 Task: Display track field history in the supplier object.
Action: Mouse moved to (953, 88)
Screenshot: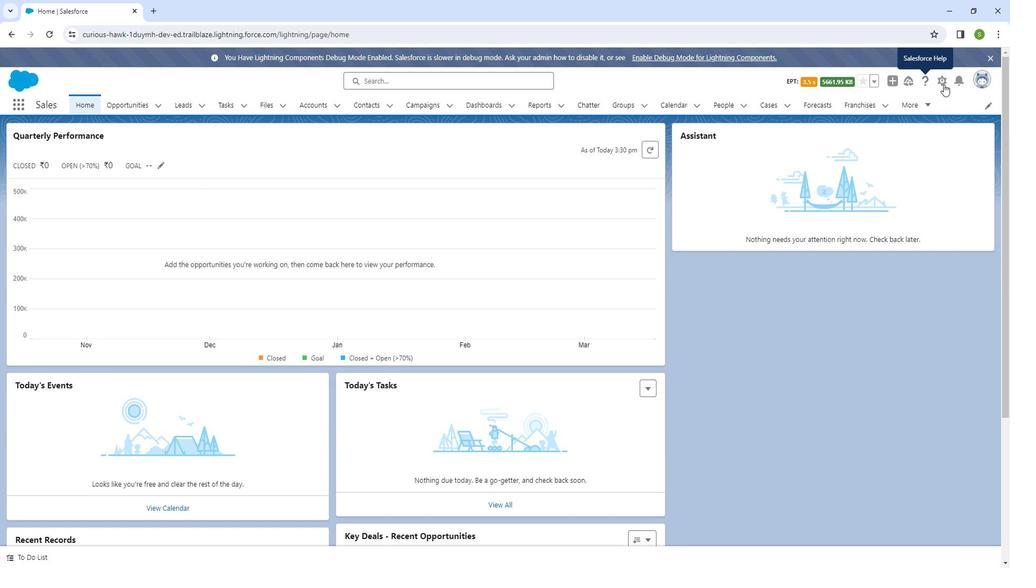 
Action: Mouse pressed left at (953, 88)
Screenshot: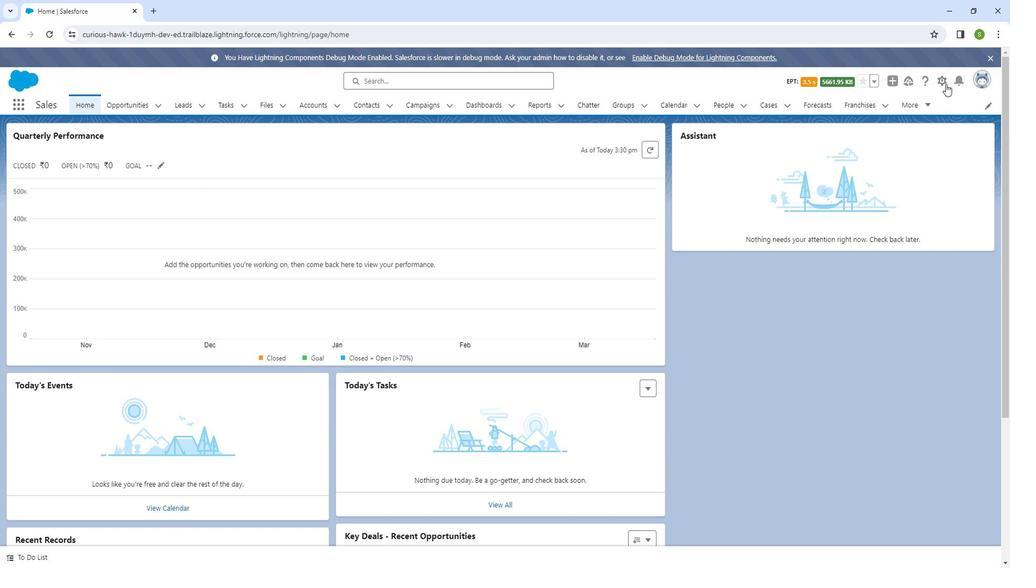 
Action: Mouse moved to (916, 131)
Screenshot: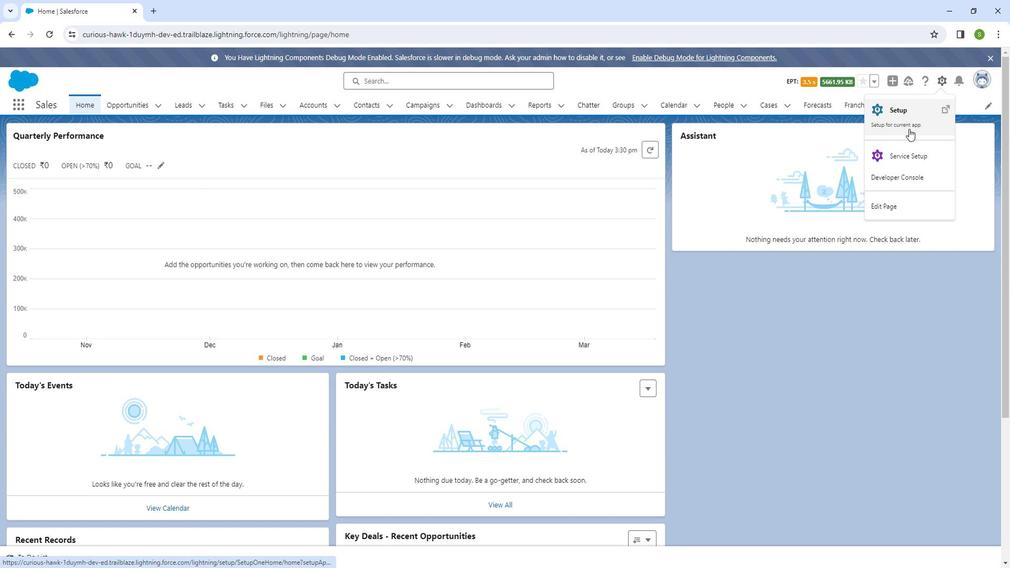 
Action: Mouse pressed left at (916, 131)
Screenshot: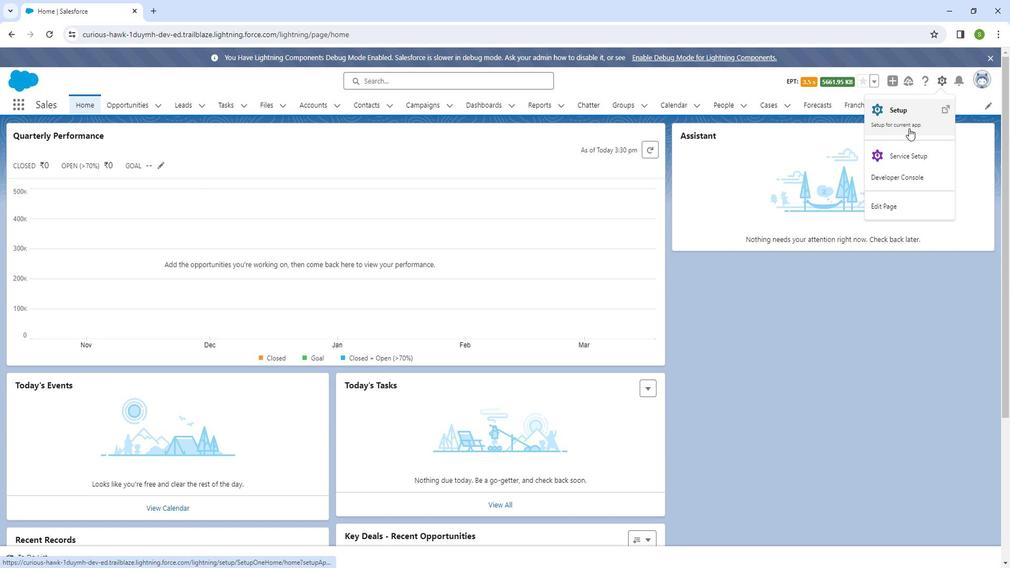 
Action: Mouse moved to (141, 107)
Screenshot: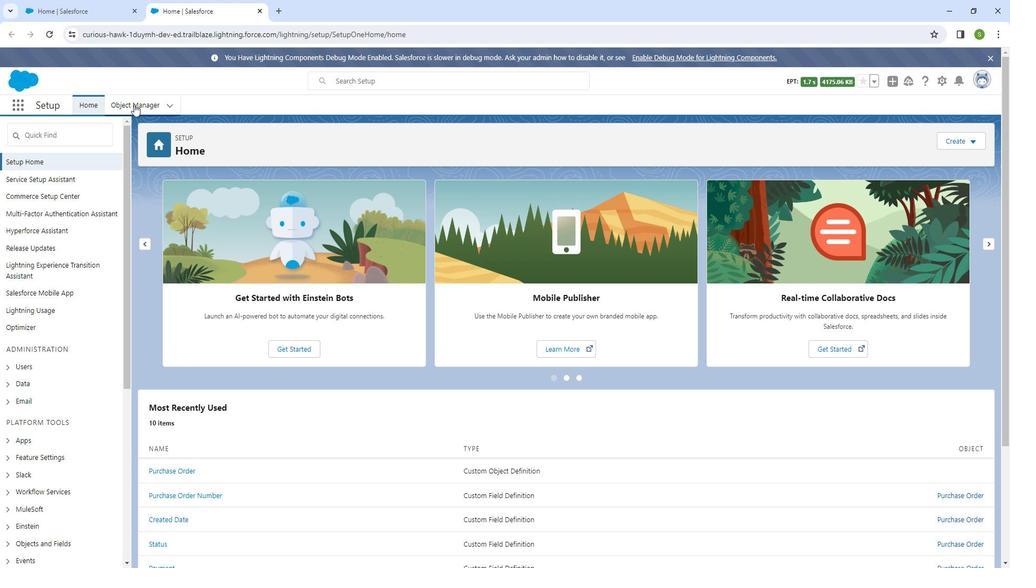 
Action: Mouse pressed left at (141, 107)
Screenshot: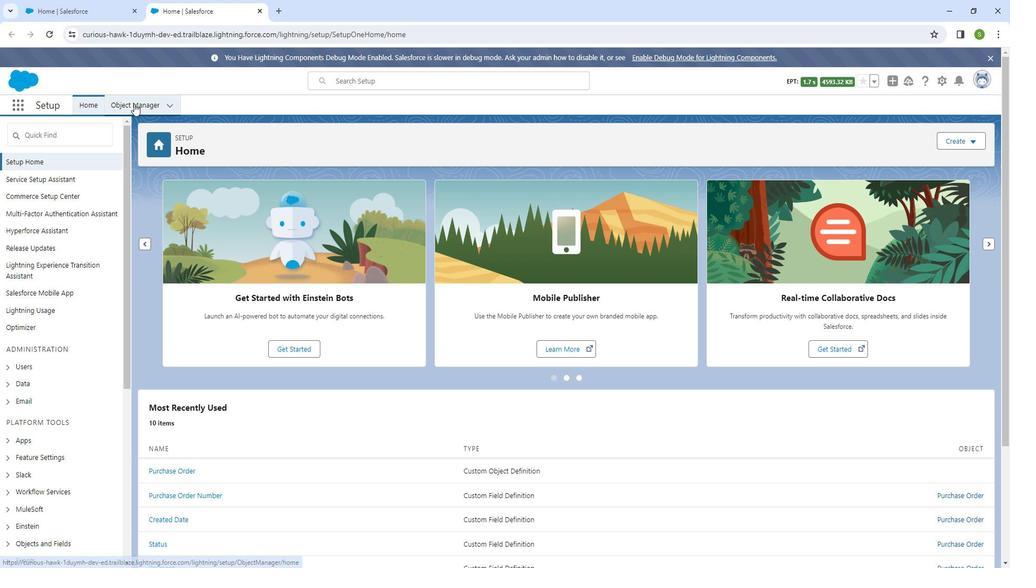 
Action: Mouse moved to (830, 146)
Screenshot: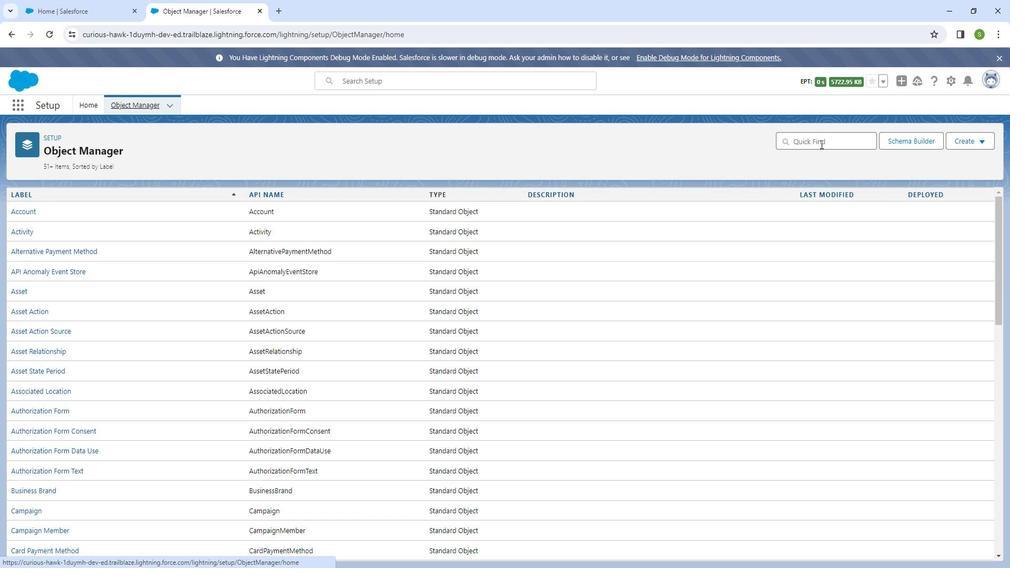 
Action: Mouse pressed left at (830, 146)
Screenshot: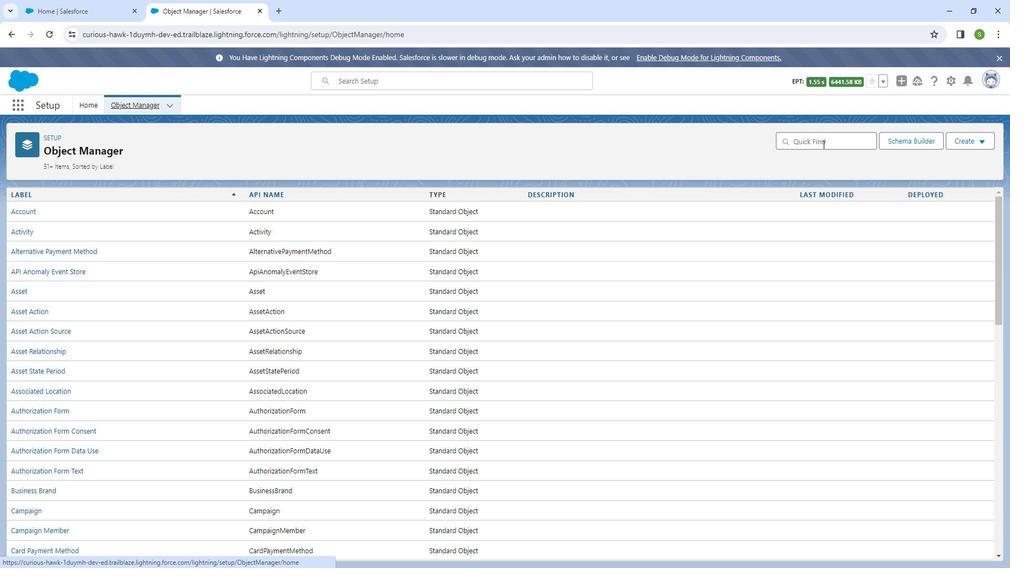 
Action: Mouse moved to (830, 146)
Screenshot: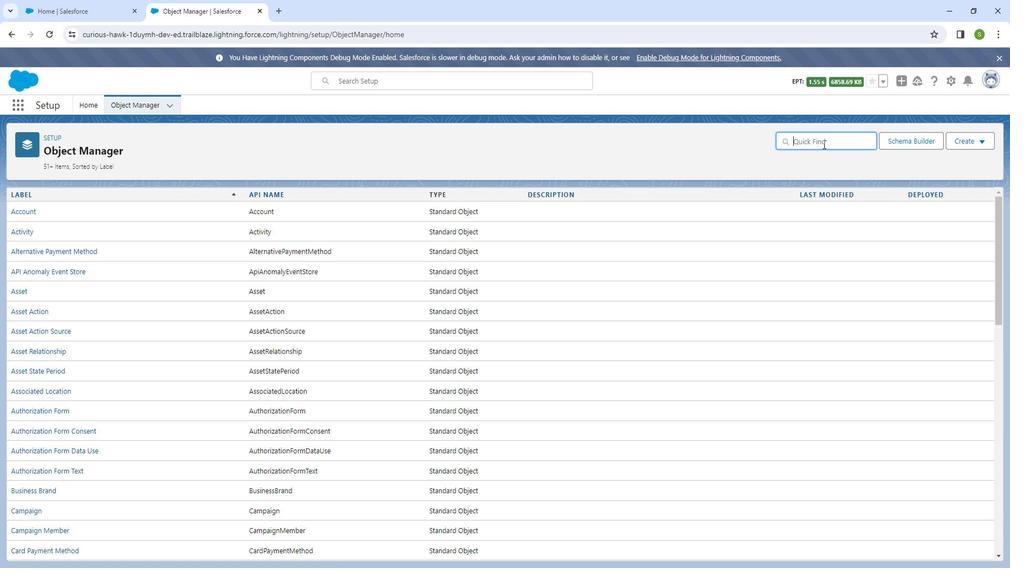 
Action: Key pressed s
Screenshot: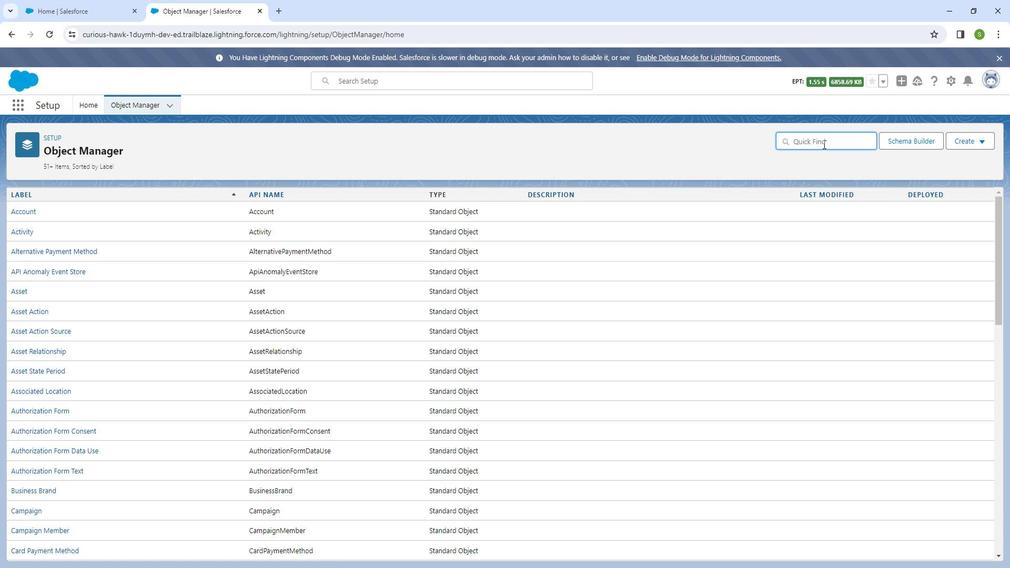 
Action: Mouse moved to (830, 144)
Screenshot: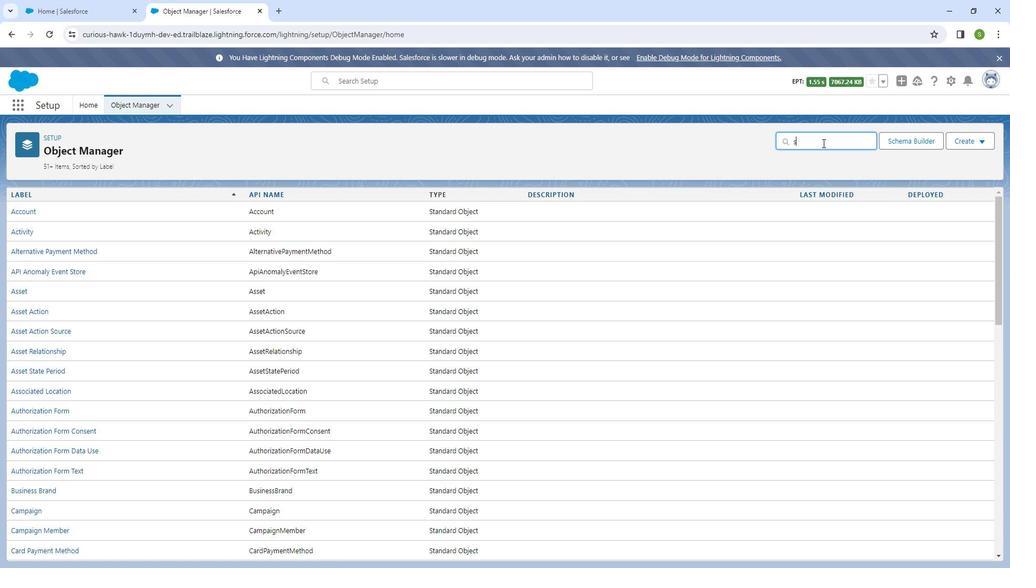 
Action: Key pressed upp
Screenshot: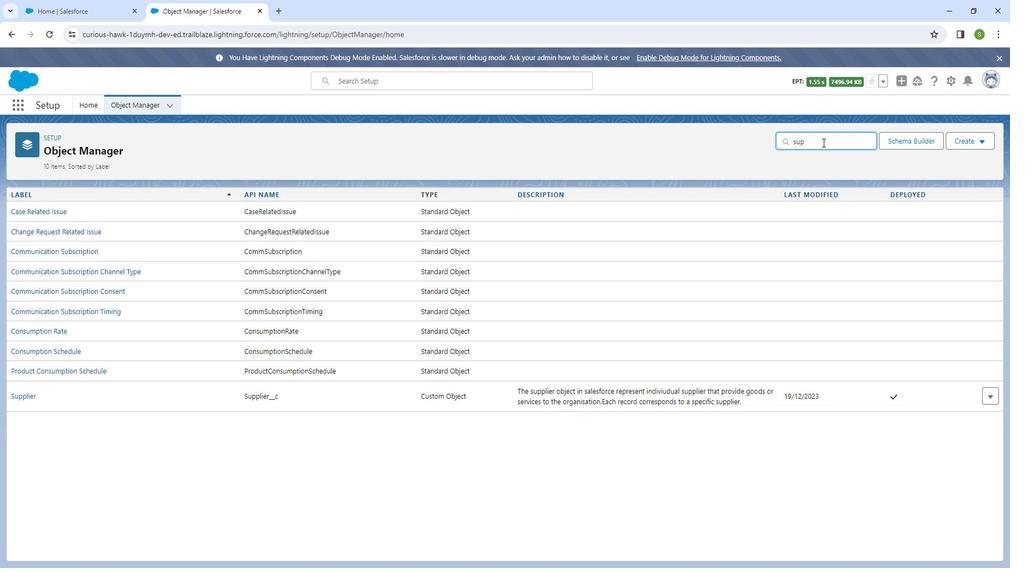 
Action: Mouse moved to (34, 217)
Screenshot: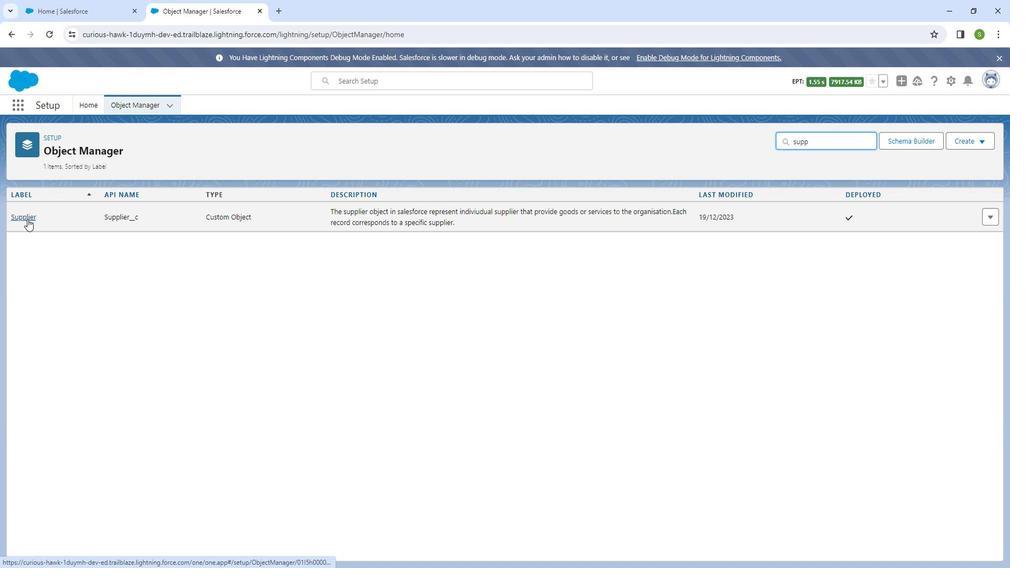 
Action: Mouse pressed left at (34, 217)
Screenshot: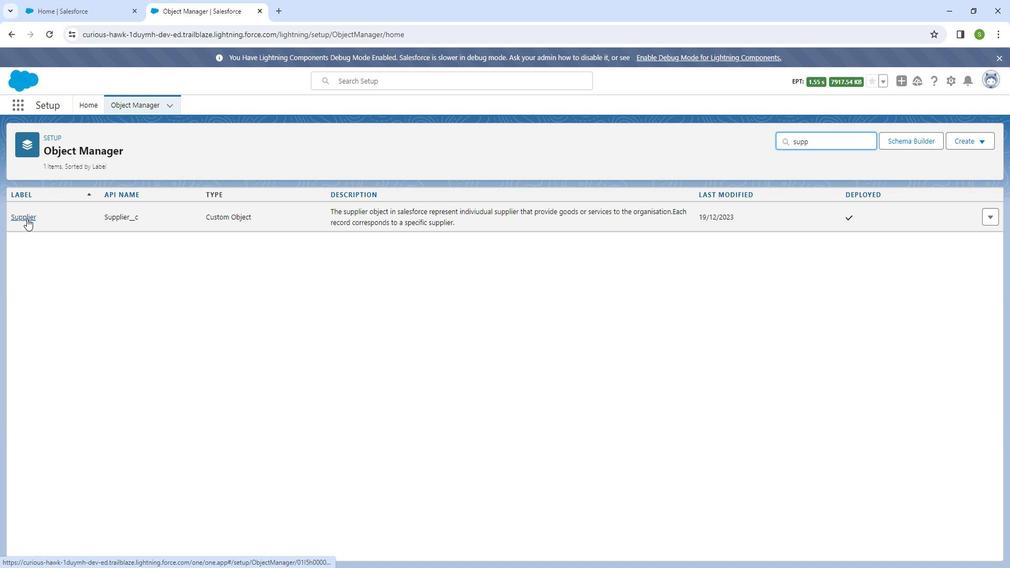 
Action: Mouse moved to (41, 216)
Screenshot: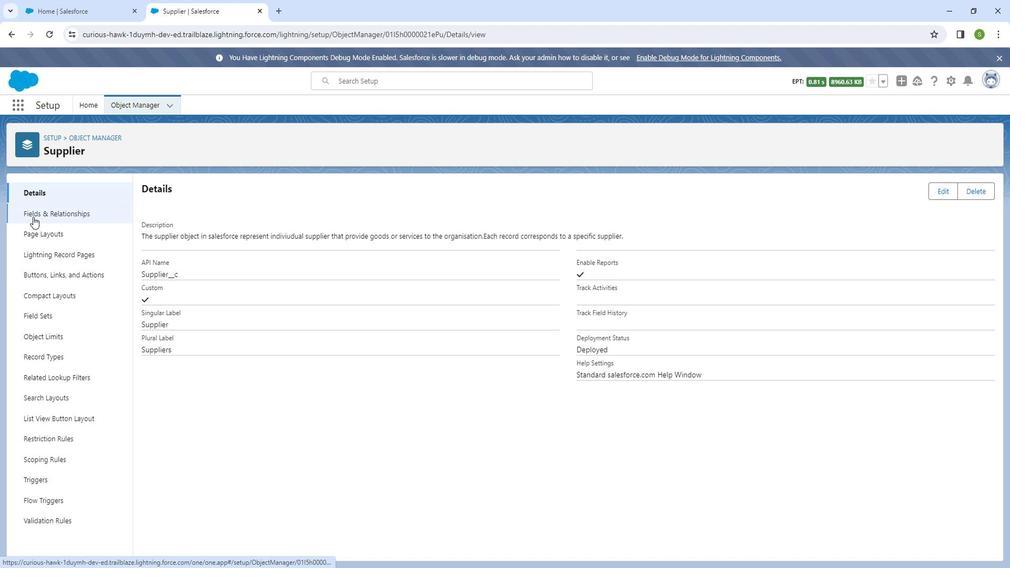 
Action: Mouse pressed left at (41, 216)
Screenshot: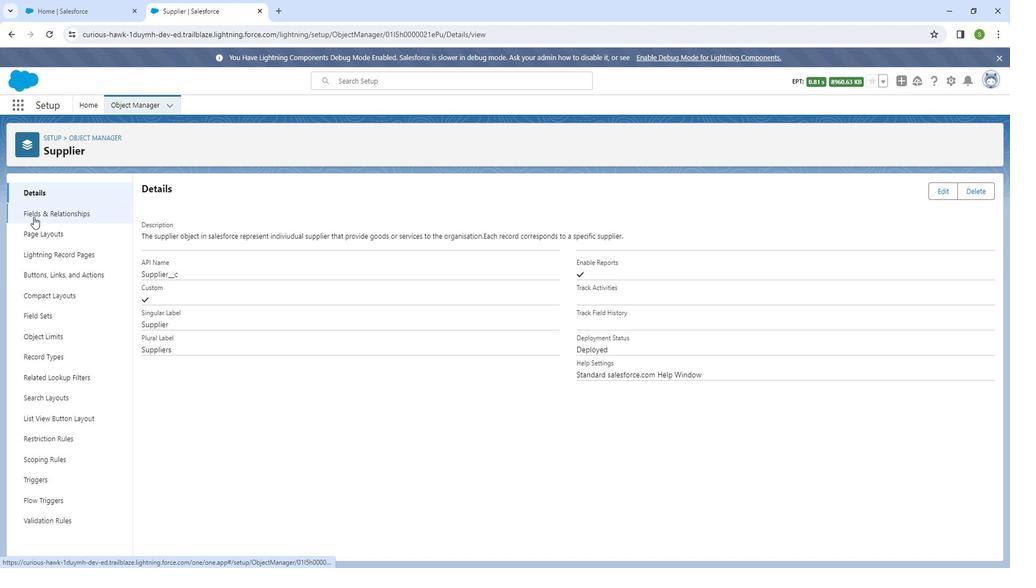 
Action: Mouse moved to (49, 196)
Screenshot: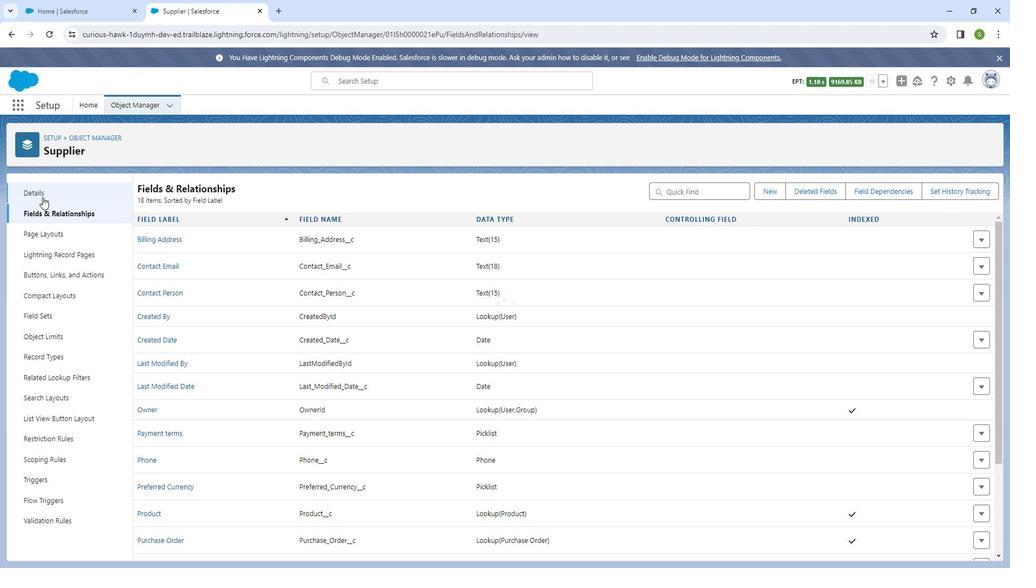 
Action: Mouse pressed left at (49, 196)
Screenshot: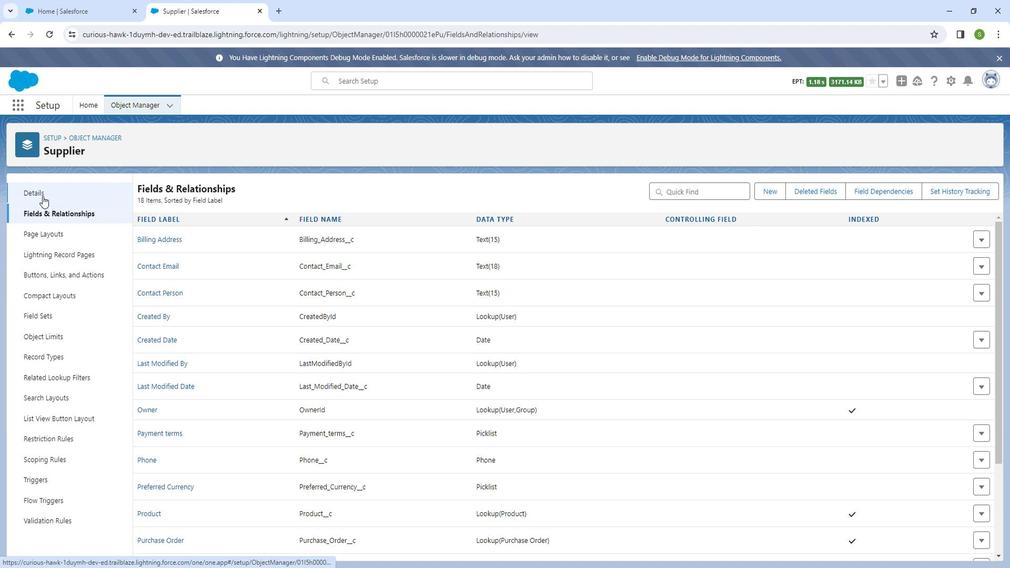 
Action: Mouse moved to (945, 194)
Screenshot: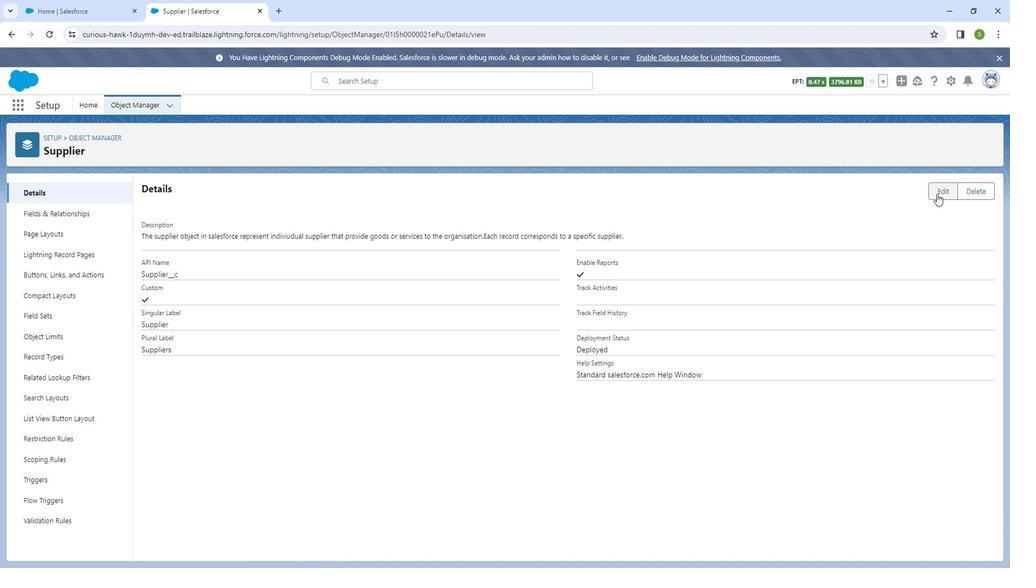 
Action: Mouse pressed left at (945, 194)
Screenshot: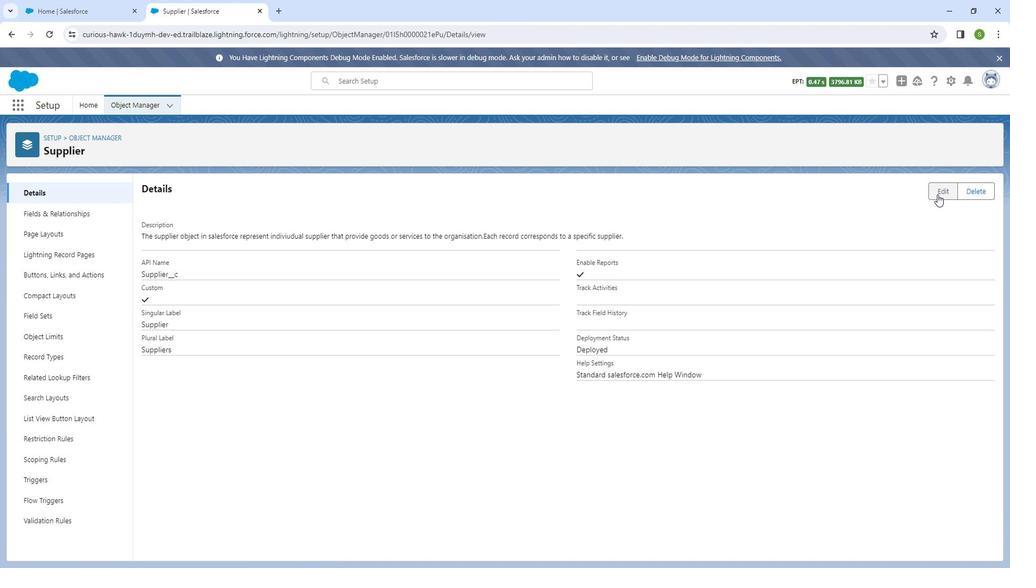 
Action: Mouse moved to (229, 456)
Screenshot: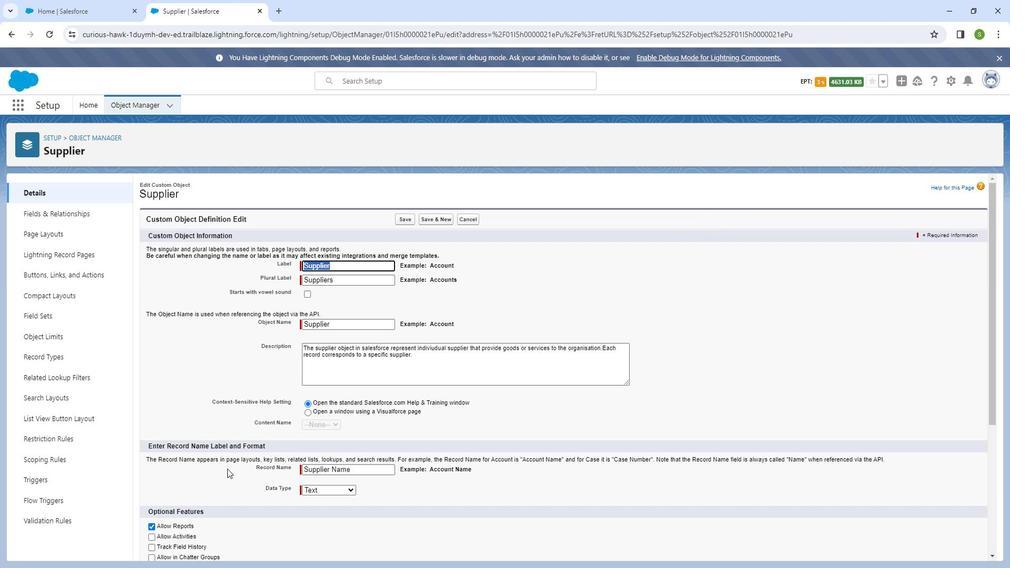 
Action: Mouse scrolled (229, 456) with delta (0, 0)
Screenshot: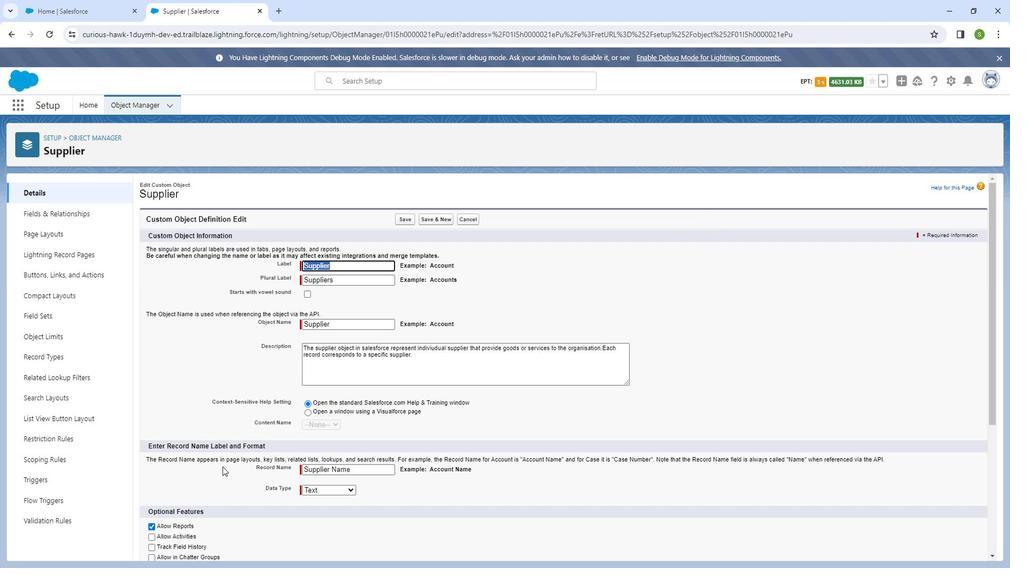 
Action: Mouse moved to (158, 483)
Screenshot: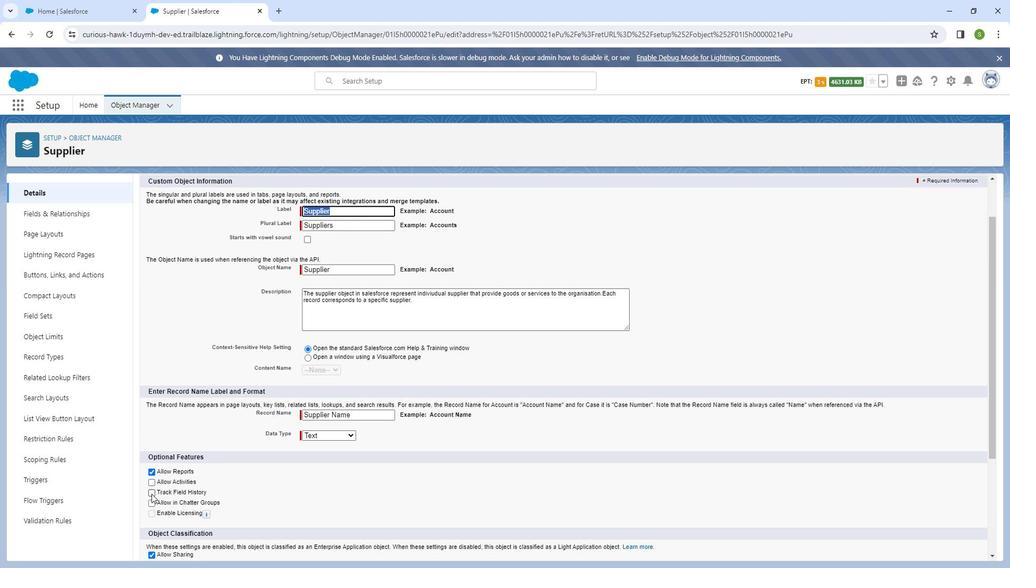 
Action: Mouse pressed left at (158, 483)
Screenshot: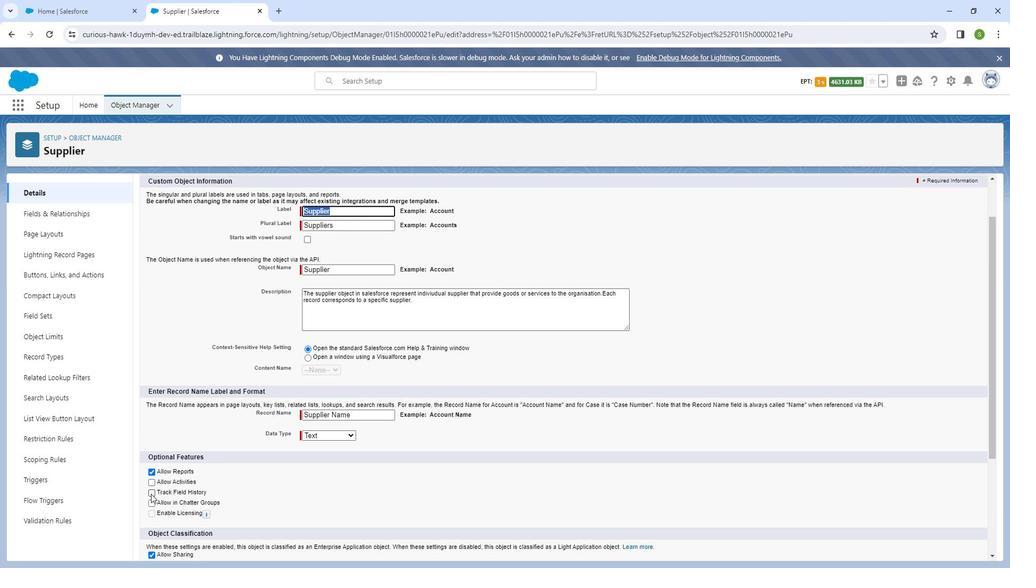 
Action: Mouse moved to (366, 369)
Screenshot: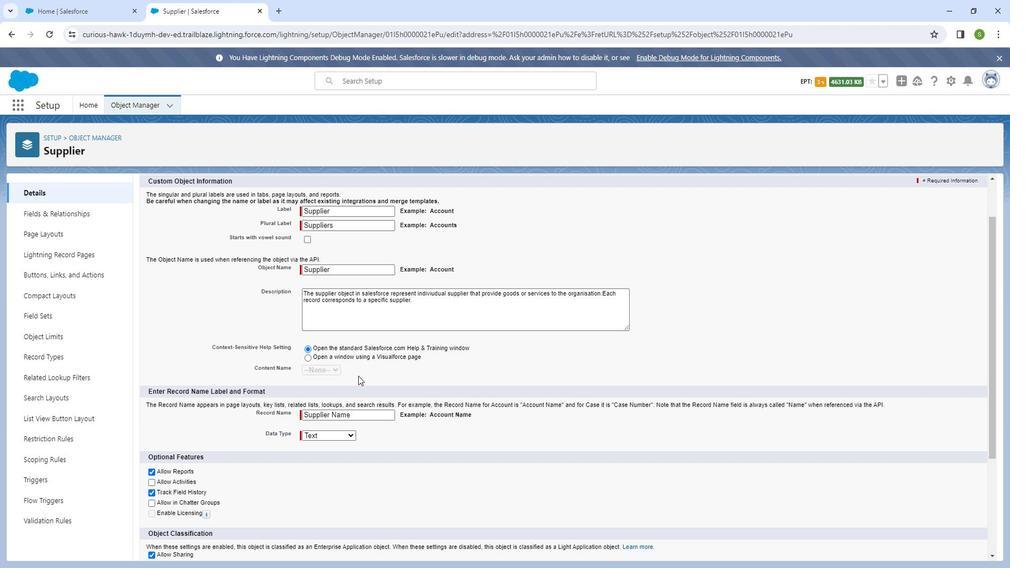 
Action: Mouse scrolled (366, 369) with delta (0, 0)
Screenshot: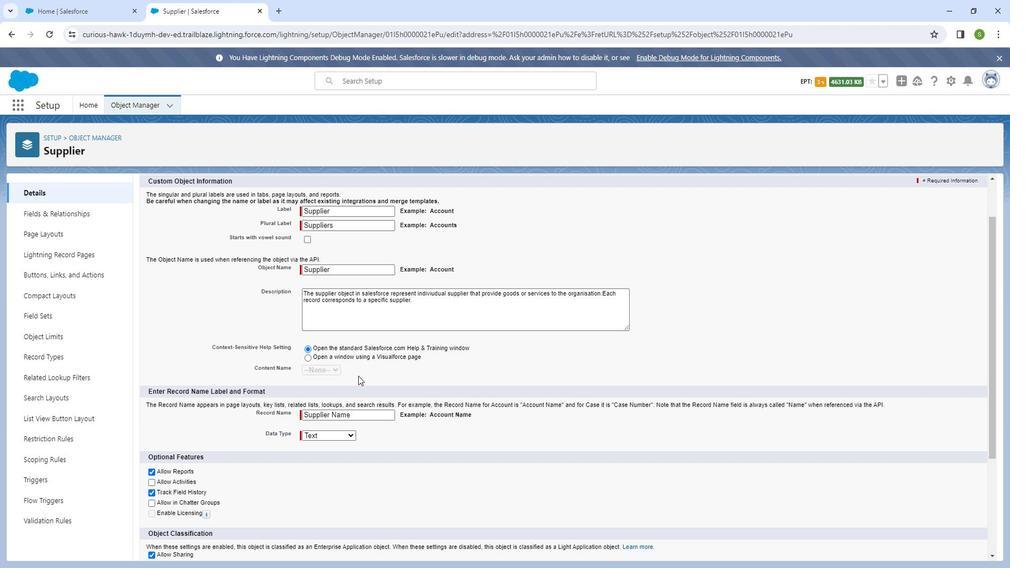 
Action: Mouse scrolled (366, 369) with delta (0, 0)
Screenshot: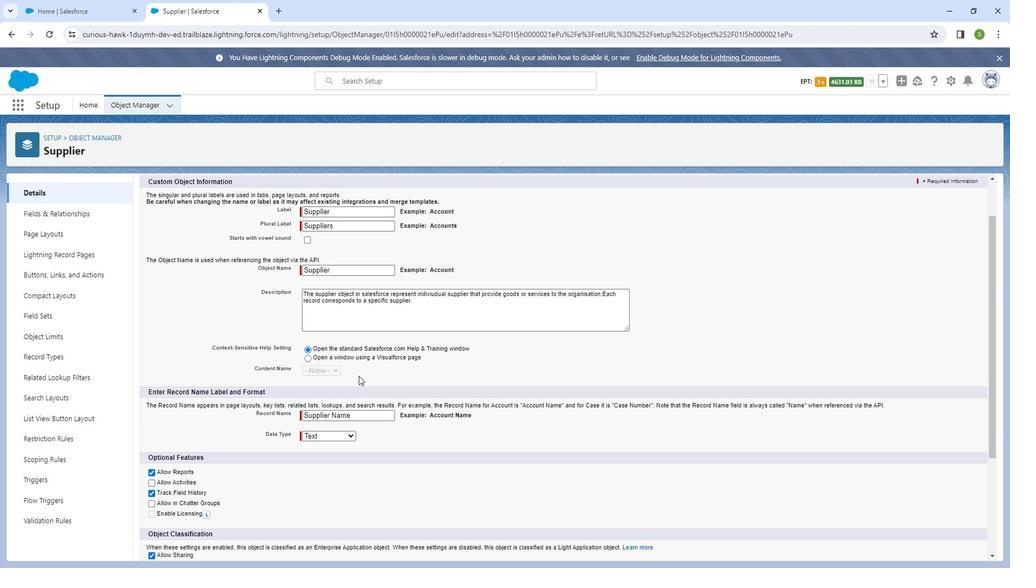 
Action: Mouse moved to (366, 369)
Screenshot: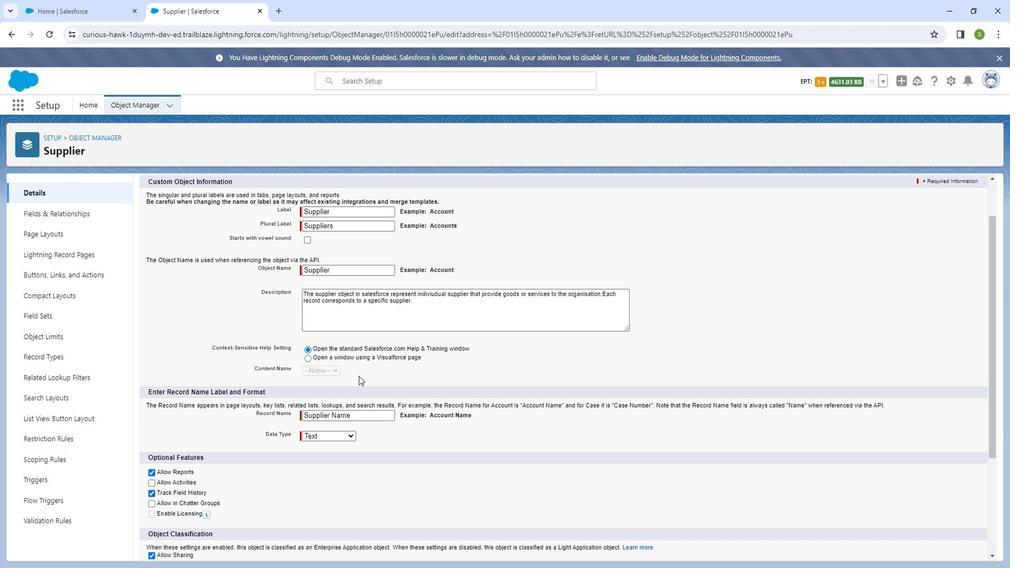 
Action: Mouse scrolled (366, 369) with delta (0, 0)
Screenshot: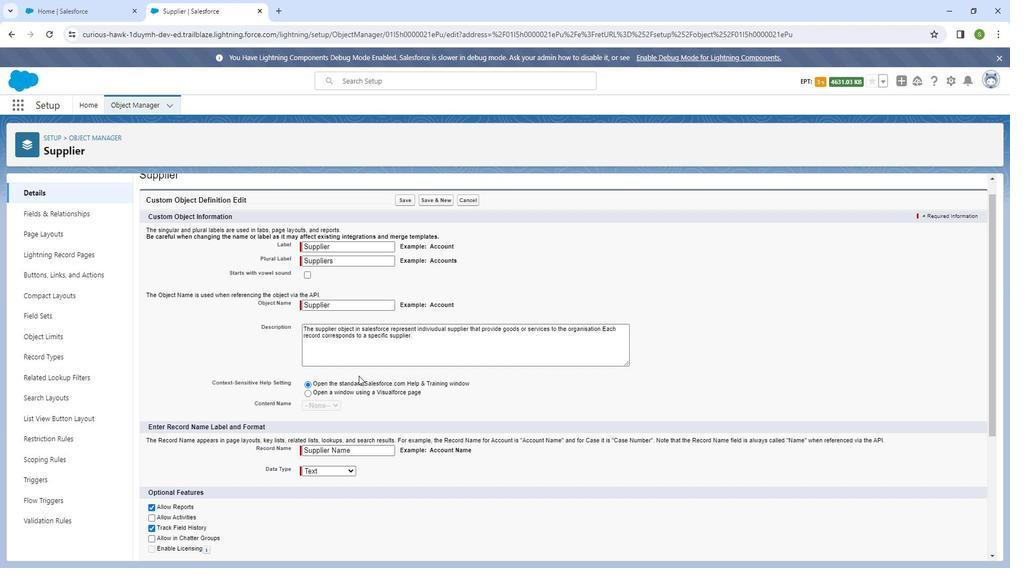 
Action: Mouse moved to (407, 221)
Screenshot: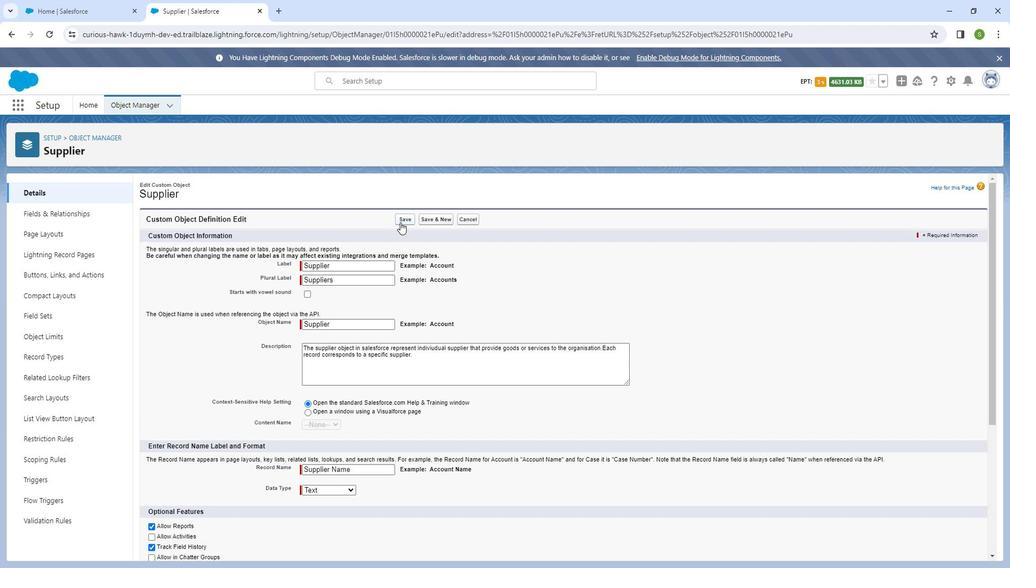 
Action: Mouse pressed left at (407, 221)
Screenshot: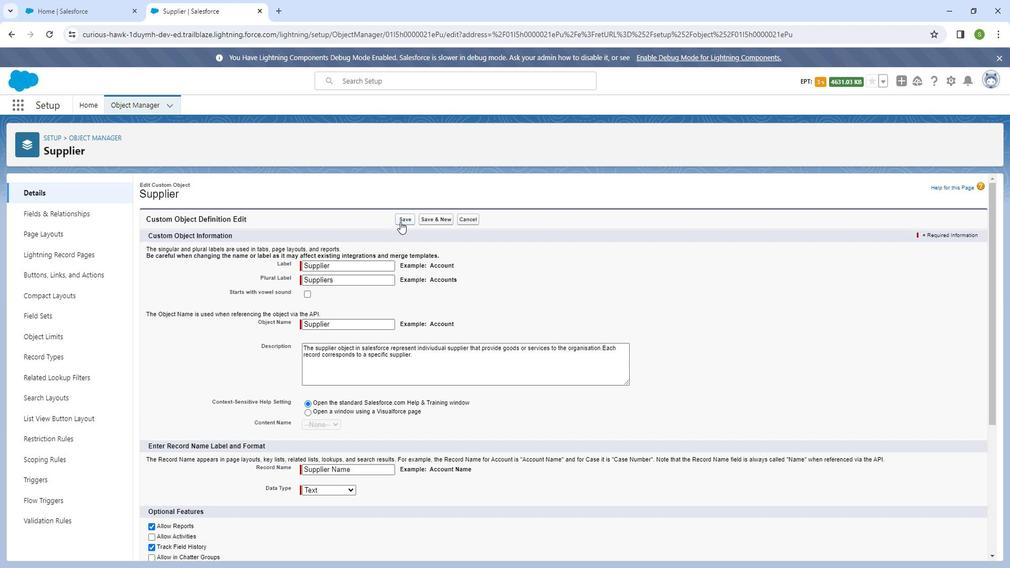 
Action: Mouse moved to (103, 215)
Screenshot: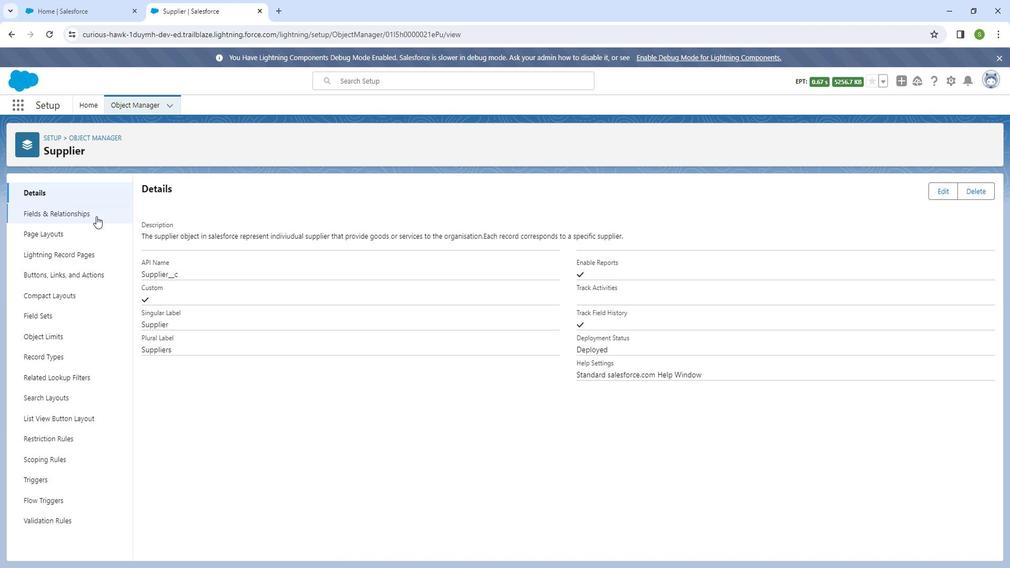 
Action: Mouse pressed left at (103, 215)
Screenshot: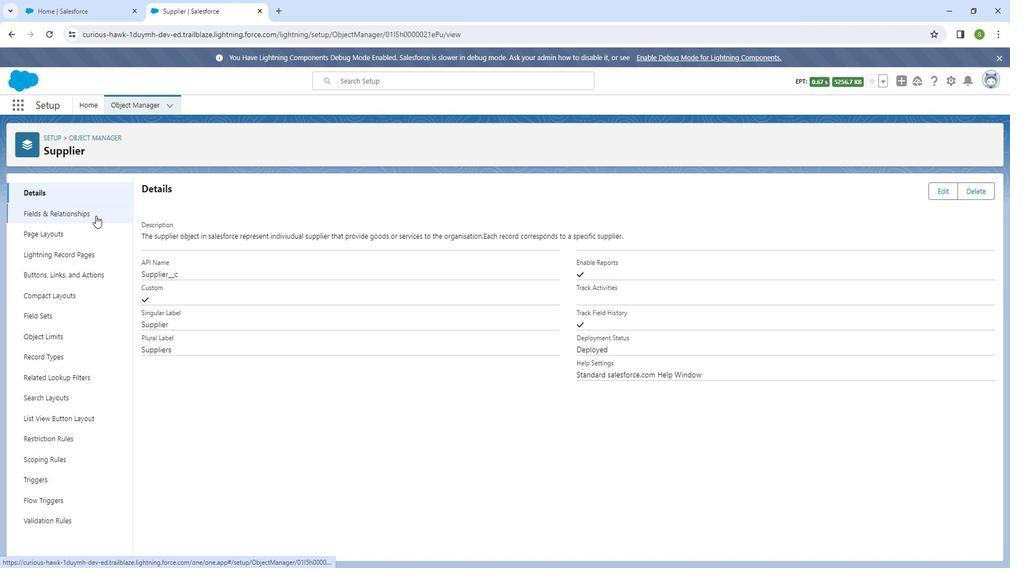 
Action: Mouse moved to (957, 192)
Screenshot: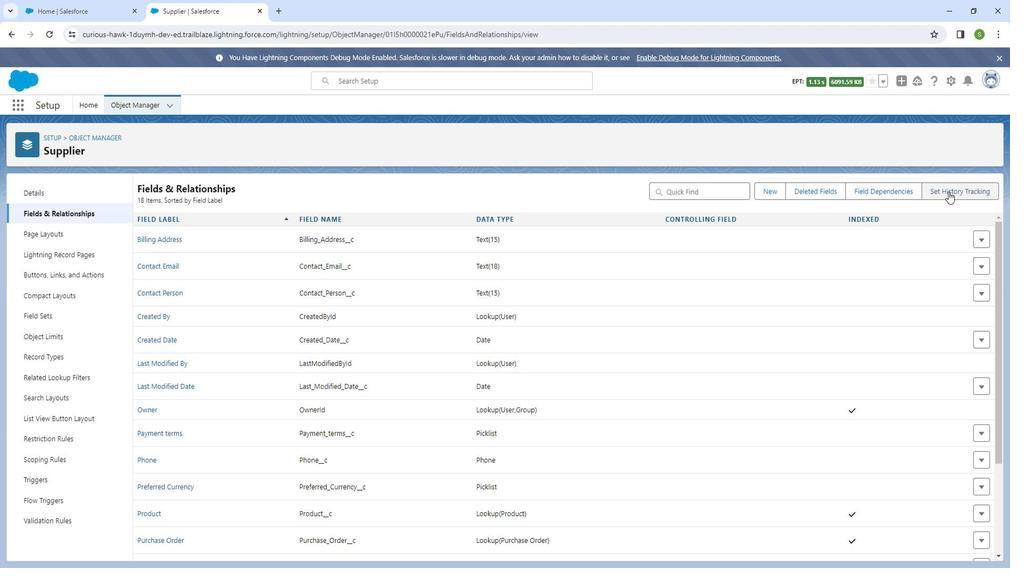 
Action: Mouse pressed left at (957, 192)
Screenshot: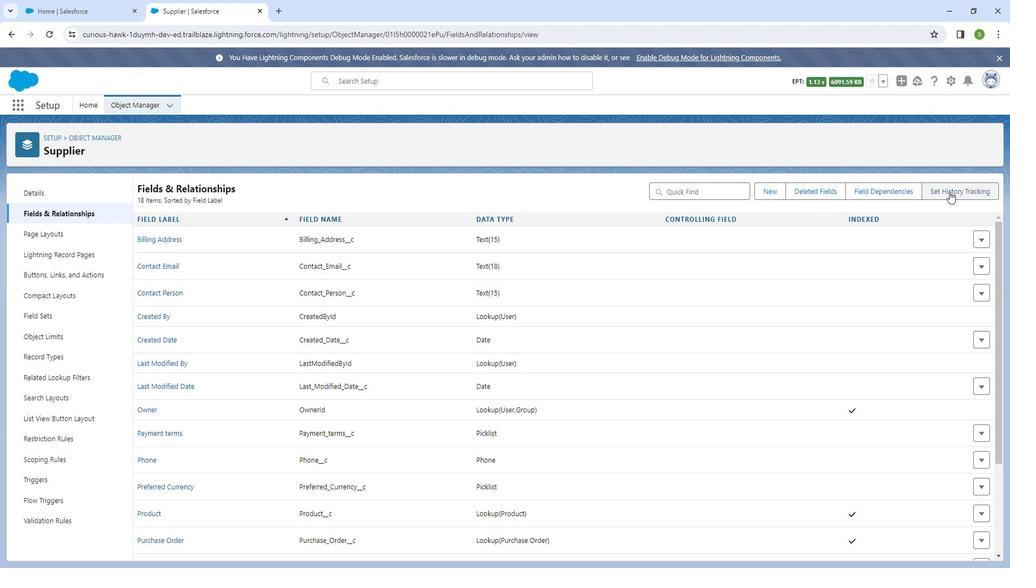 
Action: Mouse moved to (739, 348)
Screenshot: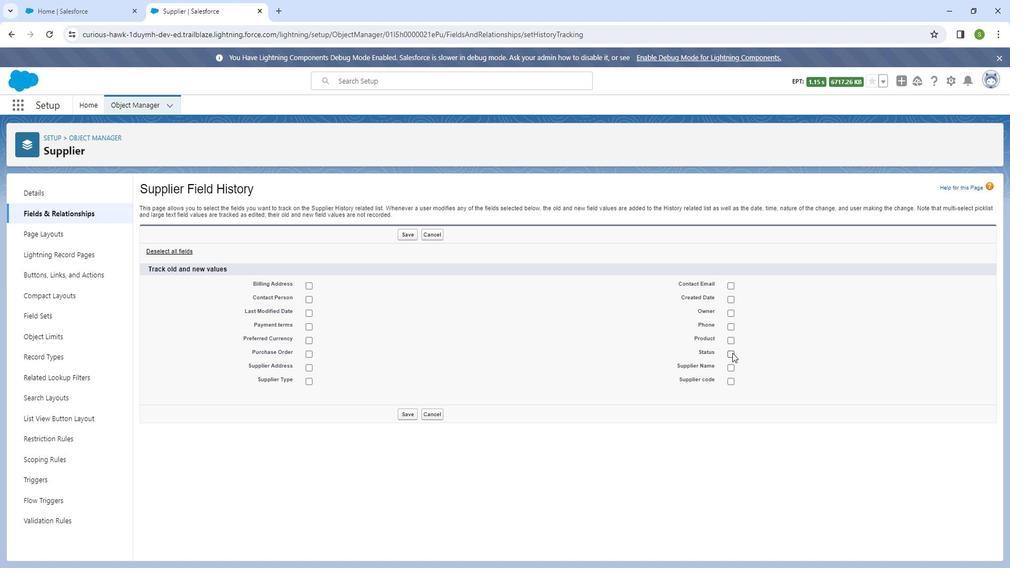
Action: Mouse pressed left at (739, 348)
Screenshot: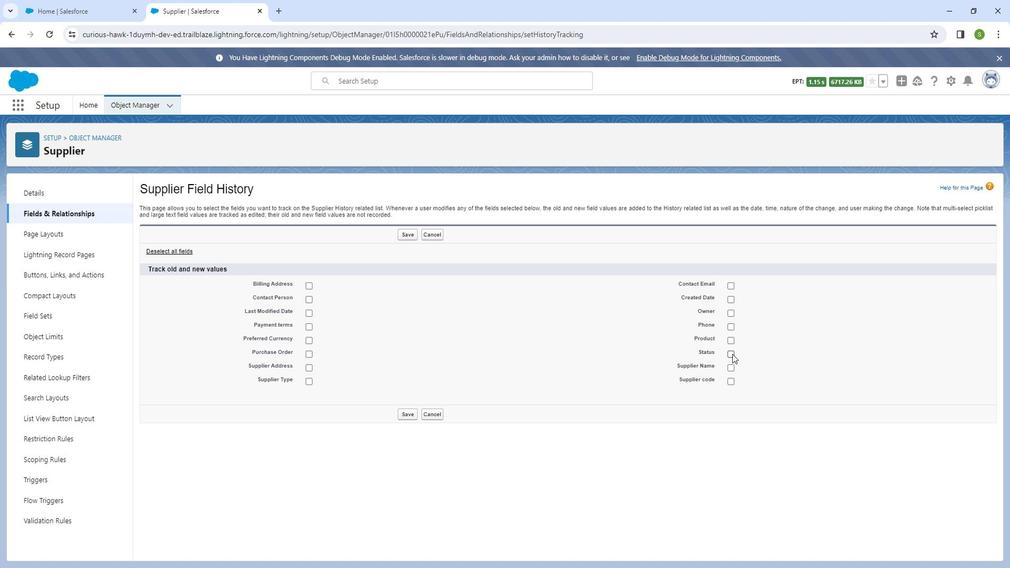 
Action: Mouse moved to (739, 299)
Screenshot: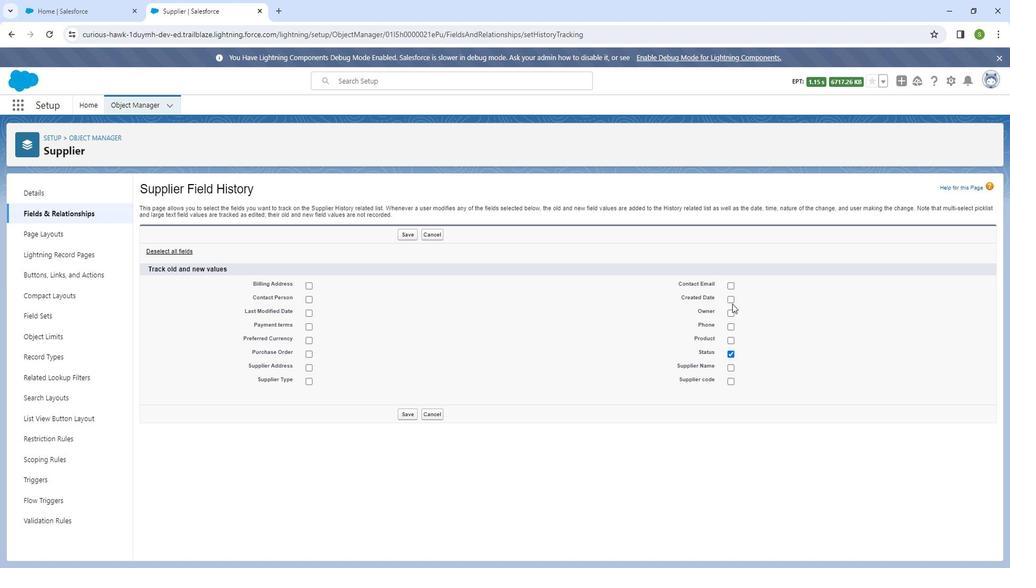 
Action: Mouse pressed left at (739, 299)
Screenshot: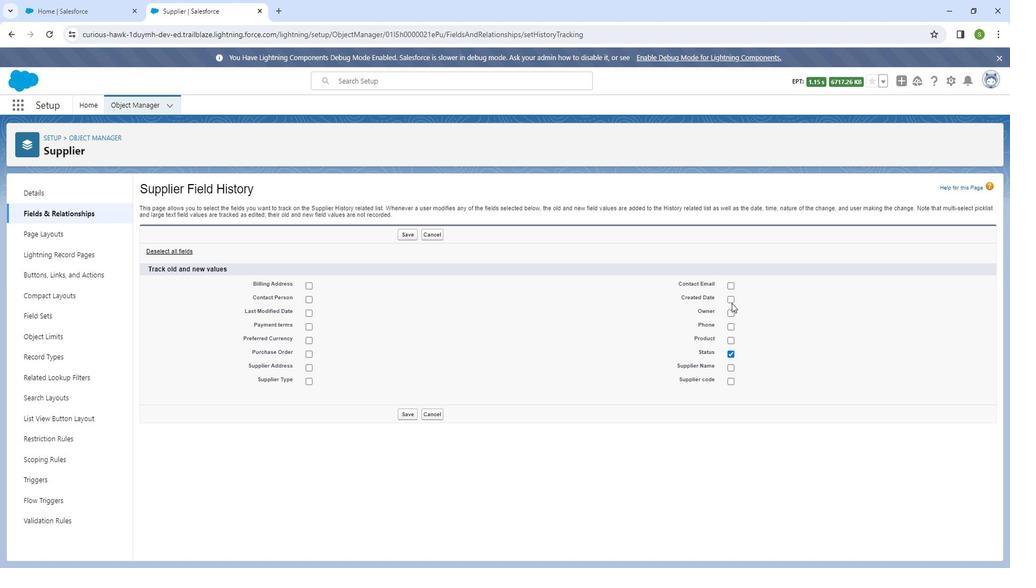 
Action: Mouse moved to (738, 296)
Screenshot: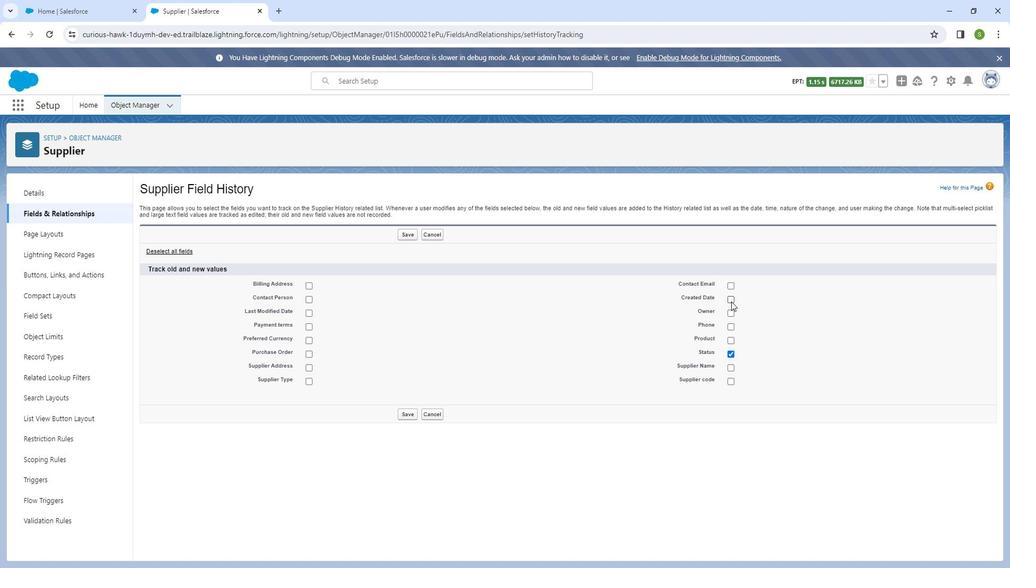 
Action: Mouse pressed left at (738, 296)
Screenshot: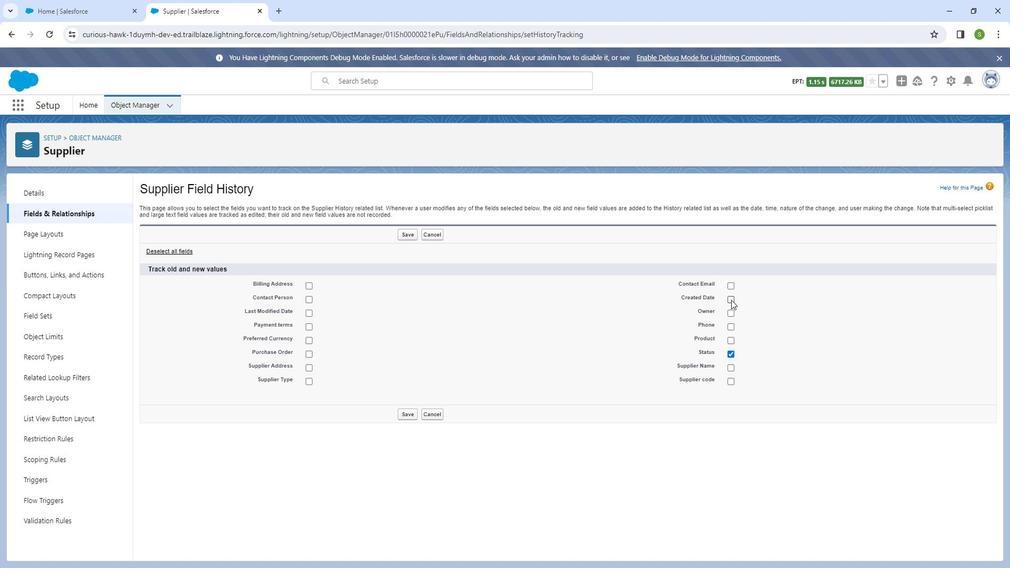 
Action: Mouse moved to (419, 406)
Screenshot: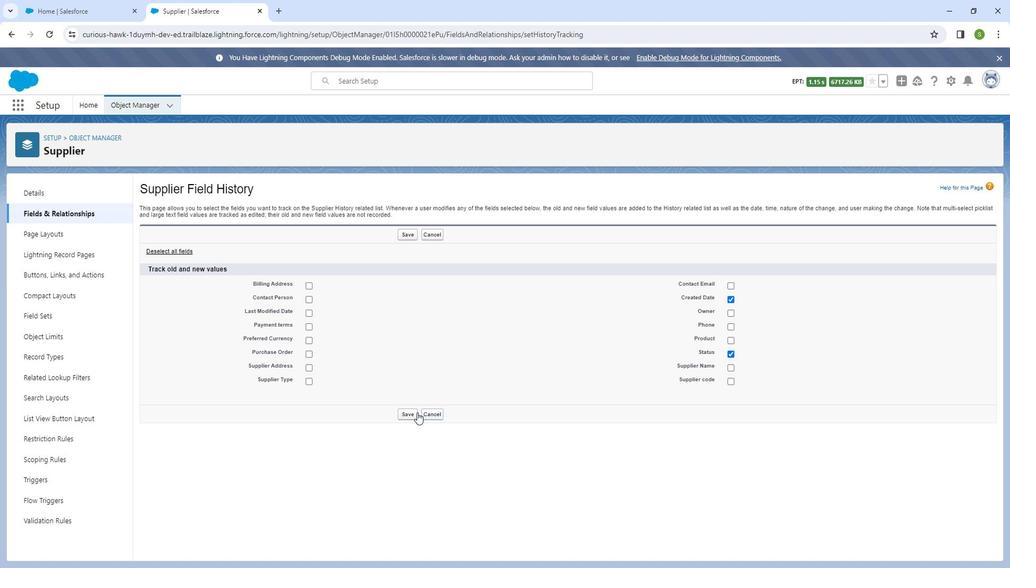 
Action: Mouse pressed left at (419, 406)
Screenshot: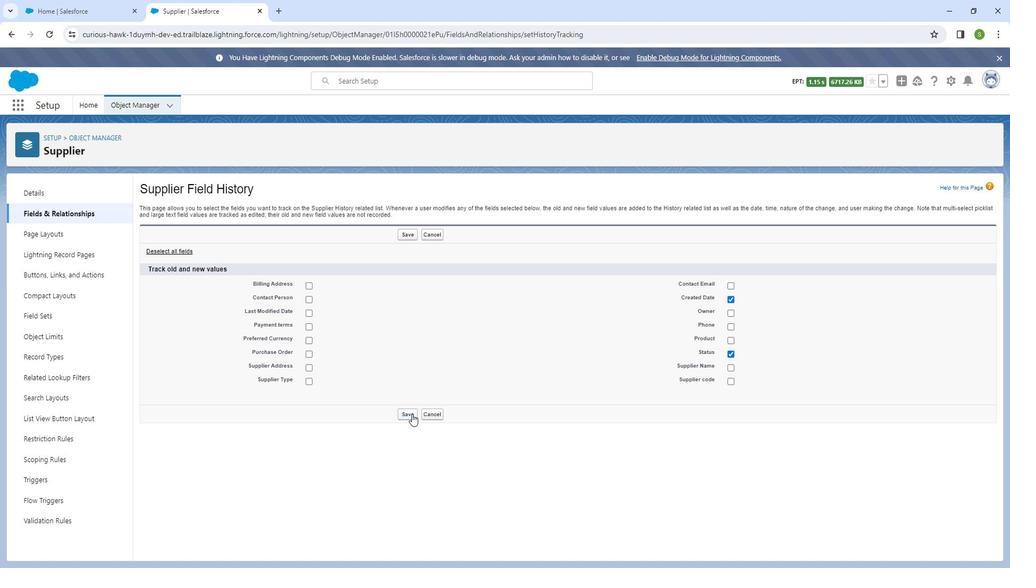 
Action: Mouse moved to (89, 229)
Screenshot: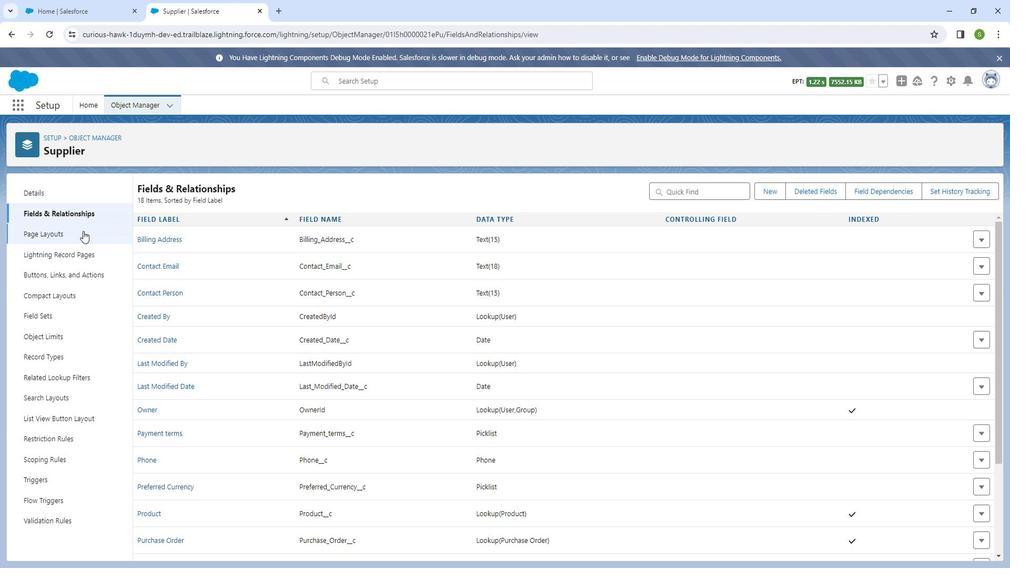 
Action: Mouse pressed left at (89, 229)
Screenshot: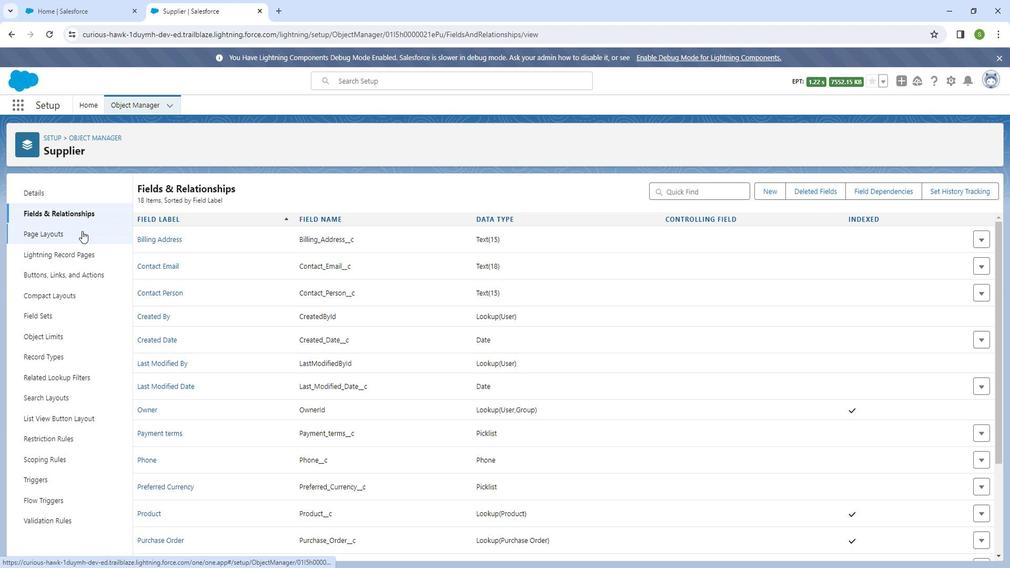 
Action: Mouse moved to (174, 235)
Screenshot: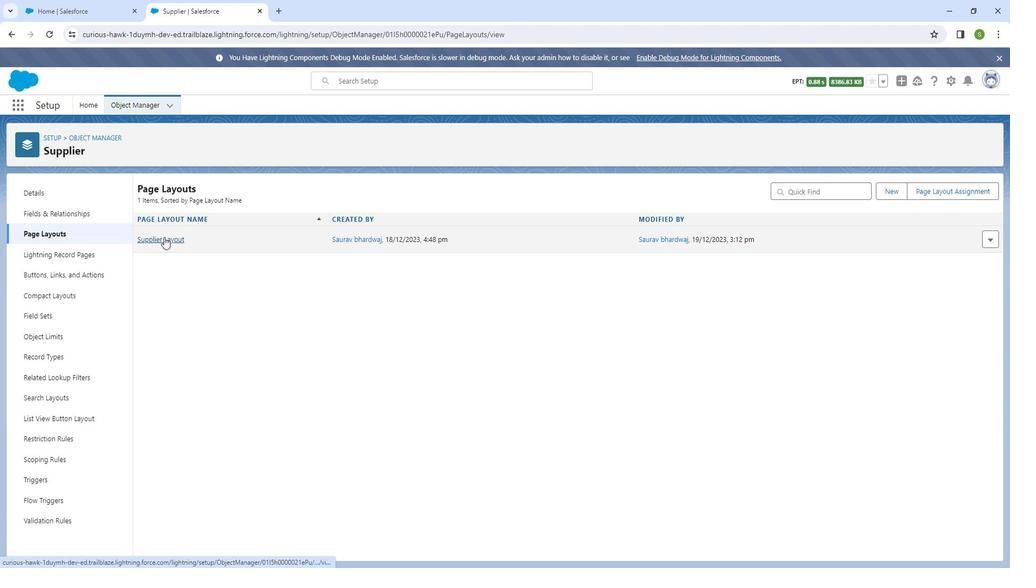 
Action: Mouse pressed left at (174, 235)
Screenshot: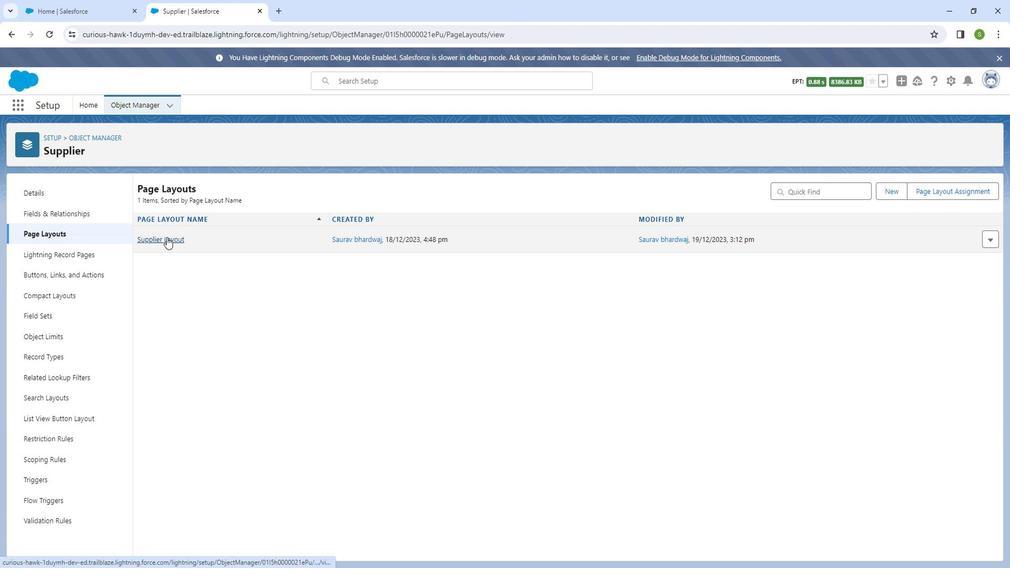 
Action: Mouse moved to (191, 223)
Screenshot: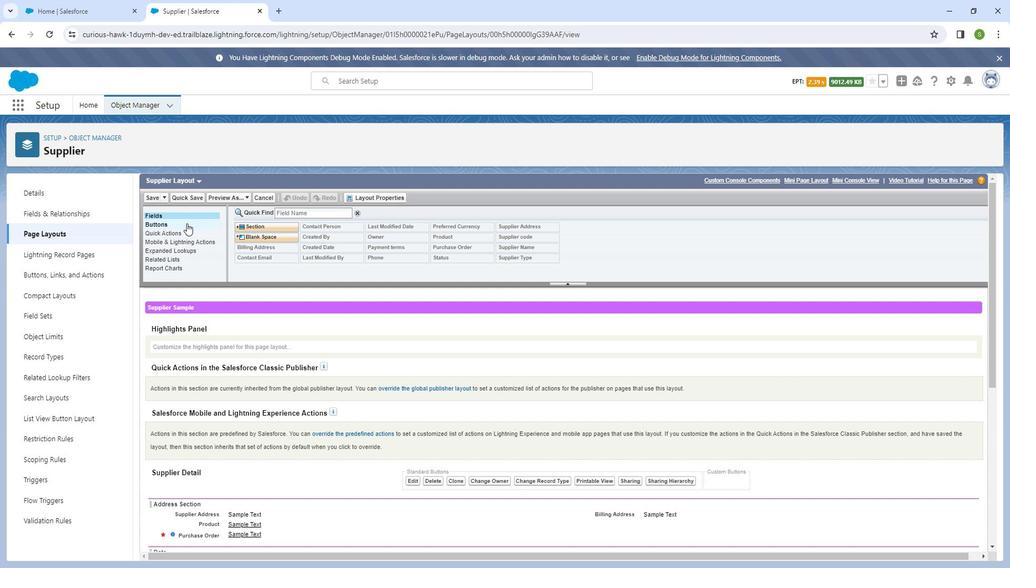 
Action: Mouse pressed left at (191, 223)
Screenshot: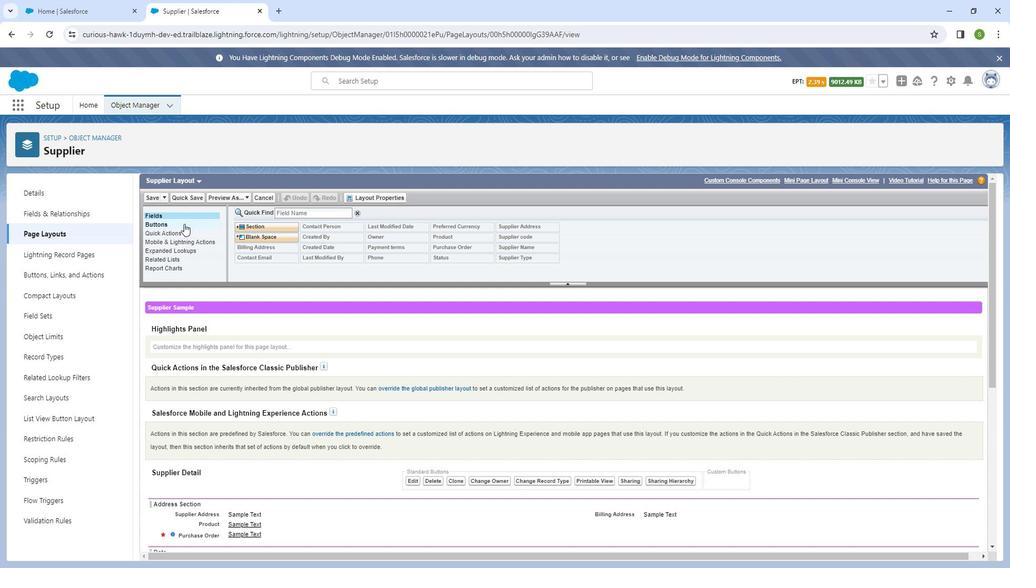 
Action: Mouse moved to (191, 229)
Screenshot: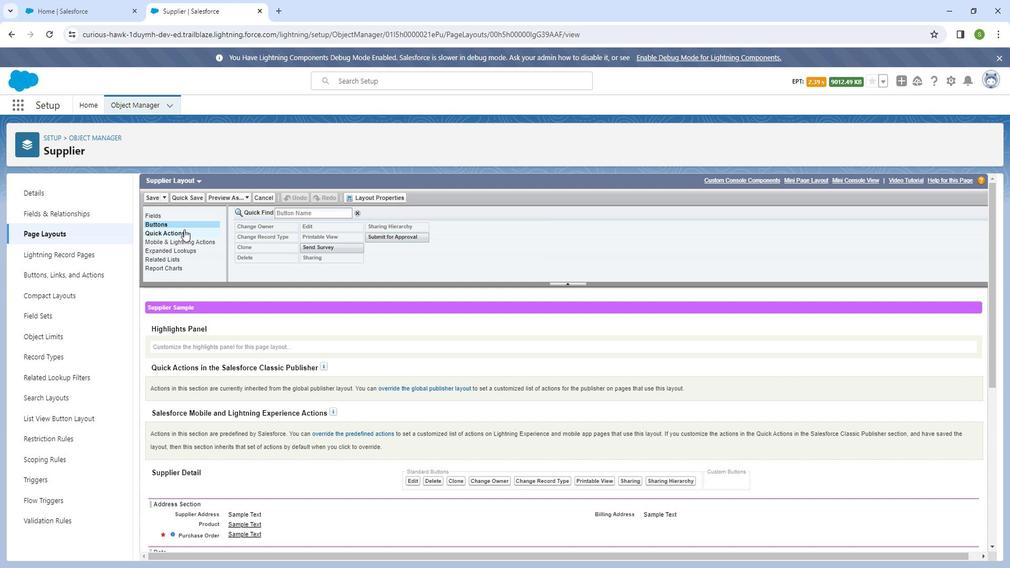 
Action: Mouse pressed left at (191, 229)
Screenshot: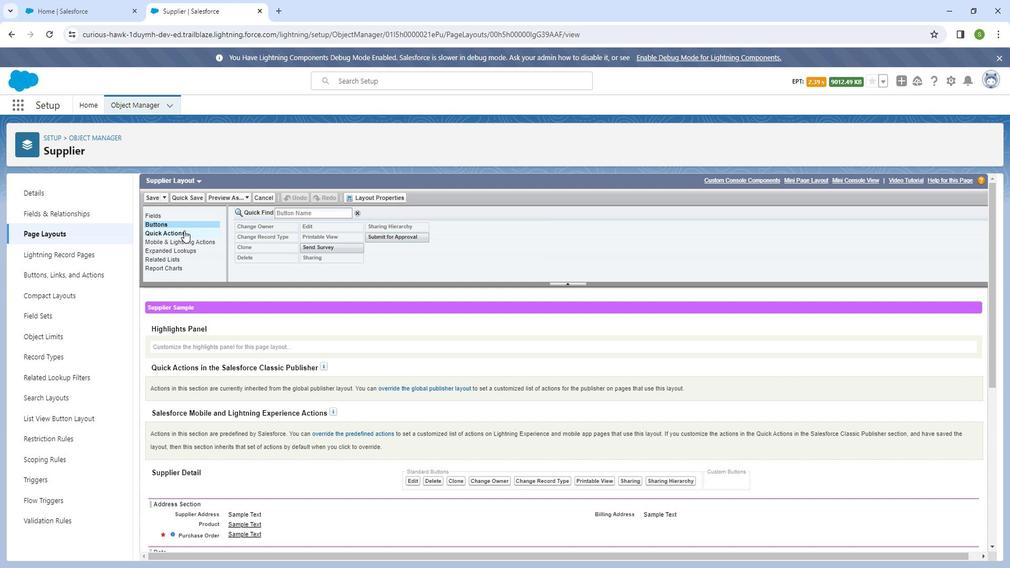 
Action: Mouse moved to (194, 238)
Screenshot: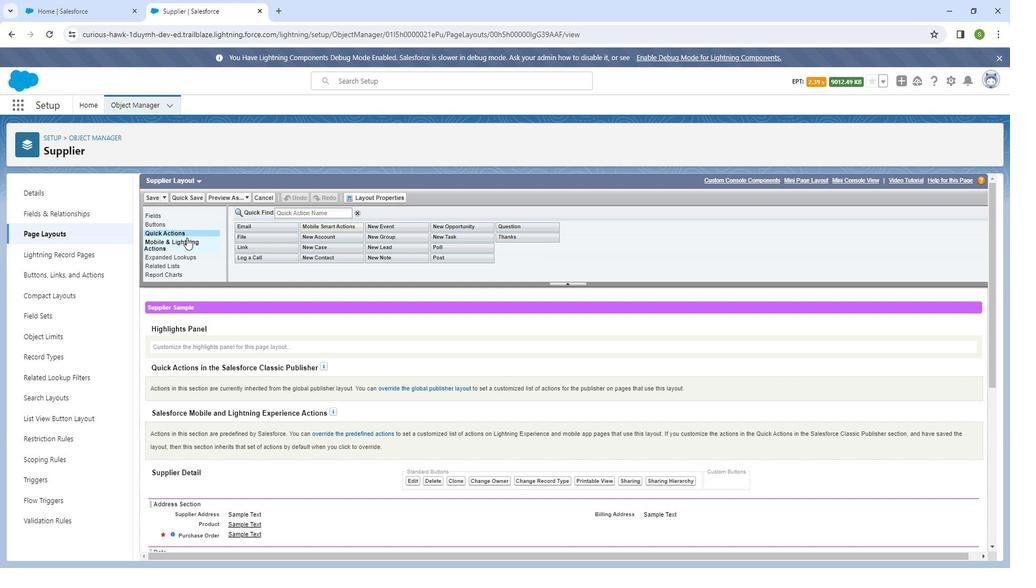 
Action: Mouse pressed left at (194, 238)
Screenshot: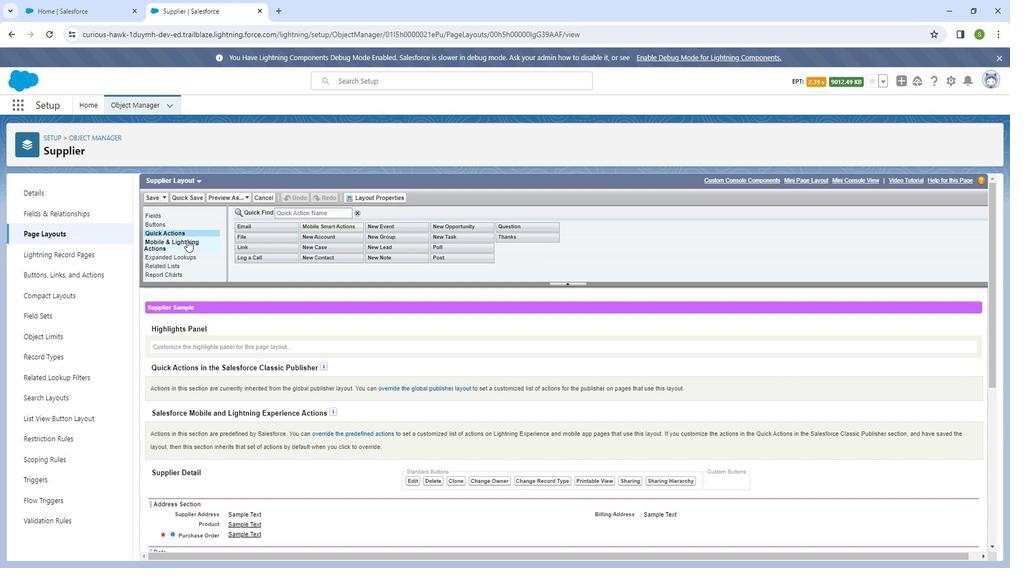 
Action: Mouse moved to (192, 251)
Screenshot: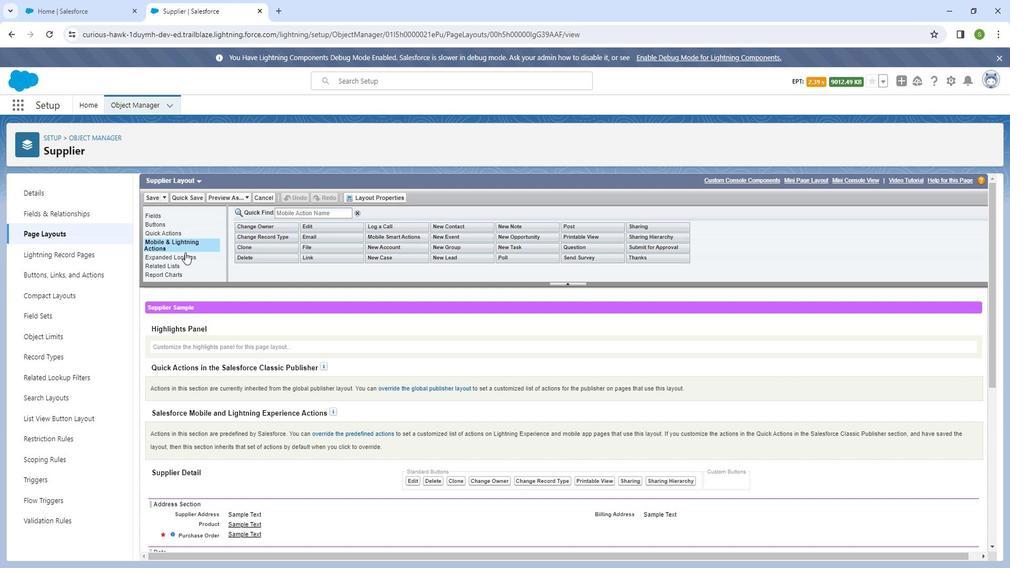 
Action: Mouse pressed left at (192, 251)
Screenshot: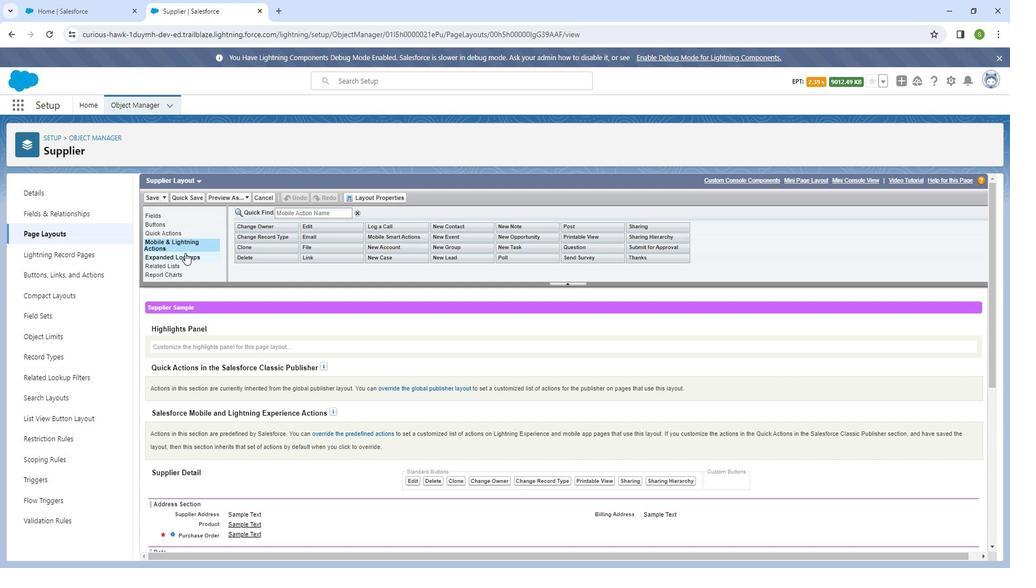 
Action: Mouse moved to (188, 242)
Screenshot: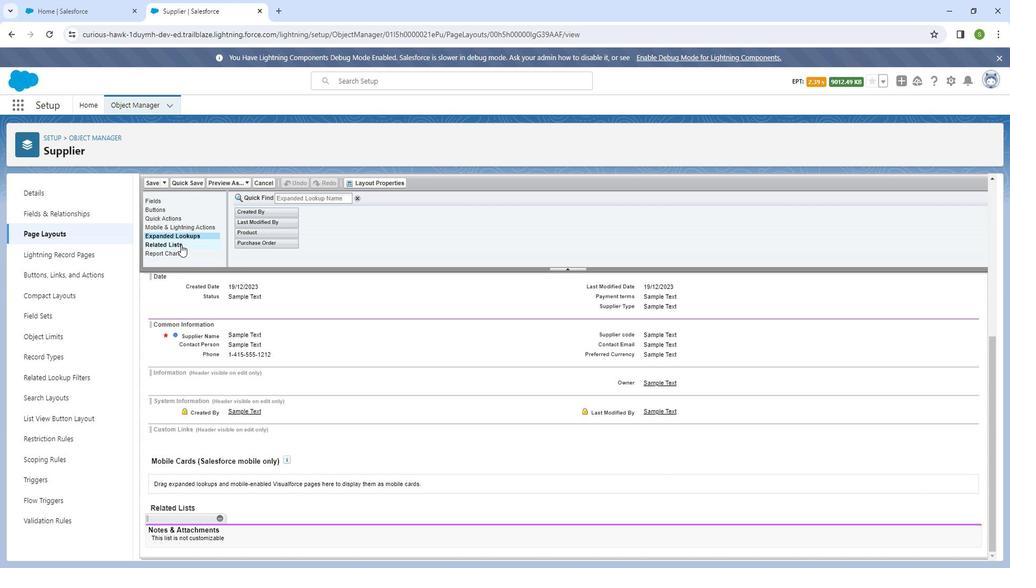 
Action: Mouse pressed left at (188, 242)
Screenshot: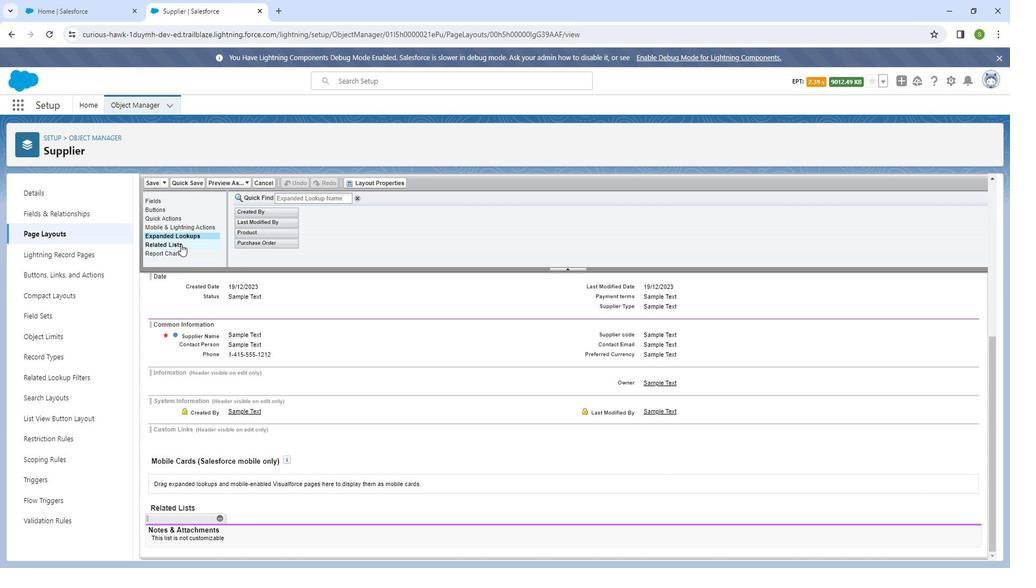 
Action: Mouse moved to (343, 231)
Screenshot: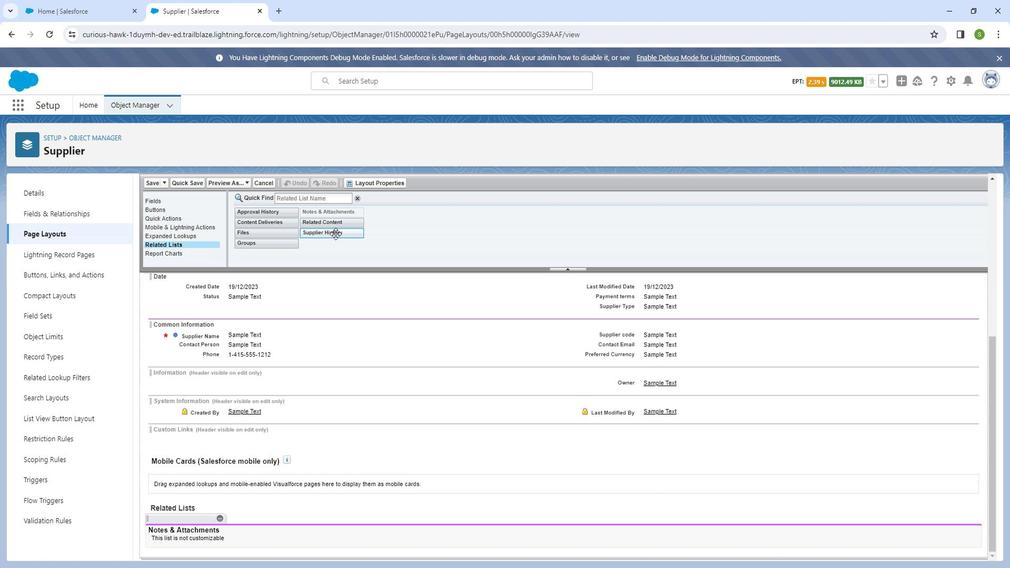 
Action: Mouse pressed left at (343, 231)
Screenshot: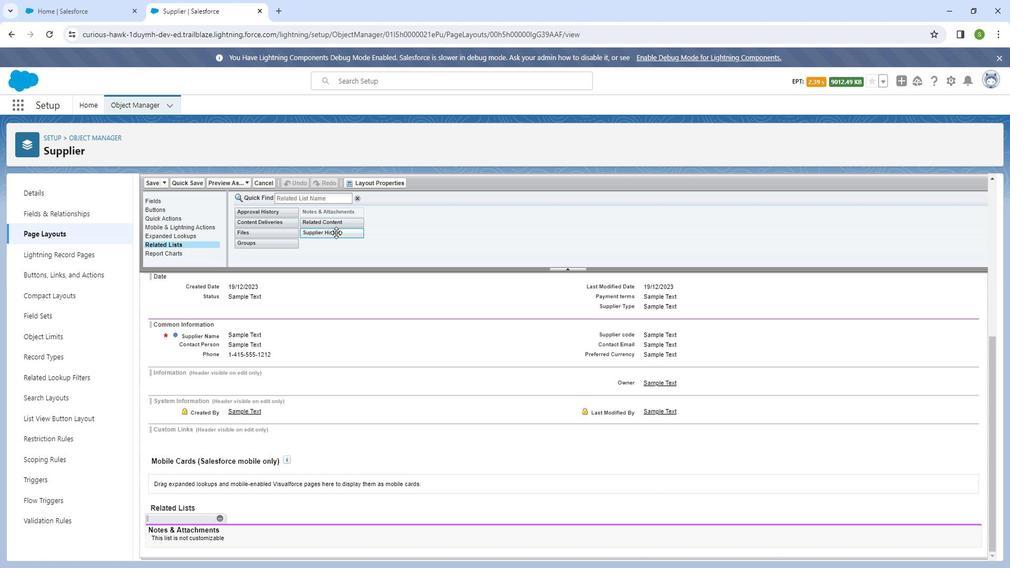
Action: Mouse moved to (246, 496)
Screenshot: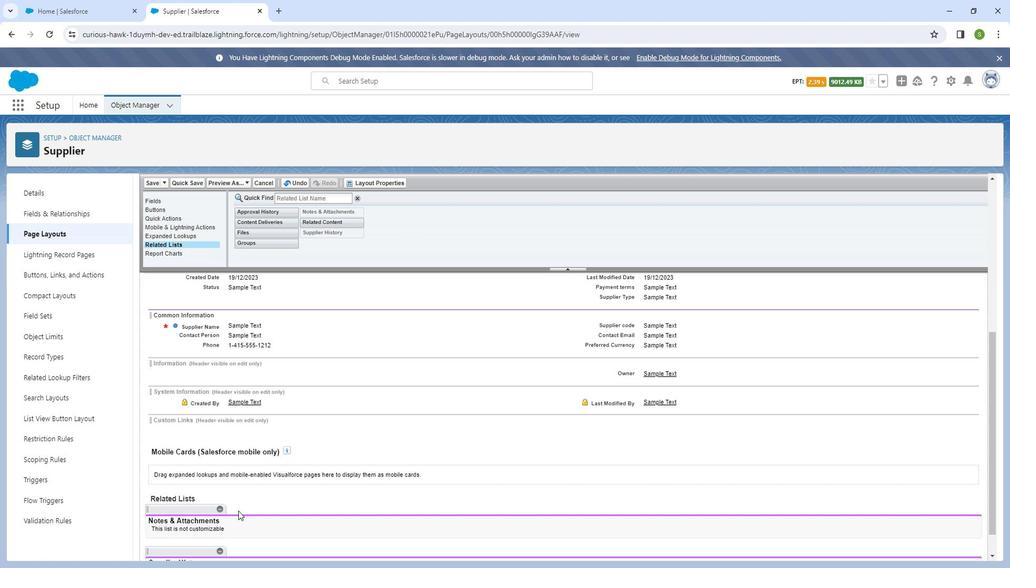 
Action: Mouse scrolled (246, 496) with delta (0, 0)
Screenshot: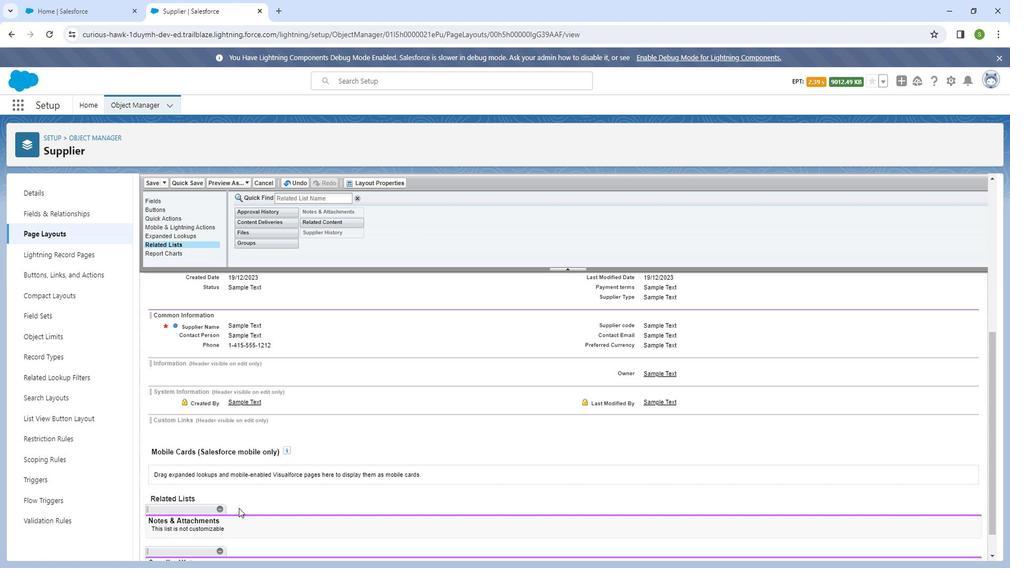
Action: Mouse scrolled (246, 496) with delta (0, 0)
Screenshot: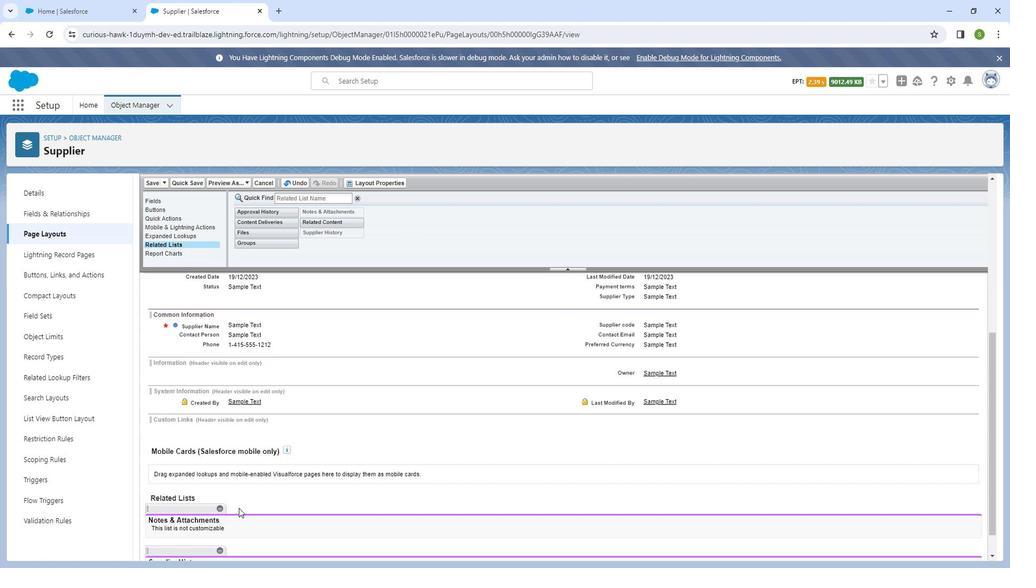 
Action: Mouse scrolled (246, 496) with delta (0, 0)
Screenshot: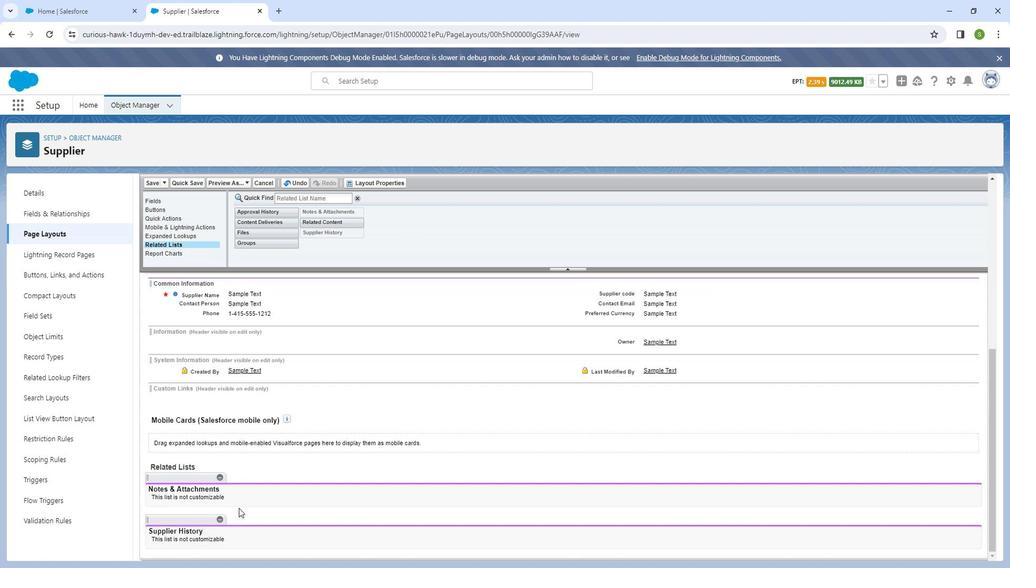 
Action: Mouse scrolled (246, 496) with delta (0, 0)
Screenshot: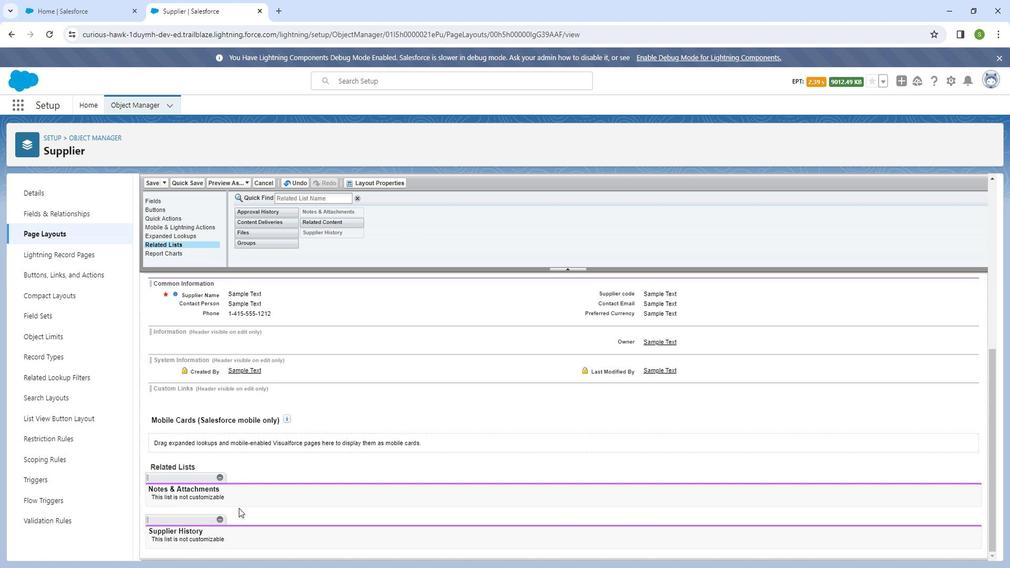 
Action: Mouse moved to (245, 486)
Screenshot: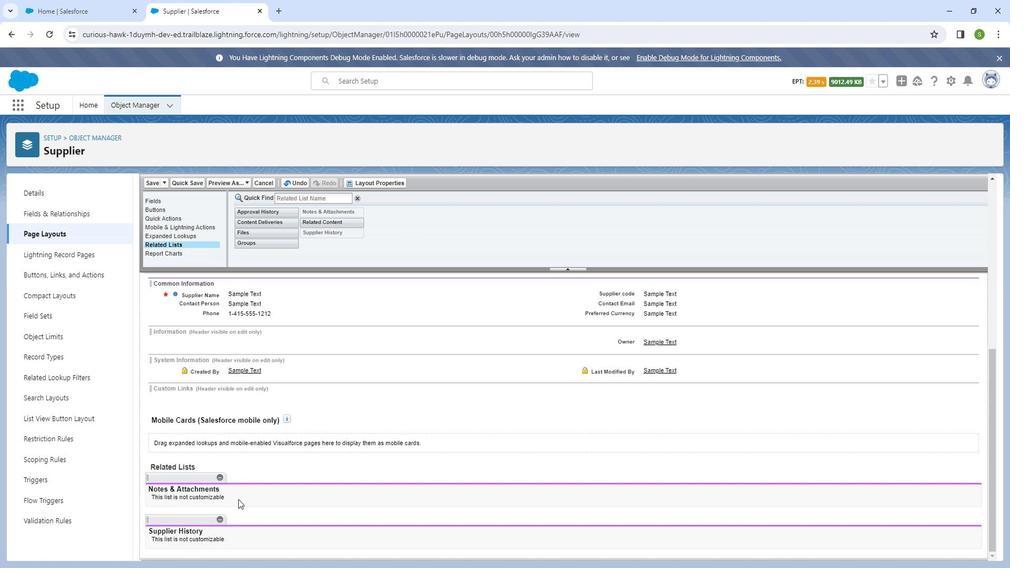 
Action: Mouse scrolled (245, 487) with delta (0, 0)
Screenshot: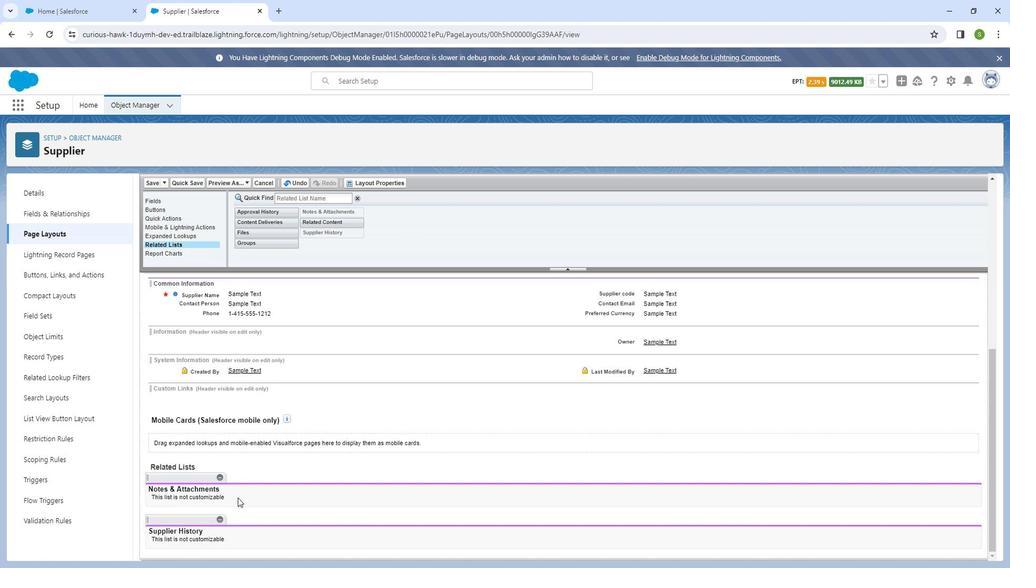 
Action: Mouse scrolled (245, 487) with delta (0, 0)
Screenshot: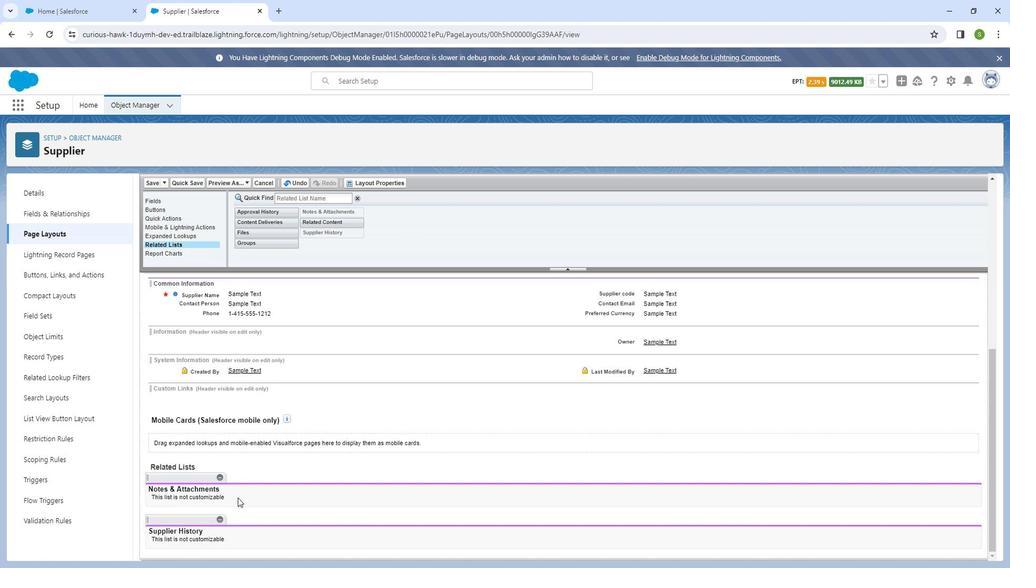 
Action: Mouse scrolled (245, 487) with delta (0, 0)
Screenshot: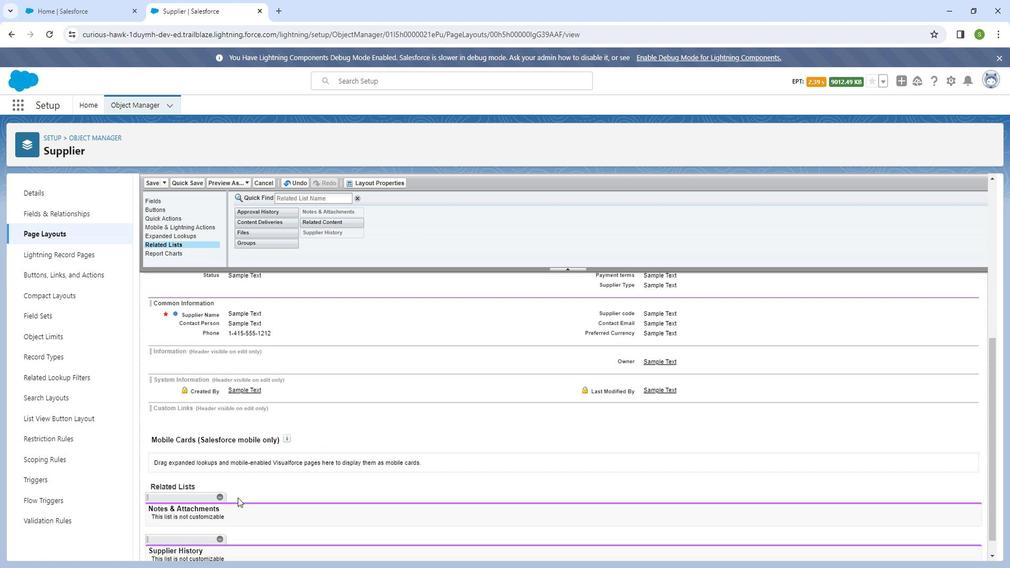 
Action: Mouse moved to (245, 485)
Screenshot: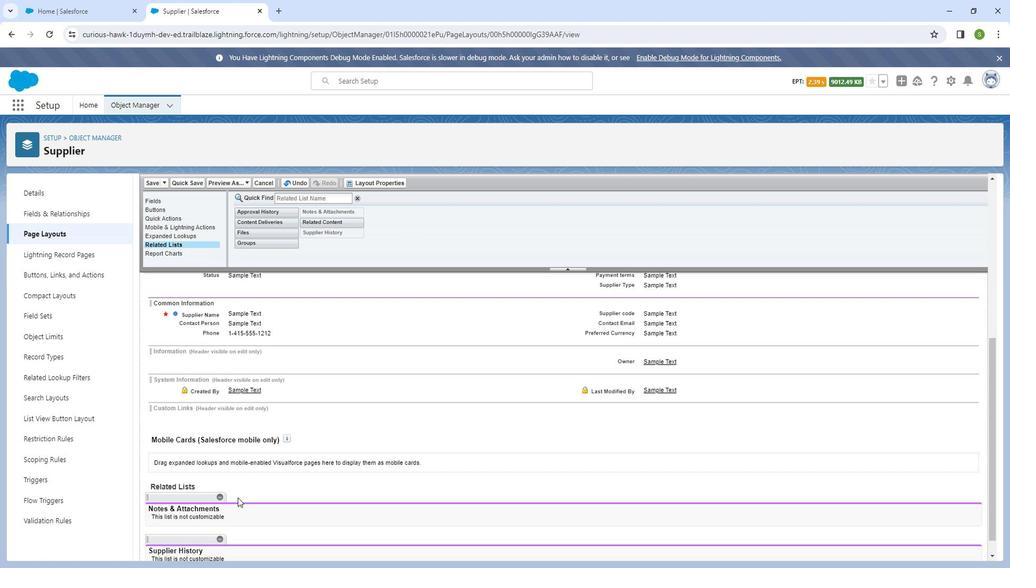 
Action: Mouse scrolled (245, 486) with delta (0, 0)
Screenshot: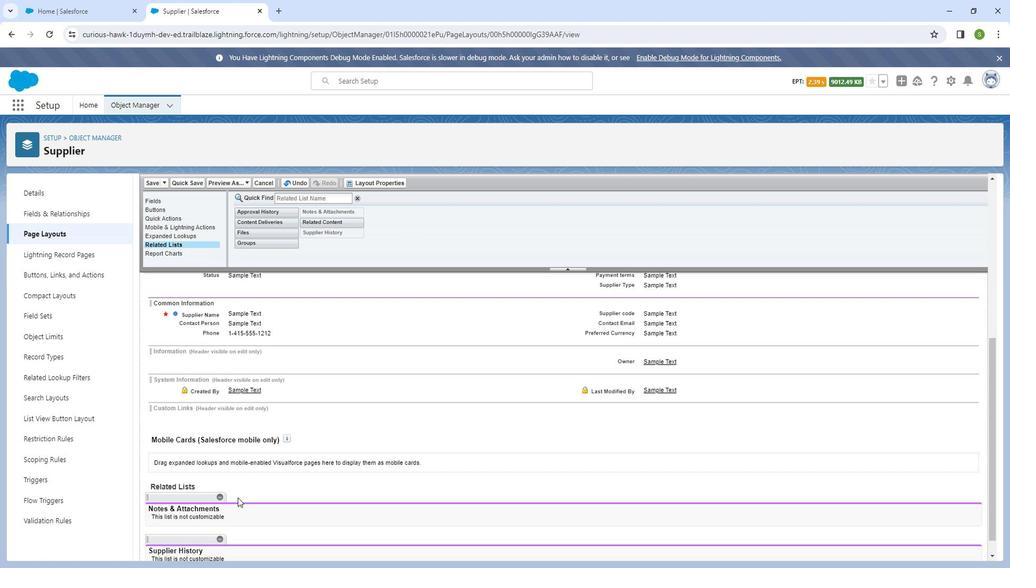 
Action: Mouse moved to (163, 182)
Screenshot: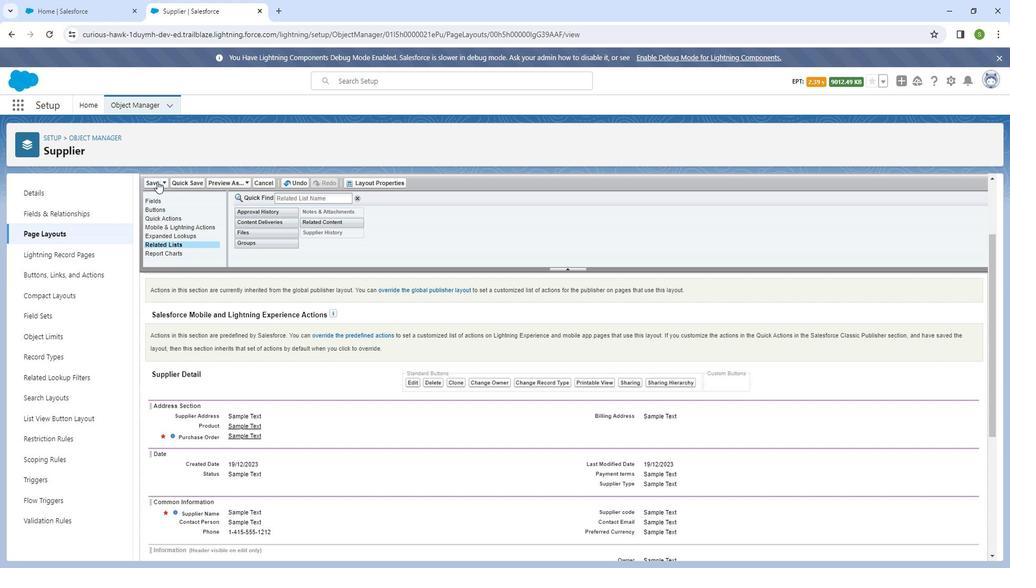 
Action: Mouse pressed left at (163, 182)
Screenshot: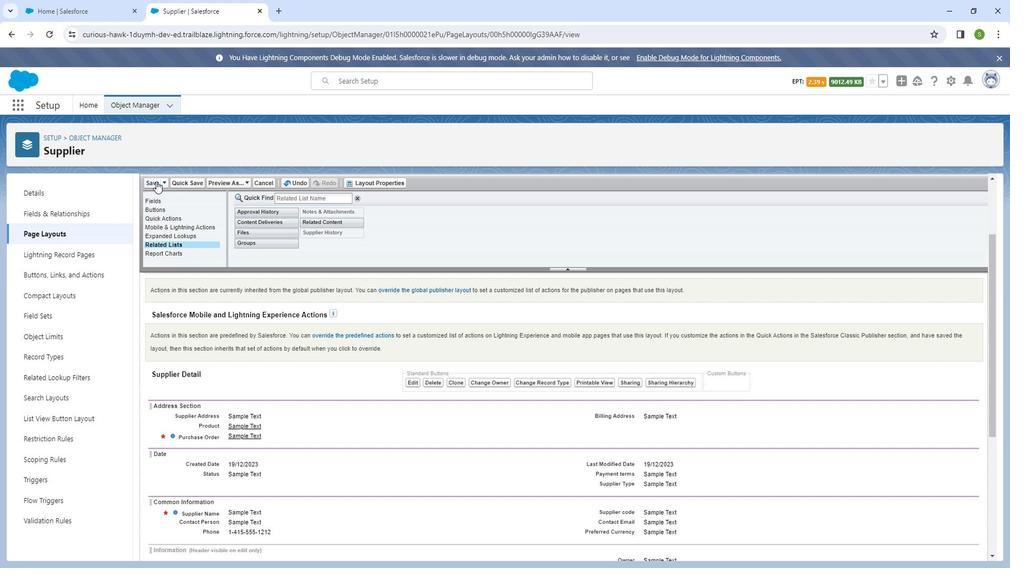 
Action: Mouse moved to (521, 397)
Screenshot: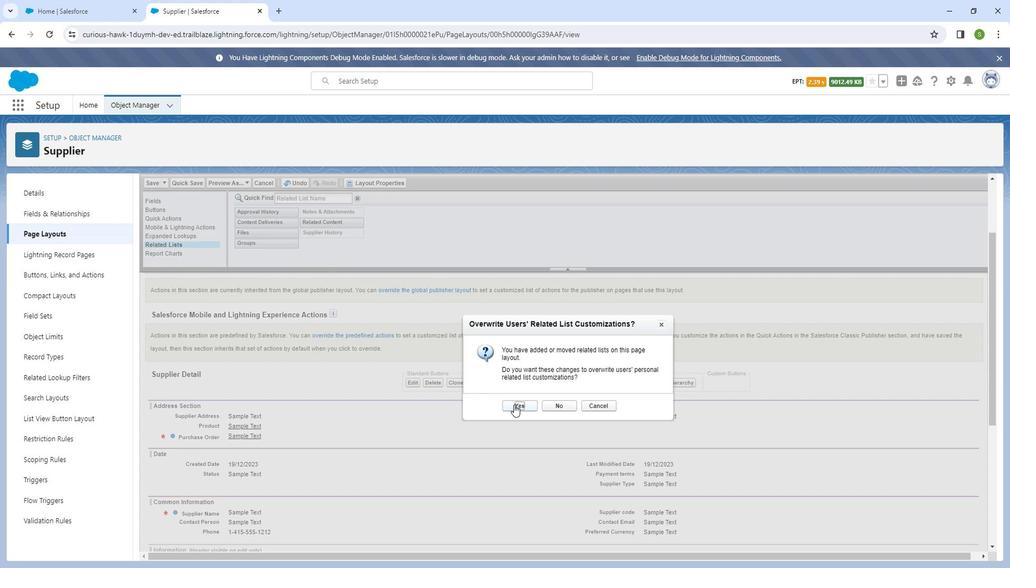 
Action: Mouse pressed left at (521, 397)
Screenshot: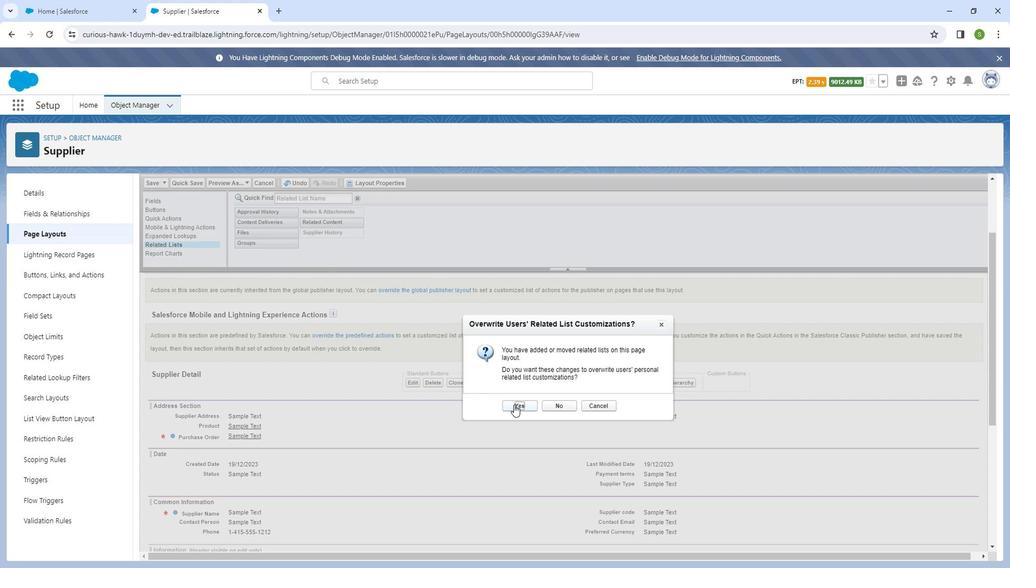 
Action: Mouse moved to (185, 238)
Screenshot: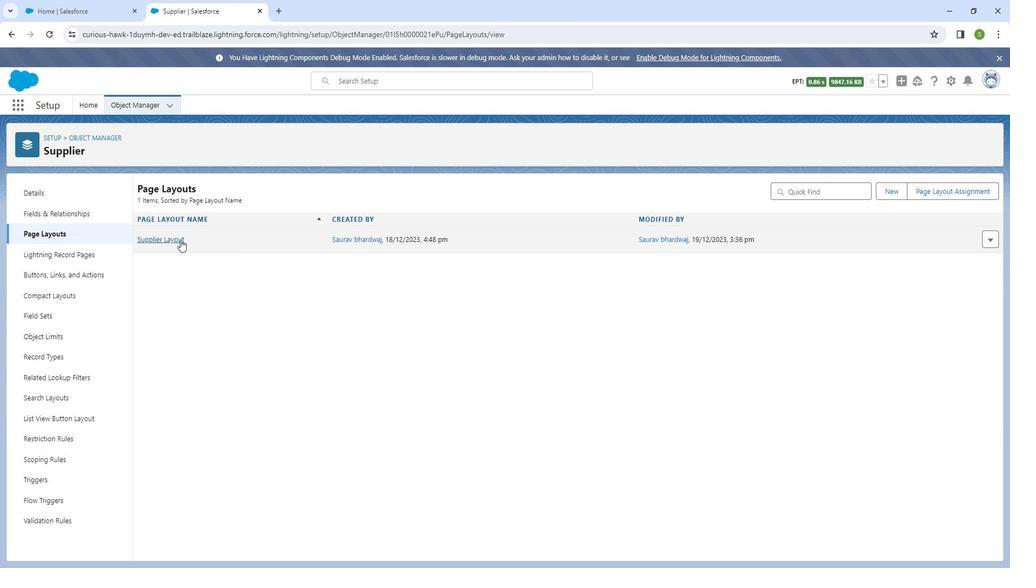 
Action: Mouse pressed left at (185, 238)
Screenshot: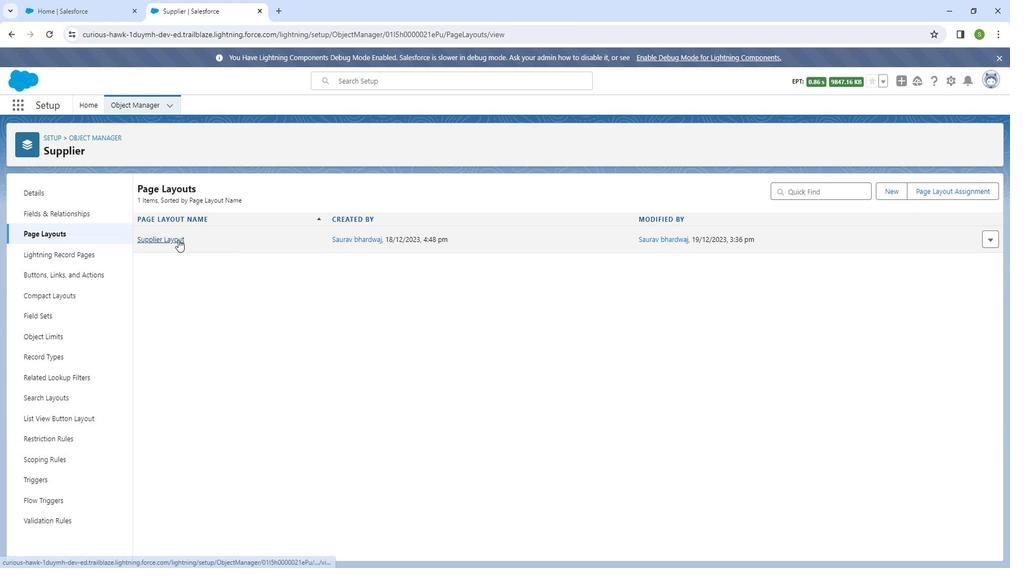 
Action: Mouse moved to (392, 328)
Screenshot: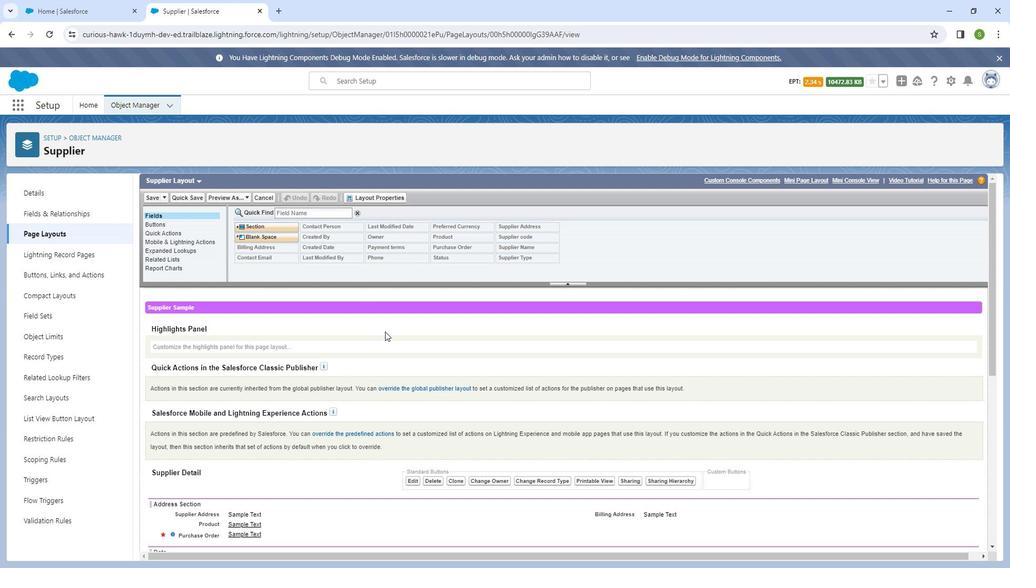 
Action: Mouse scrolled (392, 327) with delta (0, 0)
Screenshot: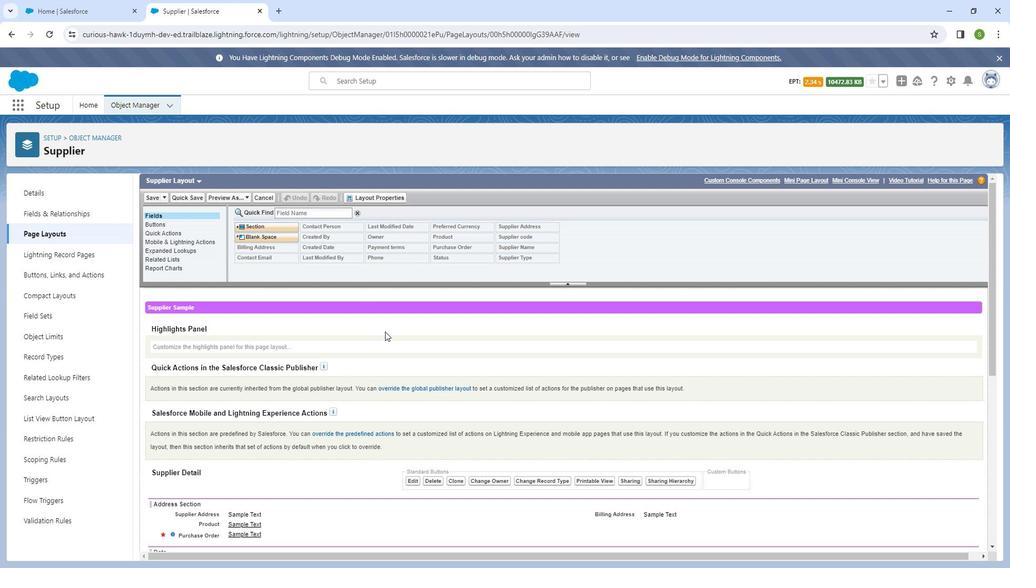 
Action: Mouse moved to (392, 330)
Screenshot: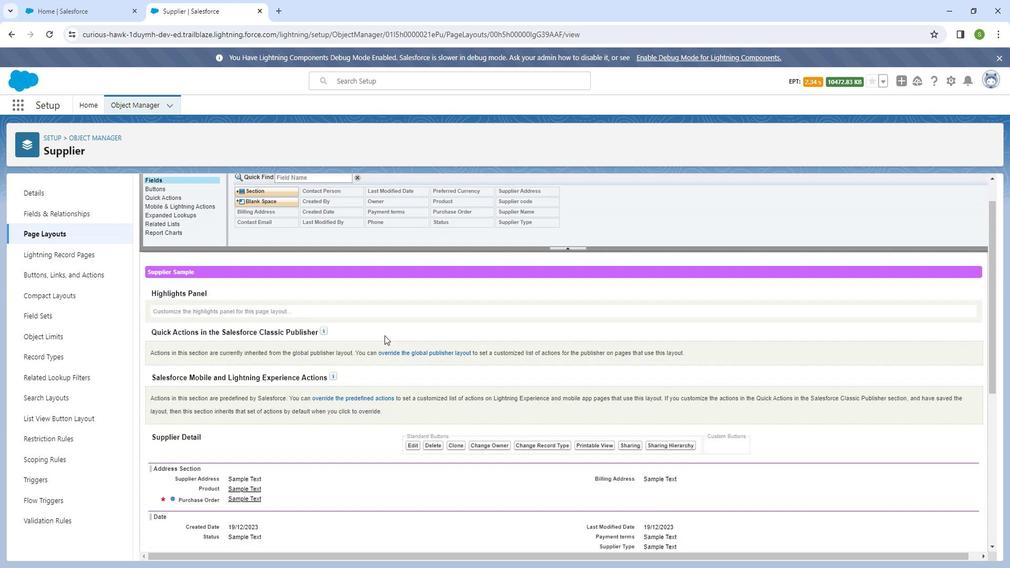 
Action: Mouse scrolled (392, 329) with delta (0, 0)
Screenshot: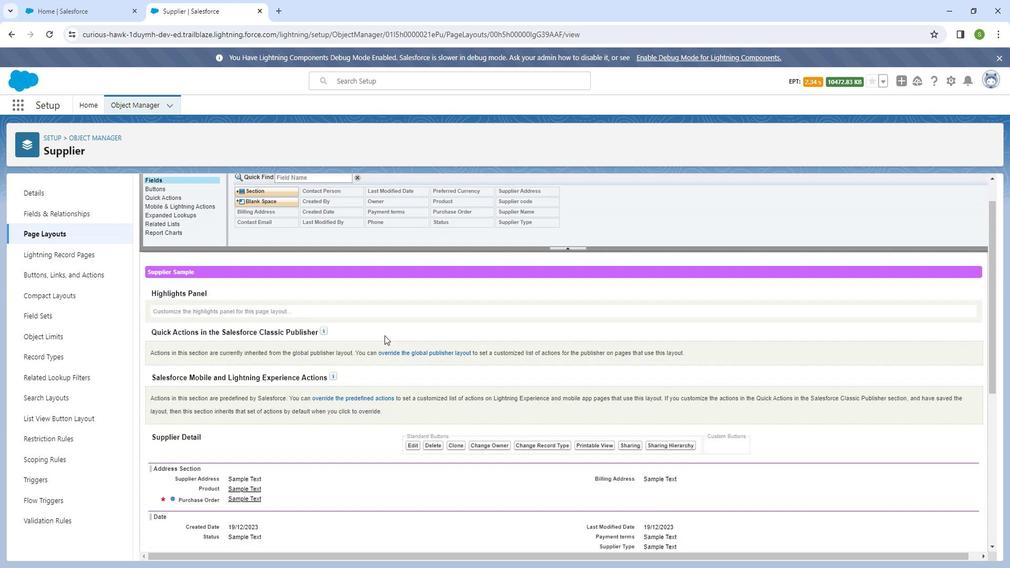 
Action: Mouse moved to (390, 335)
Screenshot: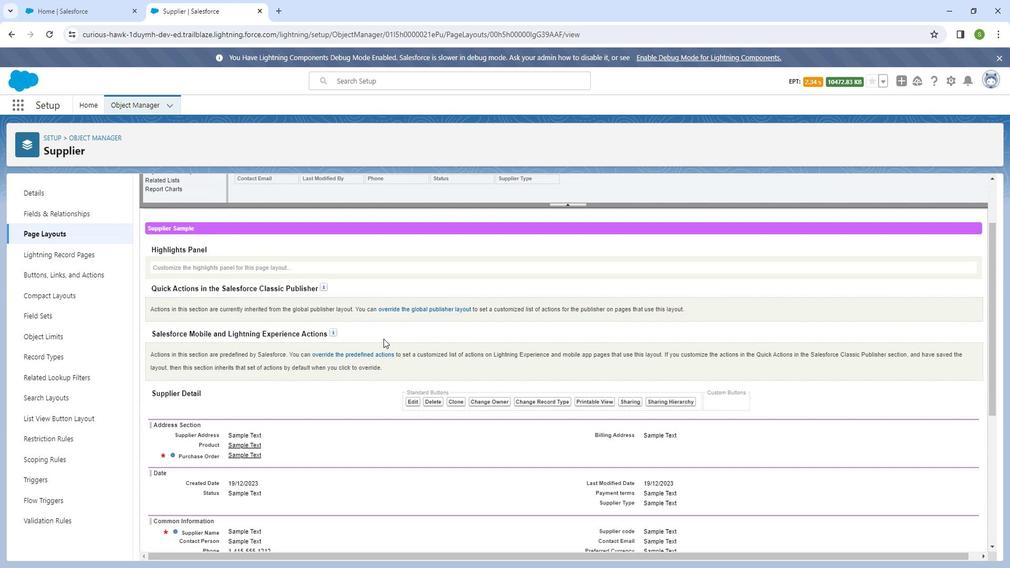 
Action: Mouse scrolled (390, 334) with delta (0, 0)
Screenshot: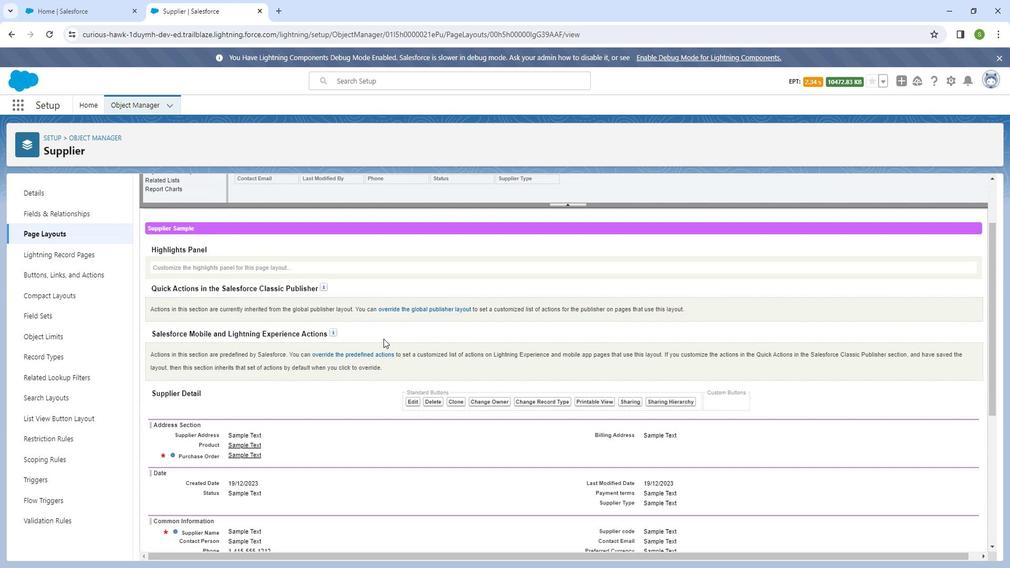 
Action: Mouse moved to (390, 337)
Screenshot: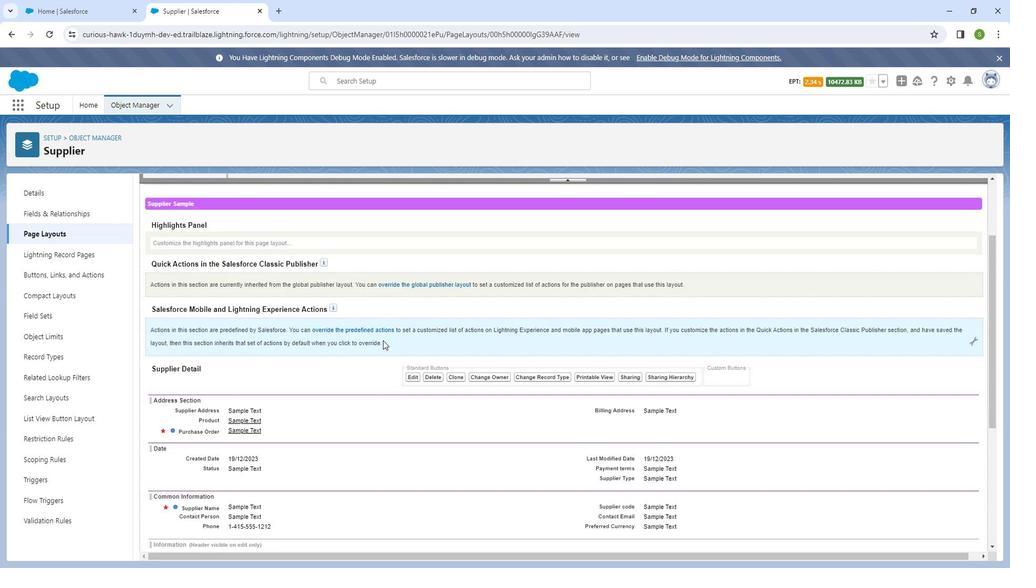 
Action: Mouse scrolled (390, 336) with delta (0, 0)
Screenshot: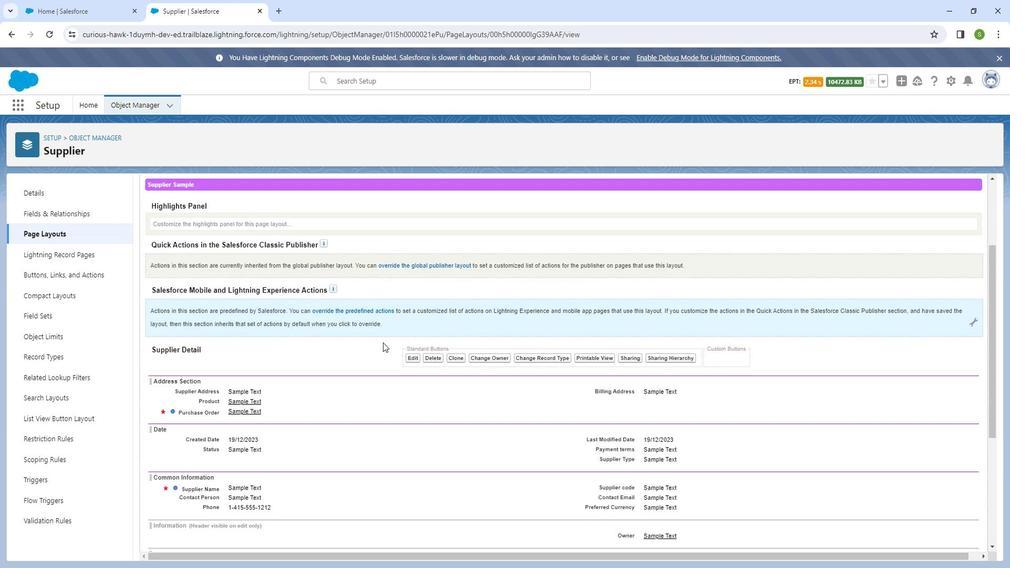 
Action: Mouse moved to (390, 337)
Screenshot: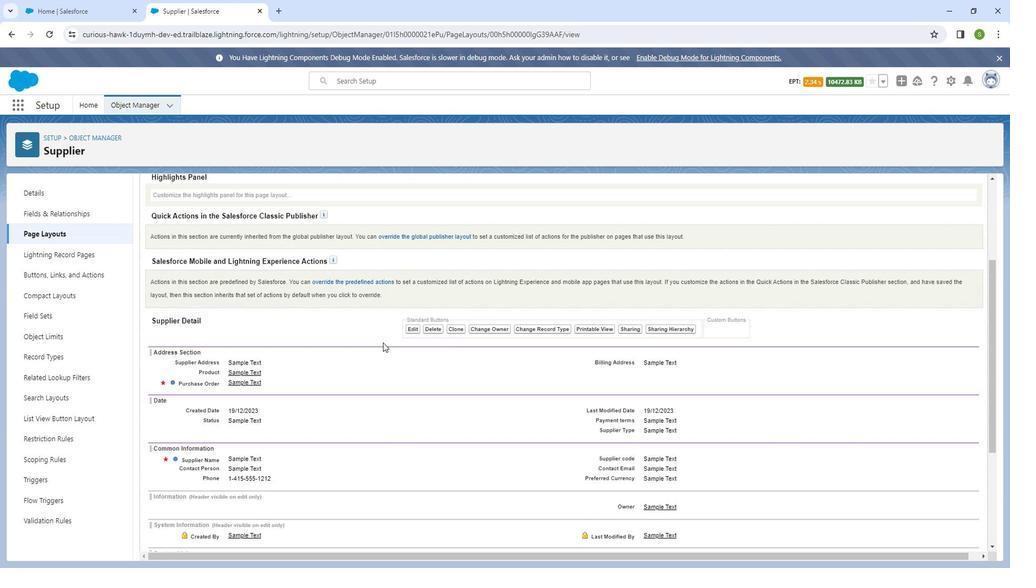 
Action: Mouse scrolled (390, 337) with delta (0, 0)
Screenshot: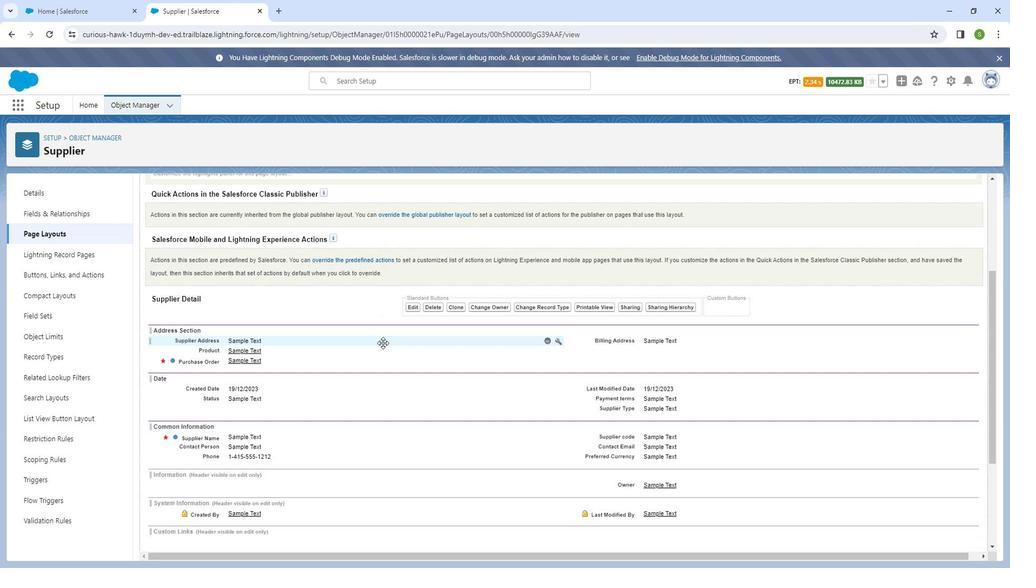 
Action: Mouse scrolled (390, 337) with delta (0, 0)
Screenshot: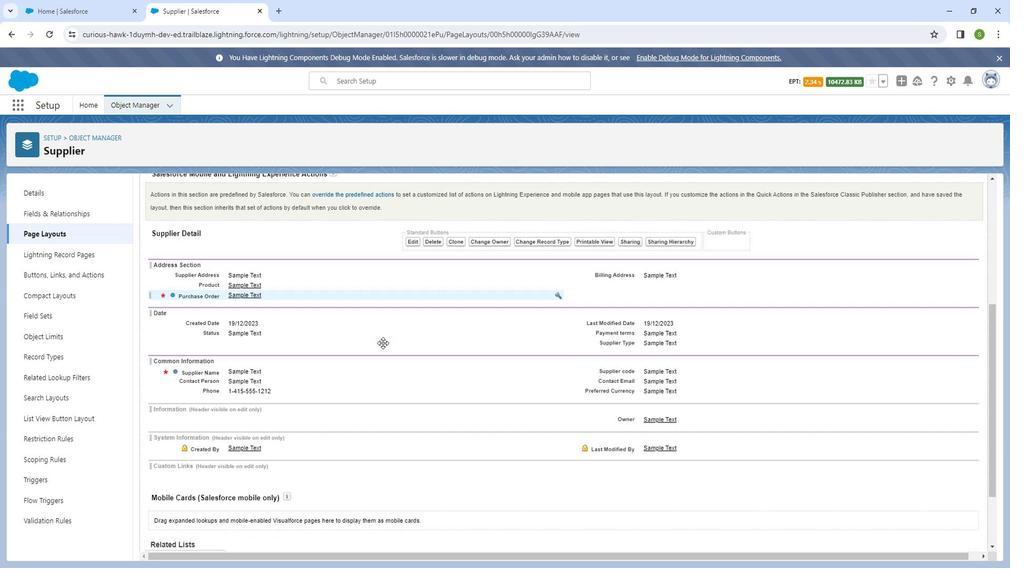 
Action: Mouse scrolled (390, 337) with delta (0, 0)
Screenshot: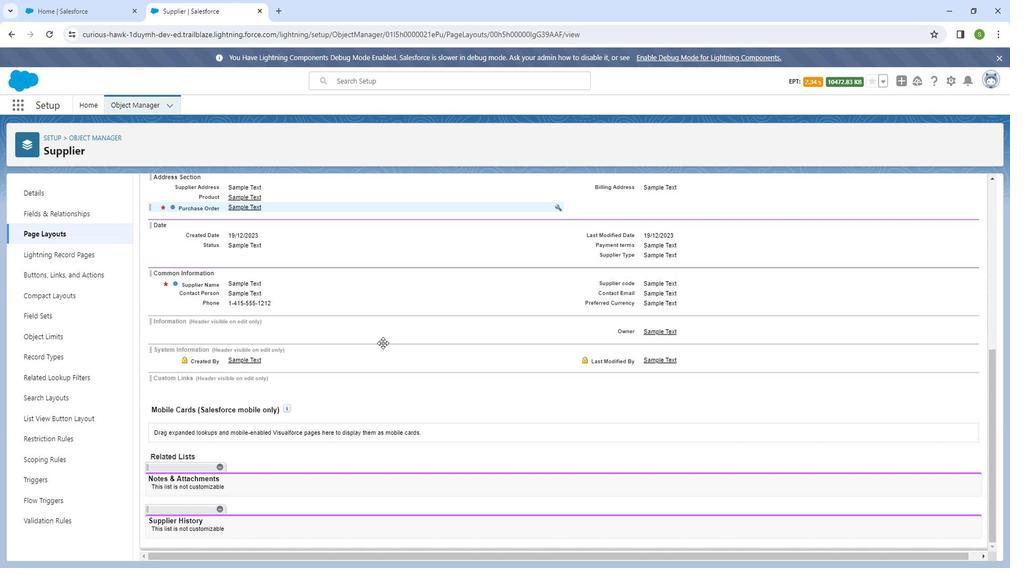 
Action: Mouse moved to (389, 338)
Screenshot: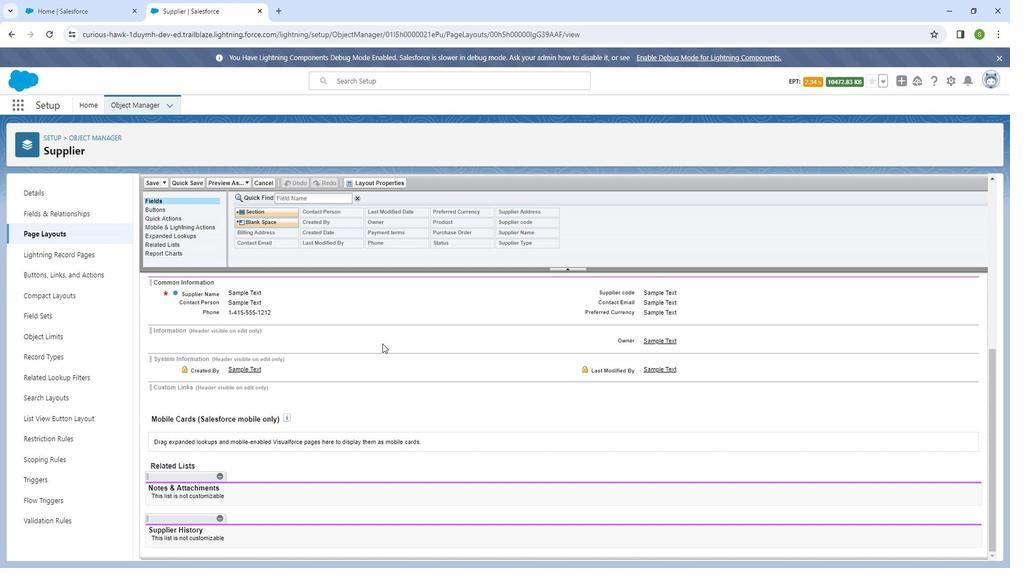 
Action: Mouse scrolled (389, 337) with delta (0, 0)
Screenshot: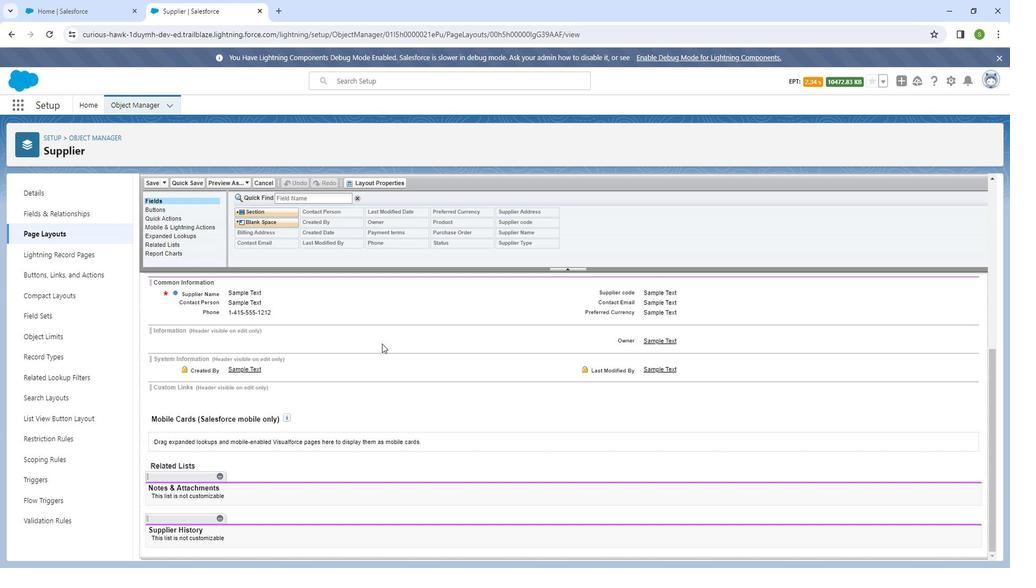 
Action: Mouse moved to (388, 338)
Screenshot: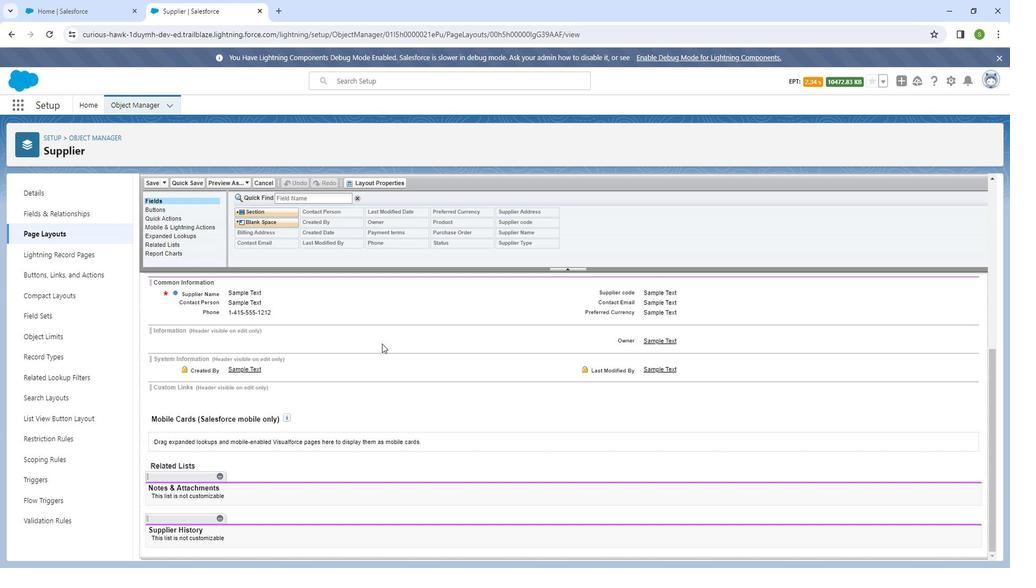 
Action: Mouse scrolled (388, 338) with delta (0, 0)
Screenshot: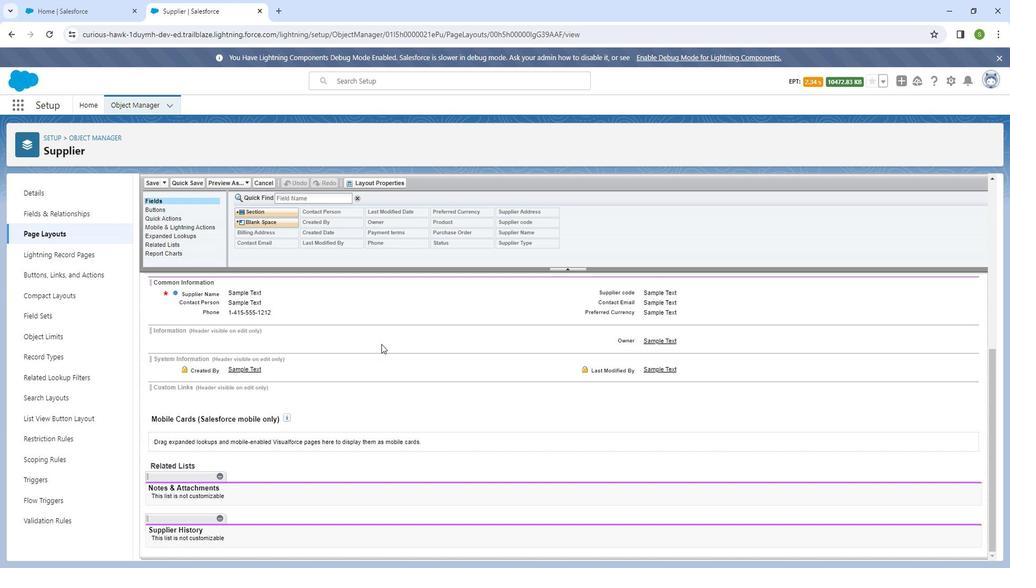 
Action: Mouse scrolled (388, 338) with delta (0, 0)
Screenshot: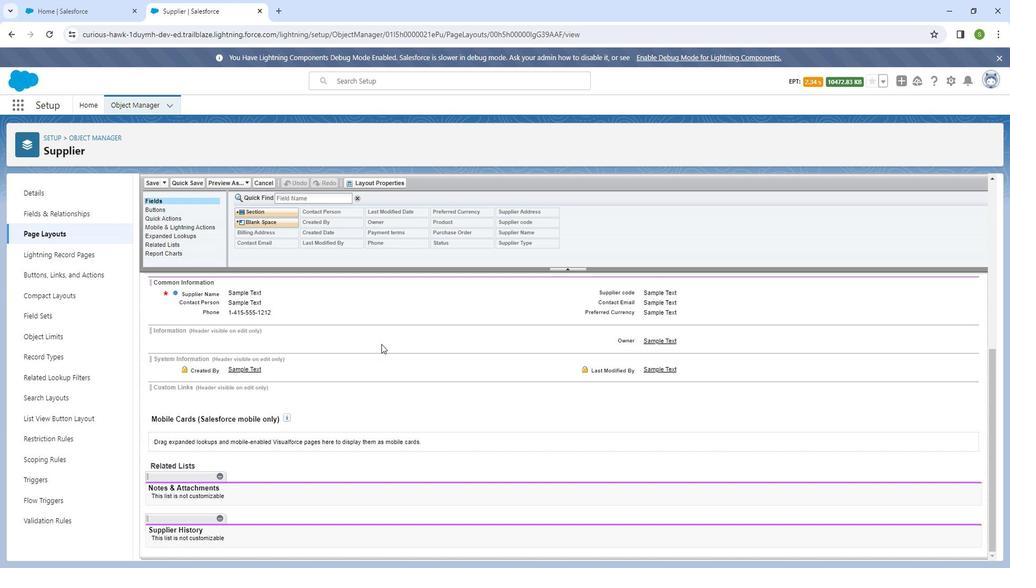 
Action: Mouse moved to (388, 336)
Screenshot: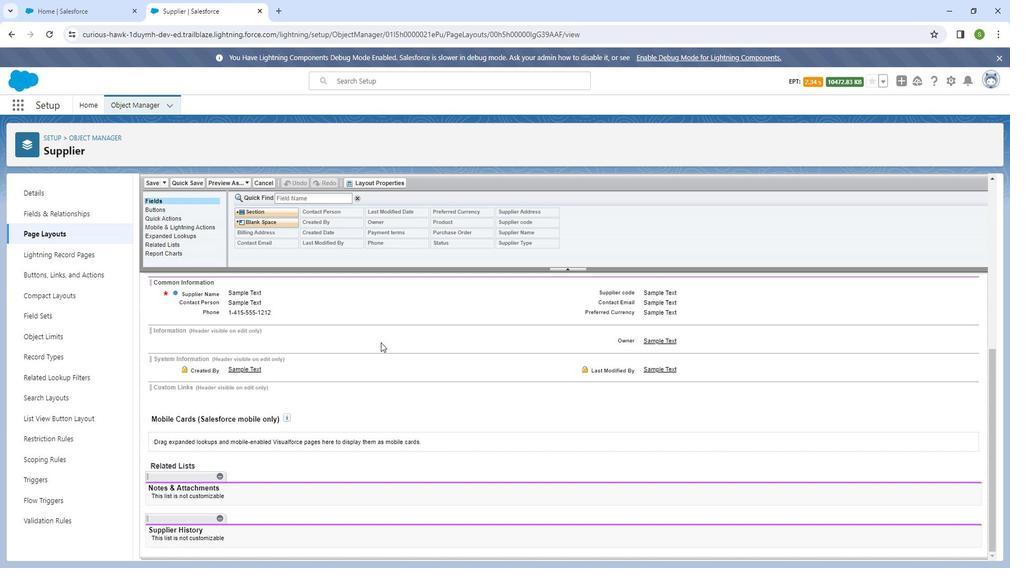 
Action: Mouse scrolled (388, 337) with delta (0, 0)
Screenshot: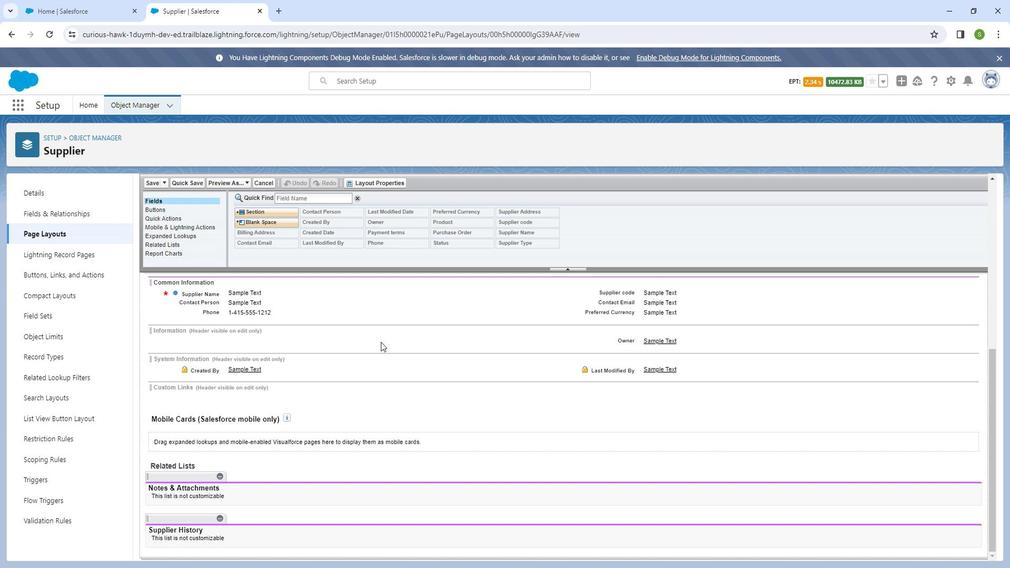 
Action: Mouse scrolled (388, 337) with delta (0, 0)
Screenshot: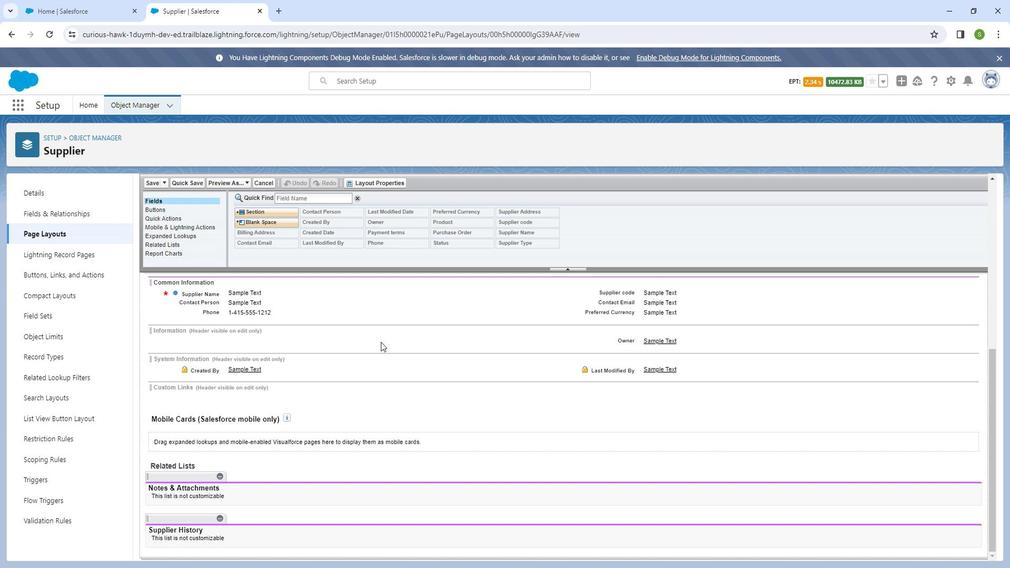 
Action: Mouse scrolled (388, 337) with delta (0, 0)
Screenshot: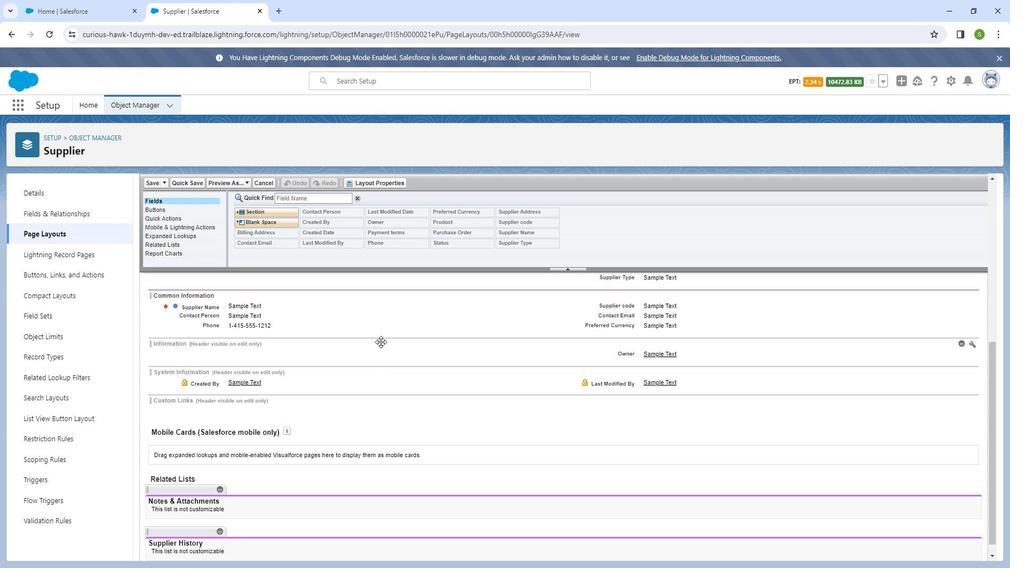 
Action: Mouse moved to (388, 336)
Screenshot: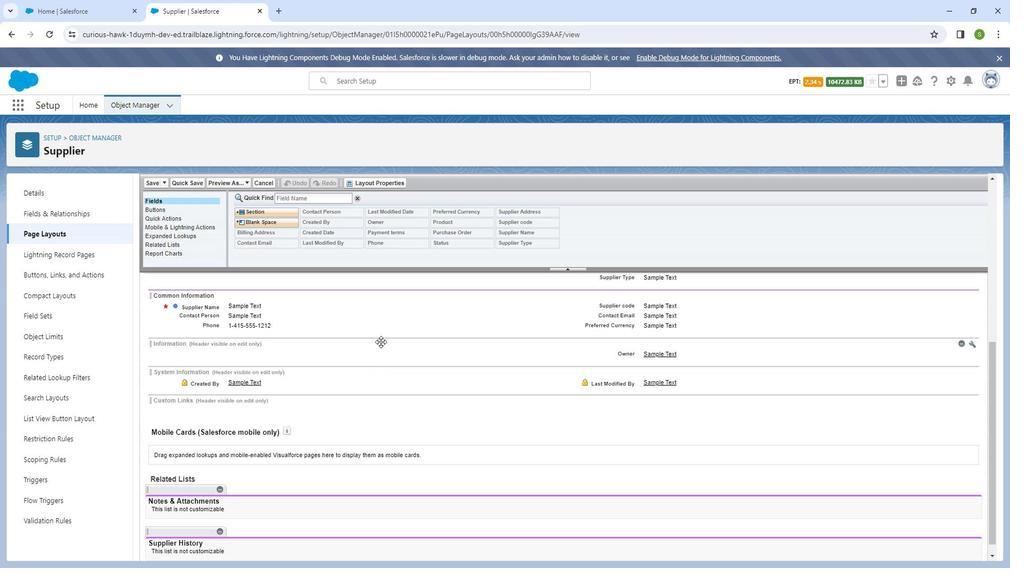
Action: Mouse scrolled (388, 337) with delta (0, 0)
Screenshot: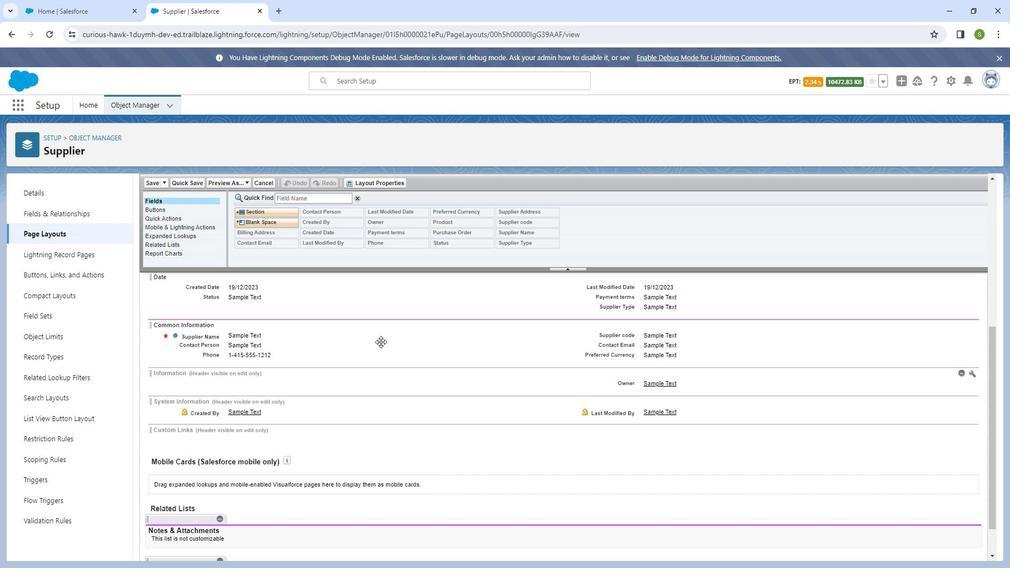 
Action: Mouse moved to (388, 332)
Screenshot: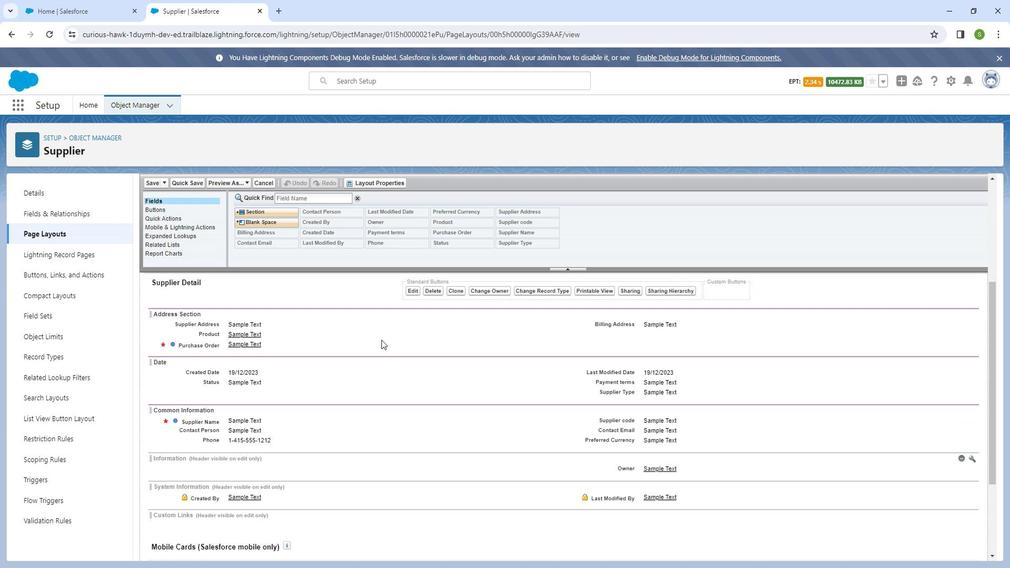
Action: Mouse scrolled (388, 332) with delta (0, 0)
Screenshot: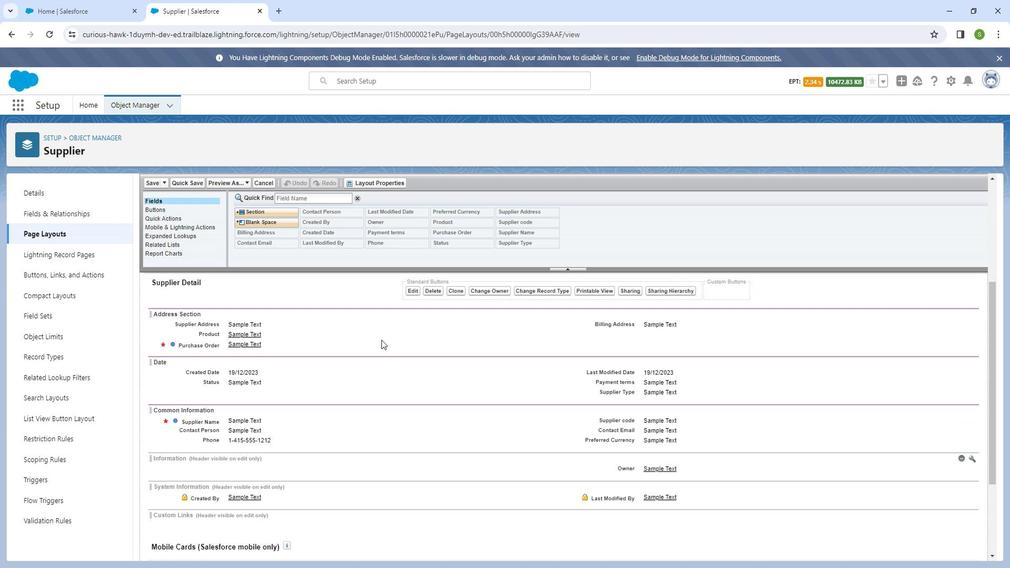 
Action: Mouse moved to (389, 326)
Screenshot: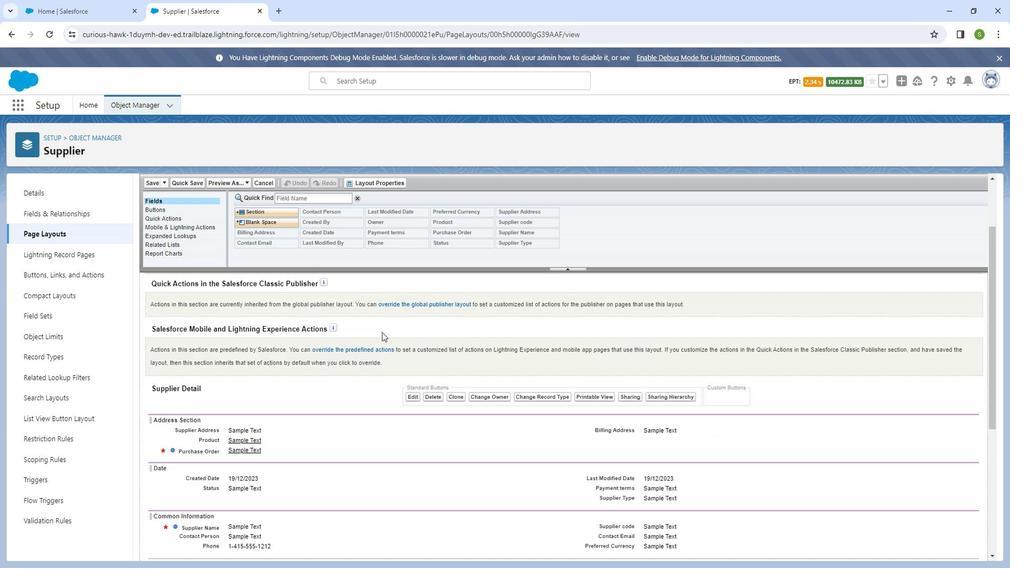
Action: Mouse scrolled (389, 327) with delta (0, 0)
Screenshot: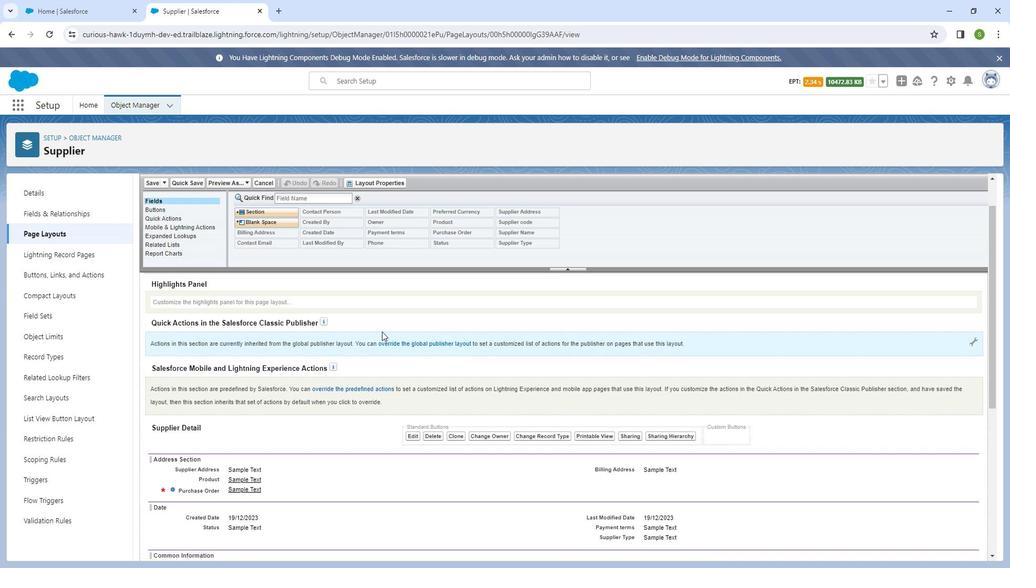 
Action: Mouse scrolled (389, 327) with delta (0, 0)
Screenshot: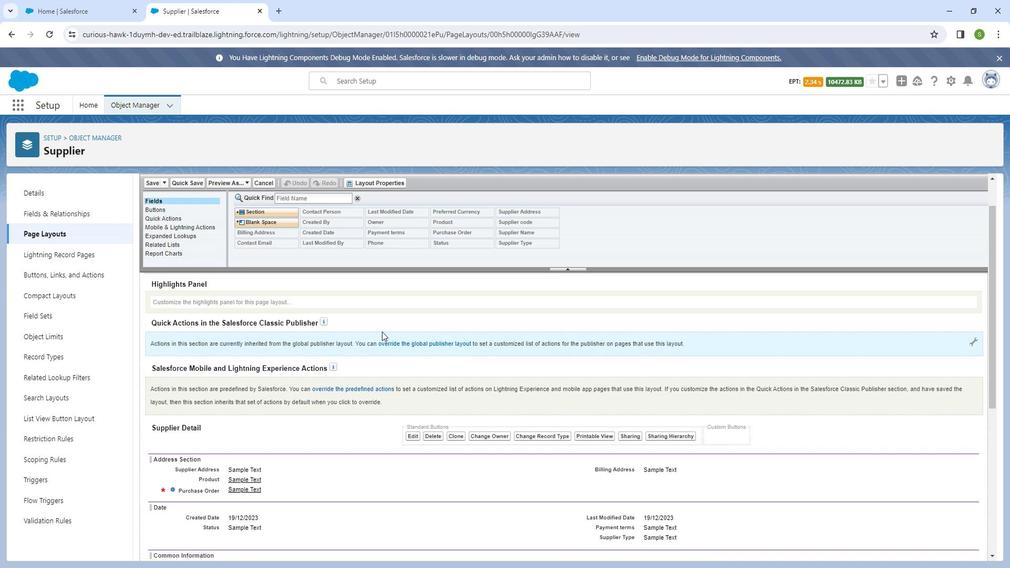 
Action: Mouse scrolled (389, 327) with delta (0, 0)
Screenshot: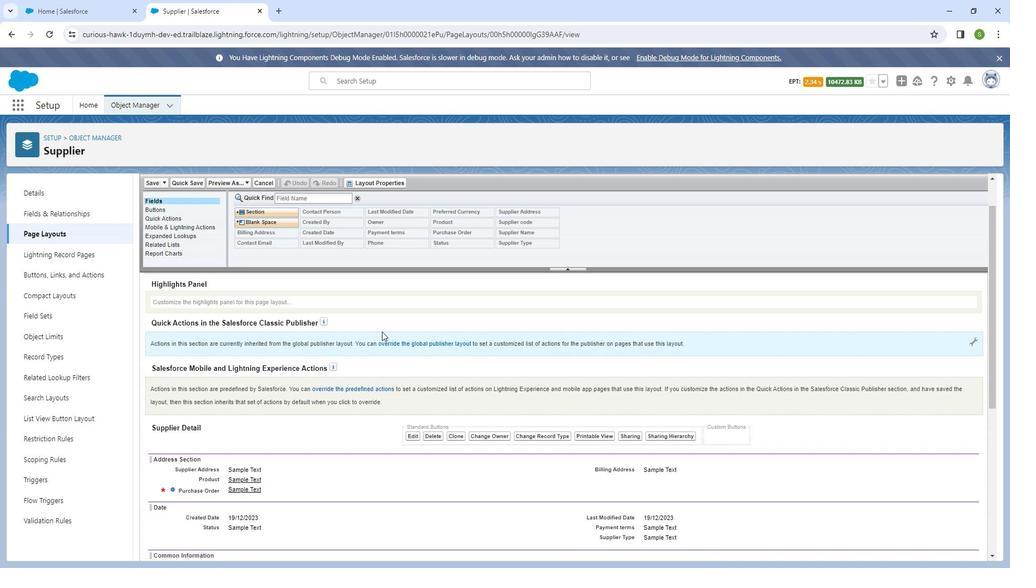 
Action: Mouse scrolled (389, 327) with delta (0, 0)
Screenshot: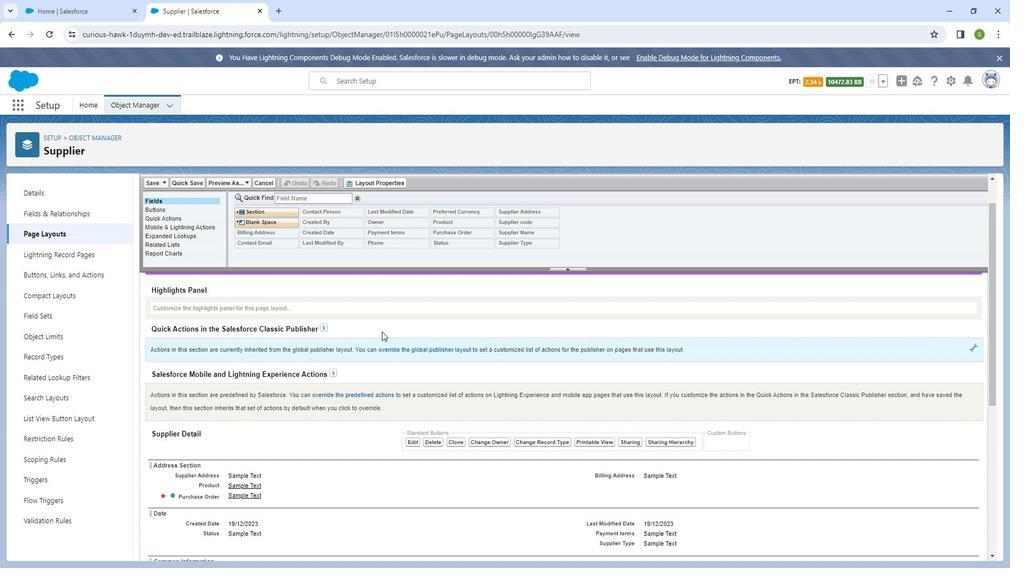 
Action: Mouse scrolled (389, 327) with delta (0, 0)
Screenshot: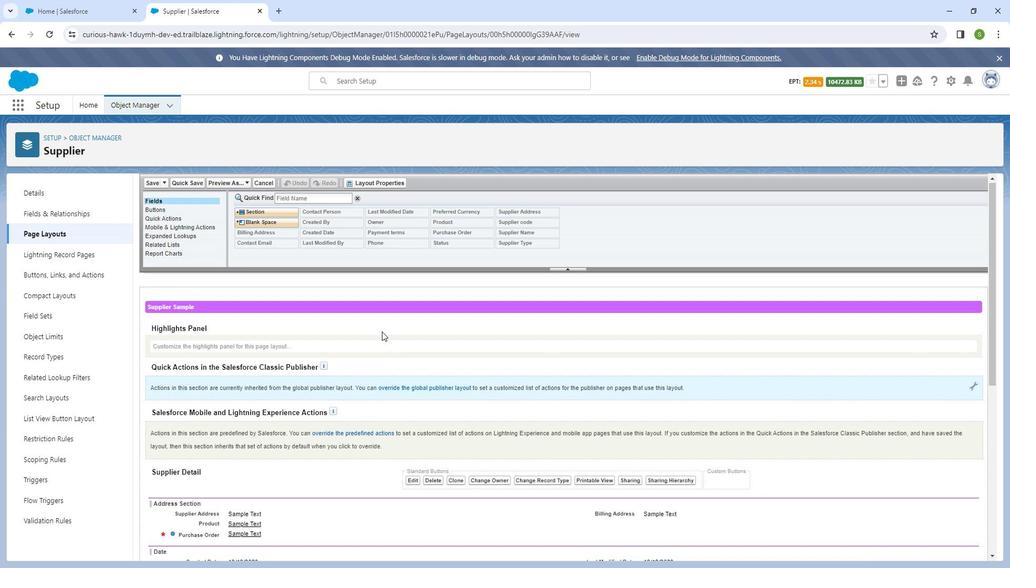 
Action: Mouse moved to (91, 16)
Screenshot: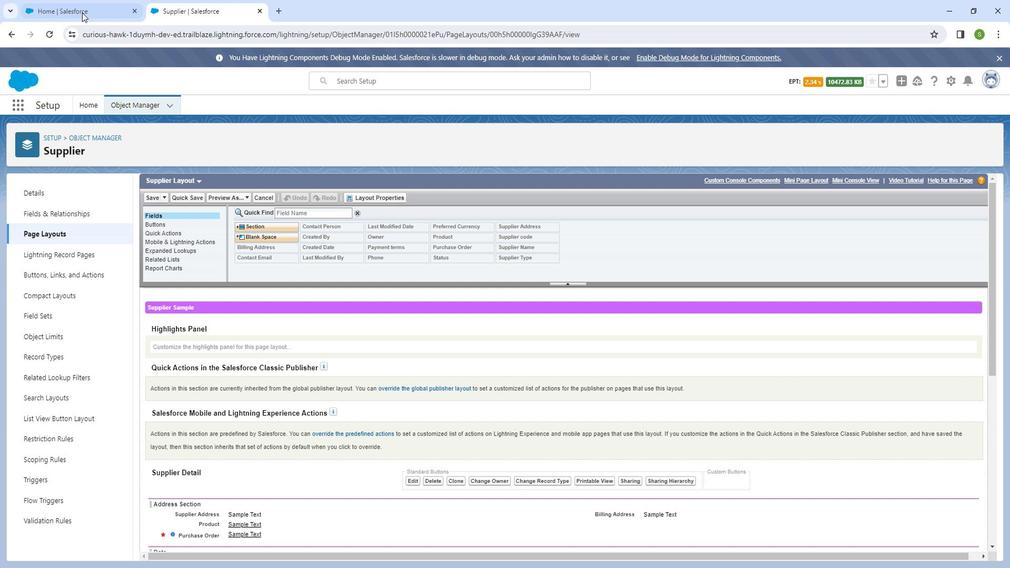 
Action: Mouse pressed left at (91, 16)
Screenshot: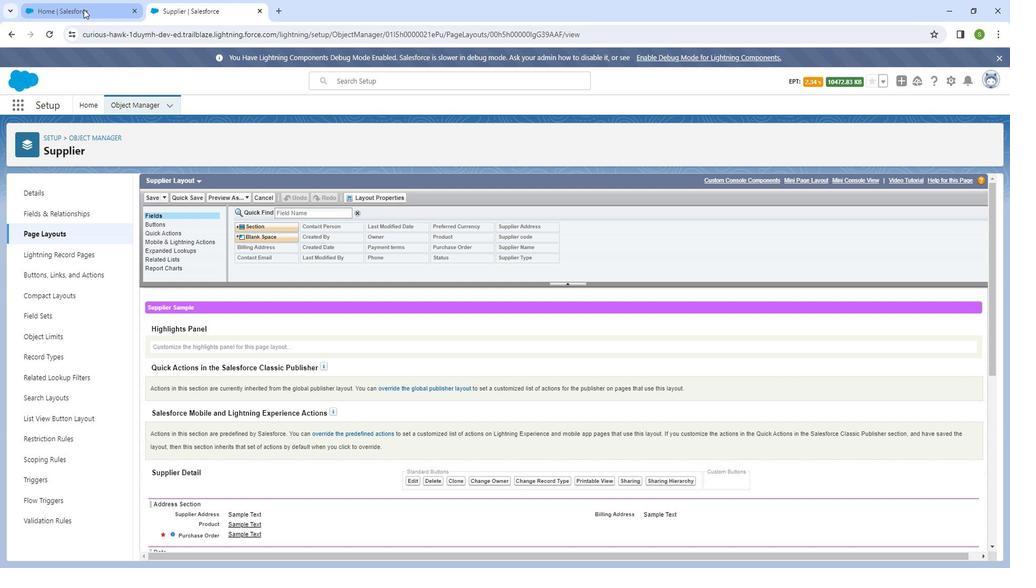 
Action: Mouse moved to (23, 108)
Screenshot: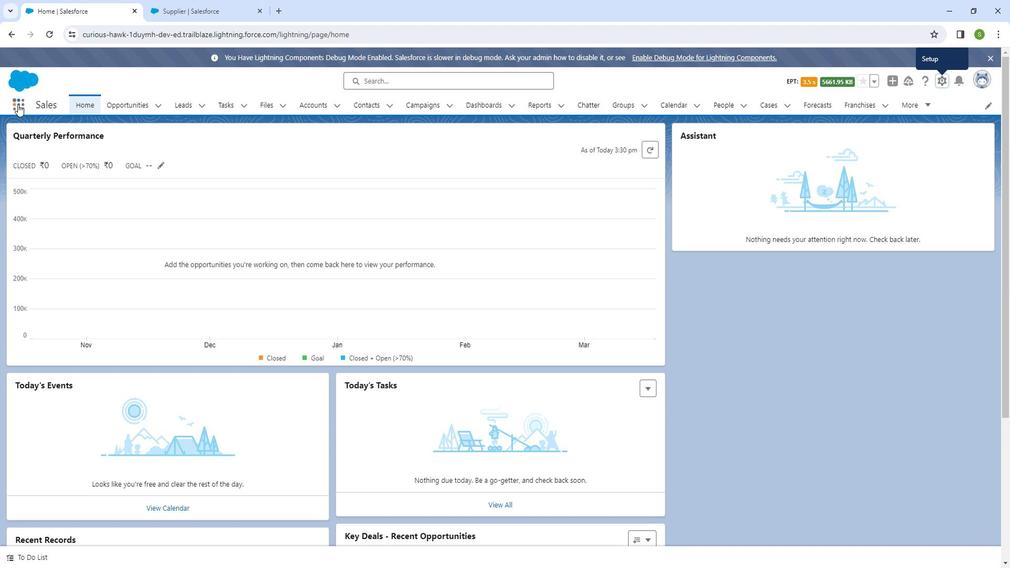 
Action: Mouse pressed left at (23, 108)
Screenshot: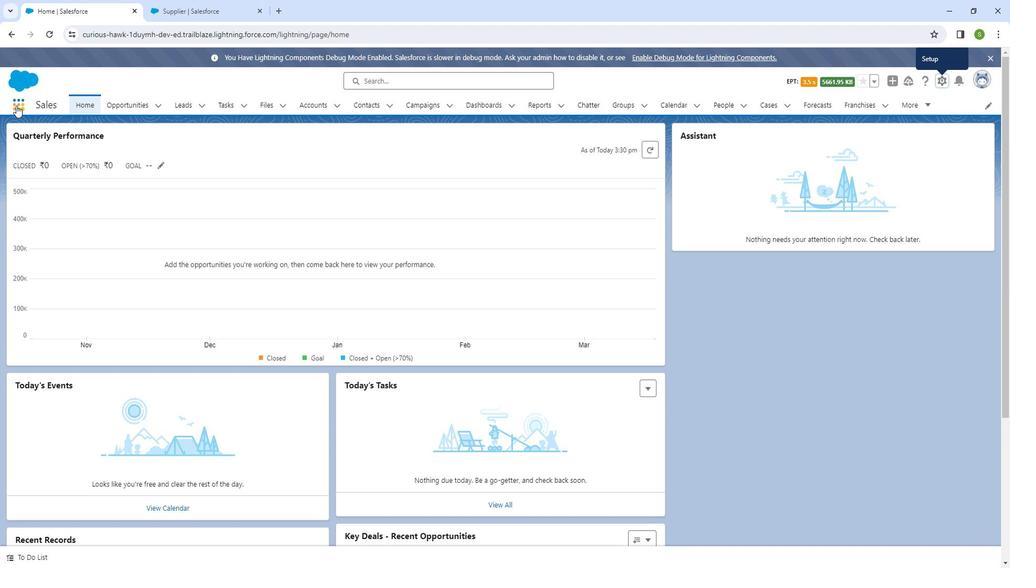 
Action: Mouse moved to (39, 291)
Screenshot: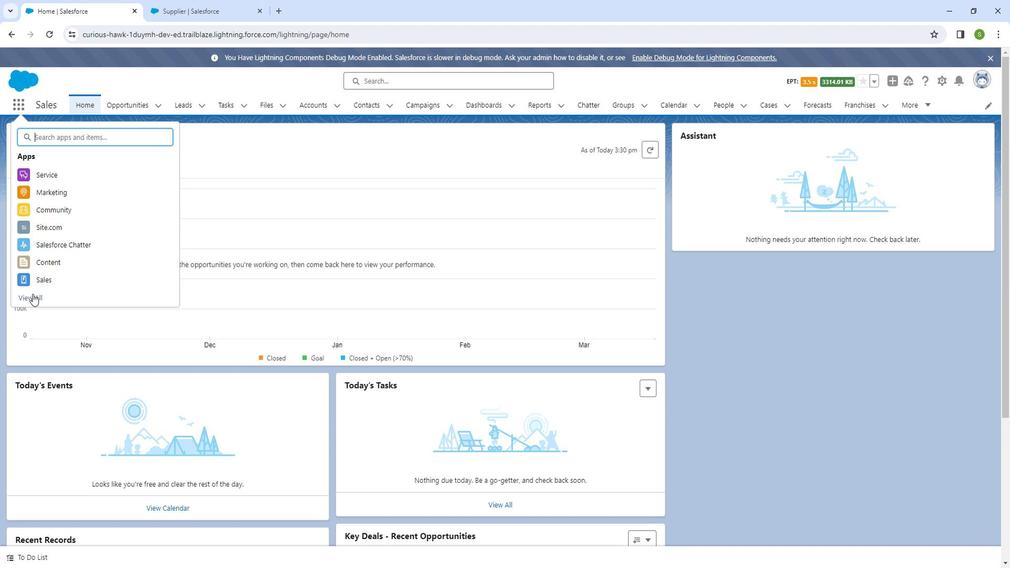 
Action: Mouse pressed left at (39, 291)
Screenshot: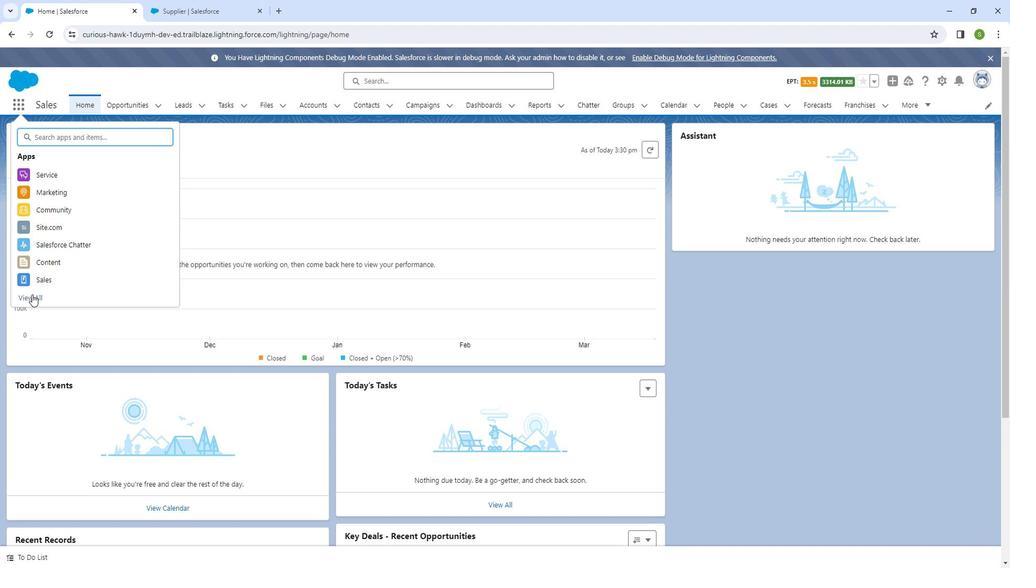 
Action: Mouse moved to (166, 439)
Screenshot: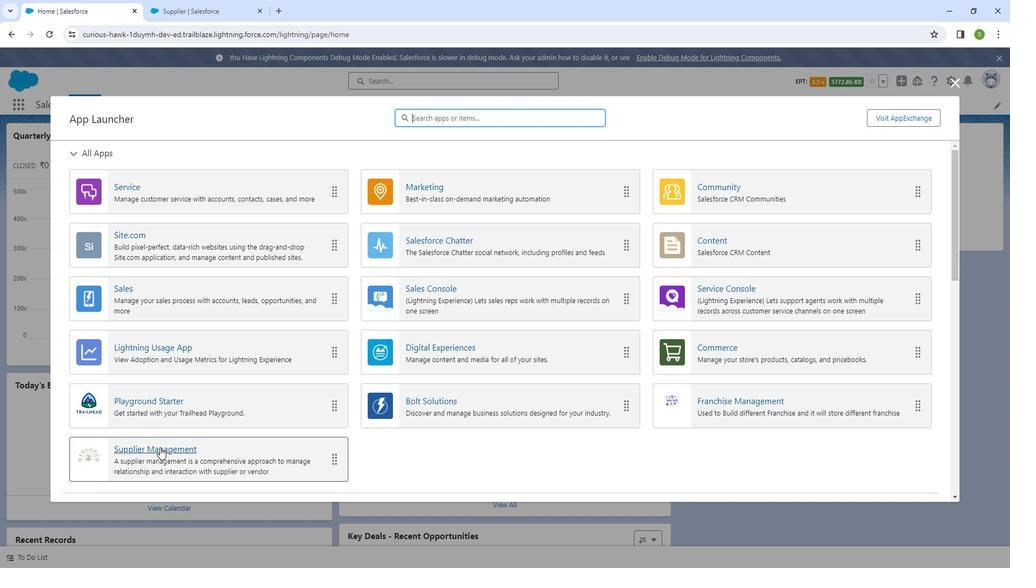 
Action: Mouse pressed left at (166, 439)
Screenshot: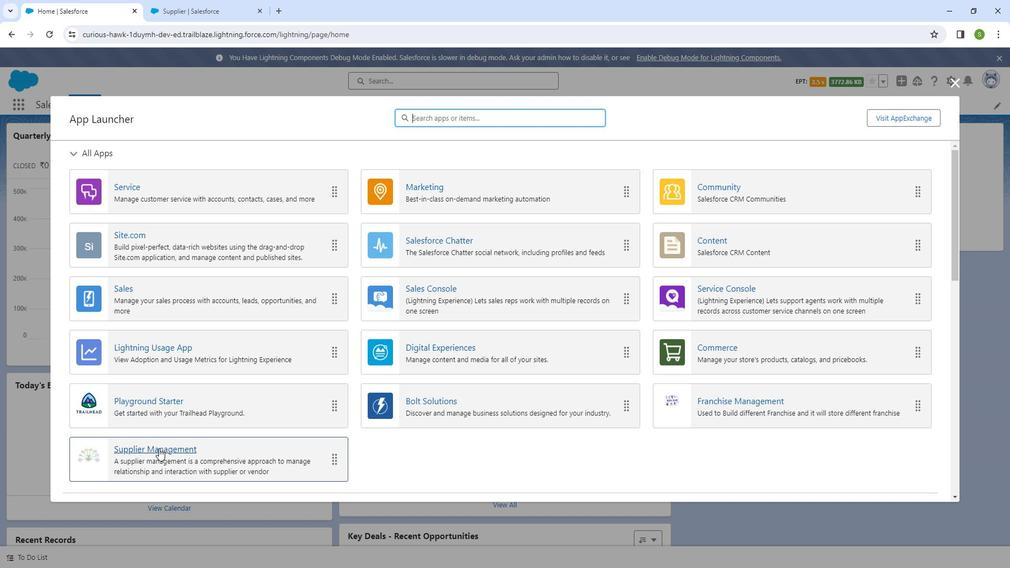 
Action: Mouse moved to (450, 109)
Screenshot: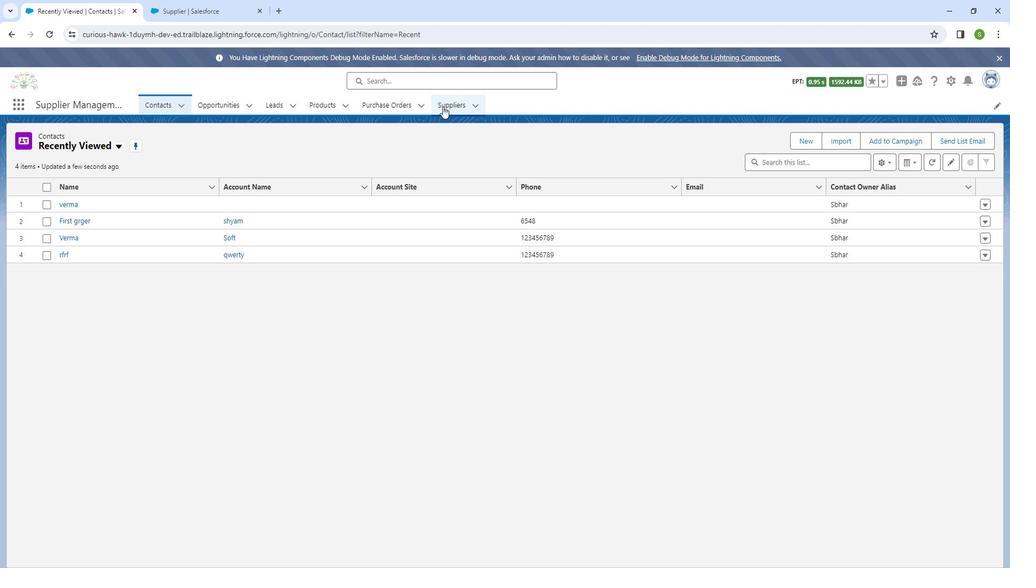 
Action: Mouse pressed left at (450, 109)
Screenshot: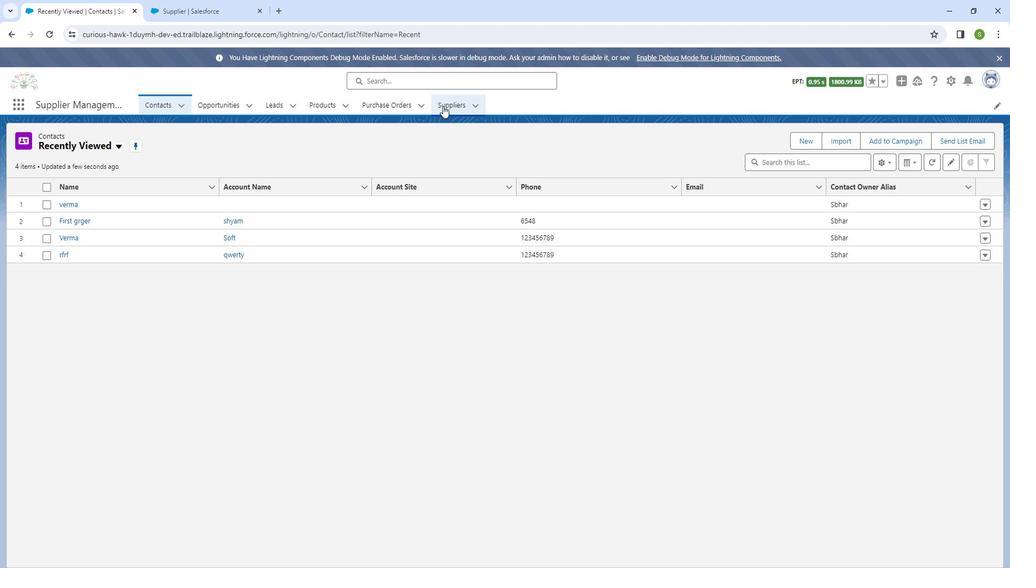 
Action: Mouse moved to (881, 144)
Screenshot: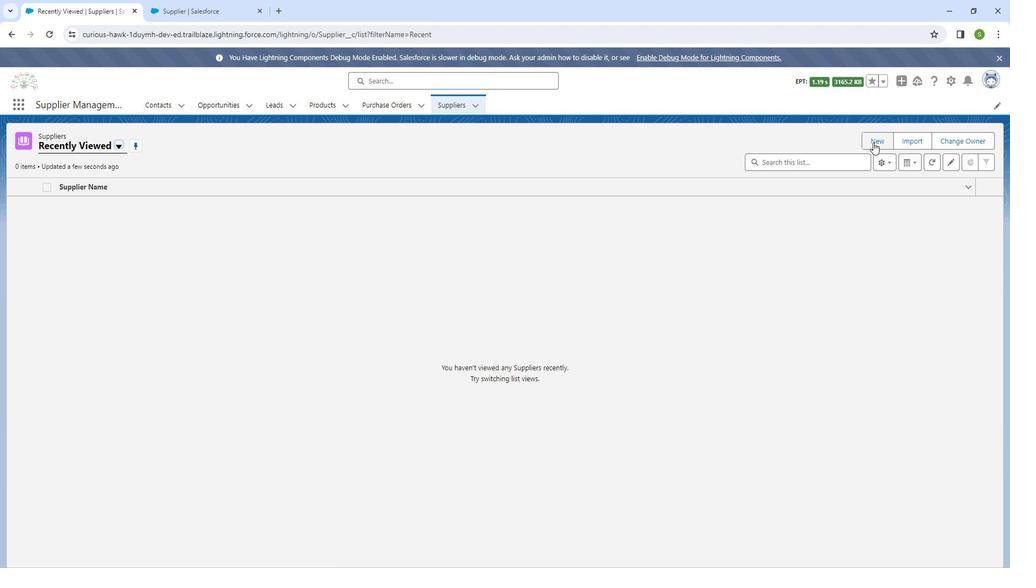 
Action: Mouse pressed left at (881, 144)
Screenshot: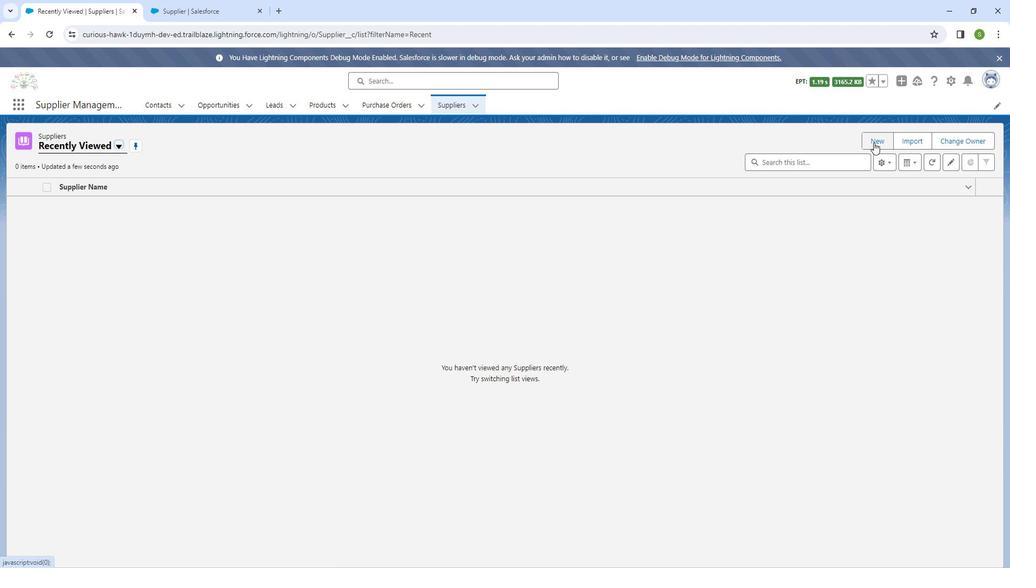 
Action: Mouse moved to (394, 175)
Screenshot: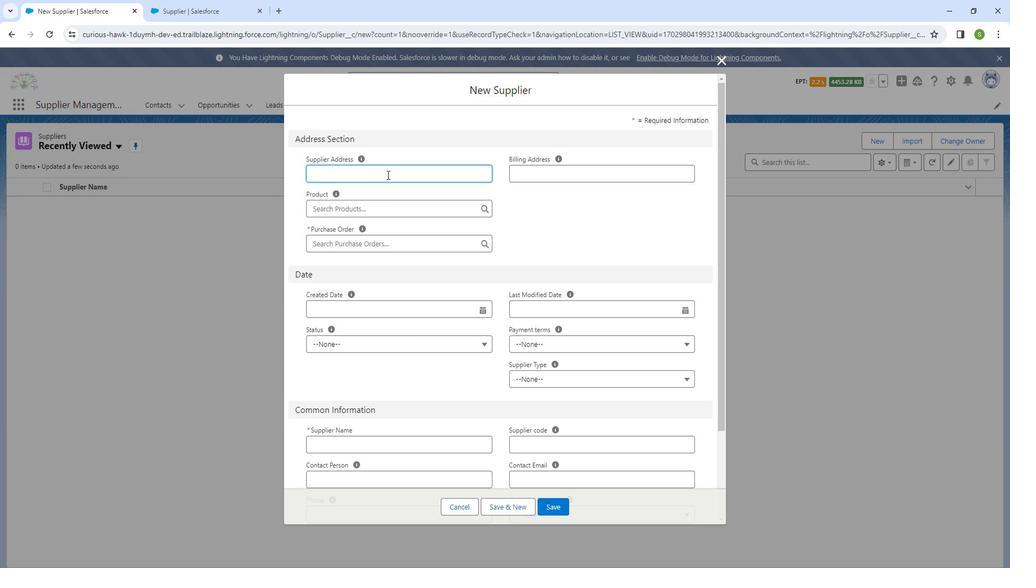 
Action: Mouse pressed left at (394, 175)
Screenshot: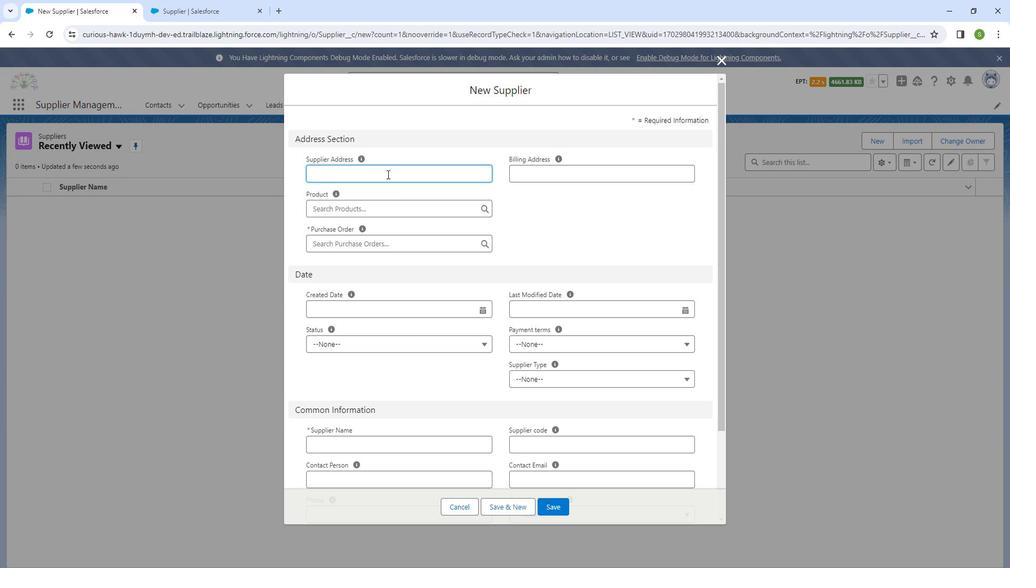 
Action: Mouse moved to (414, 174)
Screenshot: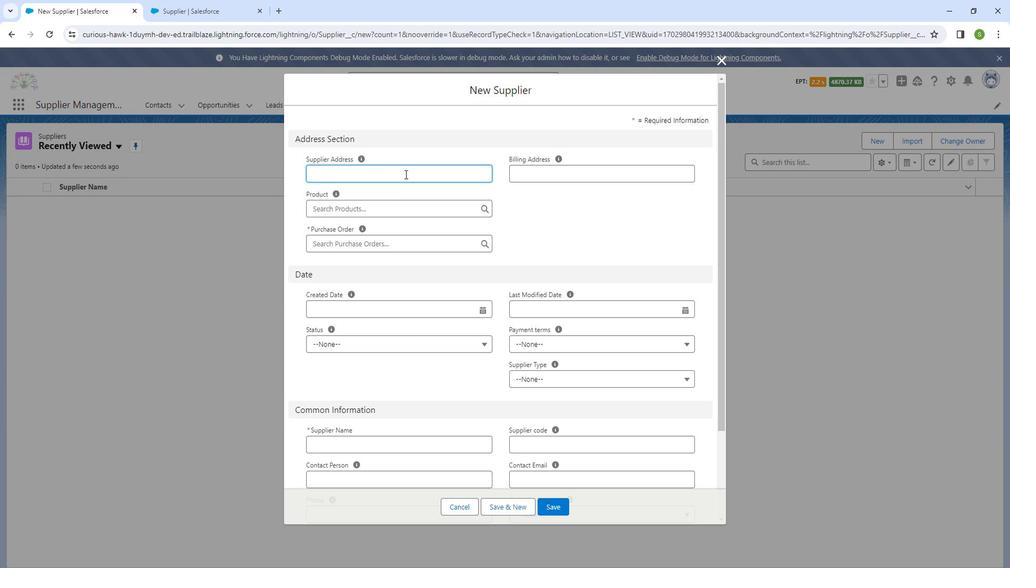 
Action: Key pressed <Key.shift_r>India<Key.tab>
Screenshot: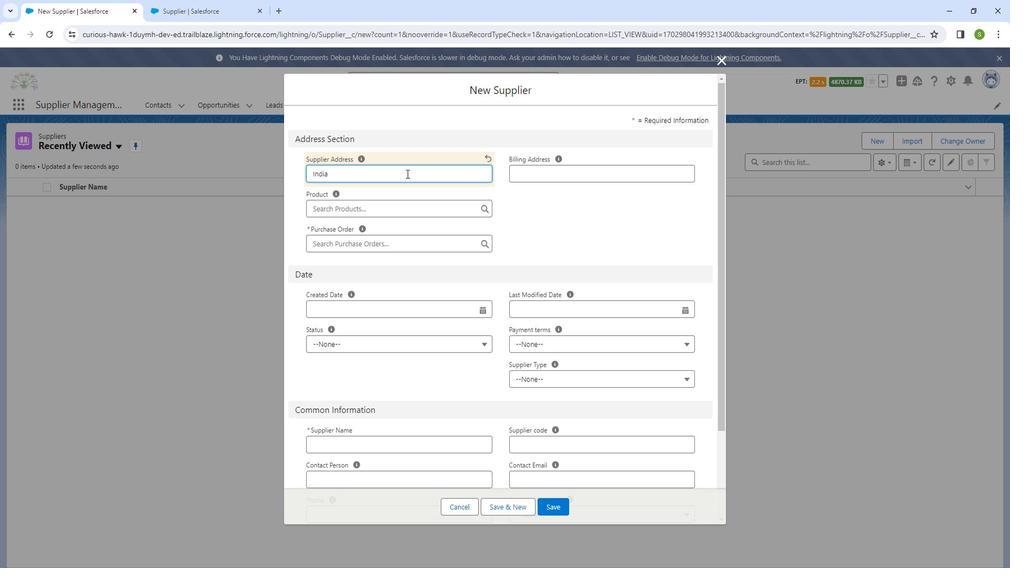 
Action: Mouse moved to (536, 176)
Screenshot: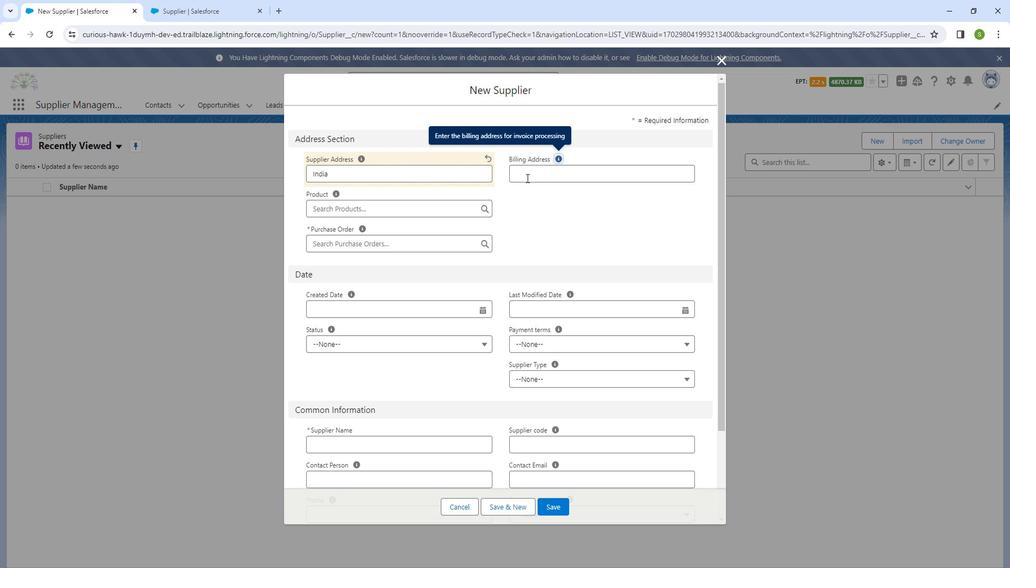 
Action: Mouse pressed left at (536, 176)
Screenshot: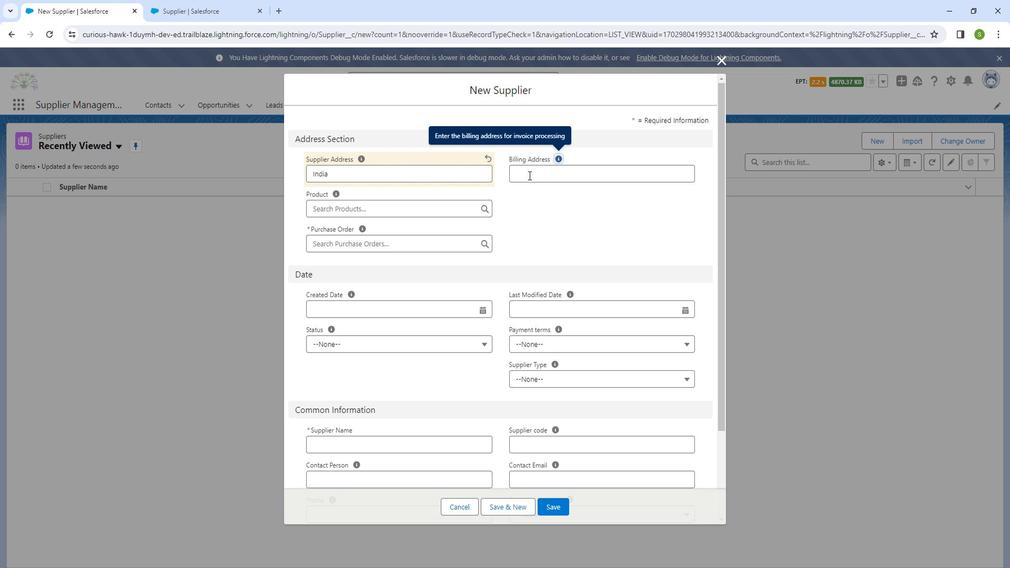 
Action: Mouse moved to (534, 176)
Screenshot: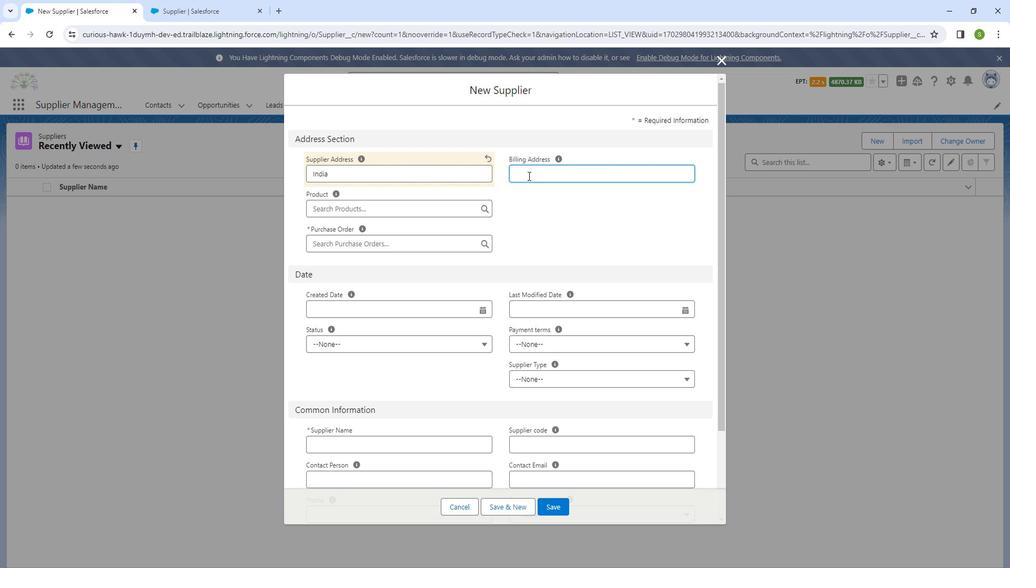 
Action: Key pressed <Key.shift_r>U<Key.shift_r>SA
Screenshot: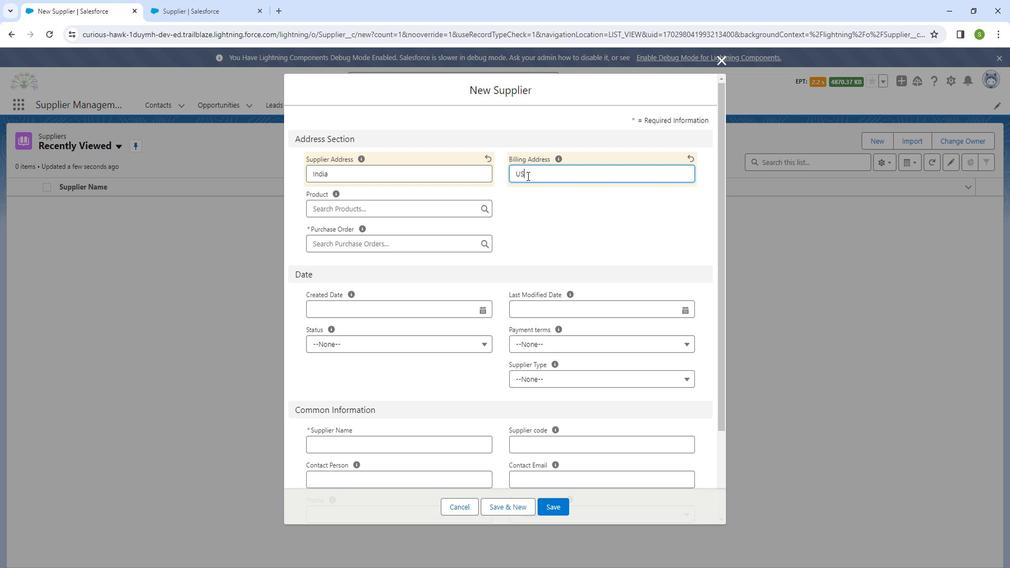 
Action: Mouse moved to (430, 206)
Screenshot: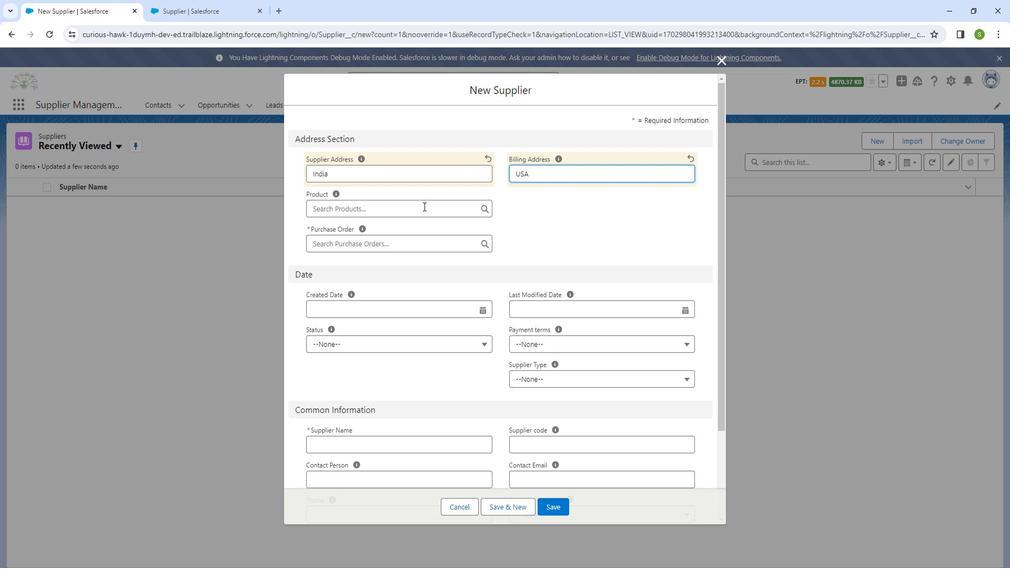 
Action: Mouse pressed left at (430, 206)
Screenshot: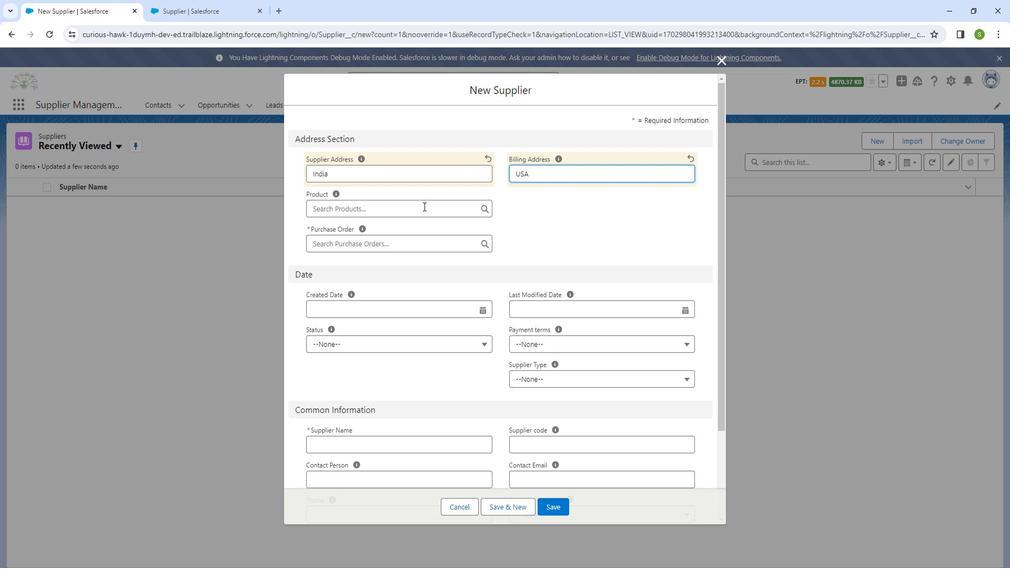
Action: Mouse moved to (396, 245)
Screenshot: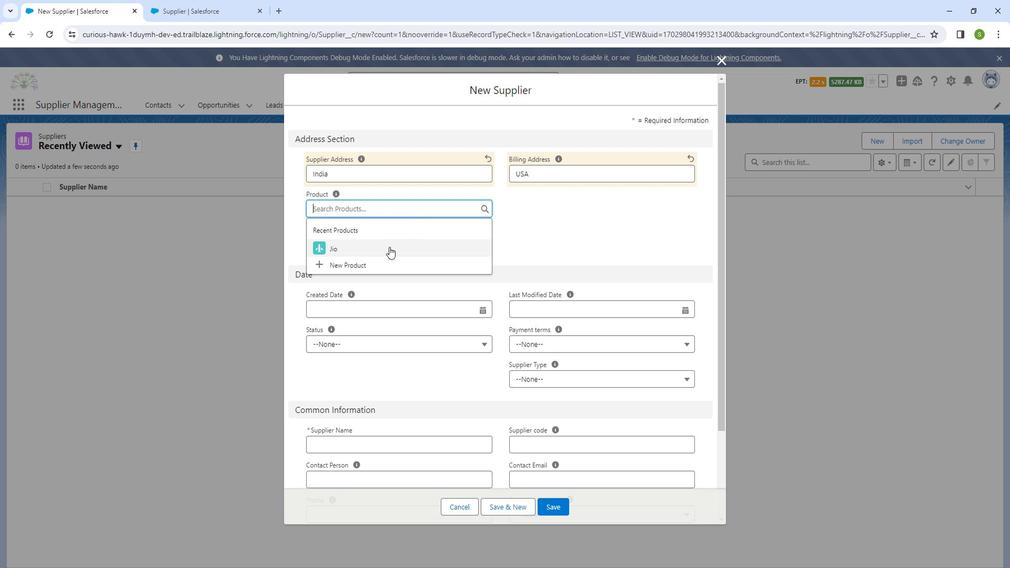 
Action: Mouse pressed left at (396, 245)
Screenshot: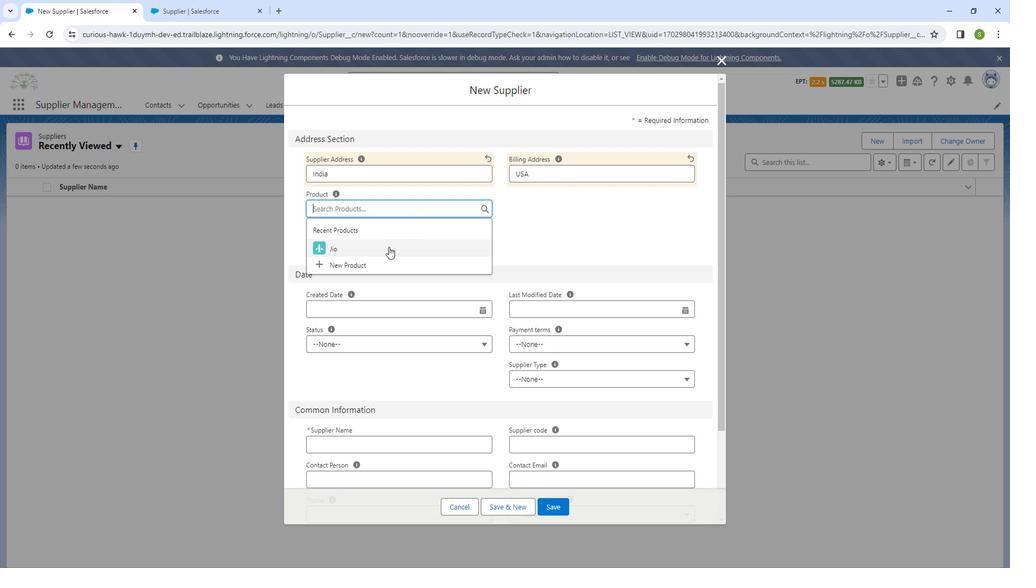 
Action: Mouse moved to (395, 245)
Screenshot: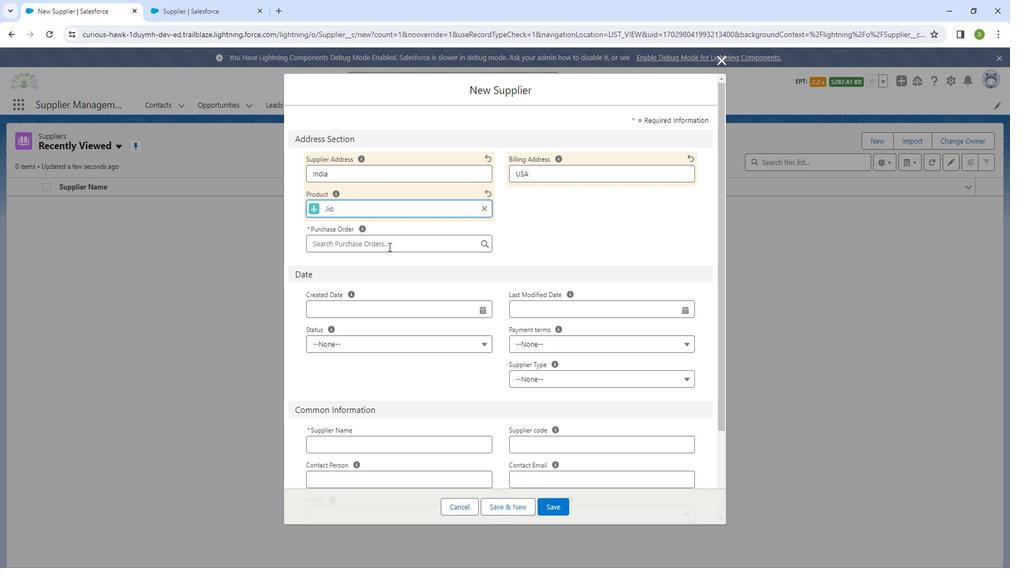 
Action: Mouse pressed left at (395, 245)
Screenshot: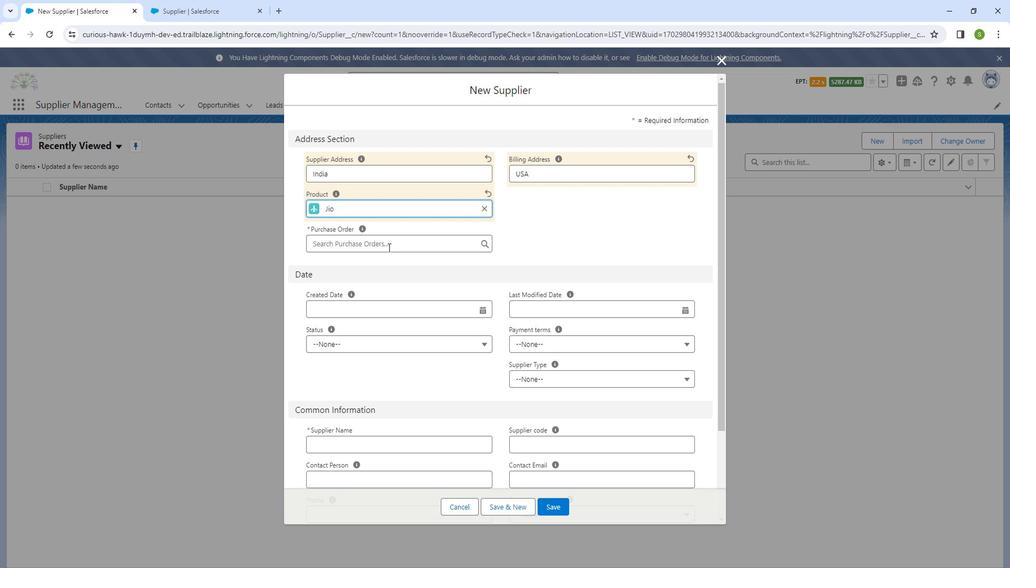 
Action: Mouse moved to (371, 284)
Screenshot: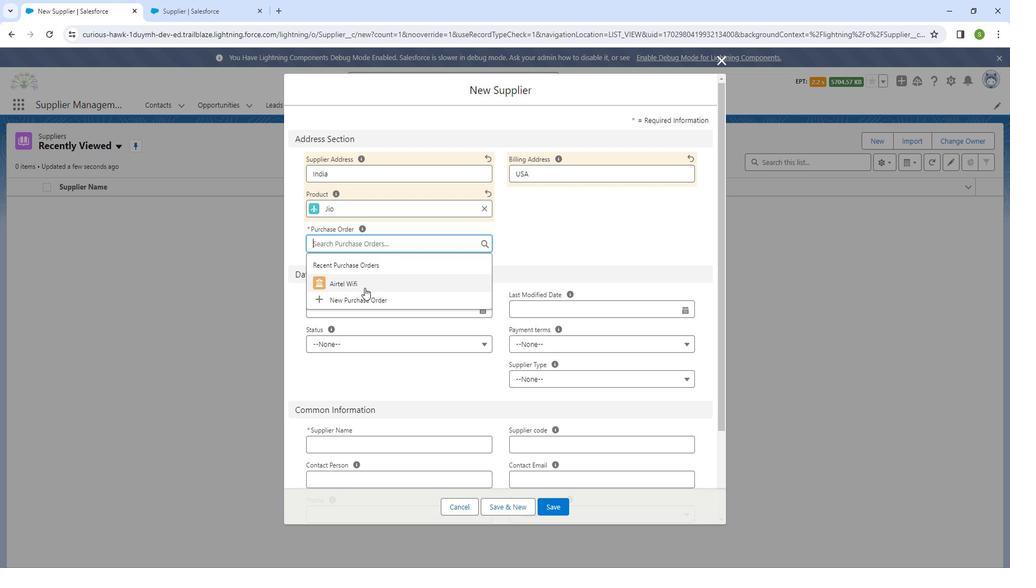 
Action: Mouse pressed left at (371, 284)
Screenshot: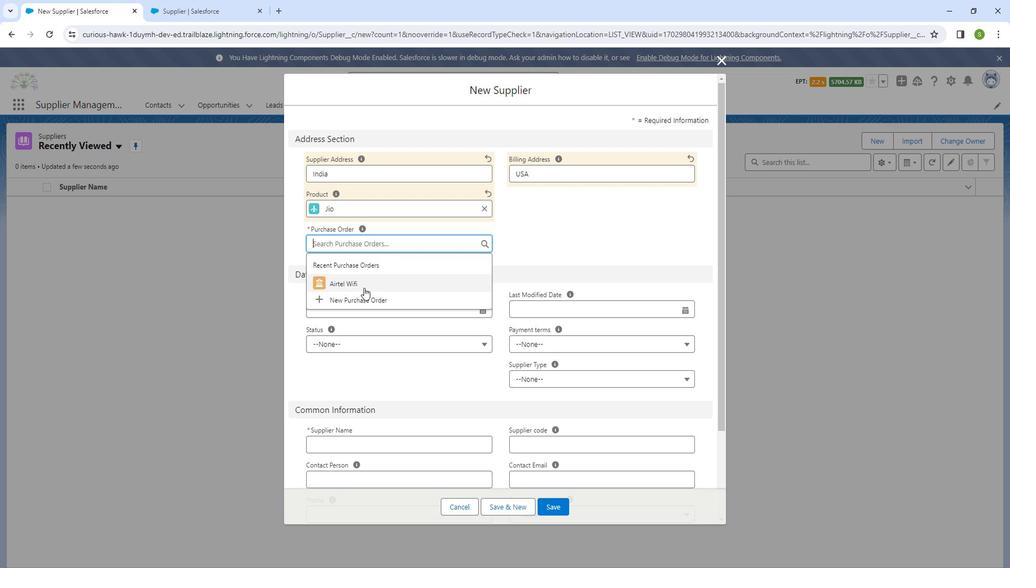 
Action: Mouse moved to (365, 288)
Screenshot: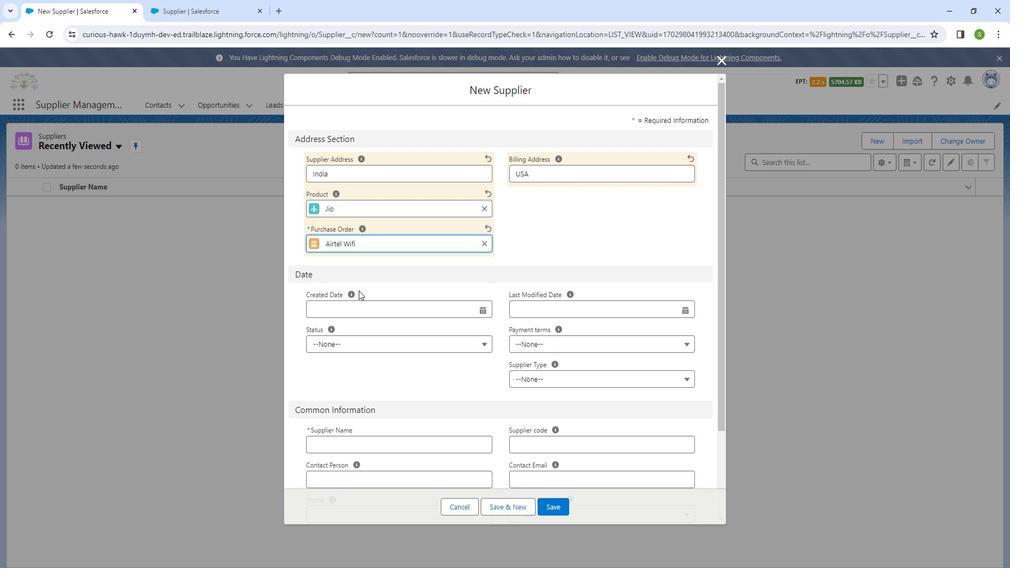 
Action: Mouse scrolled (365, 287) with delta (0, 0)
Screenshot: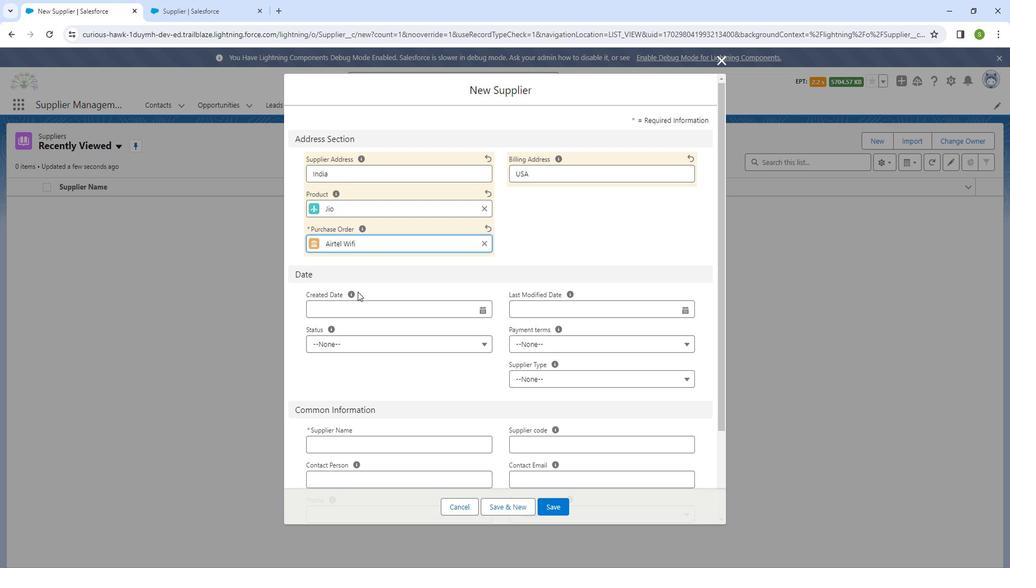 
Action: Mouse moved to (354, 256)
Screenshot: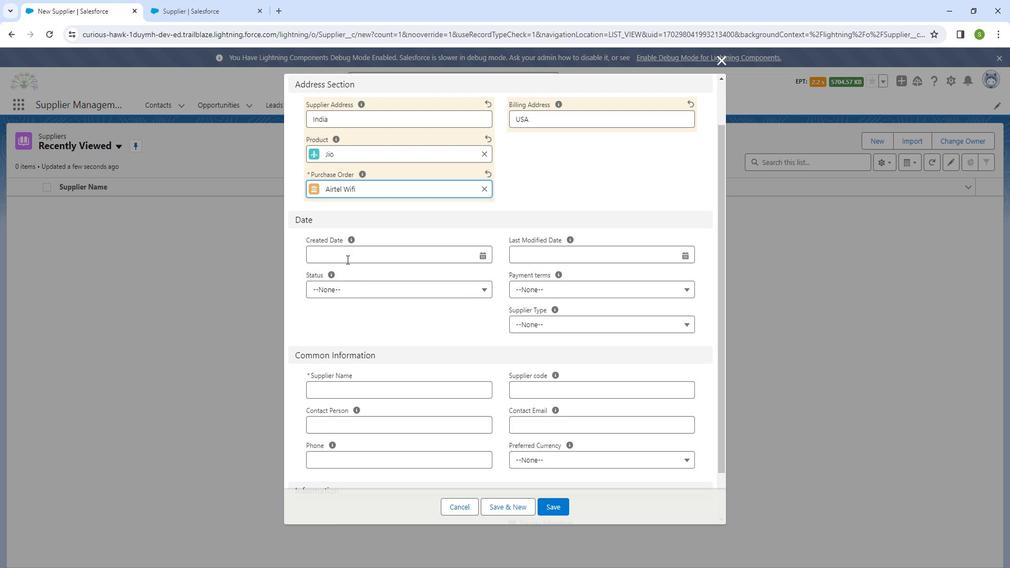 
Action: Mouse pressed left at (354, 256)
Screenshot: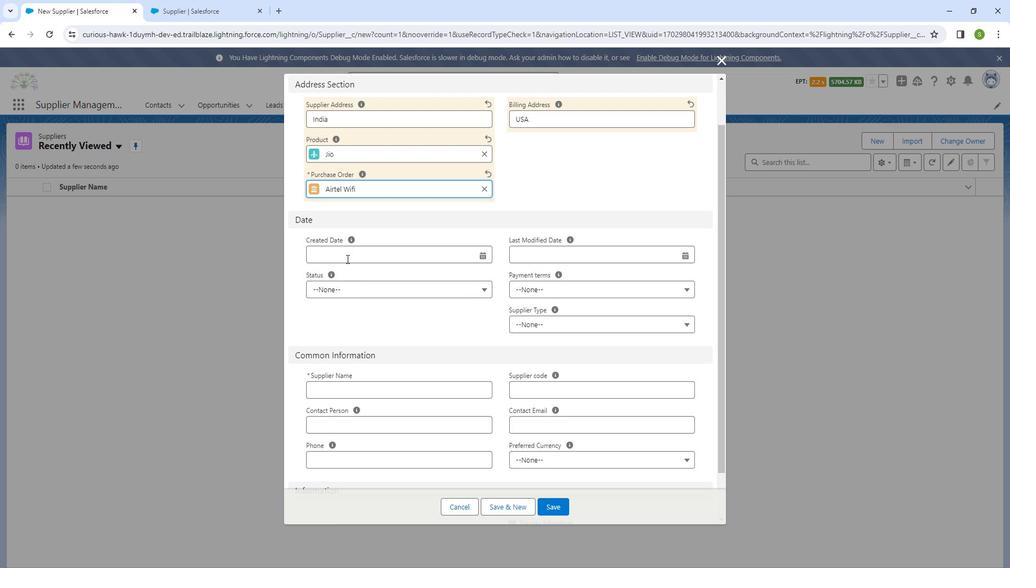 
Action: Mouse moved to (382, 377)
Screenshot: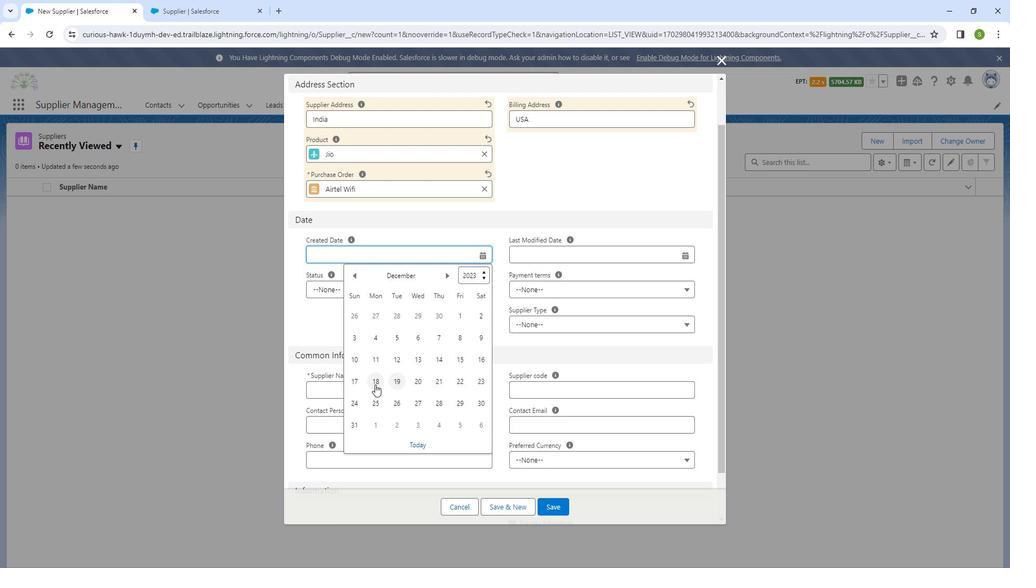 
Action: Mouse pressed left at (382, 377)
Screenshot: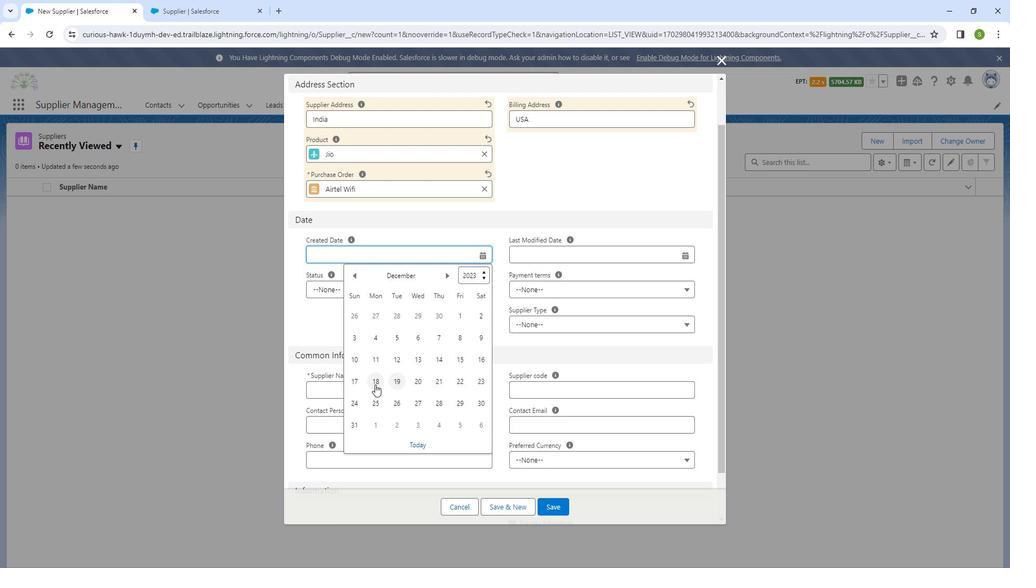 
Action: Mouse moved to (527, 252)
Screenshot: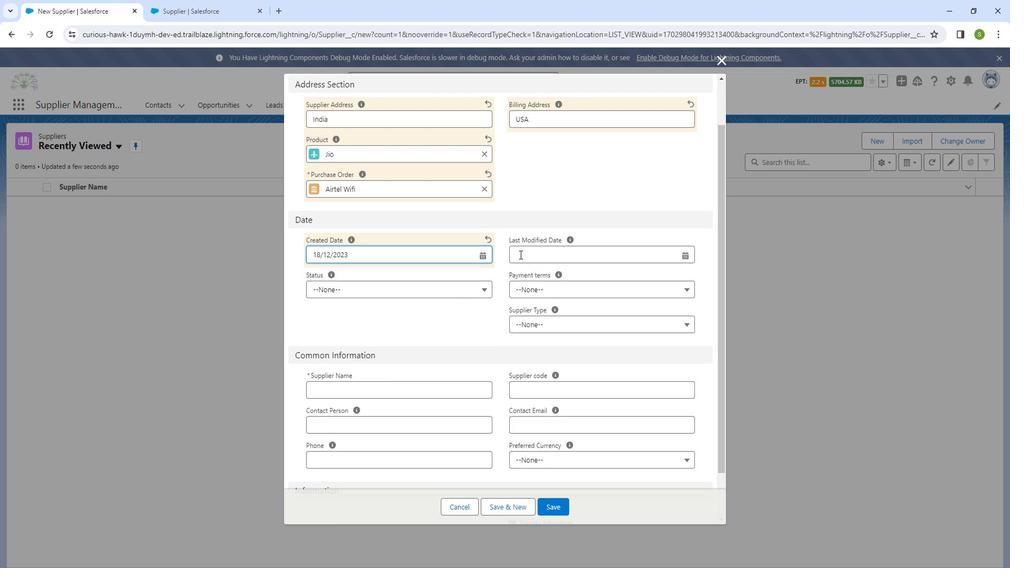 
Action: Mouse pressed left at (527, 252)
Screenshot: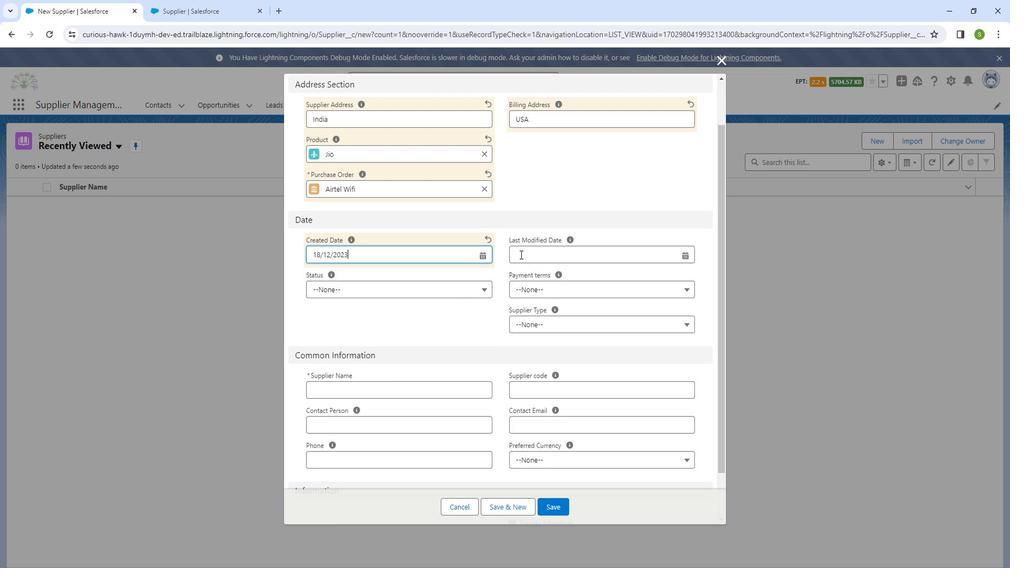
Action: Mouse moved to (665, 349)
Screenshot: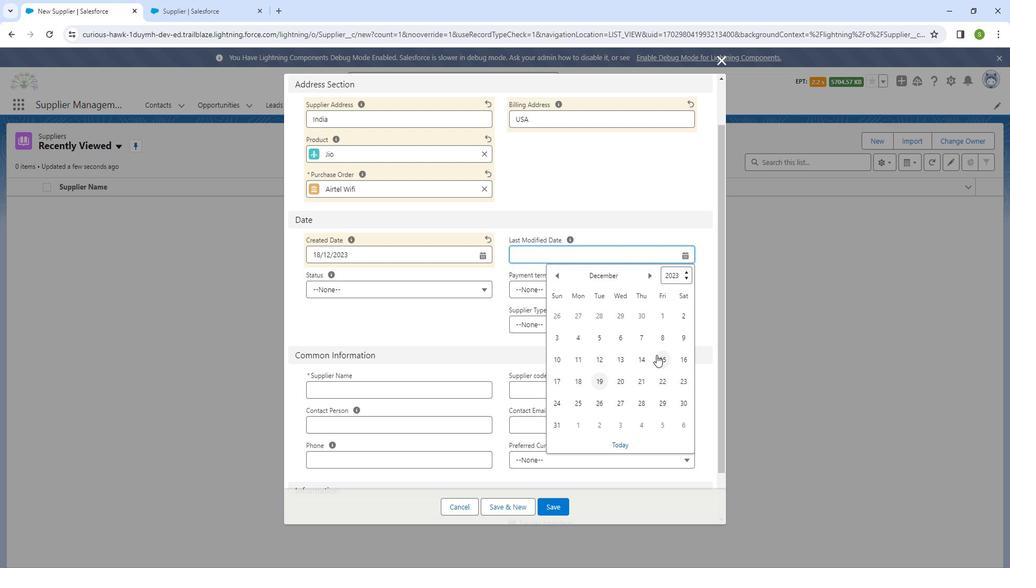 
Action: Mouse pressed left at (665, 349)
Screenshot: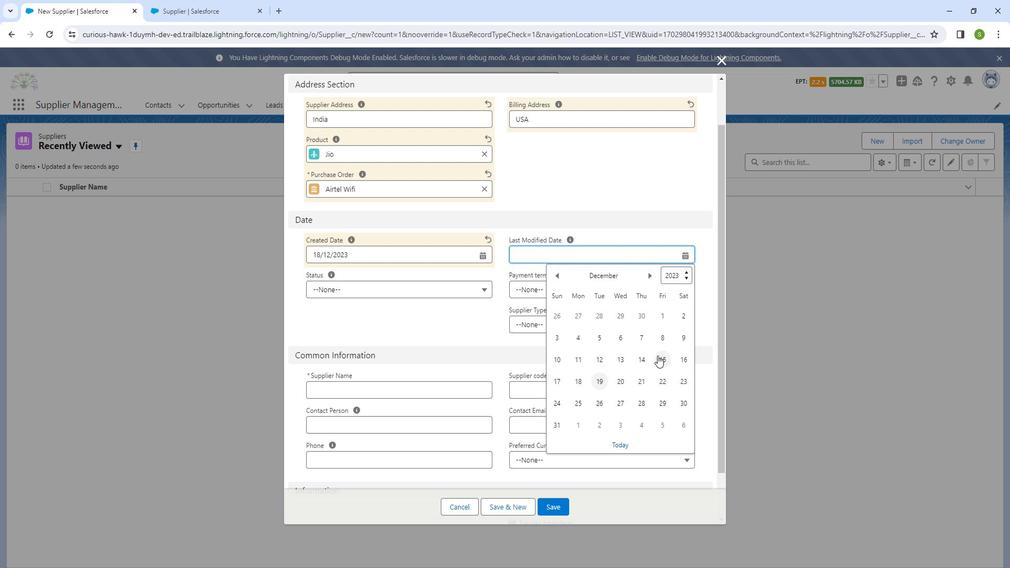
Action: Mouse moved to (402, 286)
Screenshot: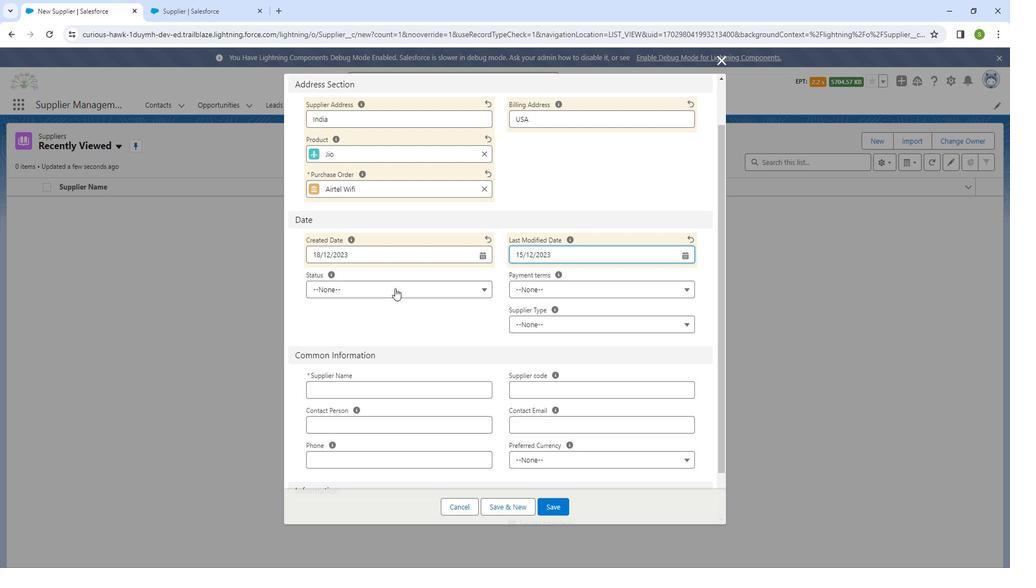 
Action: Mouse pressed left at (402, 286)
Screenshot: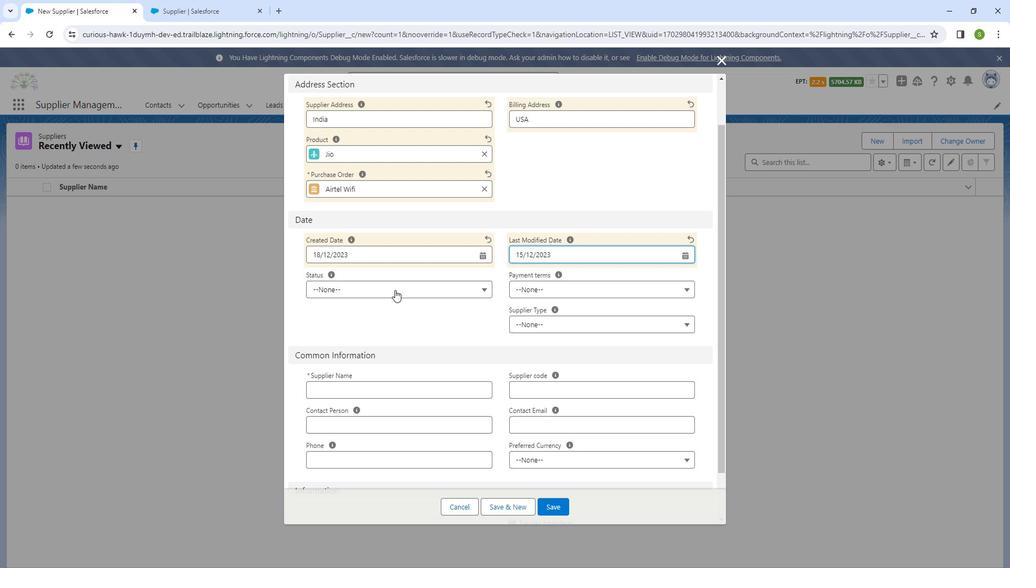 
Action: Mouse moved to (388, 326)
Screenshot: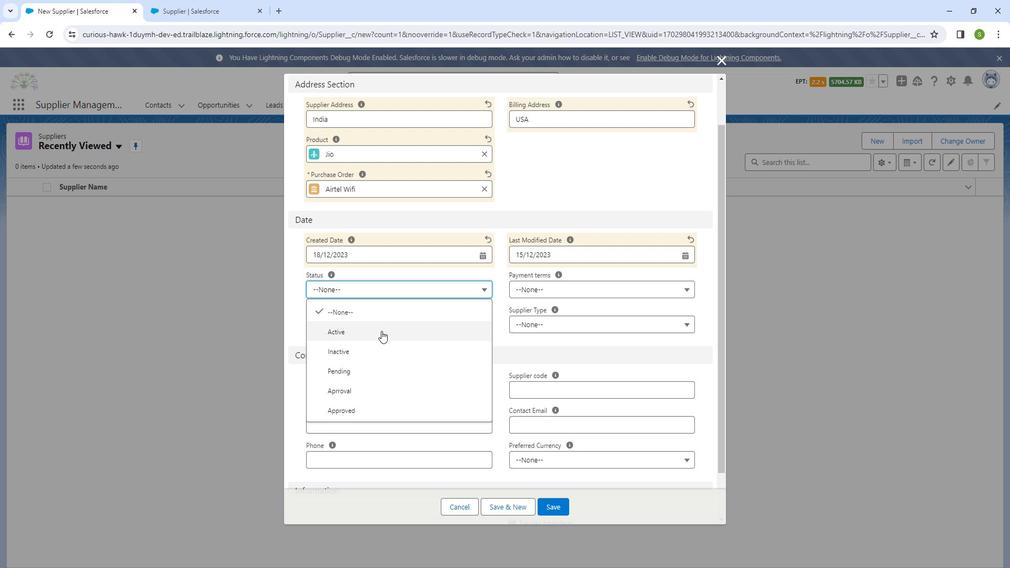 
Action: Mouse pressed left at (388, 326)
Screenshot: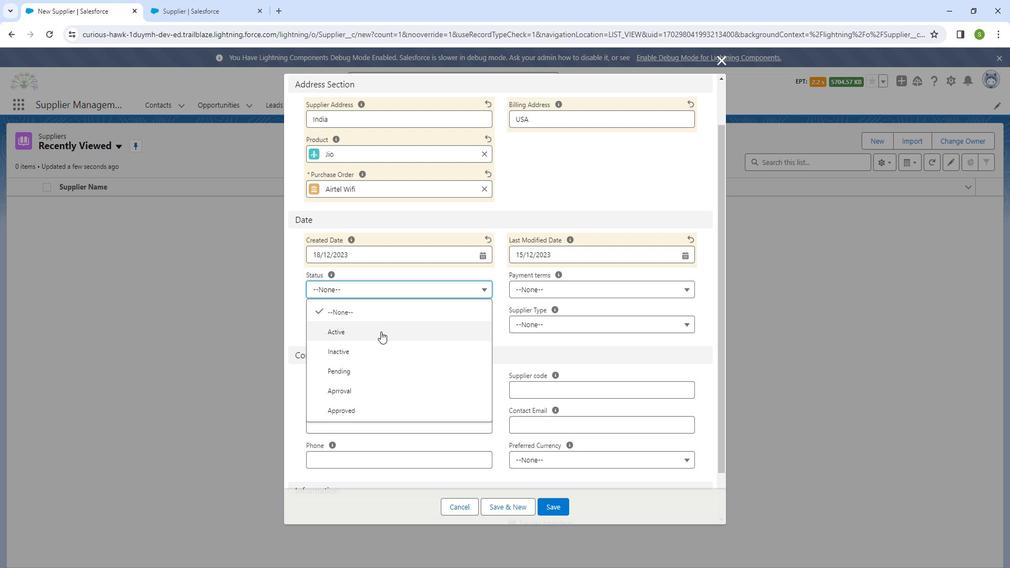 
Action: Mouse moved to (545, 283)
Screenshot: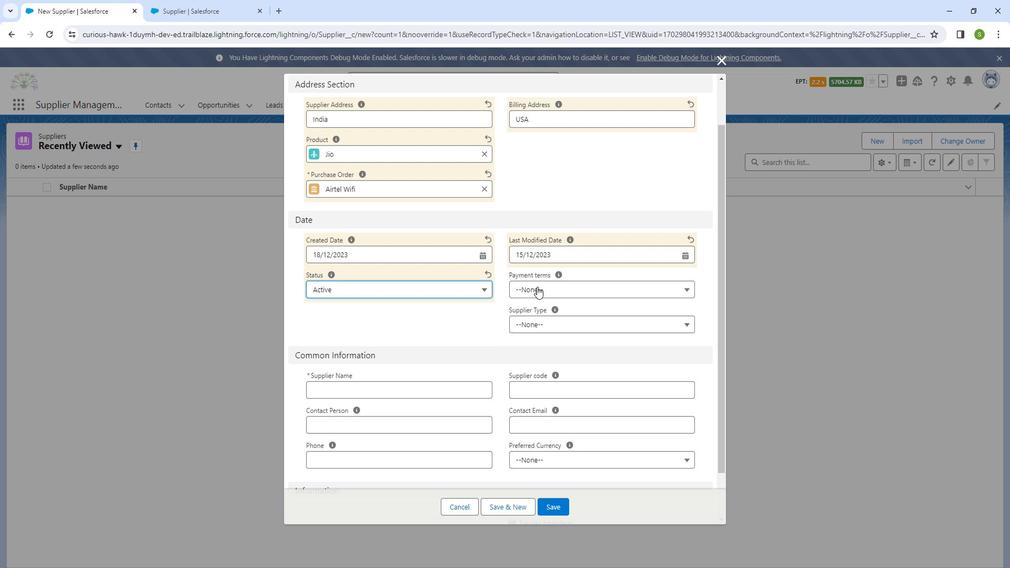 
Action: Mouse pressed left at (545, 283)
Screenshot: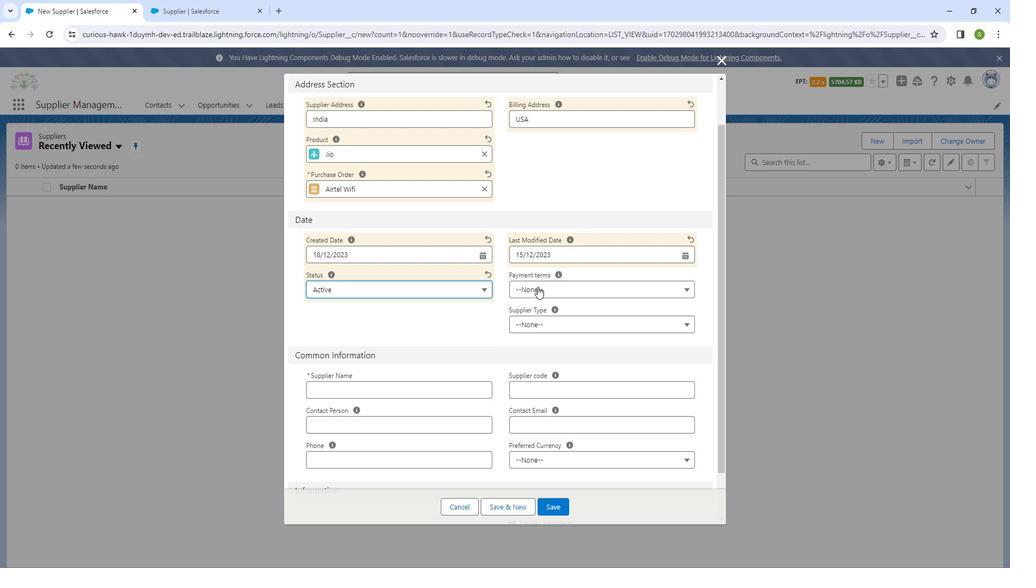 
Action: Mouse moved to (549, 326)
Screenshot: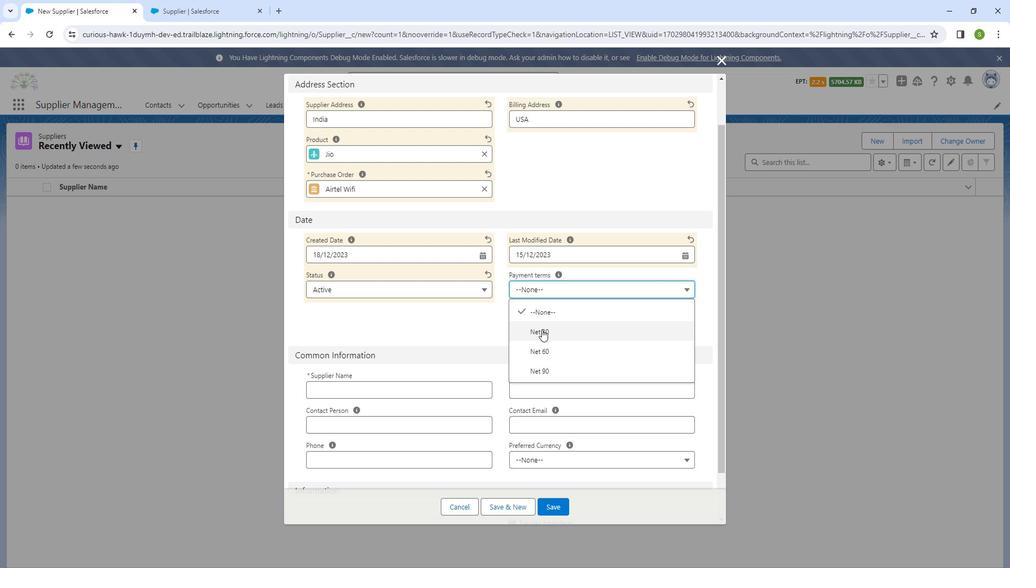 
Action: Mouse pressed left at (549, 326)
Screenshot: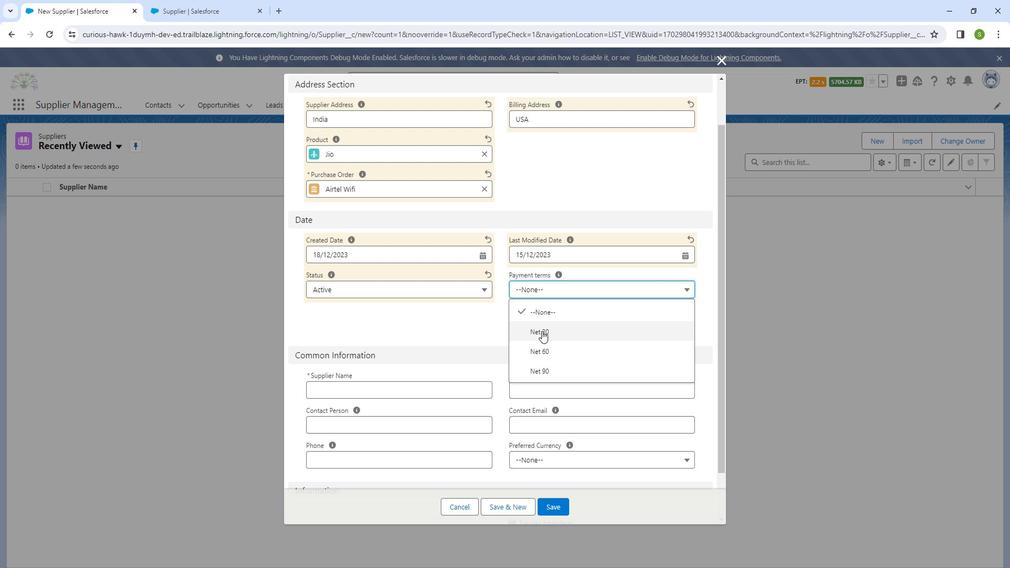 
Action: Mouse moved to (542, 324)
Screenshot: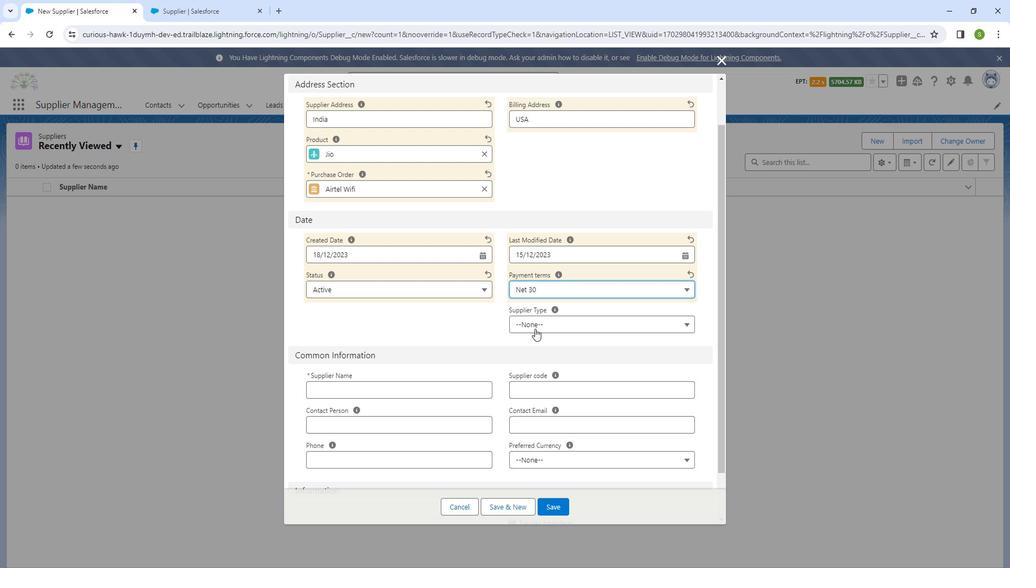 
Action: Mouse pressed left at (542, 324)
Screenshot: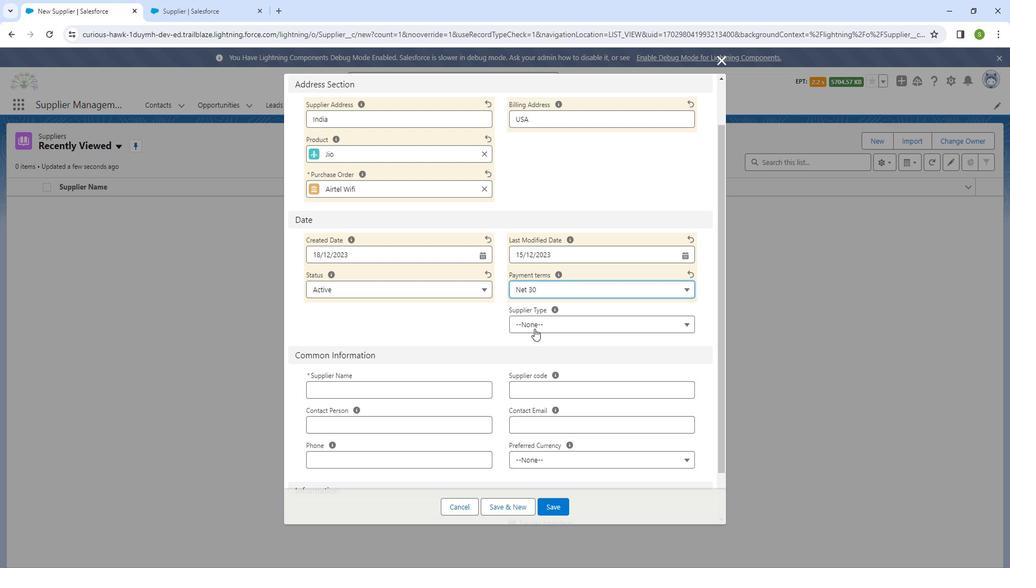 
Action: Mouse moved to (548, 375)
Screenshot: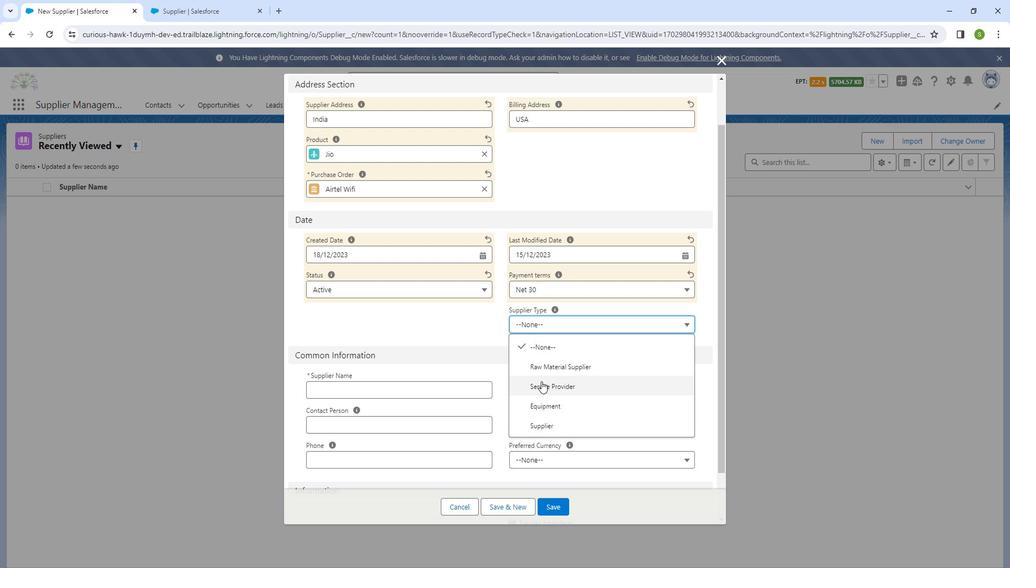 
Action: Mouse pressed left at (548, 375)
Screenshot: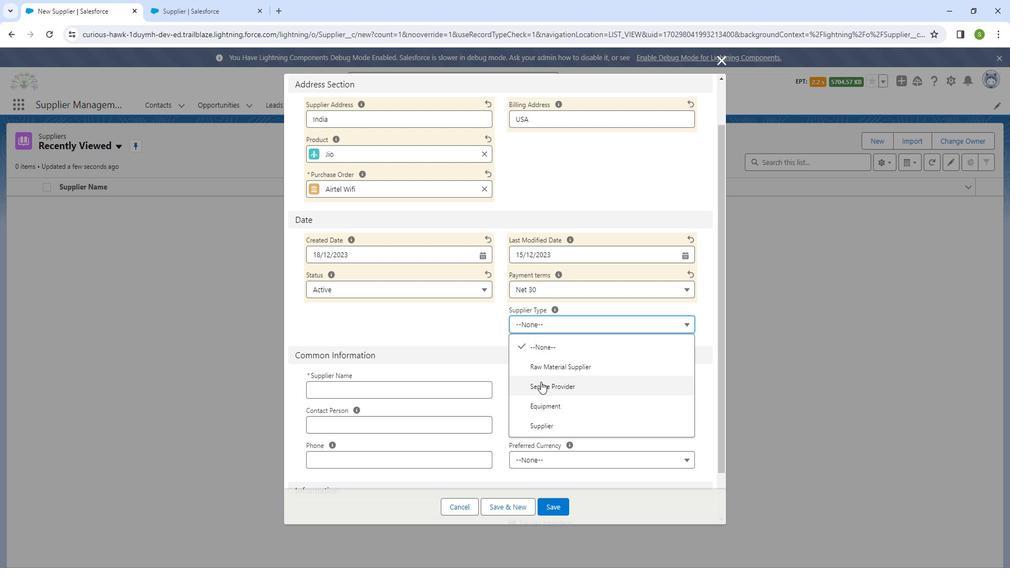 
Action: Mouse moved to (458, 389)
Screenshot: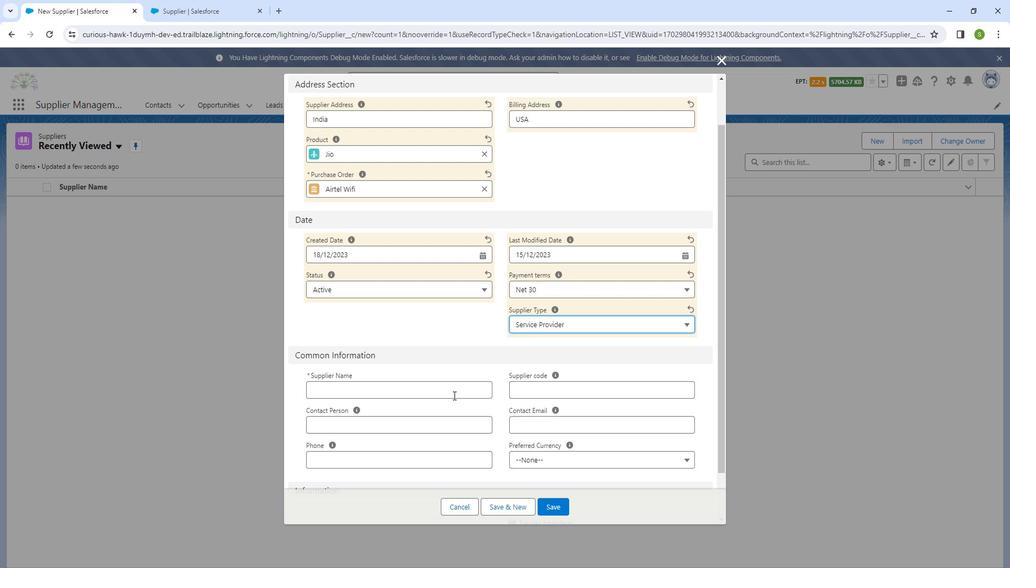 
Action: Mouse pressed left at (458, 389)
Screenshot: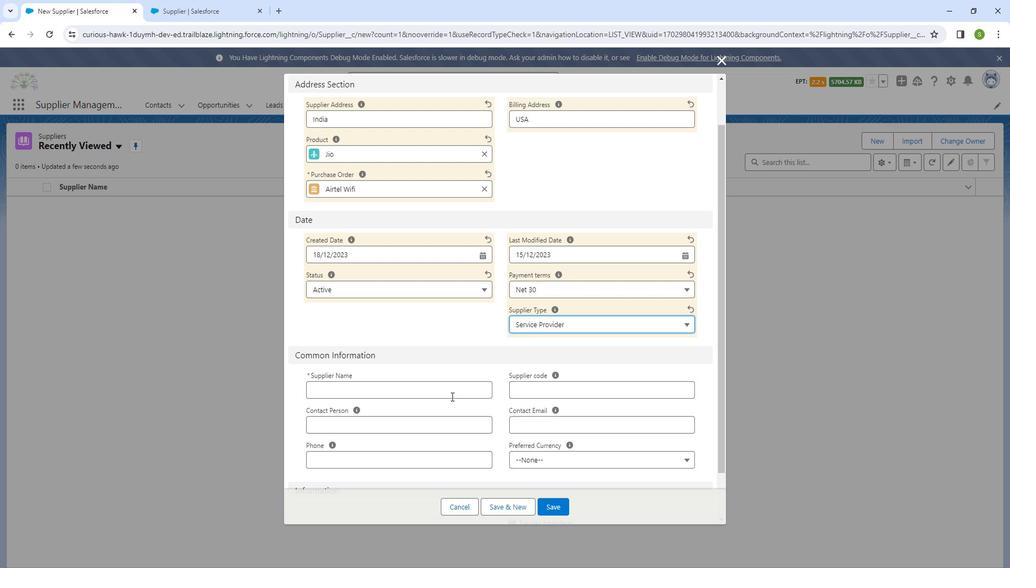 
Action: Mouse moved to (464, 387)
Screenshot: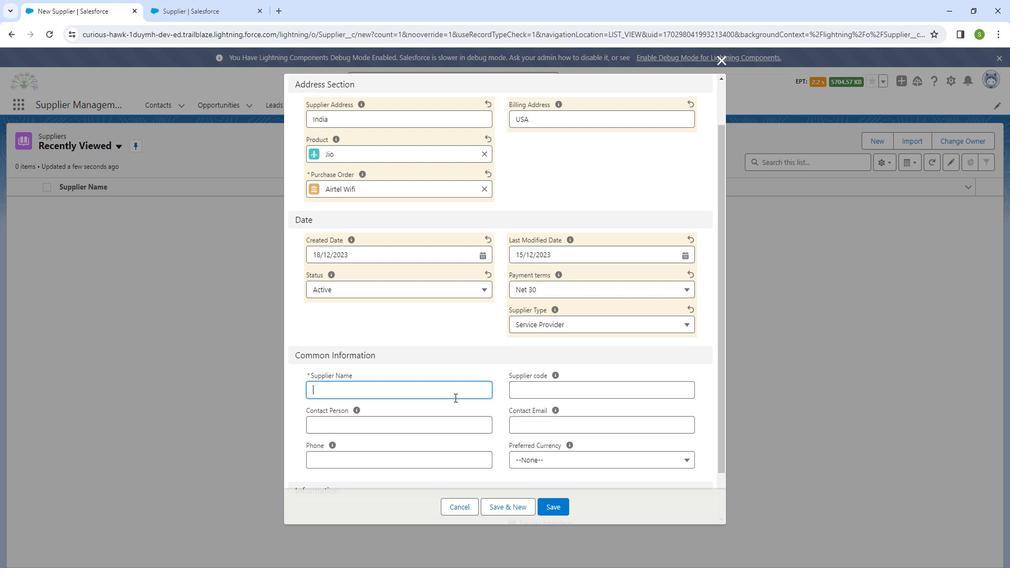 
Action: Key pressed <Key.shift_r><Key.shift_r>Jio
Screenshot: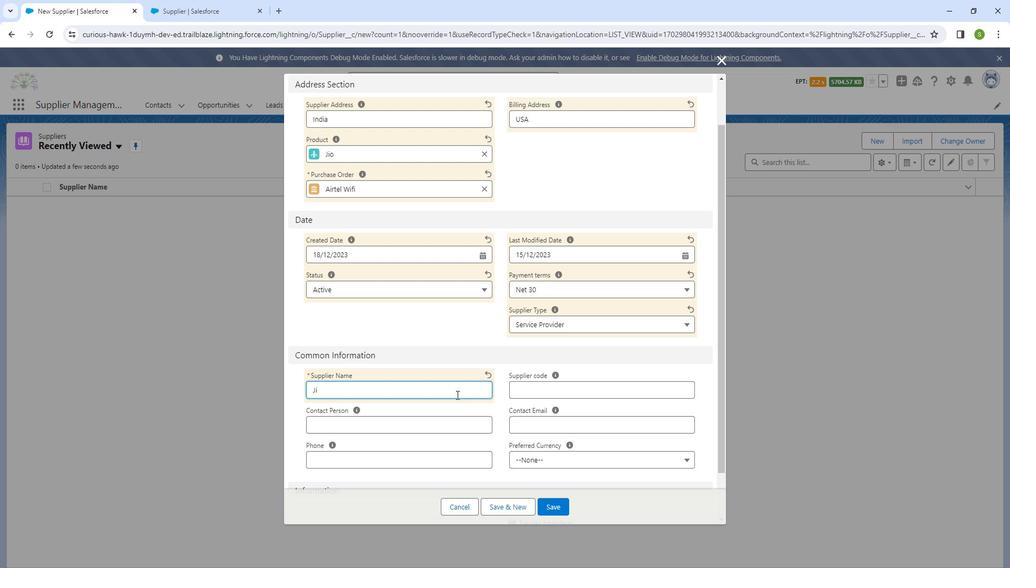 
Action: Mouse moved to (530, 384)
Screenshot: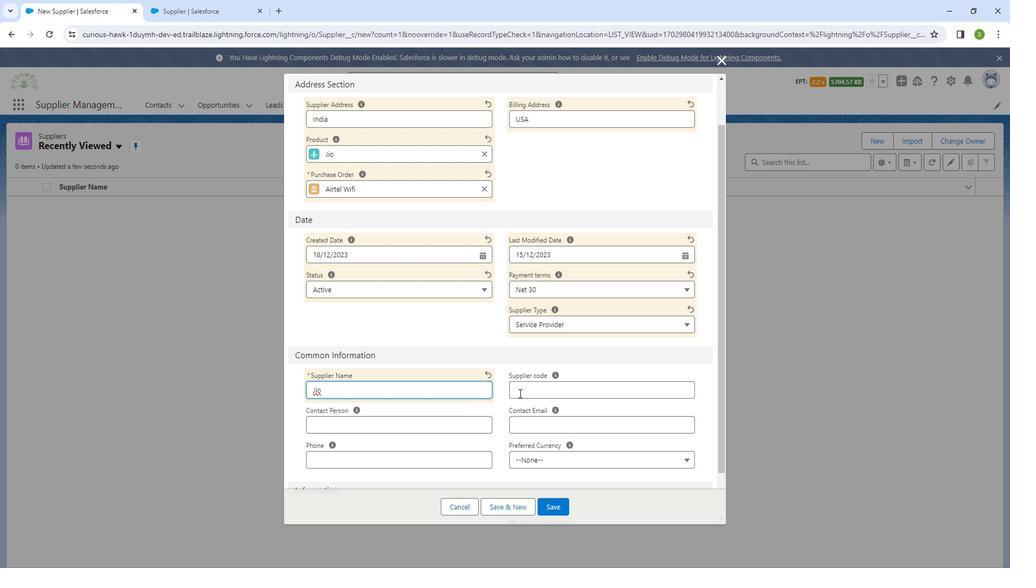 
Action: Mouse pressed left at (530, 384)
Screenshot: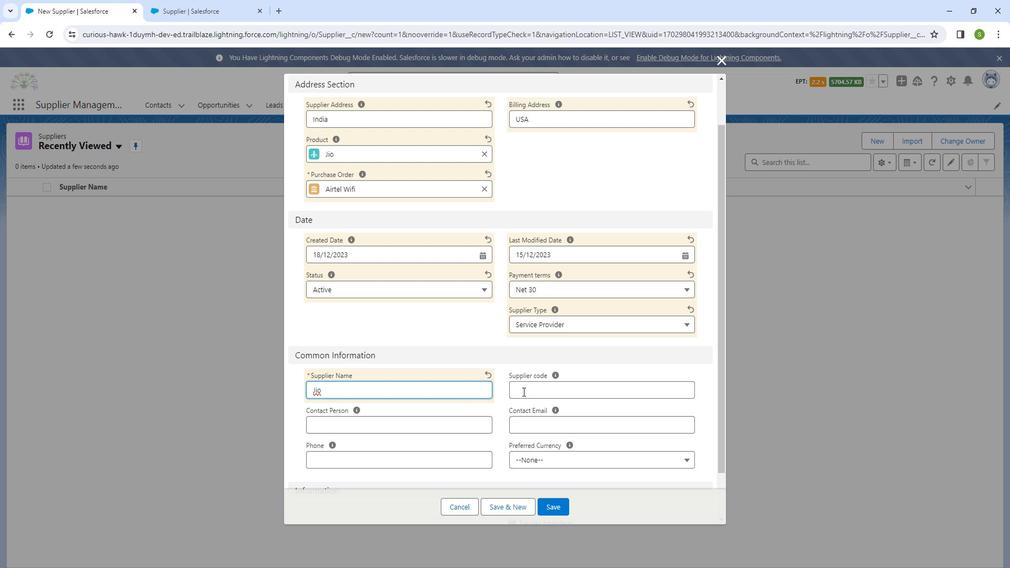 
Action: Mouse moved to (528, 384)
Screenshot: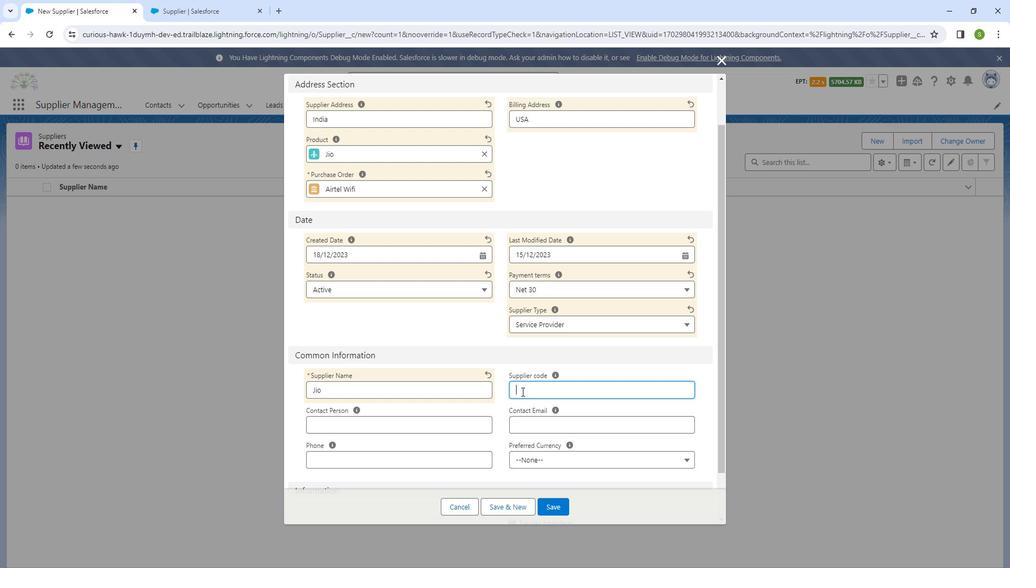 
Action: Key pressed <Key.shift_r>J-<Key.insert><Key.insert><Key.up>
Screenshot: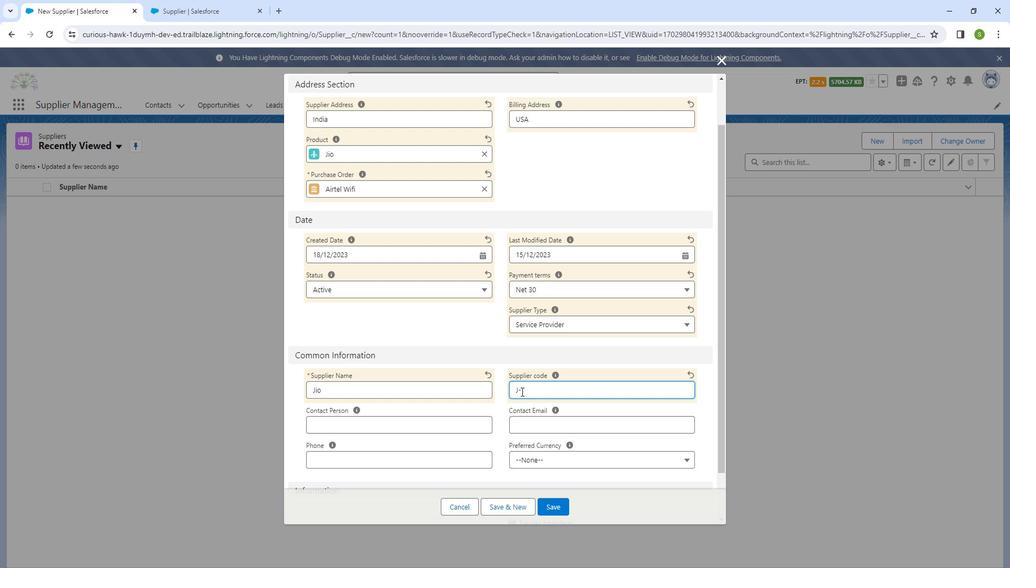 
Action: Mouse pressed left at (528, 384)
Screenshot: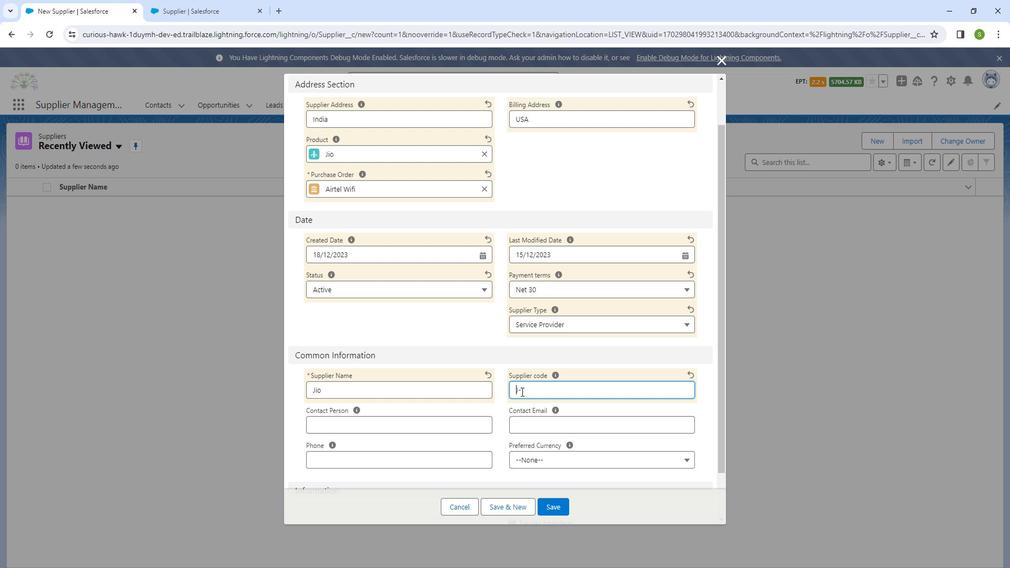 
Action: Key pressed <Key.num_lock>008
Screenshot: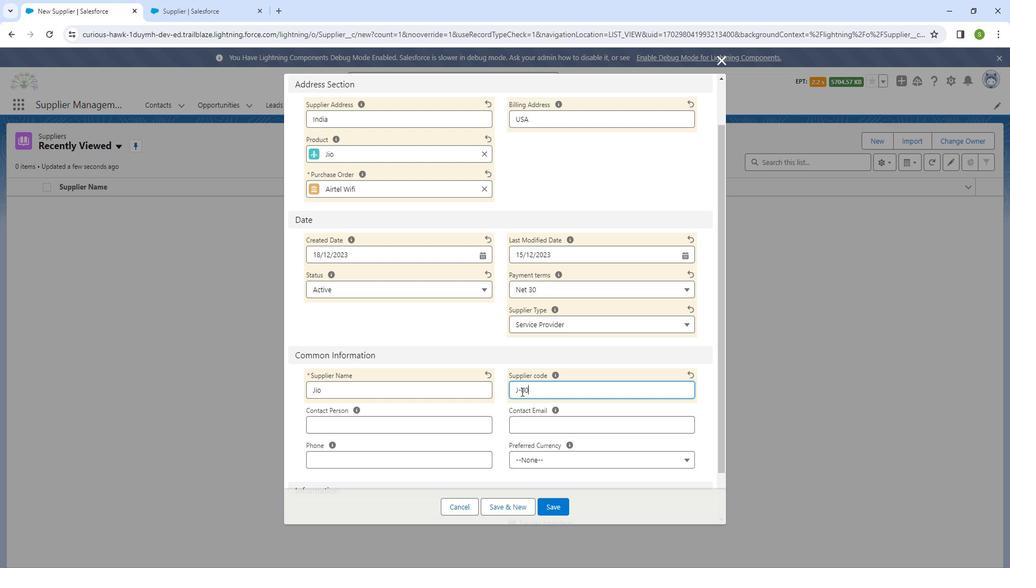 
Action: Mouse moved to (429, 418)
Screenshot: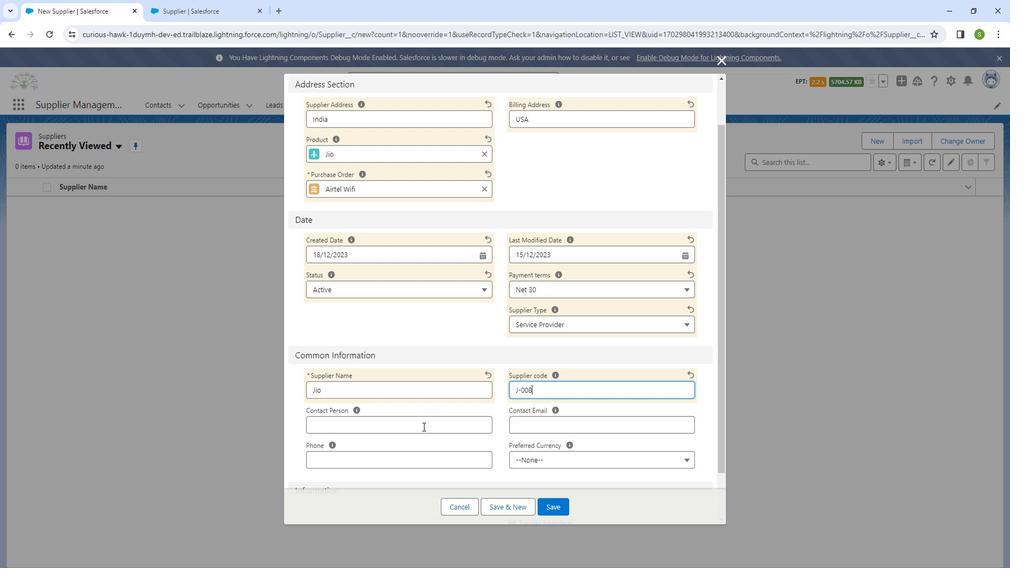 
Action: Mouse pressed left at (429, 418)
Screenshot: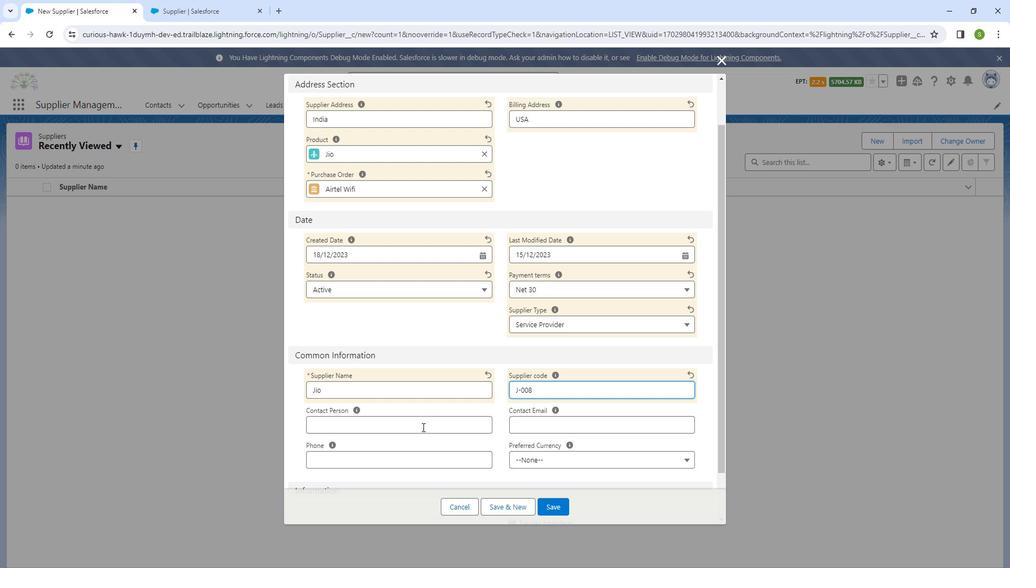 
Action: Mouse moved to (434, 423)
Screenshot: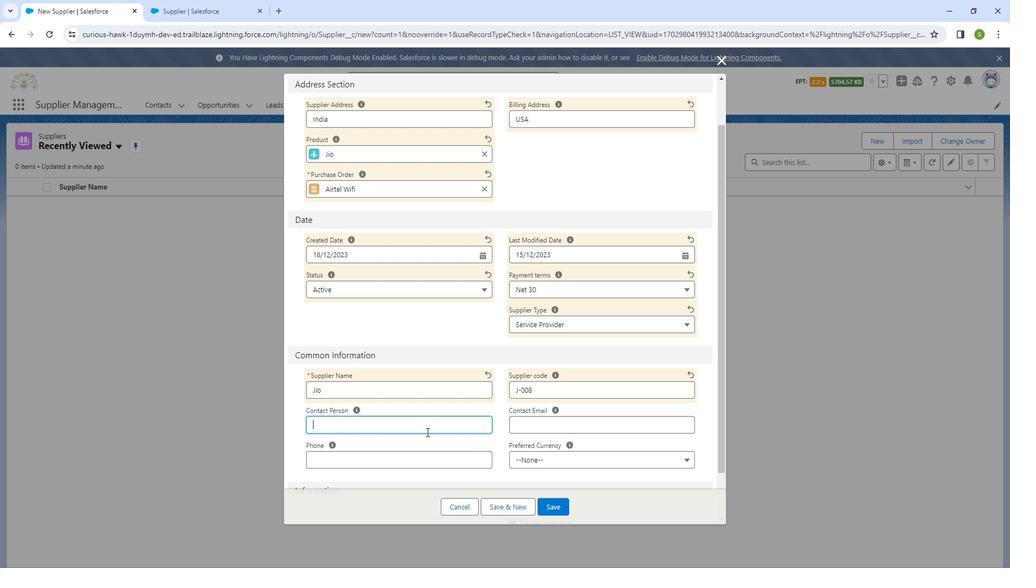 
Action: Key pressed <Key.shift_r>Anil
Screenshot: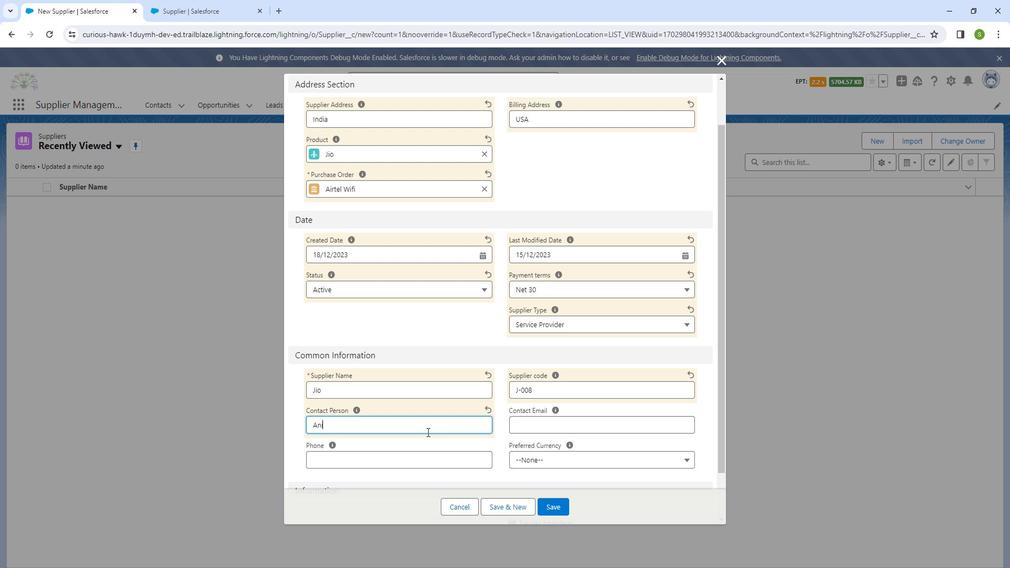 
Action: Mouse moved to (539, 416)
Screenshot: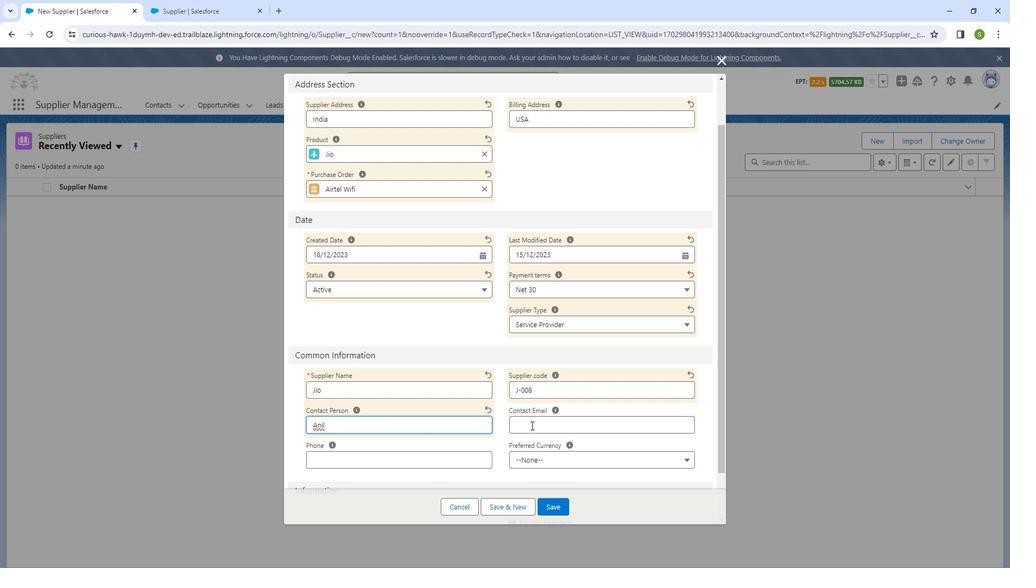 
Action: Mouse pressed left at (539, 416)
Screenshot: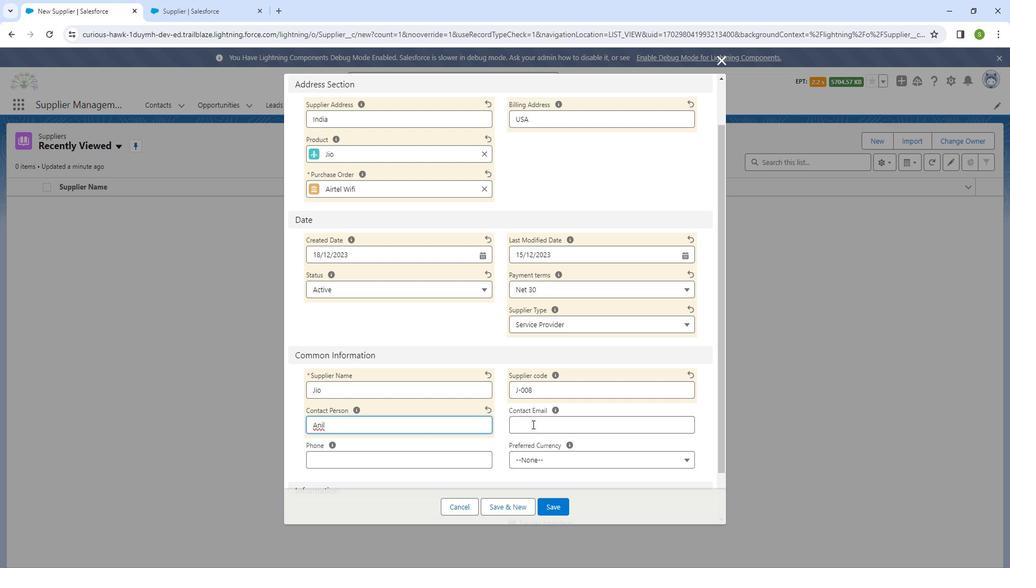 
Action: Mouse moved to (518, 427)
Screenshot: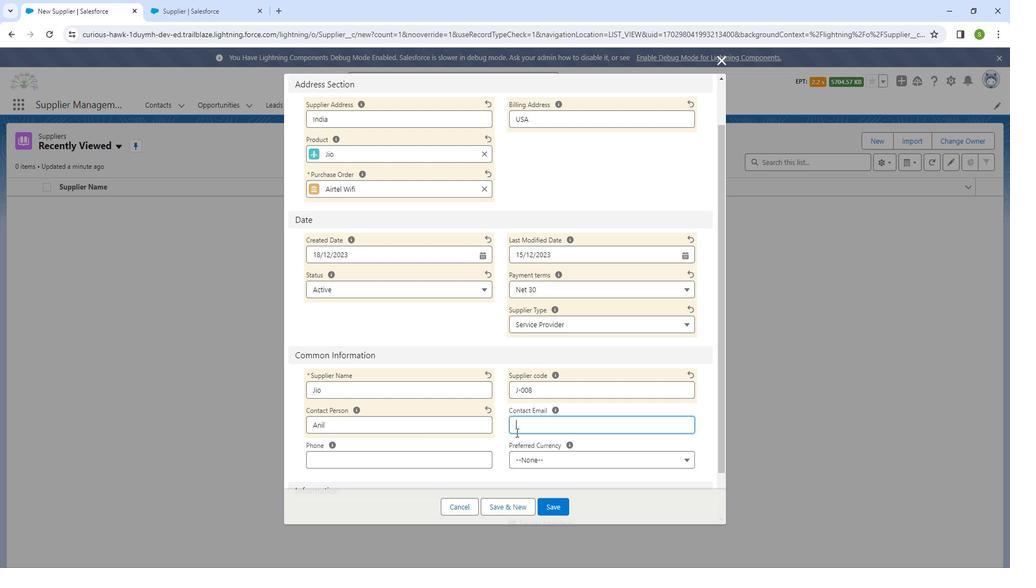 
Action: Key pressed <Key.shift_r>Anil<Key.shift>@jio.com
Screenshot: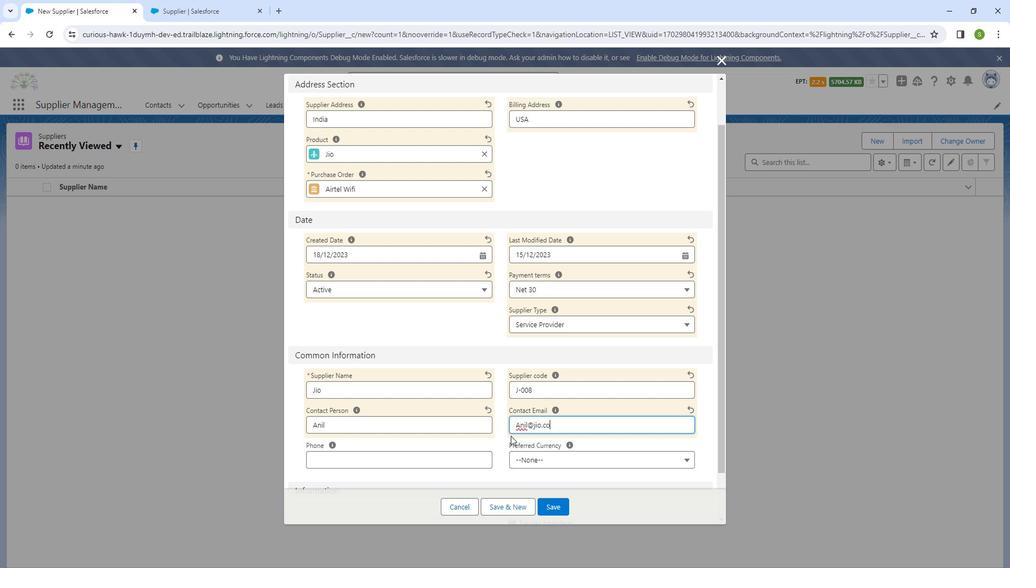 
Action: Mouse moved to (432, 459)
Screenshot: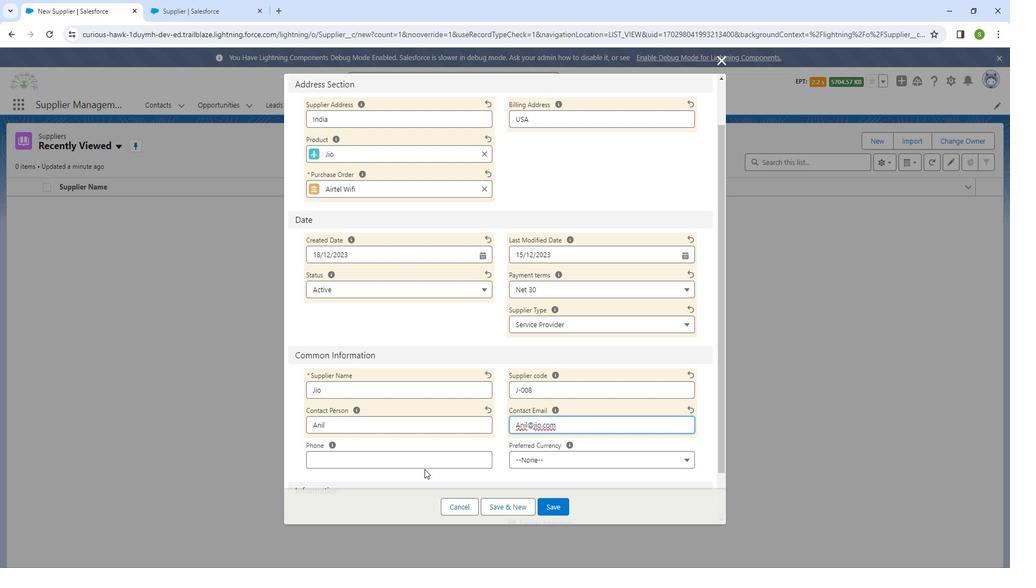 
Action: Mouse pressed left at (432, 459)
Screenshot: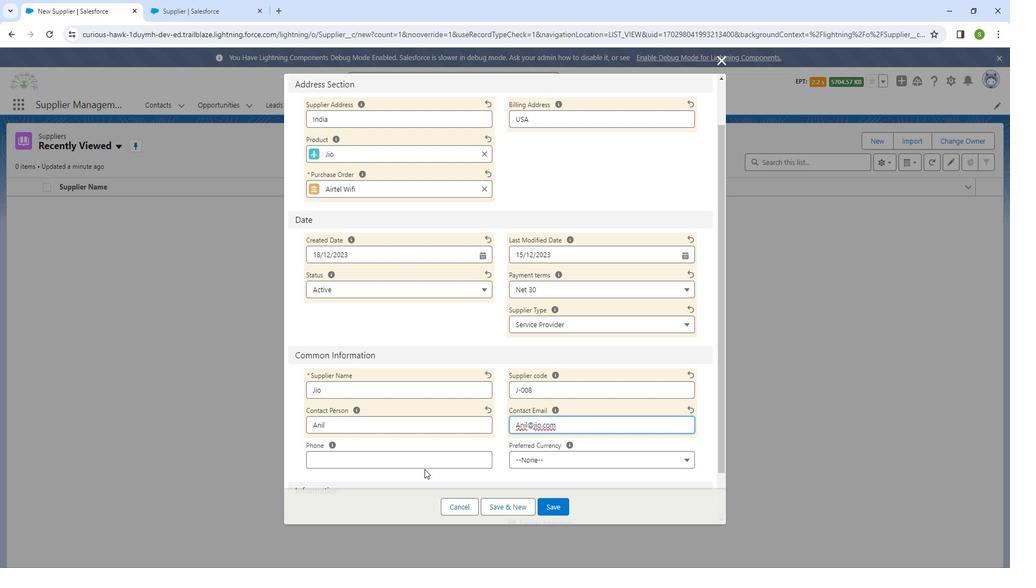 
Action: Mouse moved to (431, 454)
Screenshot: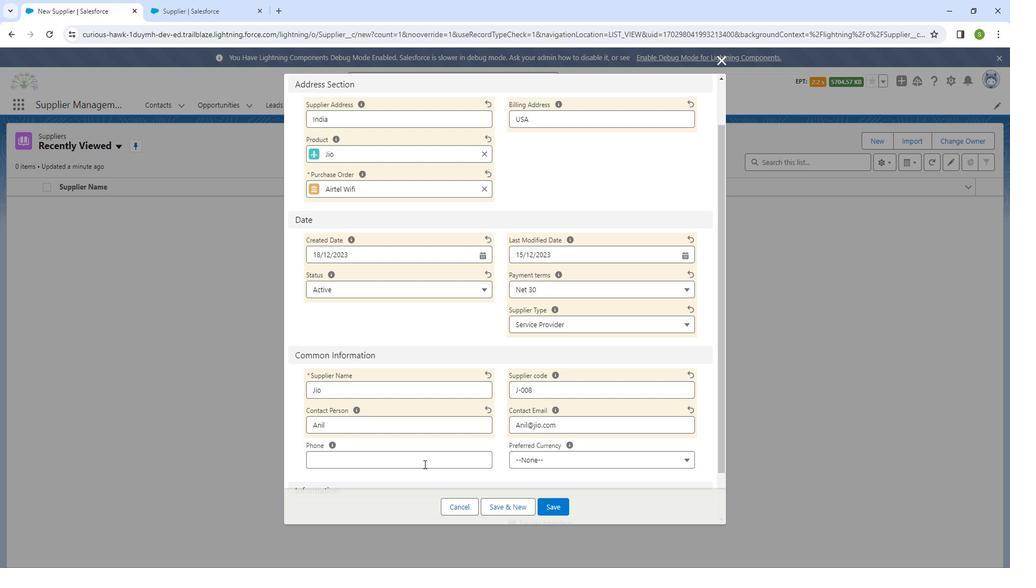 
Action: Mouse pressed left at (431, 454)
Screenshot: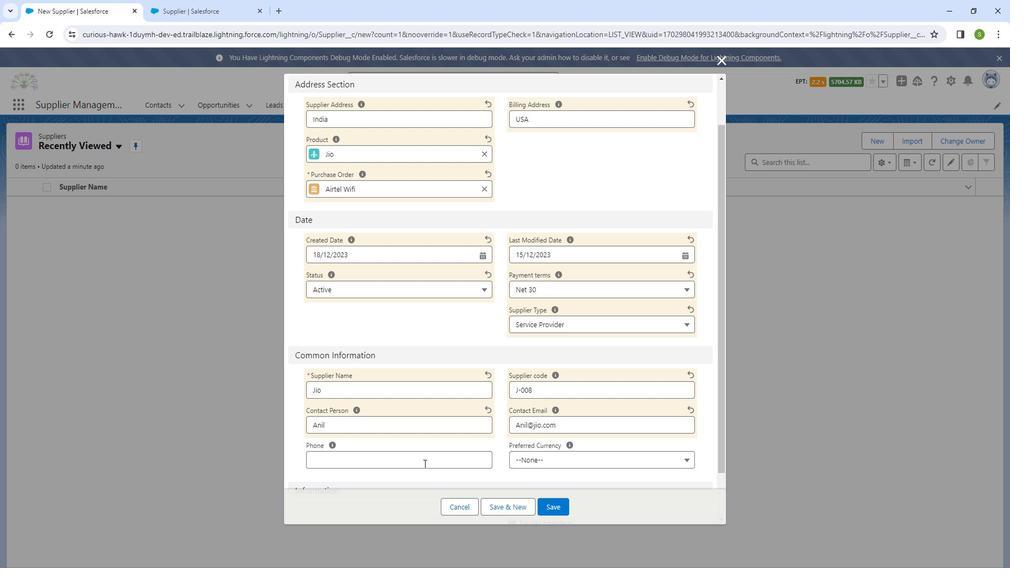 
Action: Key pressed 4789658
Screenshot: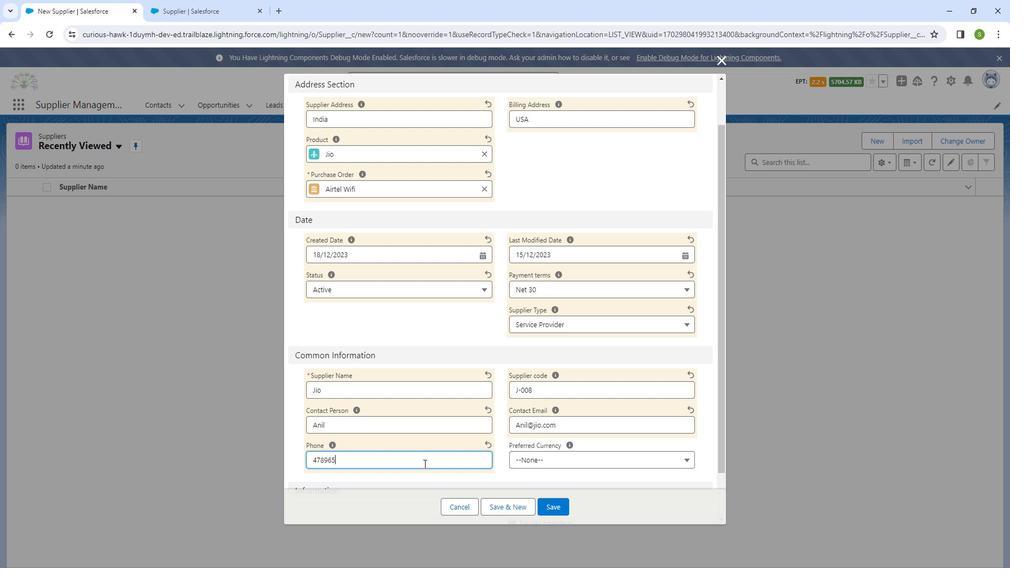 
Action: Mouse moved to (542, 447)
Screenshot: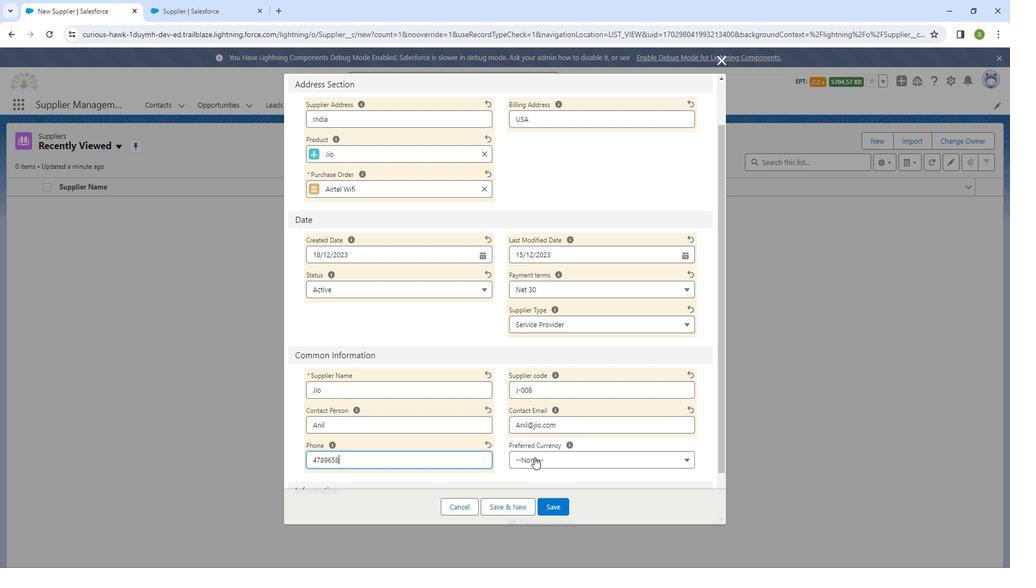 
Action: Mouse pressed left at (542, 447)
Screenshot: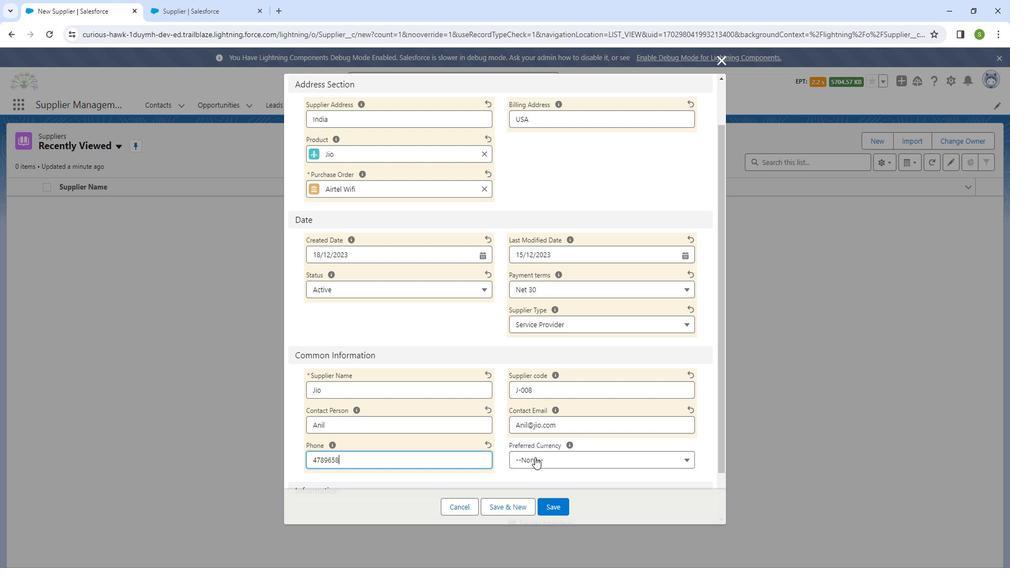 
Action: Mouse moved to (535, 355)
Screenshot: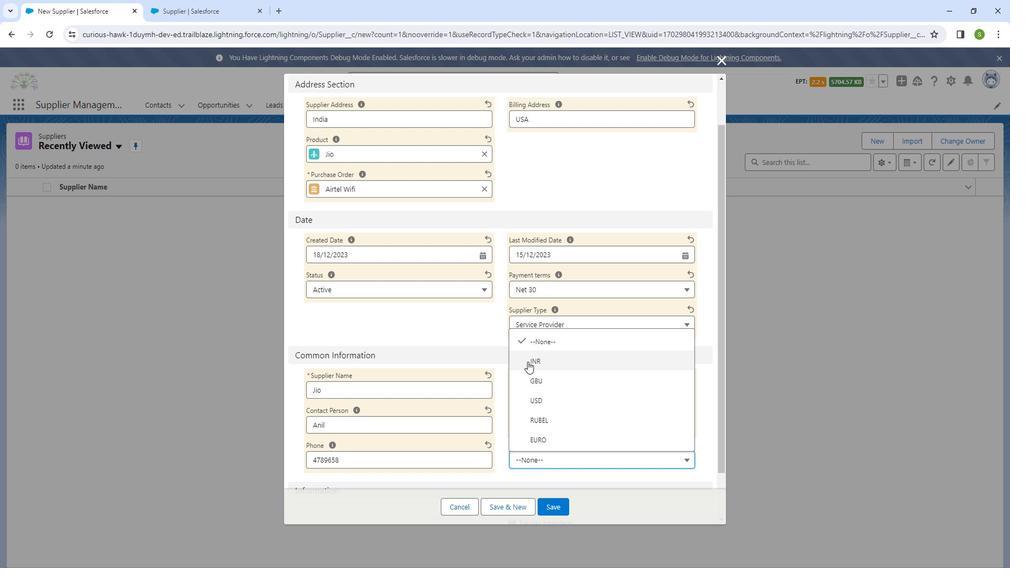 
Action: Mouse pressed left at (535, 355)
Screenshot: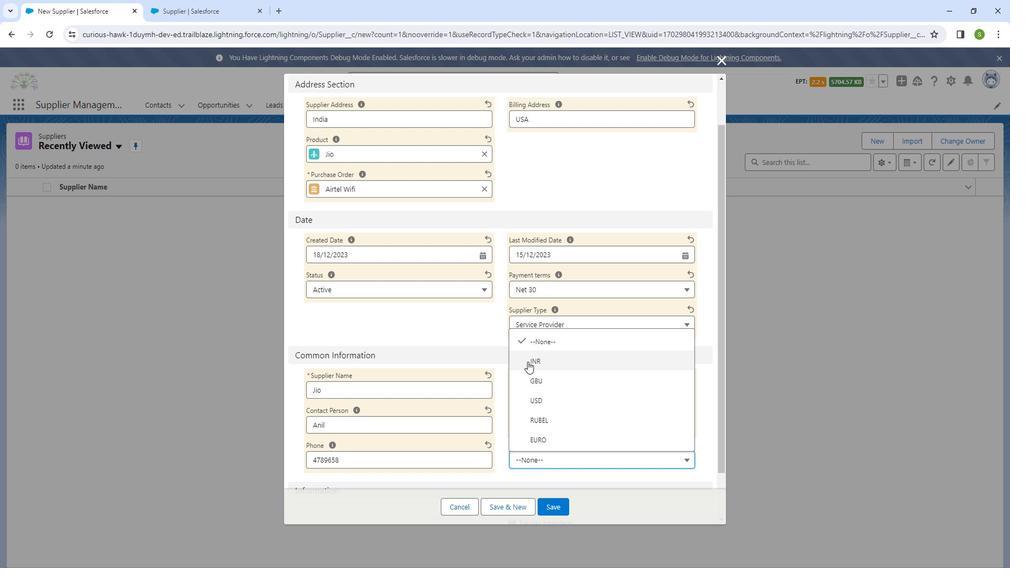 
Action: Mouse moved to (525, 355)
Screenshot: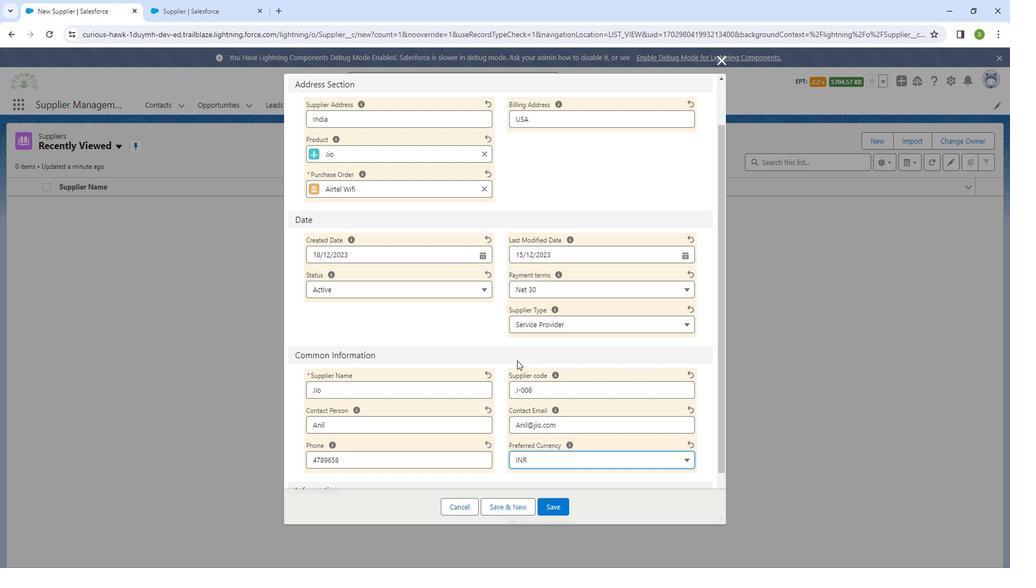 
Action: Mouse scrolled (525, 354) with delta (0, 0)
Screenshot: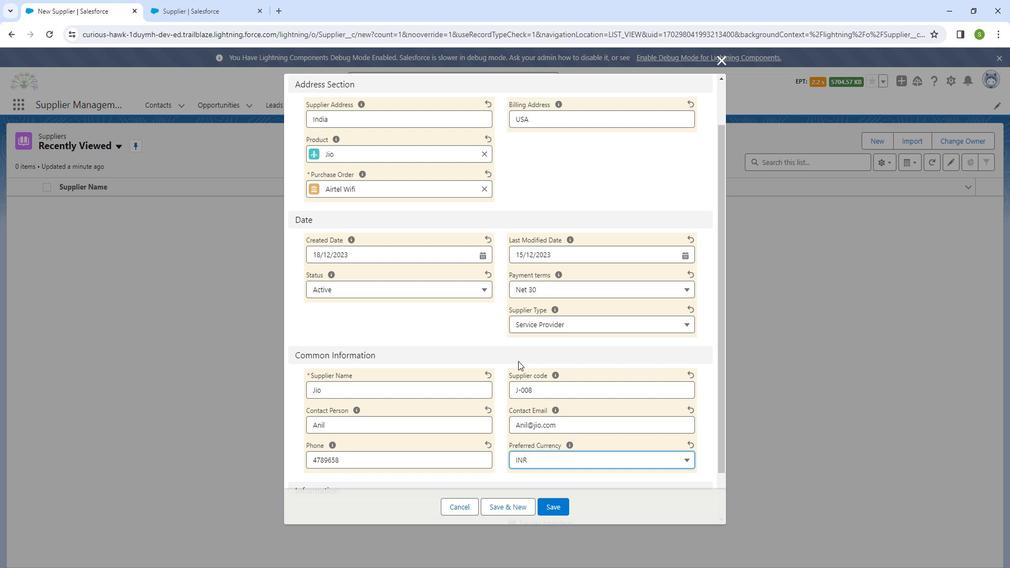 
Action: Mouse moved to (527, 355)
Screenshot: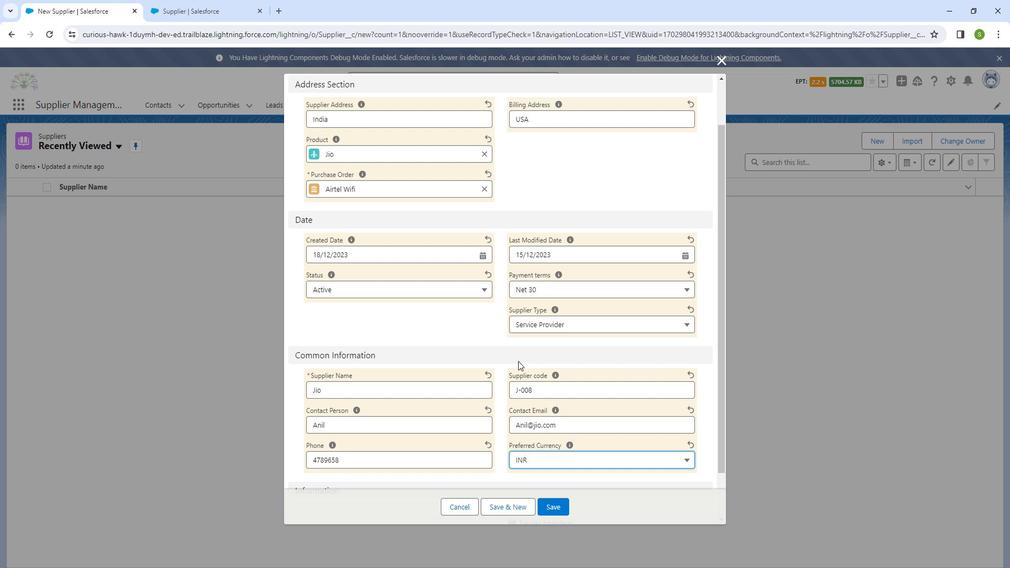 
Action: Mouse scrolled (527, 355) with delta (0, 0)
Screenshot: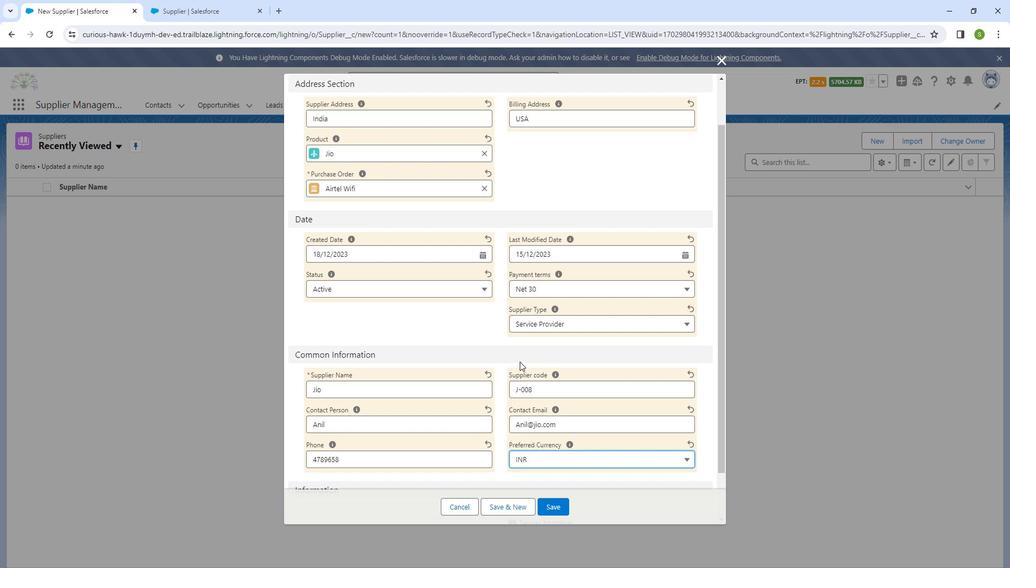 
Action: Mouse moved to (527, 356)
Screenshot: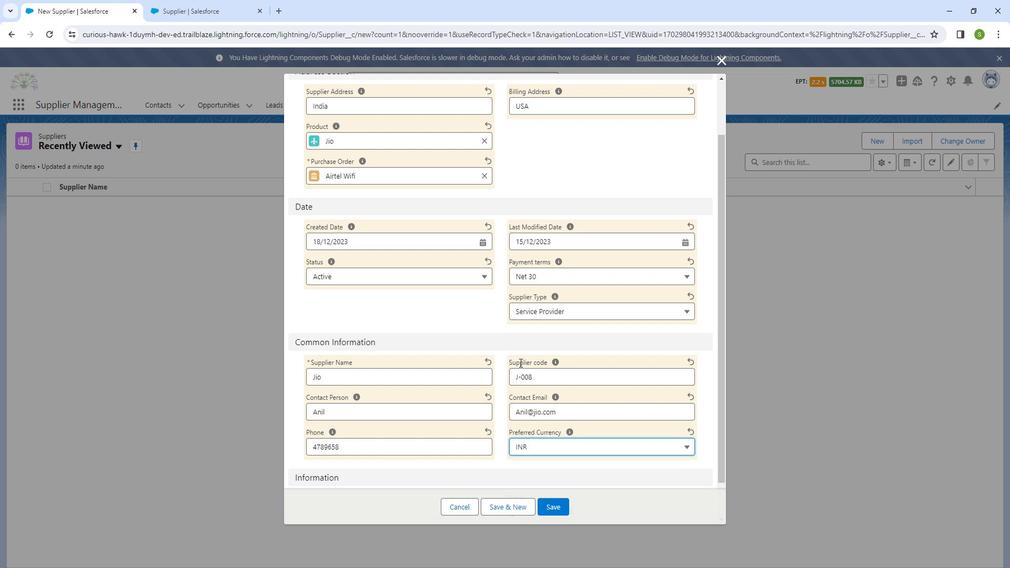
Action: Mouse scrolled (527, 356) with delta (0, 0)
Screenshot: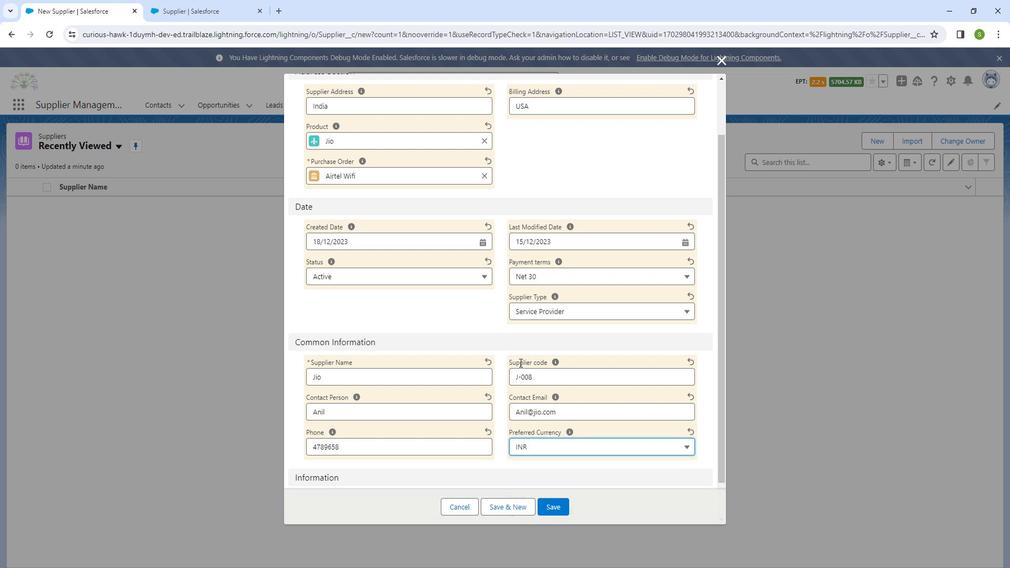 
Action: Mouse moved to (527, 356)
Screenshot: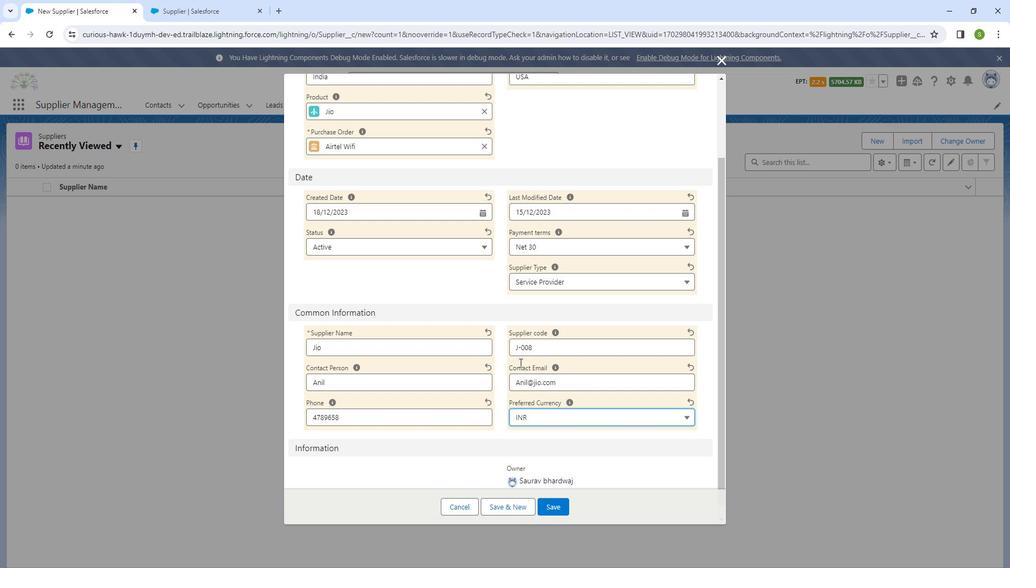
Action: Mouse scrolled (527, 356) with delta (0, 0)
Screenshot: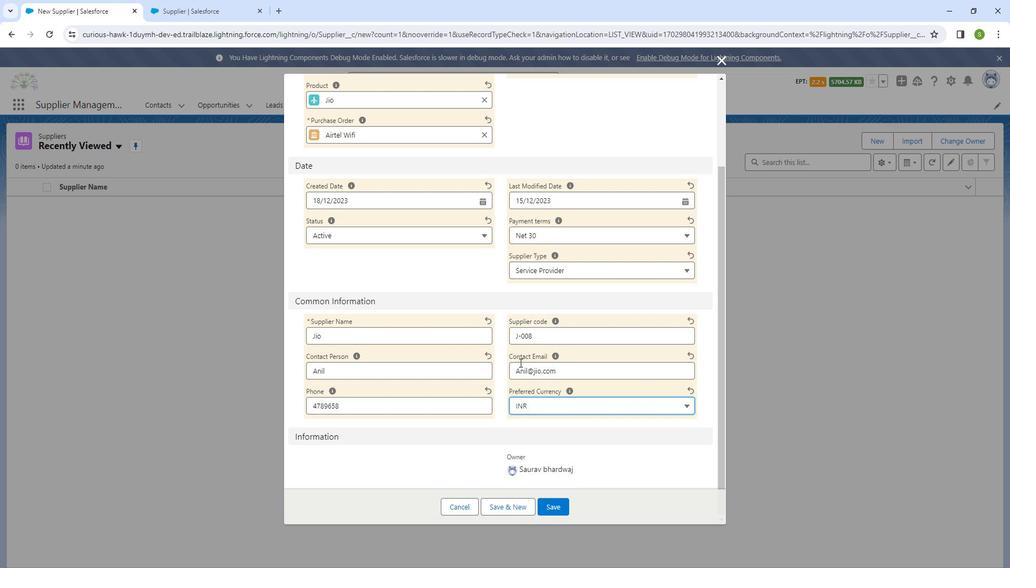 
Action: Mouse moved to (527, 359)
Screenshot: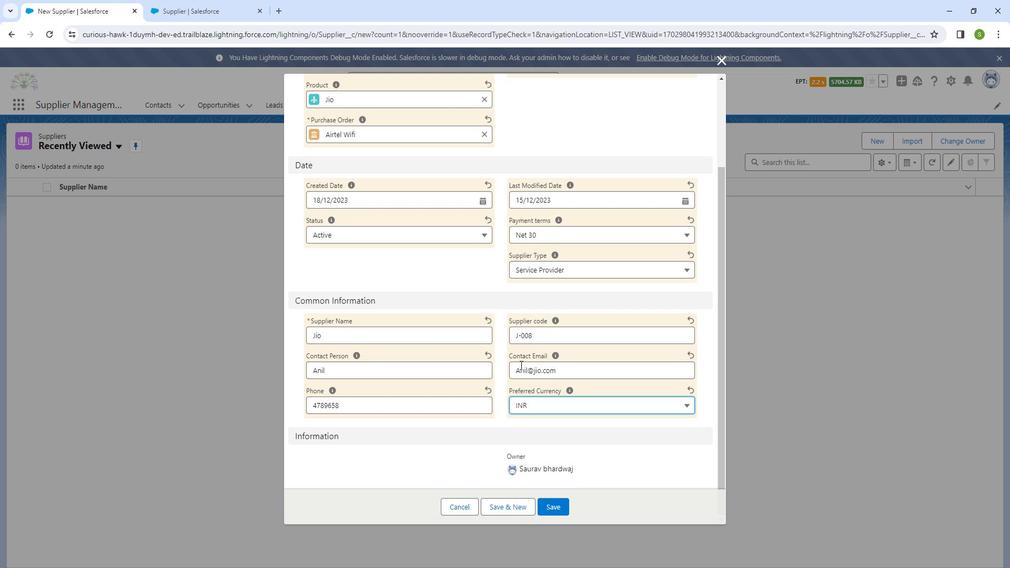 
Action: Mouse scrolled (527, 358) with delta (0, 0)
Screenshot: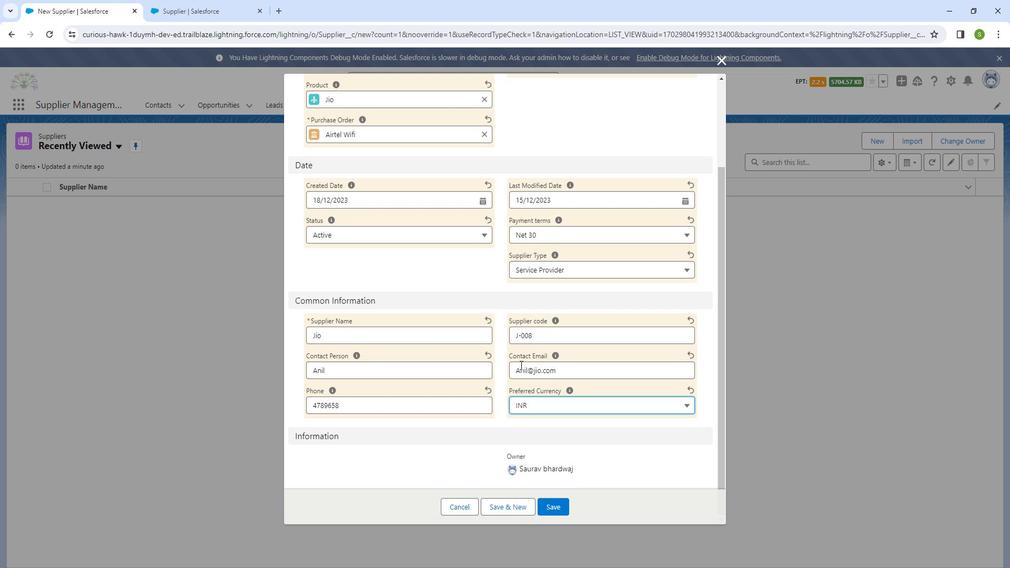 
Action: Mouse moved to (527, 362)
Screenshot: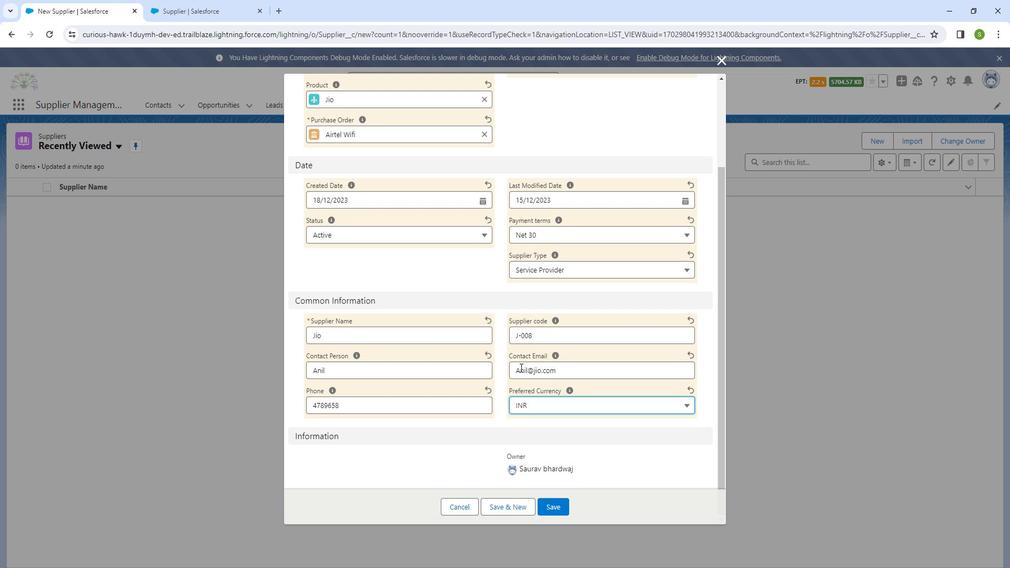 
Action: Mouse scrolled (527, 361) with delta (0, 0)
Screenshot: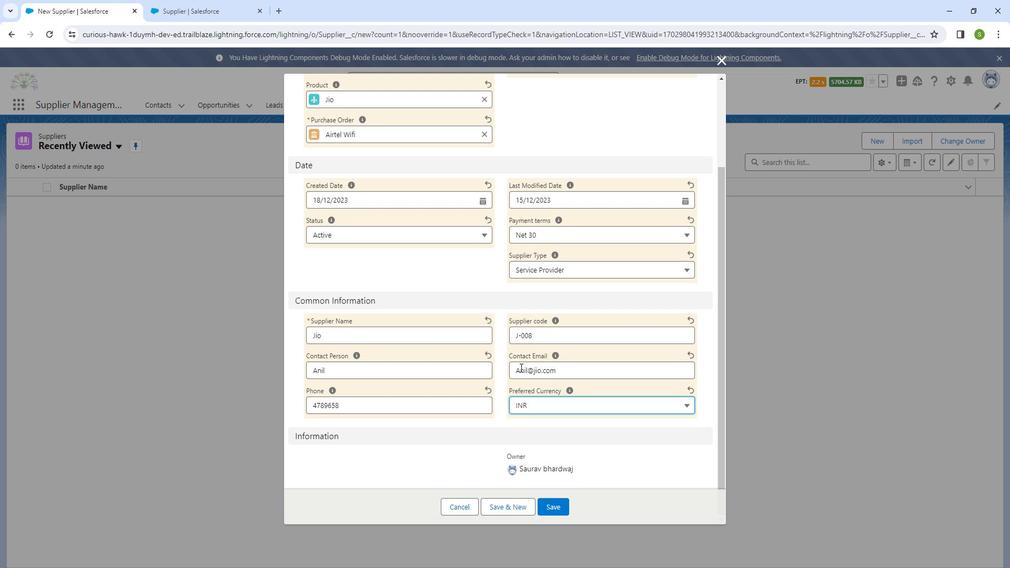 
Action: Mouse moved to (558, 497)
Screenshot: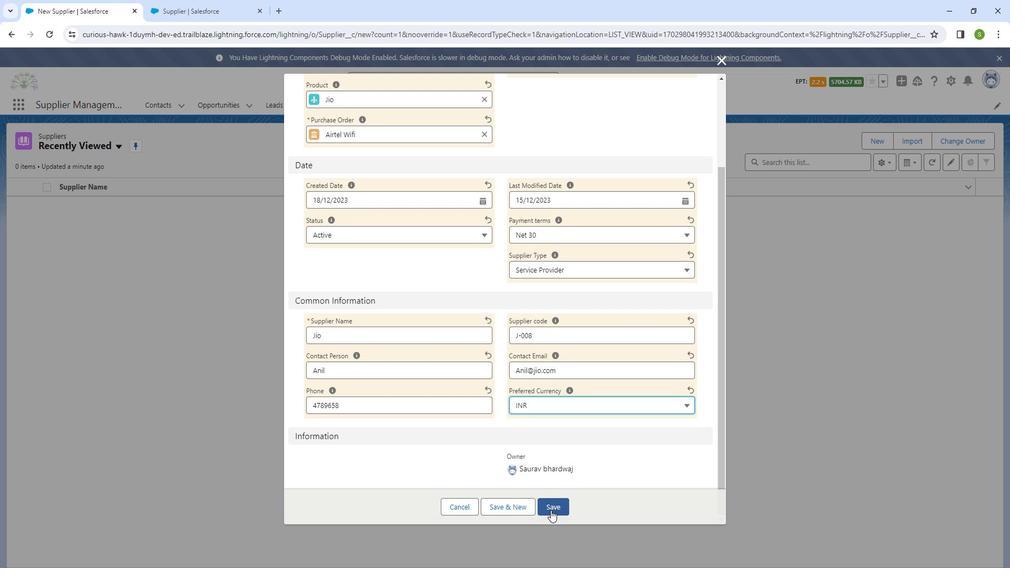 
Action: Mouse pressed left at (558, 497)
Screenshot: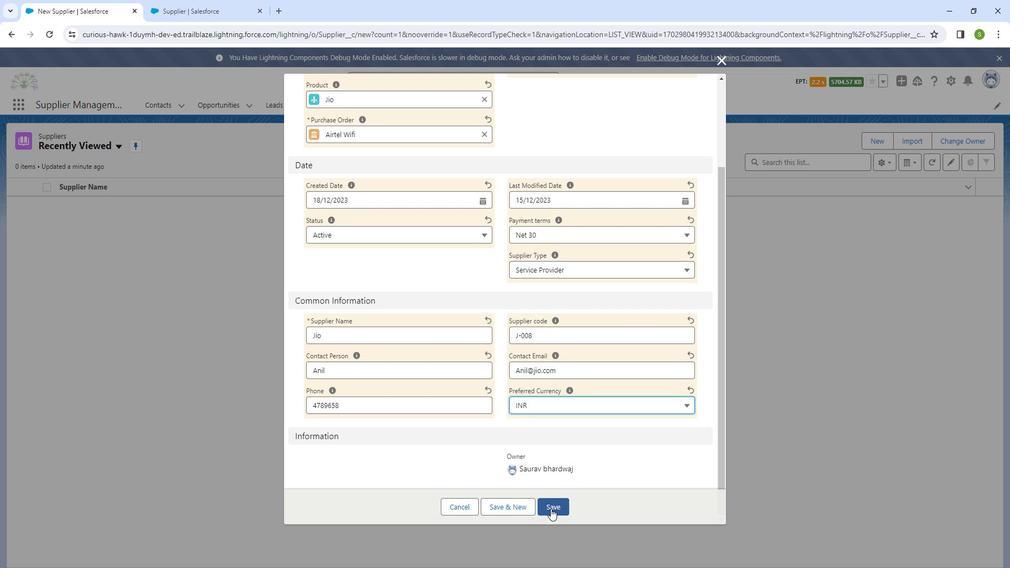 
Action: Mouse moved to (45, 189)
Screenshot: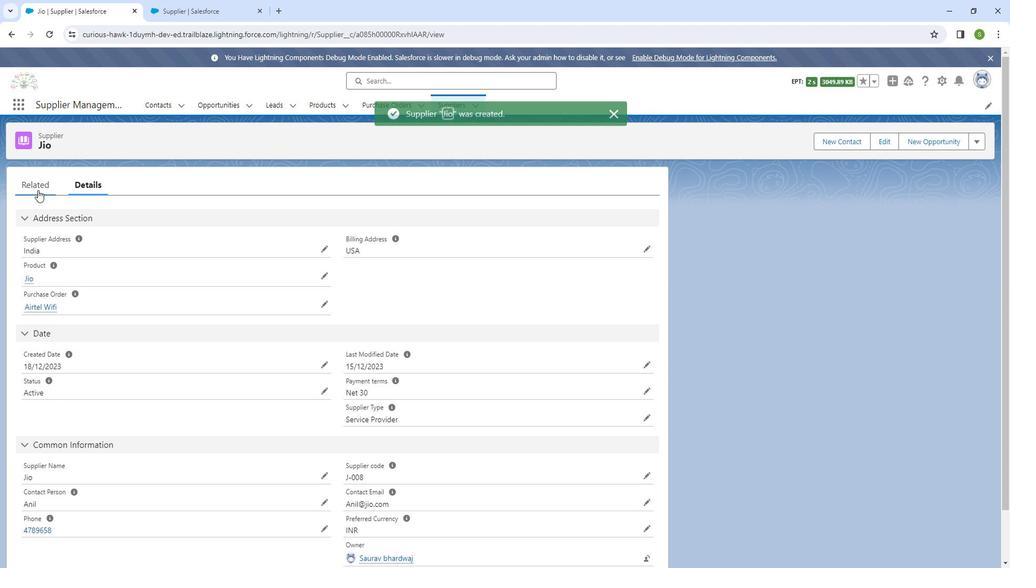 
Action: Mouse pressed left at (45, 189)
Screenshot: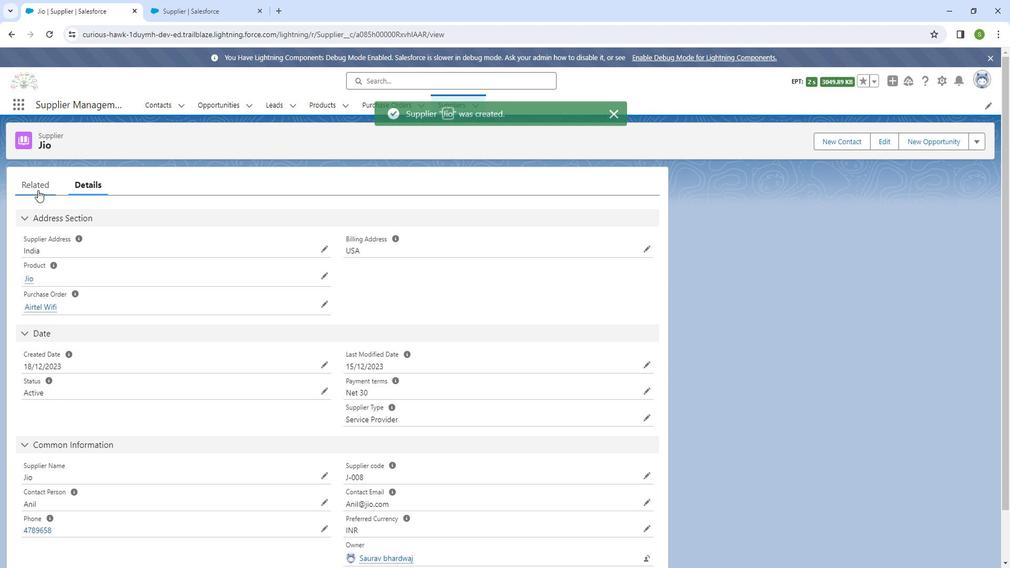 
Action: Mouse moved to (95, 190)
Screenshot: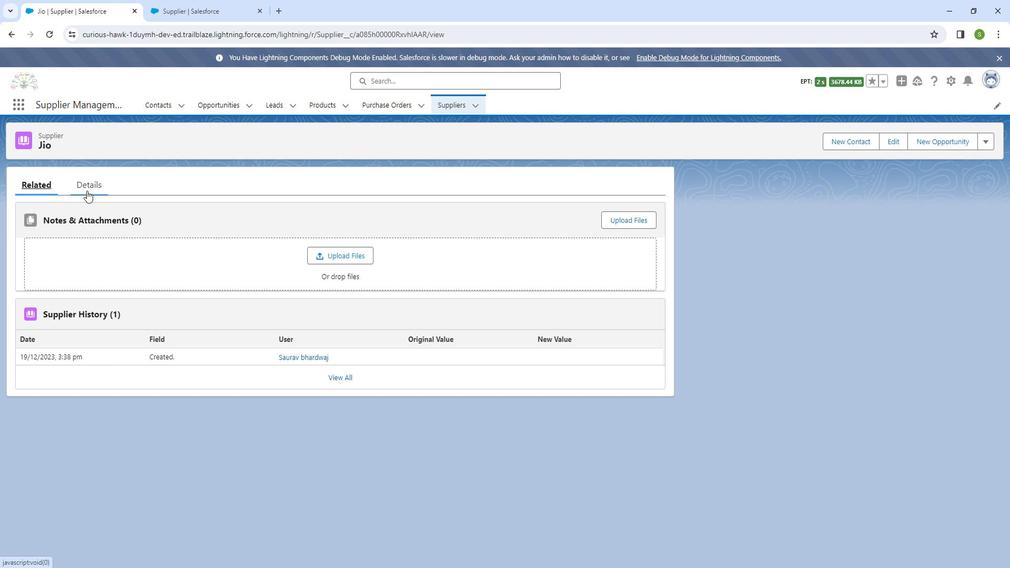 
Action: Mouse pressed left at (95, 190)
Screenshot: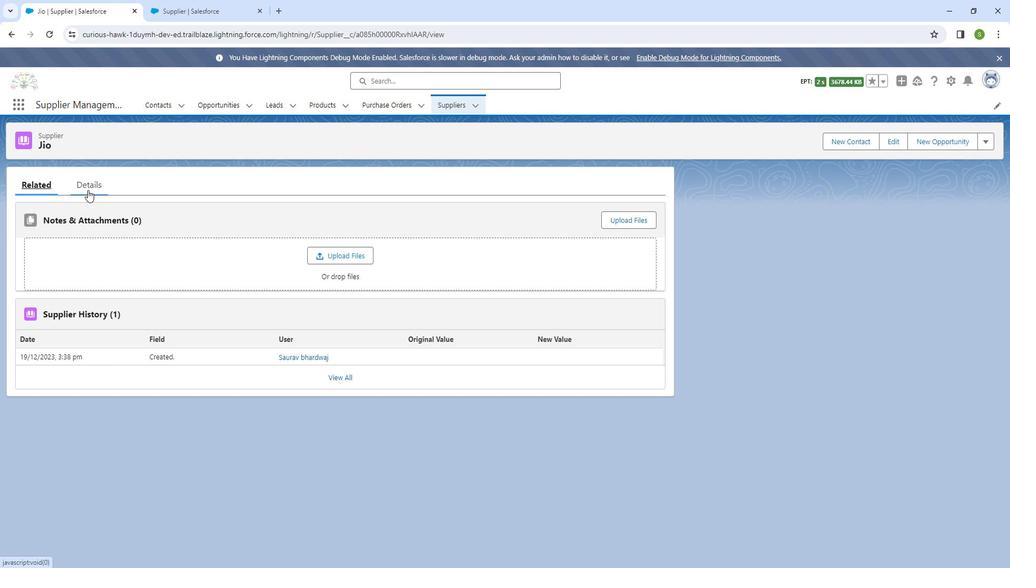 
Action: Mouse moved to (180, 8)
Screenshot: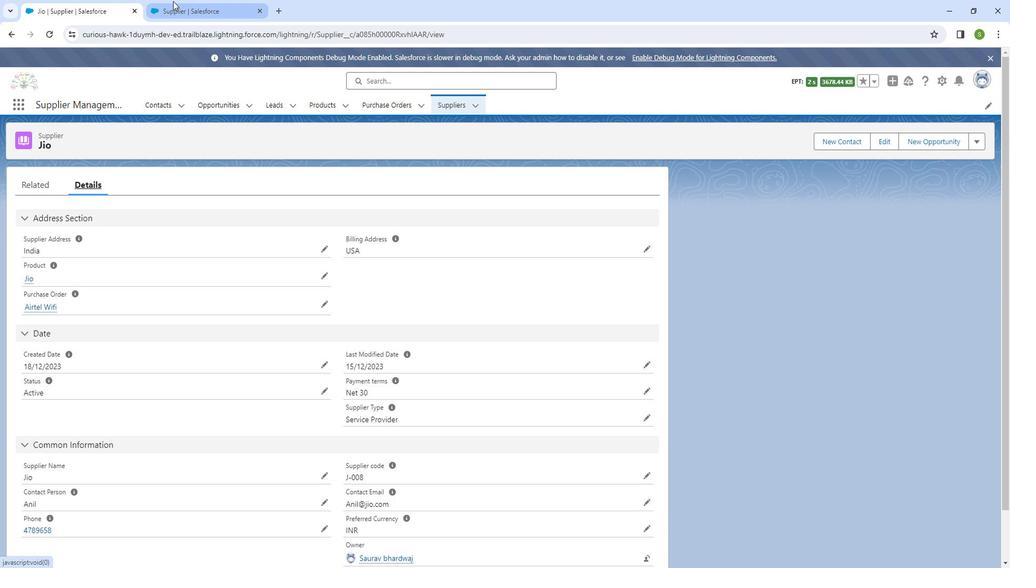 
Action: Mouse pressed left at (180, 8)
Screenshot: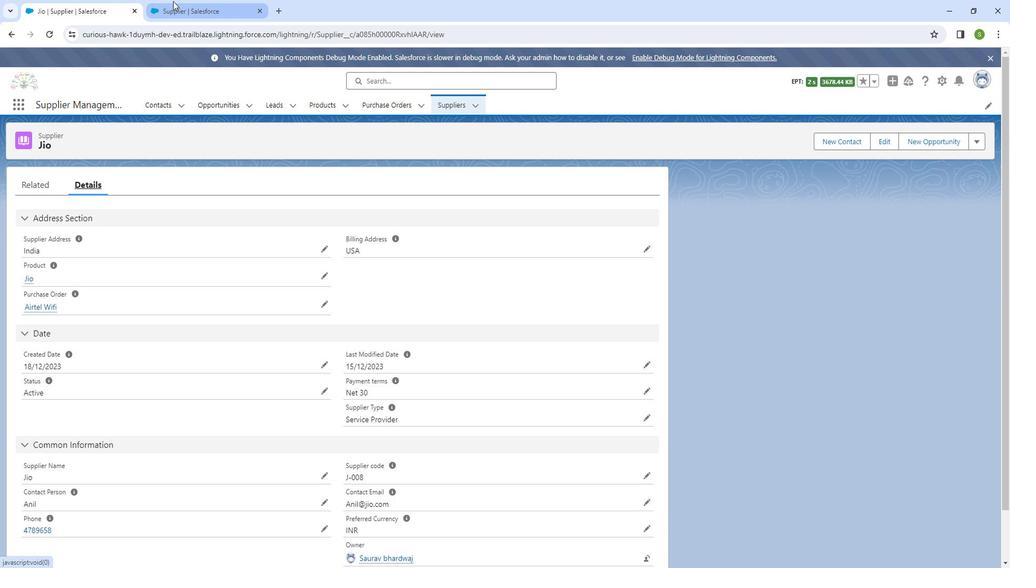 
Action: Mouse moved to (81, 214)
Screenshot: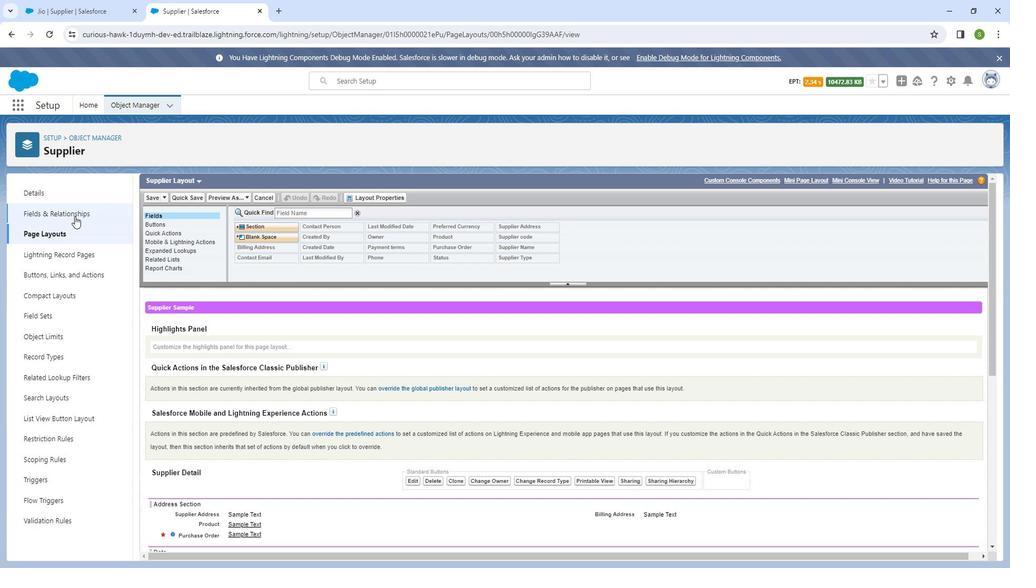 
Action: Mouse pressed left at (81, 214)
Screenshot: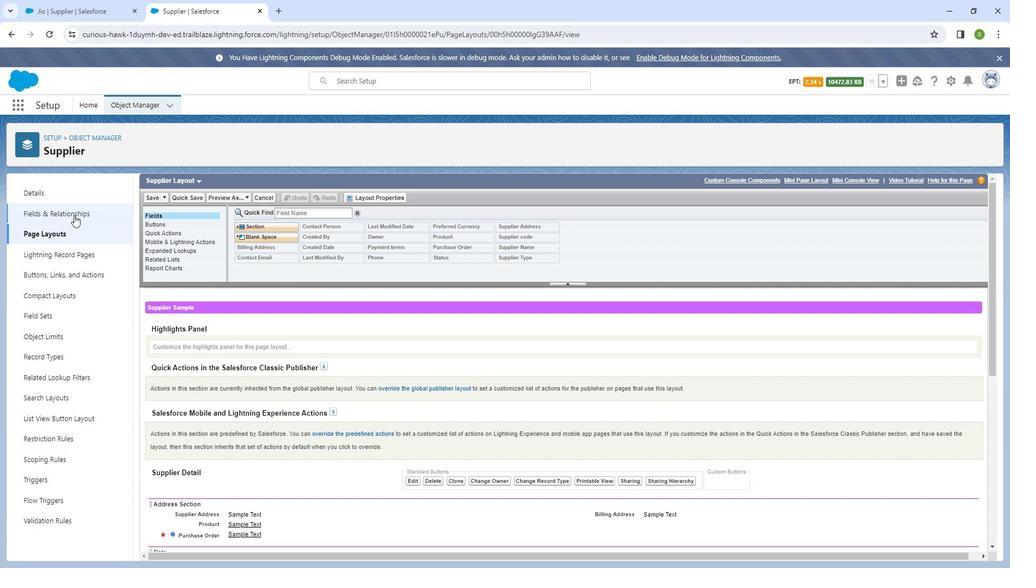 
Action: Mouse moved to (965, 193)
Screenshot: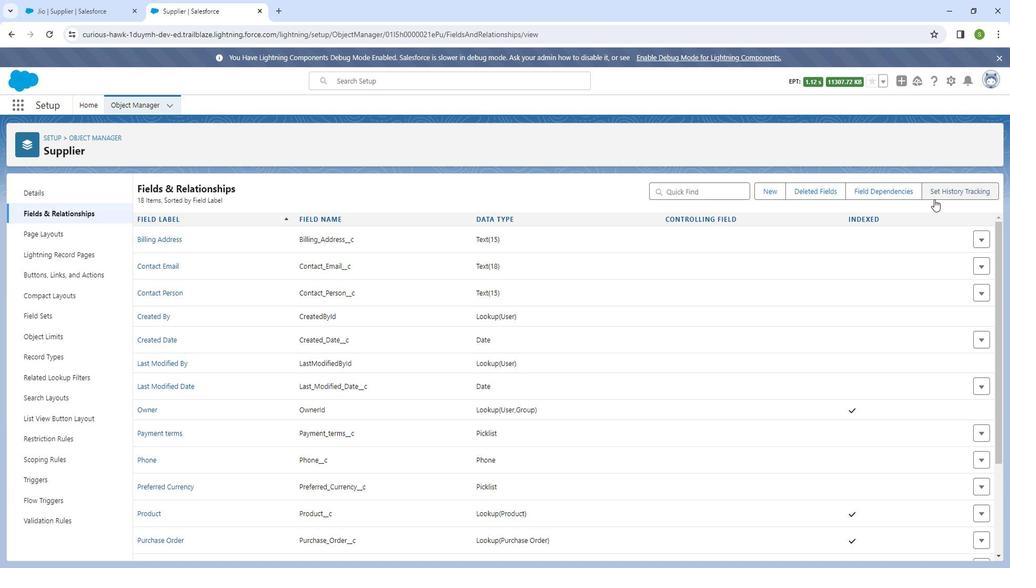 
Action: Mouse pressed left at (965, 193)
Screenshot: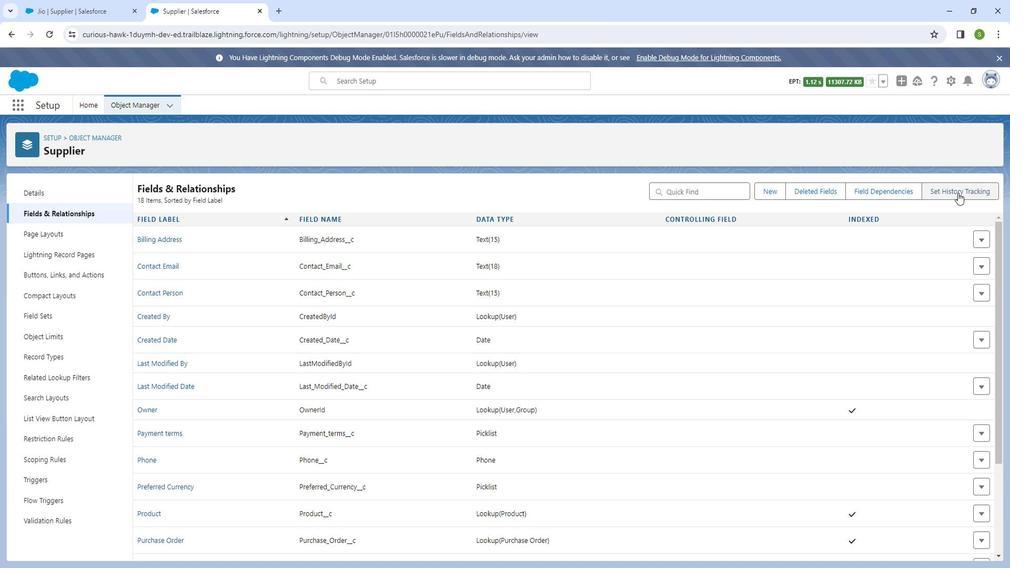 
Action: Mouse moved to (422, 405)
Screenshot: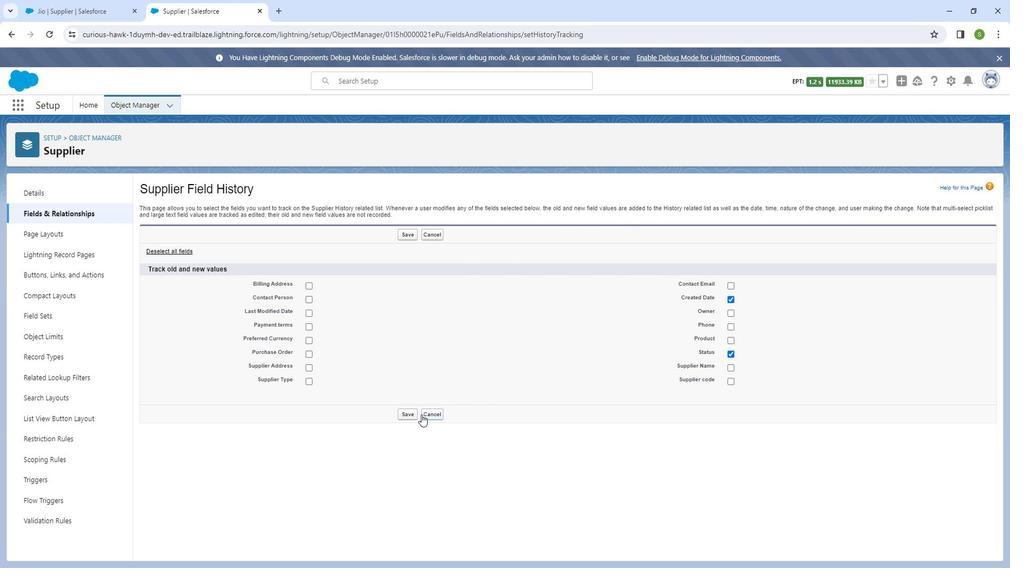 
Action: Mouse pressed left at (422, 405)
Screenshot: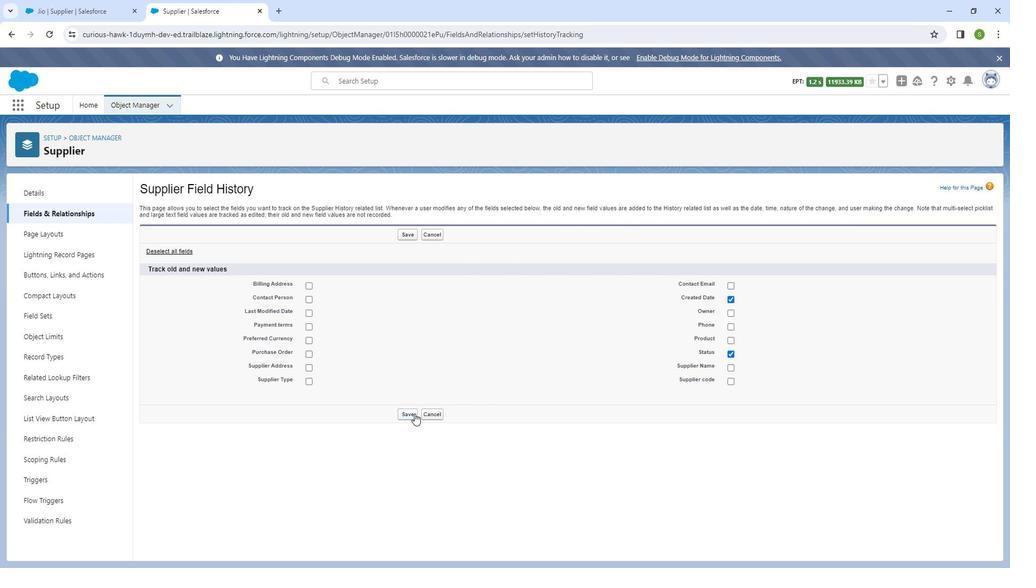 
Action: Mouse moved to (71, 7)
Screenshot: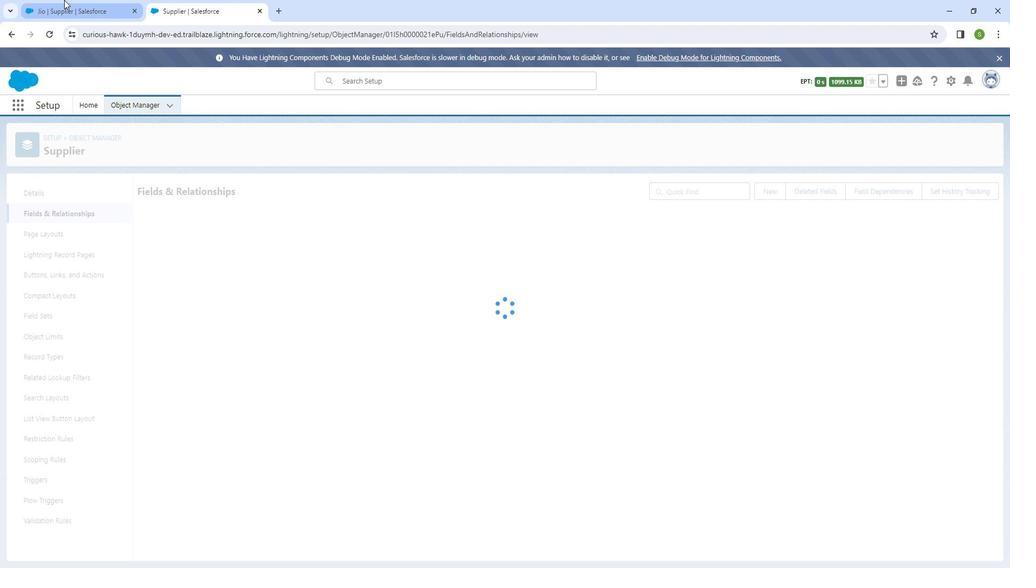 
Action: Mouse pressed left at (71, 7)
Screenshot: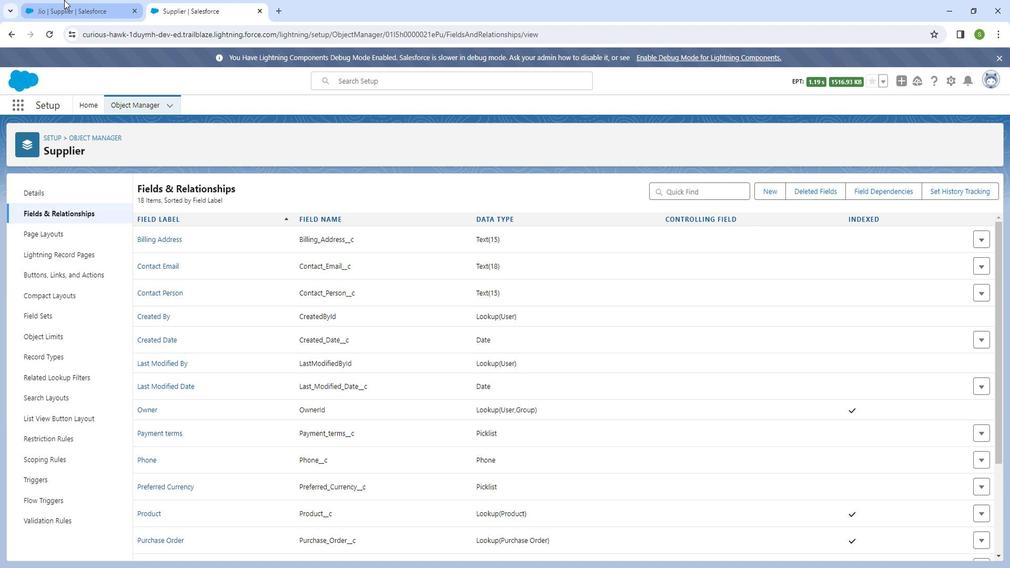 
Action: Mouse moved to (333, 358)
Screenshot: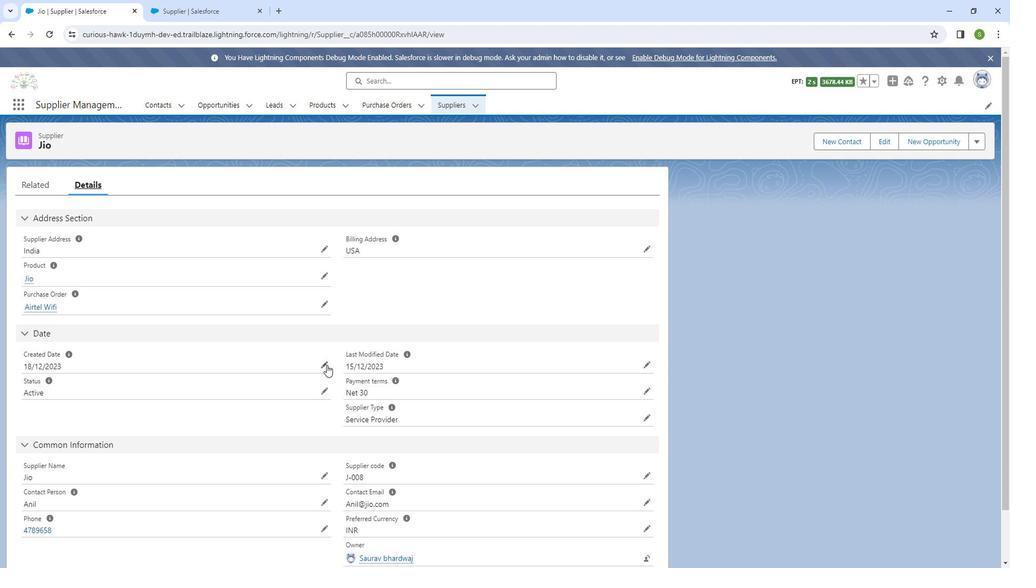 
Action: Mouse pressed left at (333, 358)
Screenshot: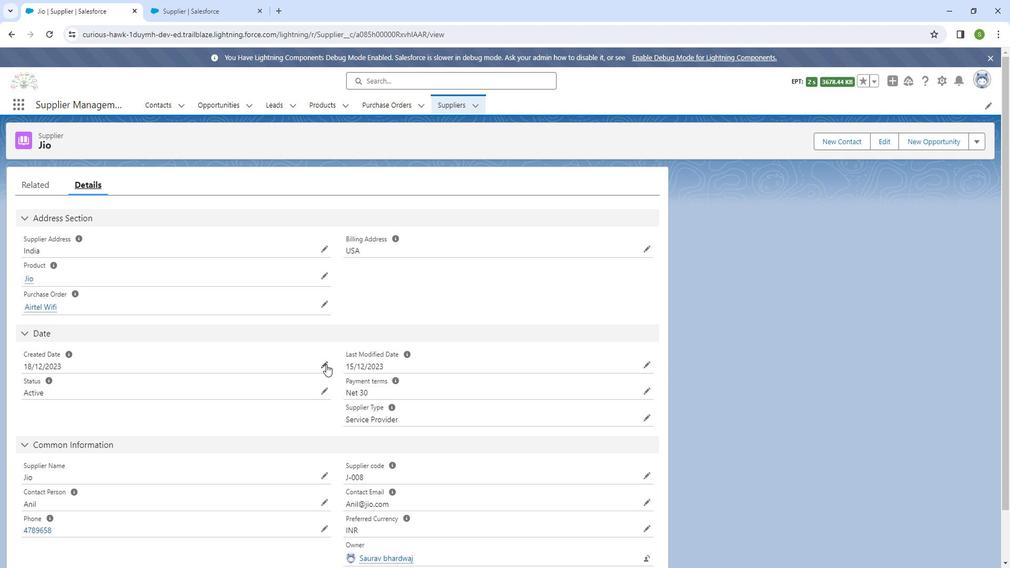 
Action: Mouse moved to (324, 368)
Screenshot: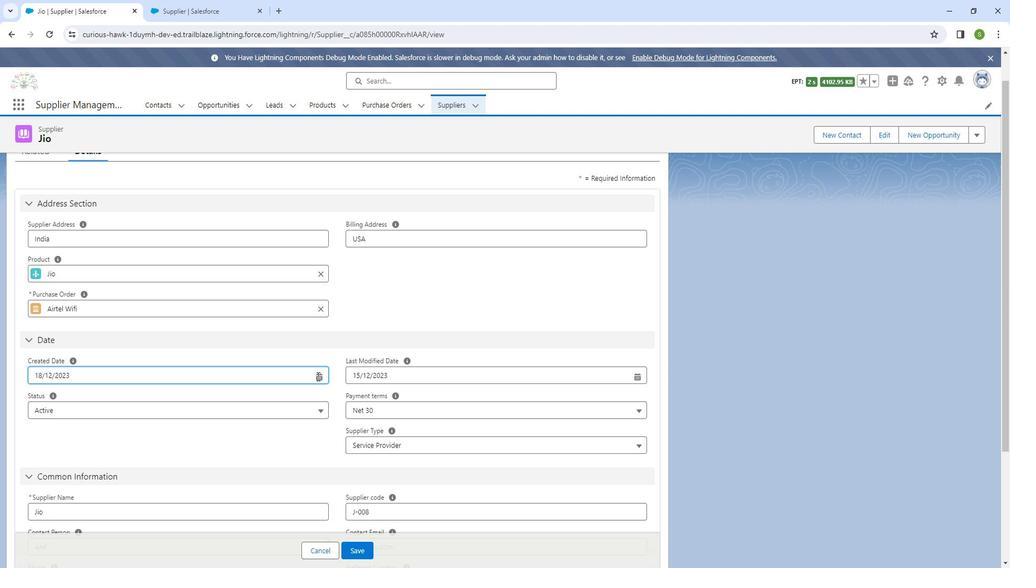 
Action: Mouse pressed left at (324, 368)
Screenshot: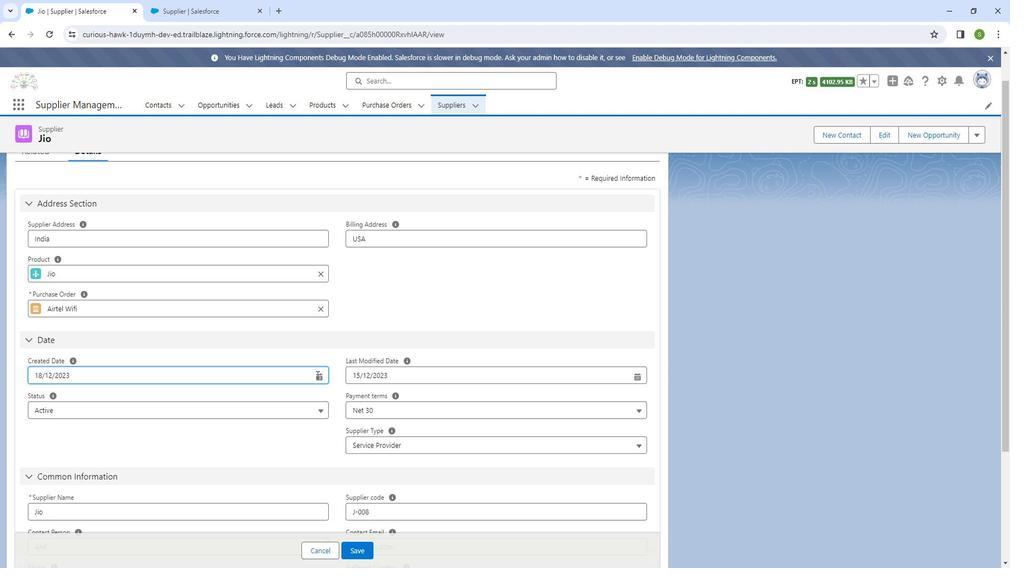 
Action: Mouse moved to (239, 286)
Screenshot: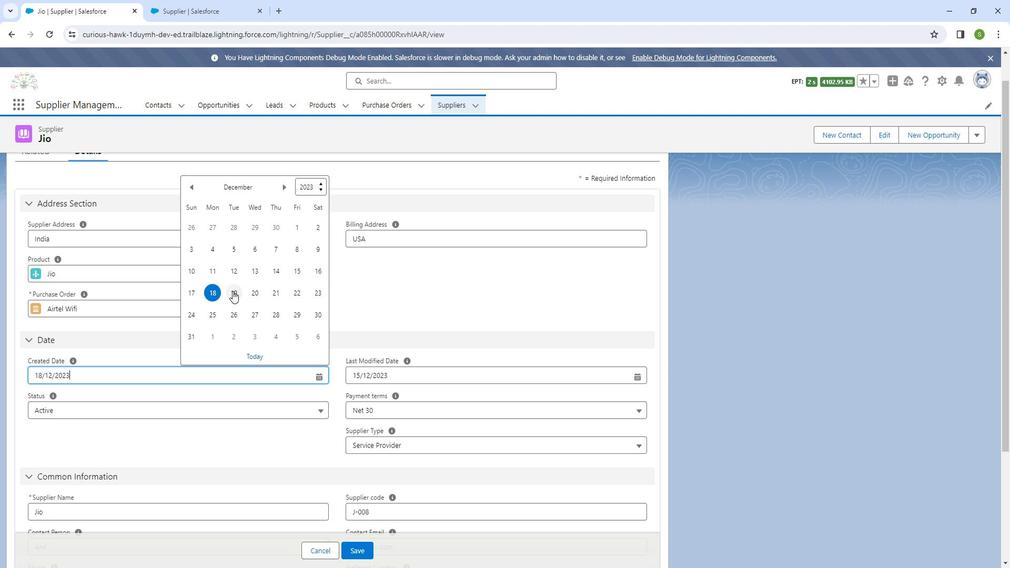 
Action: Mouse pressed left at (239, 286)
Screenshot: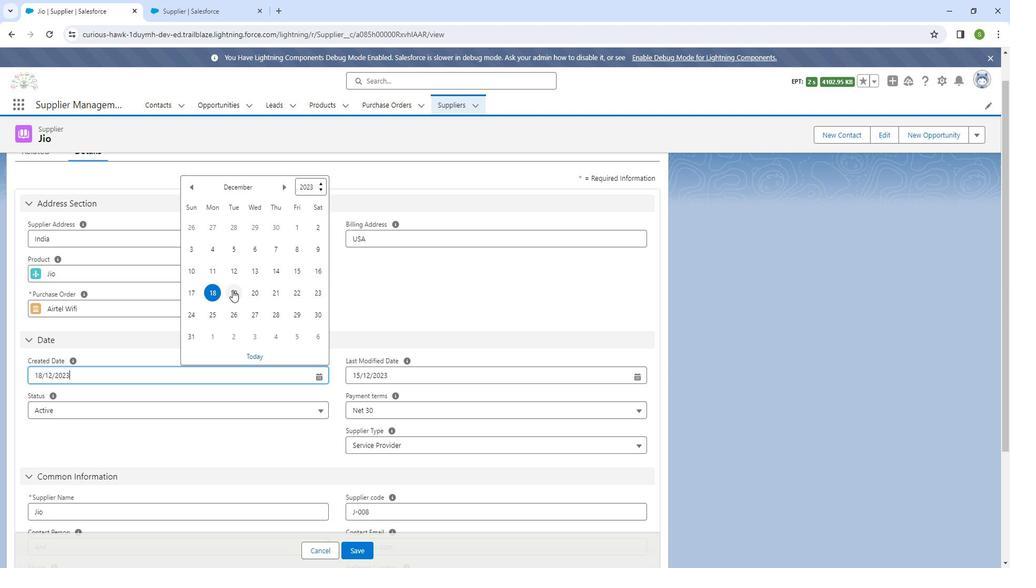 
Action: Mouse moved to (368, 534)
Screenshot: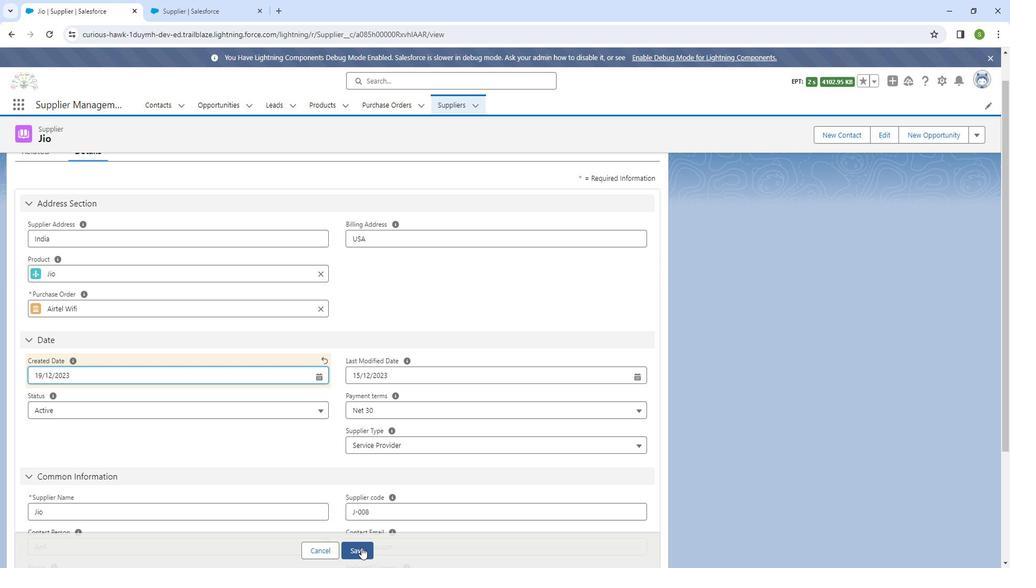 
Action: Mouse pressed left at (368, 534)
Screenshot: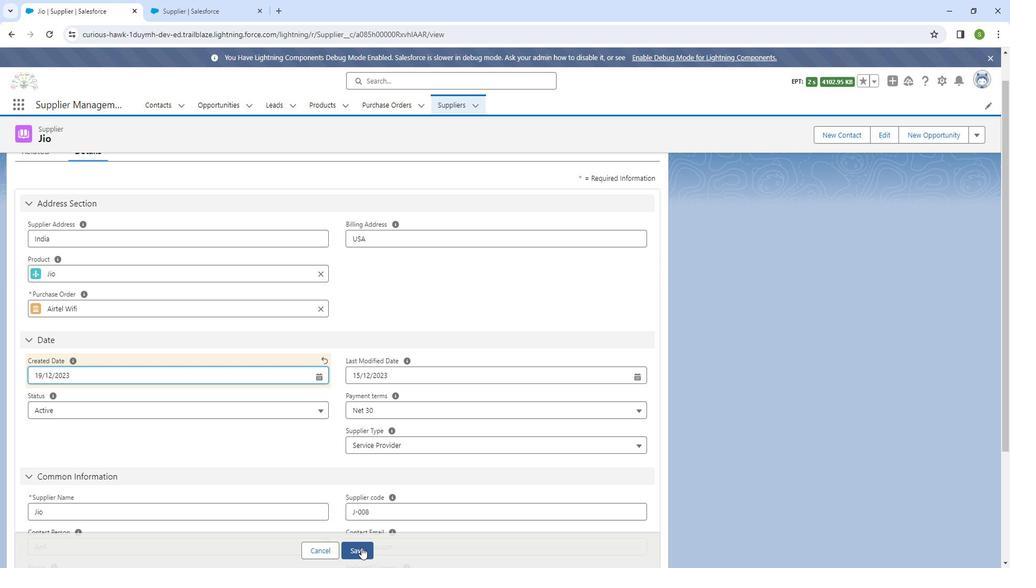 
Action: Mouse moved to (133, 308)
Screenshot: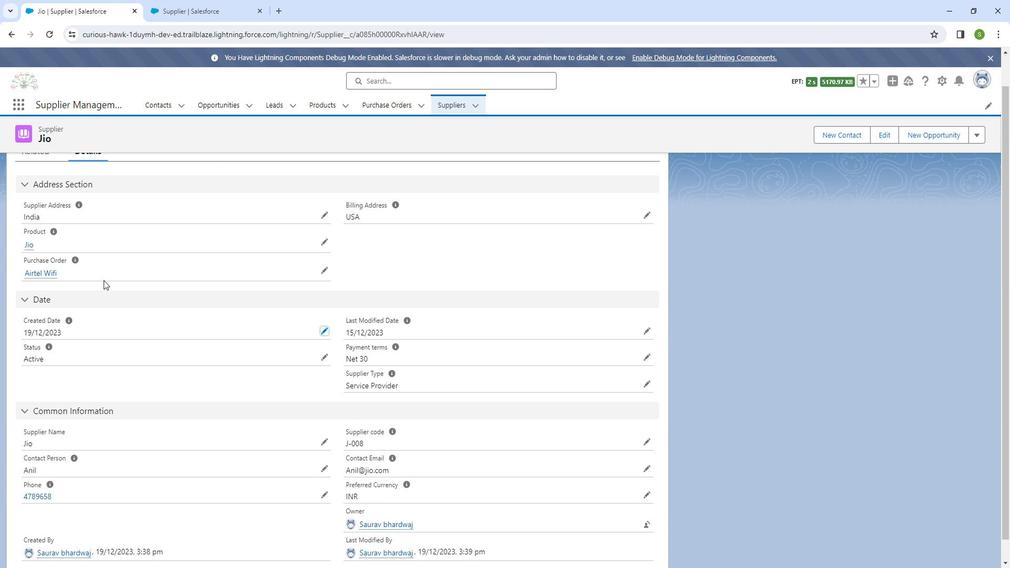 
Action: Mouse scrolled (133, 308) with delta (0, 0)
Screenshot: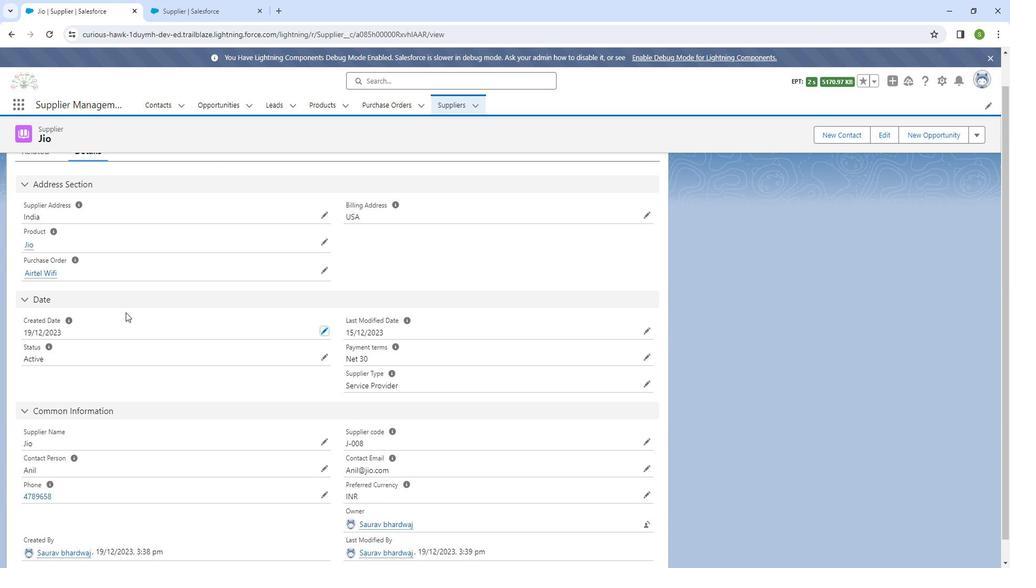 
Action: Mouse moved to (133, 308)
Screenshot: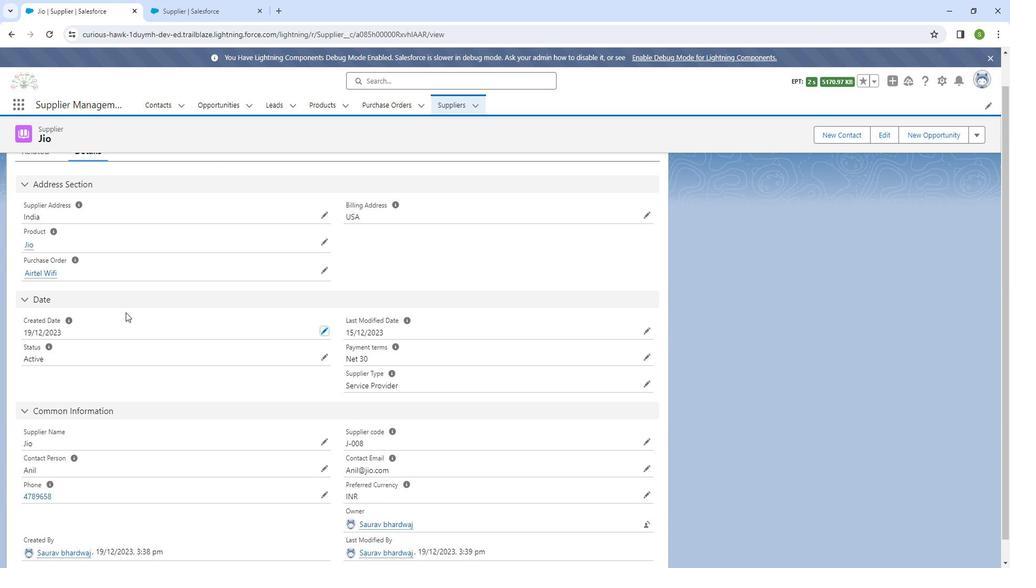 
Action: Mouse scrolled (133, 308) with delta (0, 0)
Screenshot: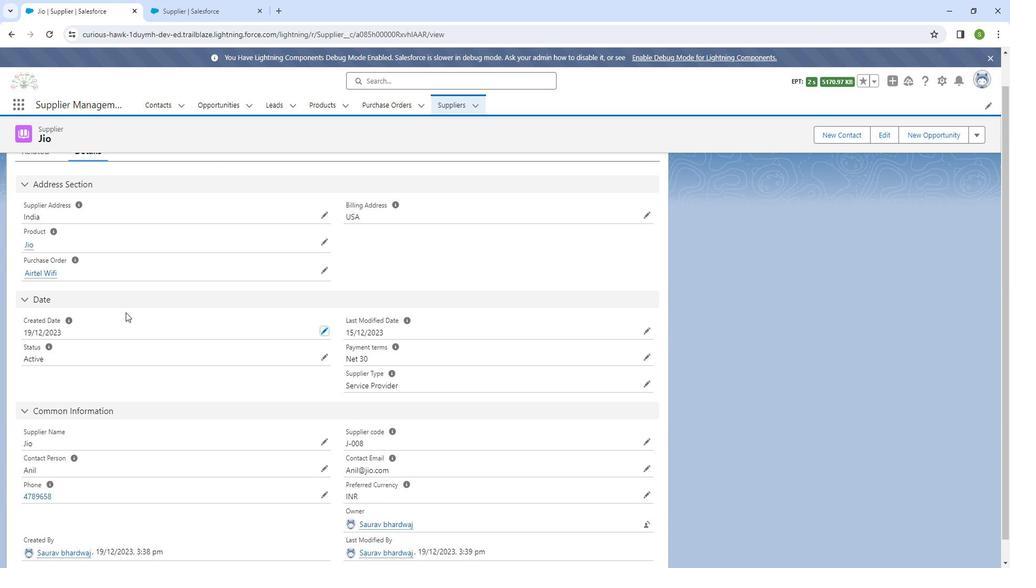 
Action: Mouse moved to (133, 308)
Screenshot: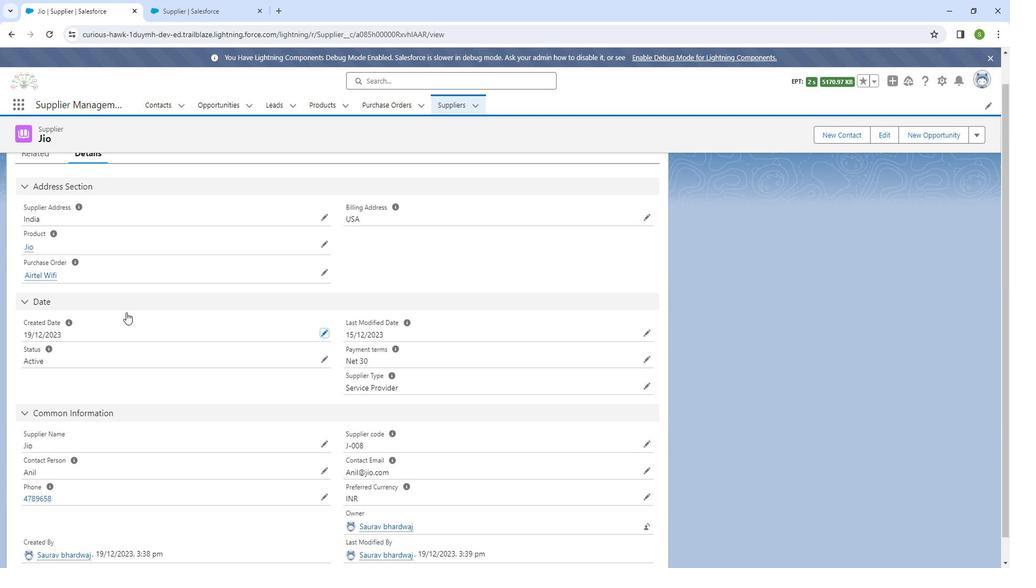 
Action: Mouse scrolled (133, 308) with delta (0, 0)
Screenshot: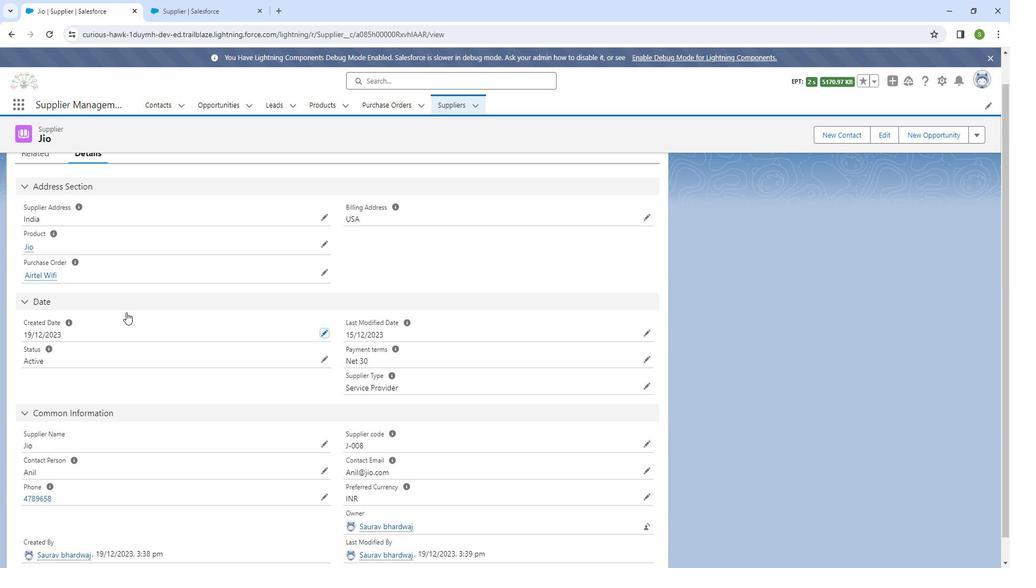 
Action: Mouse moved to (49, 182)
Screenshot: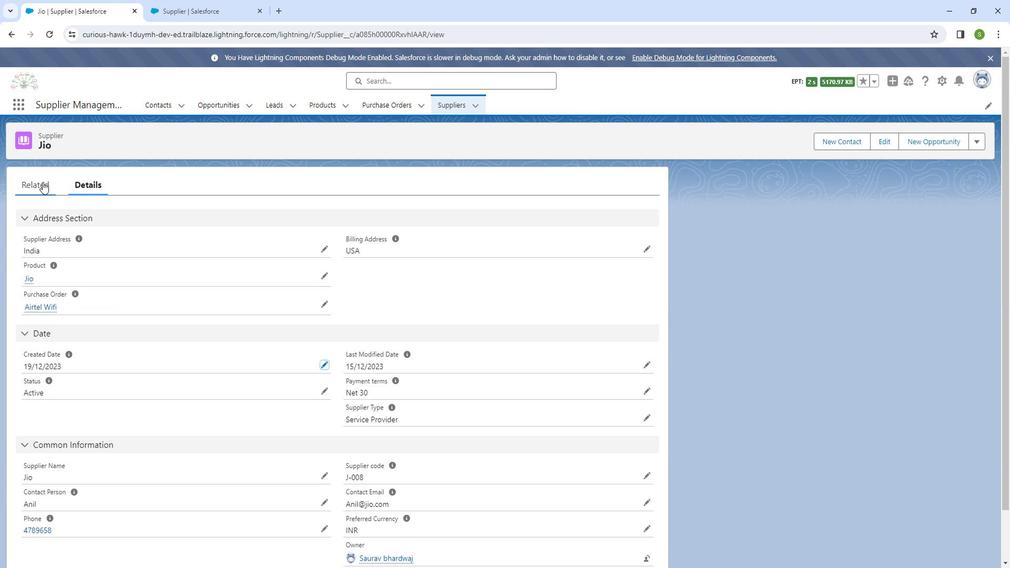 
Action: Mouse pressed left at (49, 182)
Screenshot: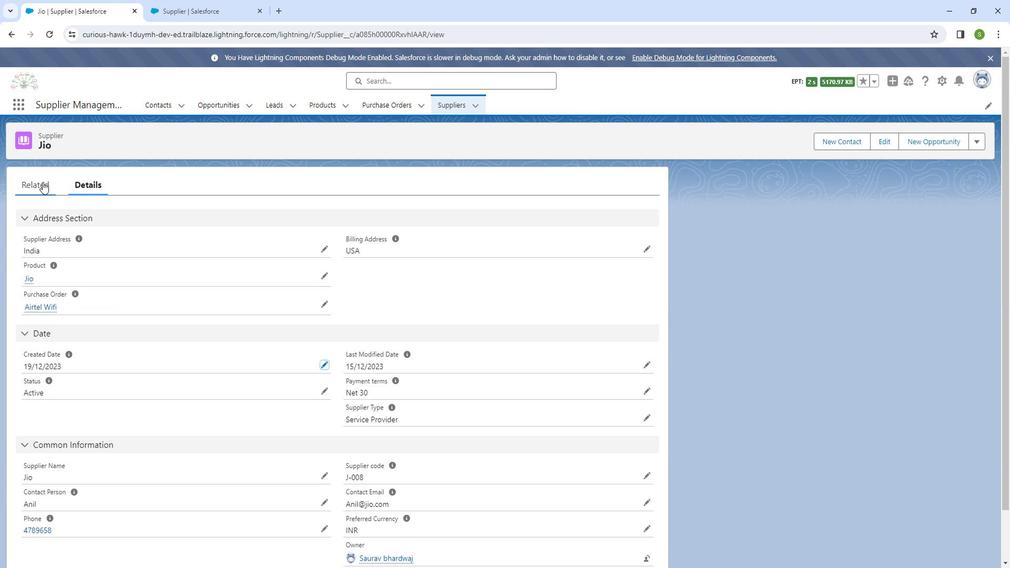 
Action: Mouse moved to (186, 7)
Screenshot: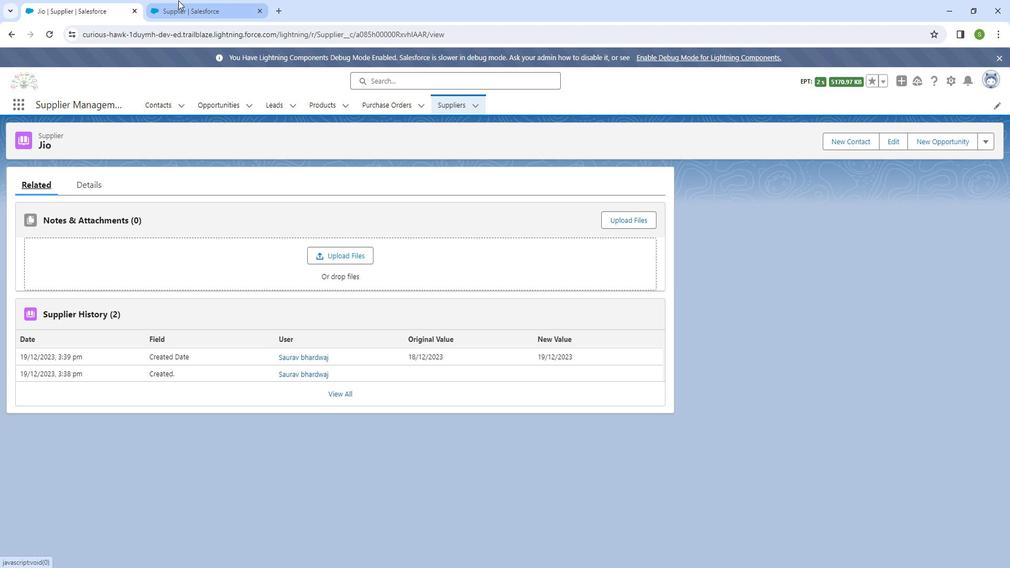 
Action: Mouse pressed left at (186, 7)
Screenshot: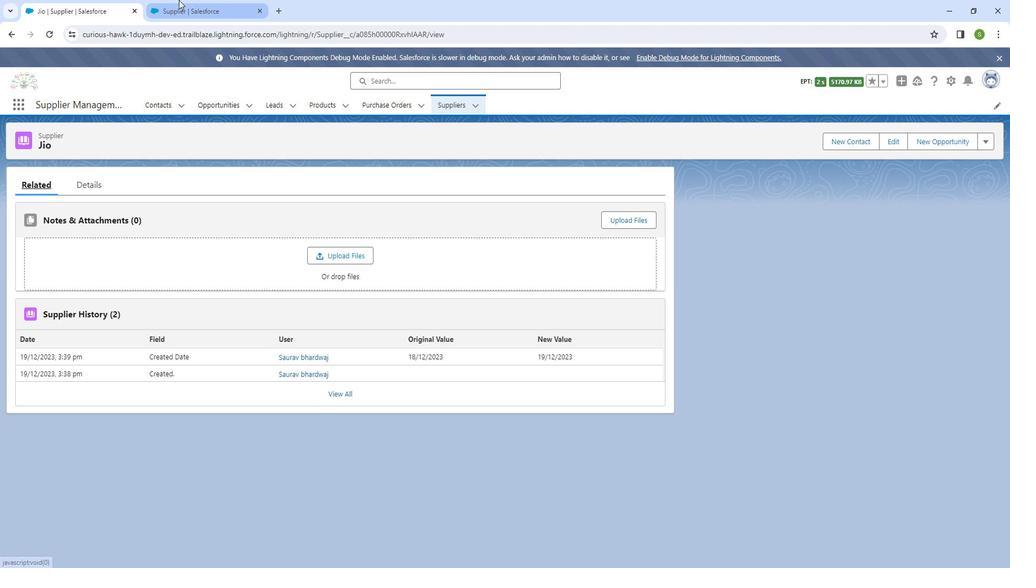 
Action: Mouse moved to (946, 191)
Screenshot: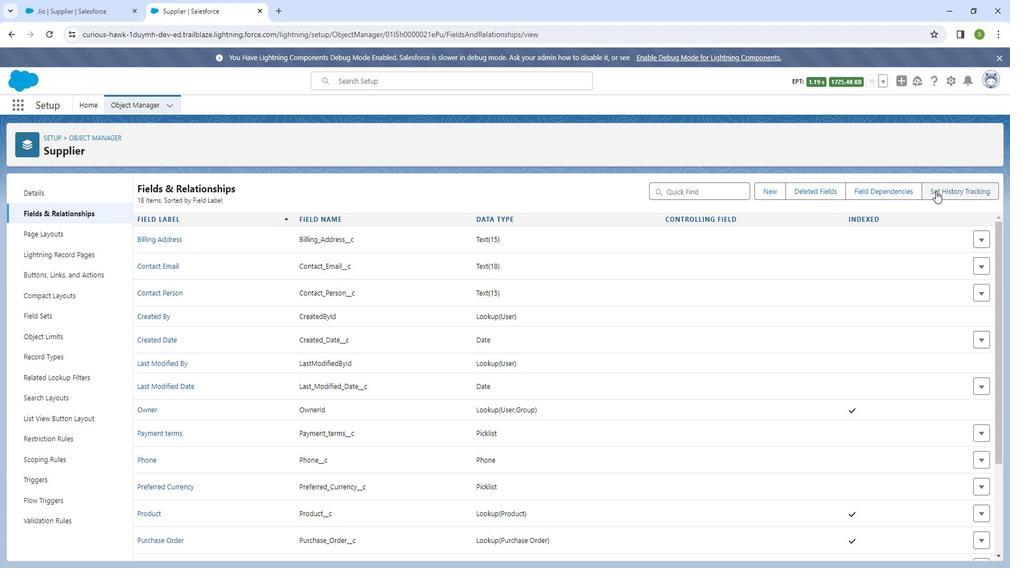 
Action: Mouse pressed left at (946, 191)
Screenshot: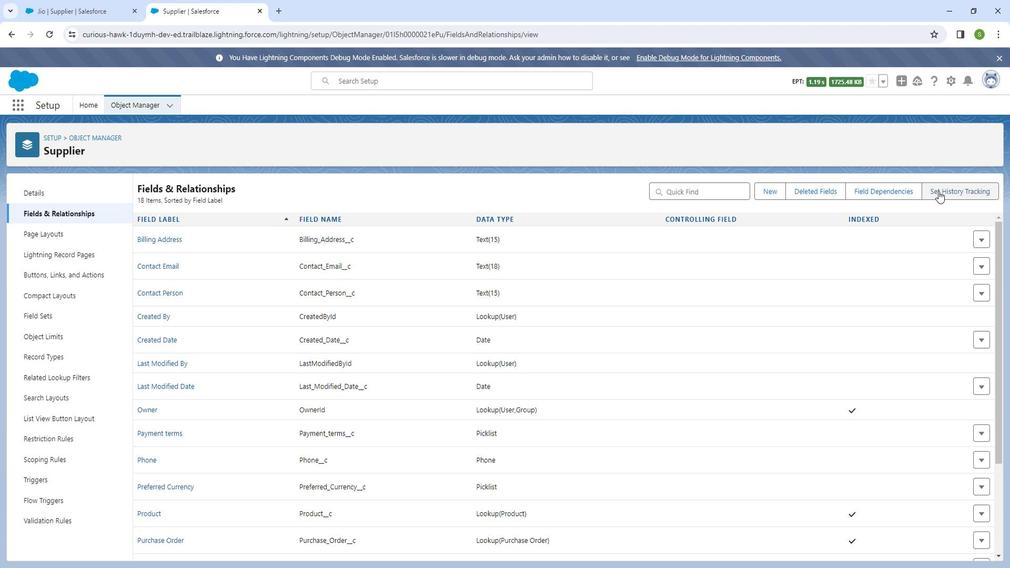 
Action: Mouse moved to (100, 19)
Screenshot: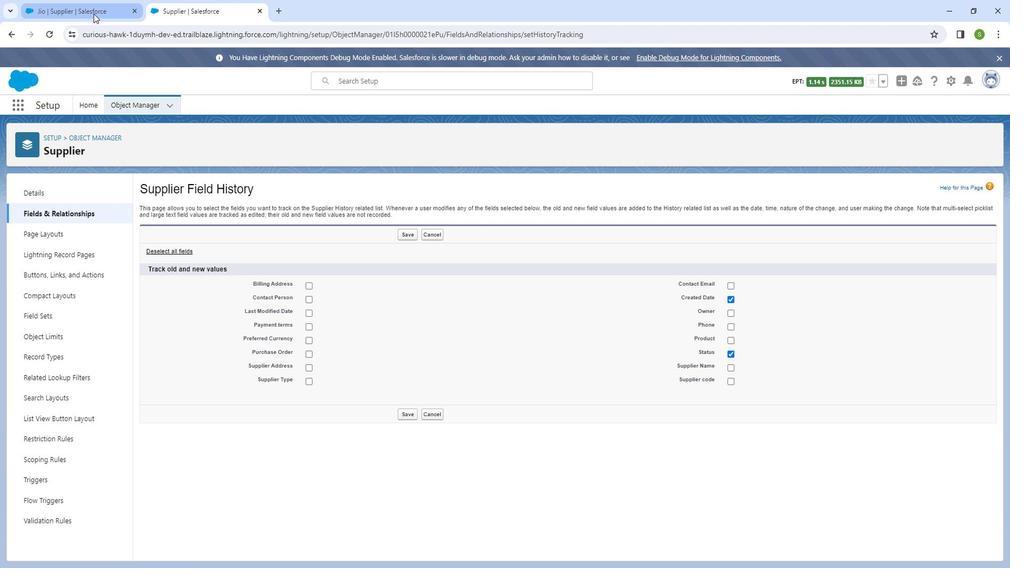 
Action: Mouse pressed left at (100, 19)
Screenshot: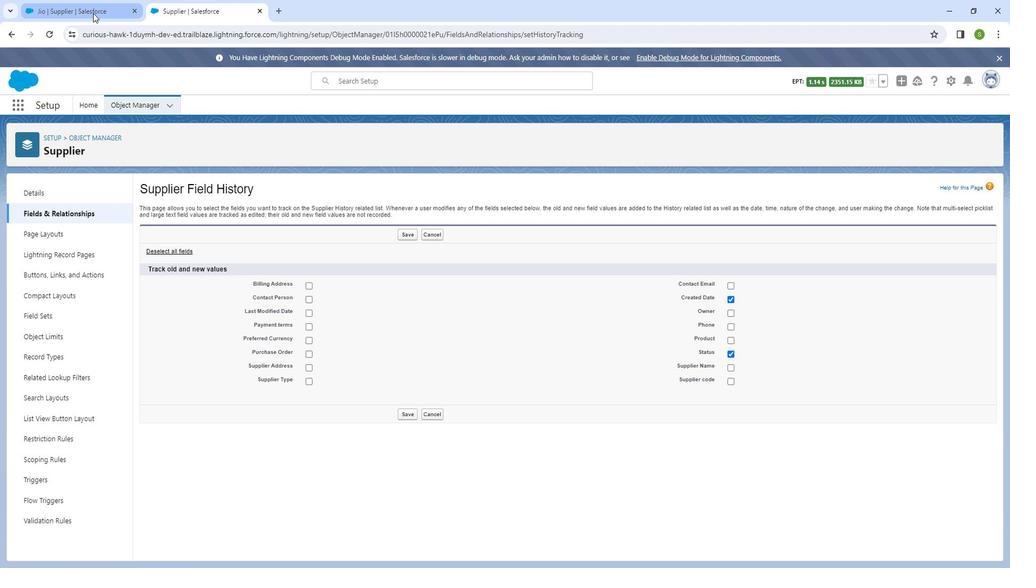 
Action: Mouse moved to (92, 183)
Screenshot: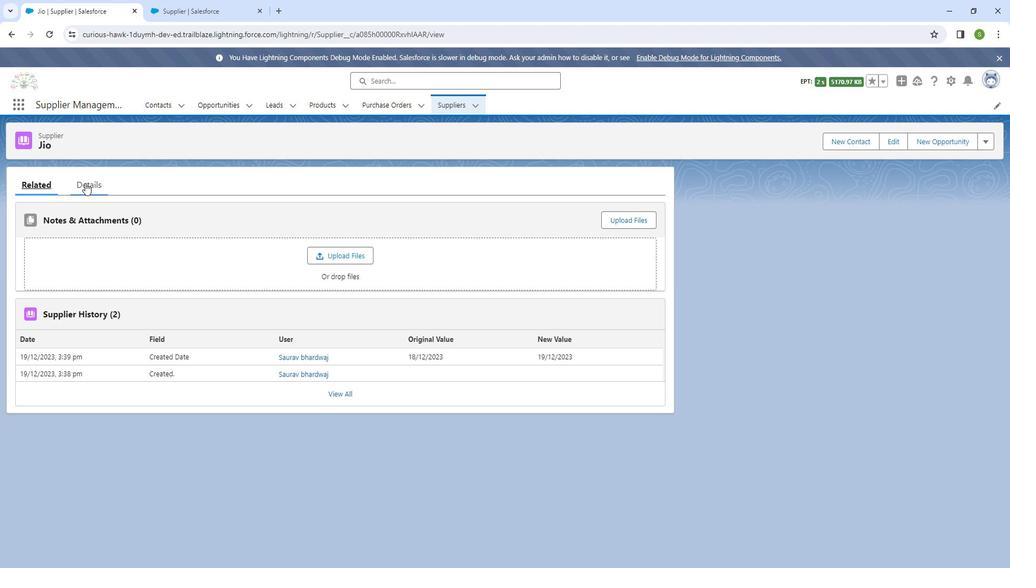 
Action: Mouse pressed left at (92, 183)
Screenshot: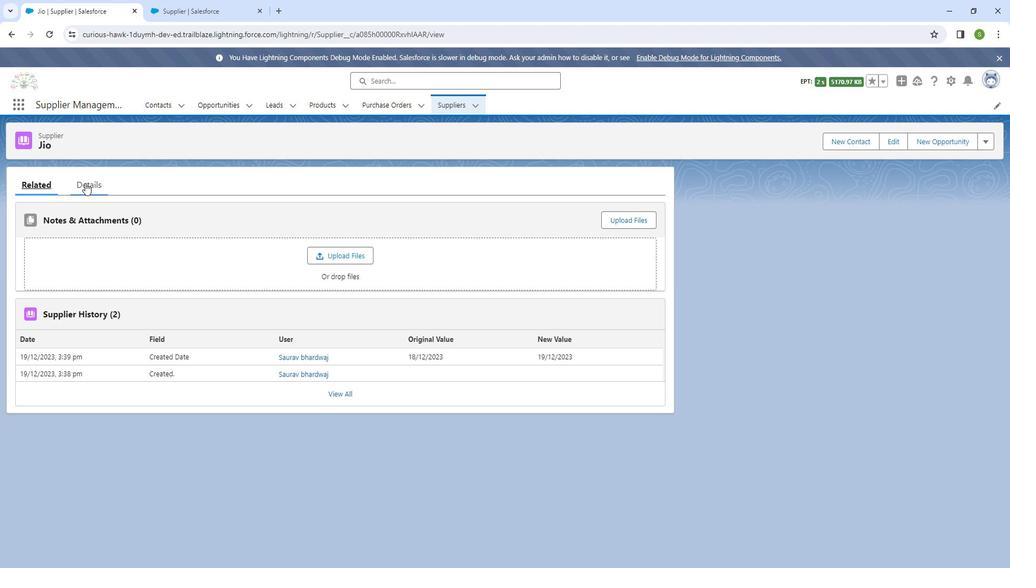 
Action: Mouse moved to (225, 431)
Screenshot: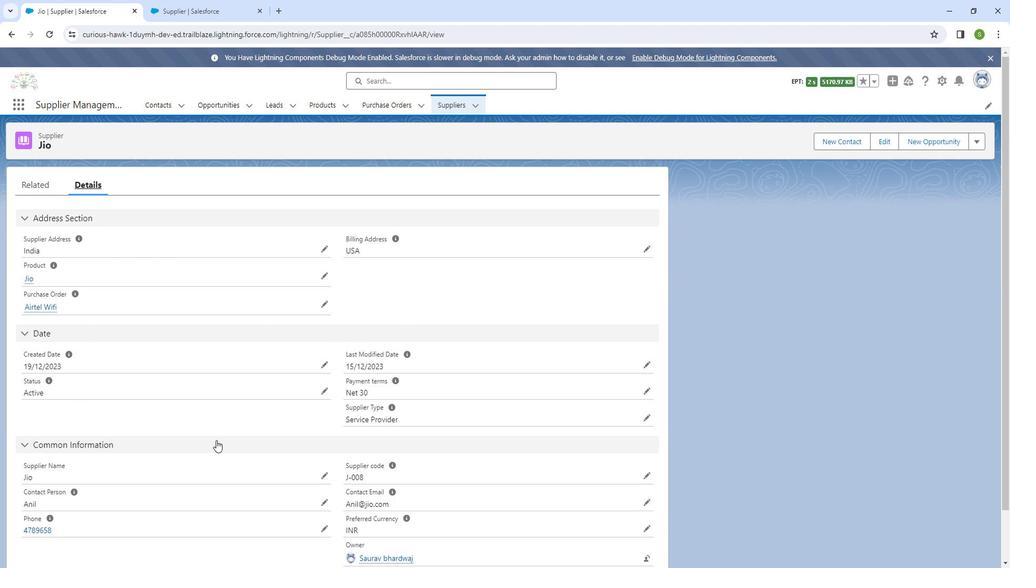 
Action: Mouse scrolled (225, 430) with delta (0, 0)
Screenshot: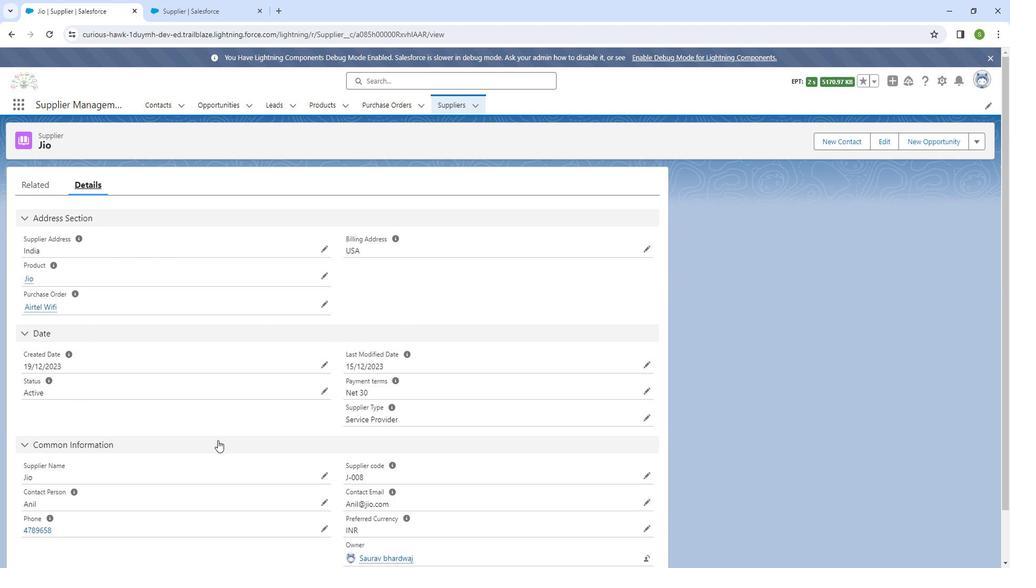 
Action: Mouse moved to (225, 431)
Screenshot: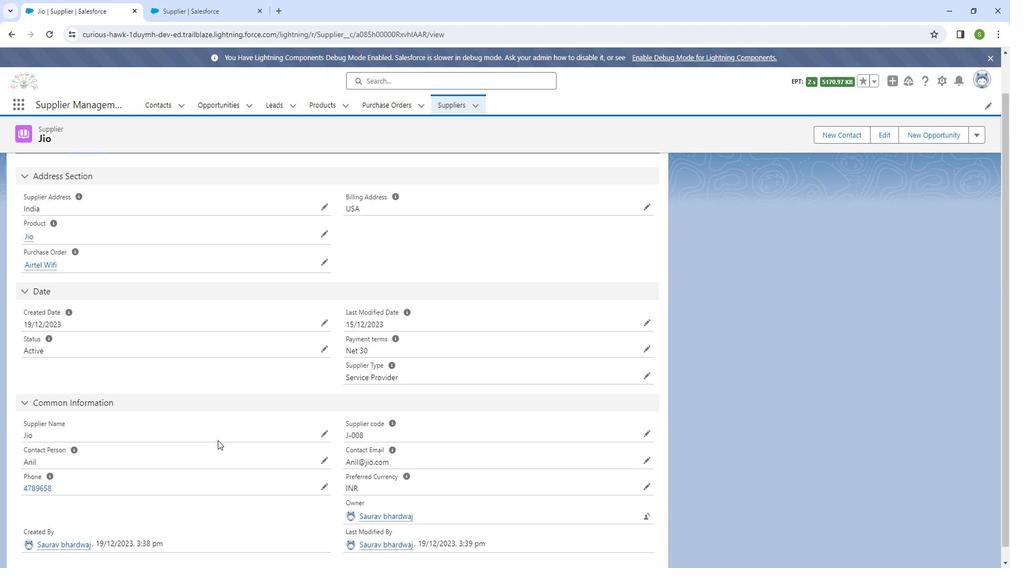 
Action: Mouse scrolled (225, 430) with delta (0, 0)
Screenshot: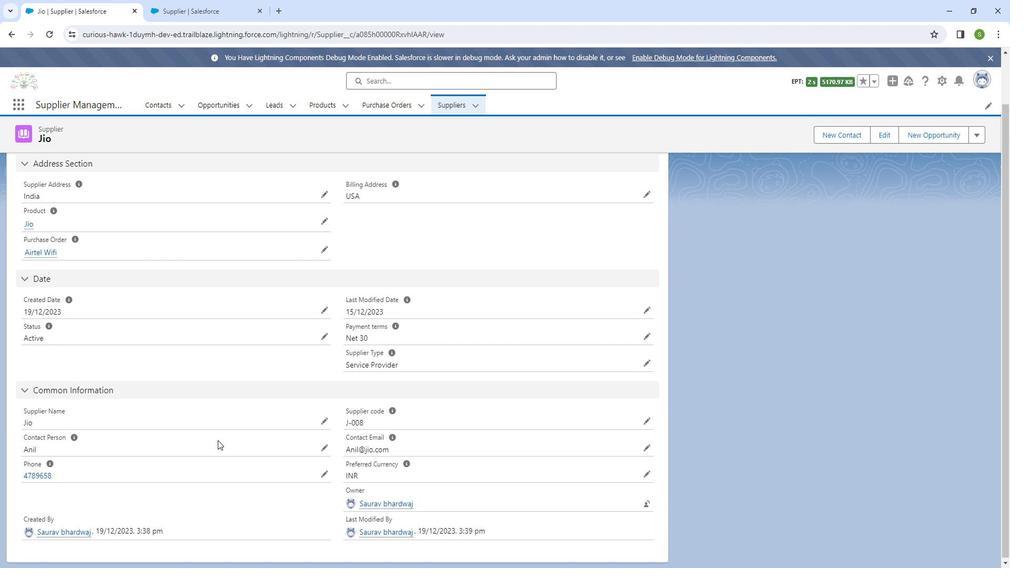 
Action: Mouse moved to (225, 431)
Screenshot: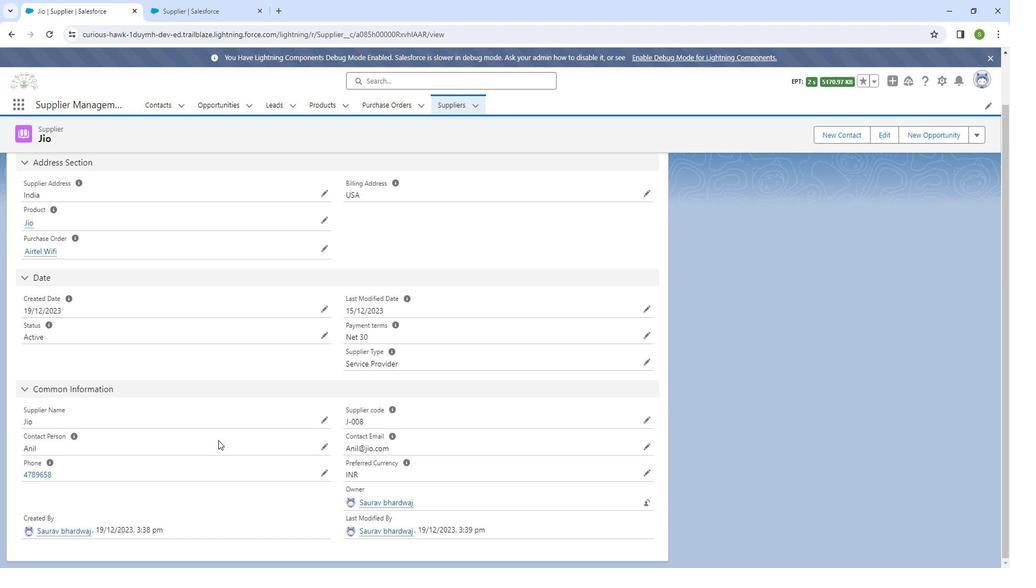 
Action: Mouse scrolled (225, 430) with delta (0, 0)
Screenshot: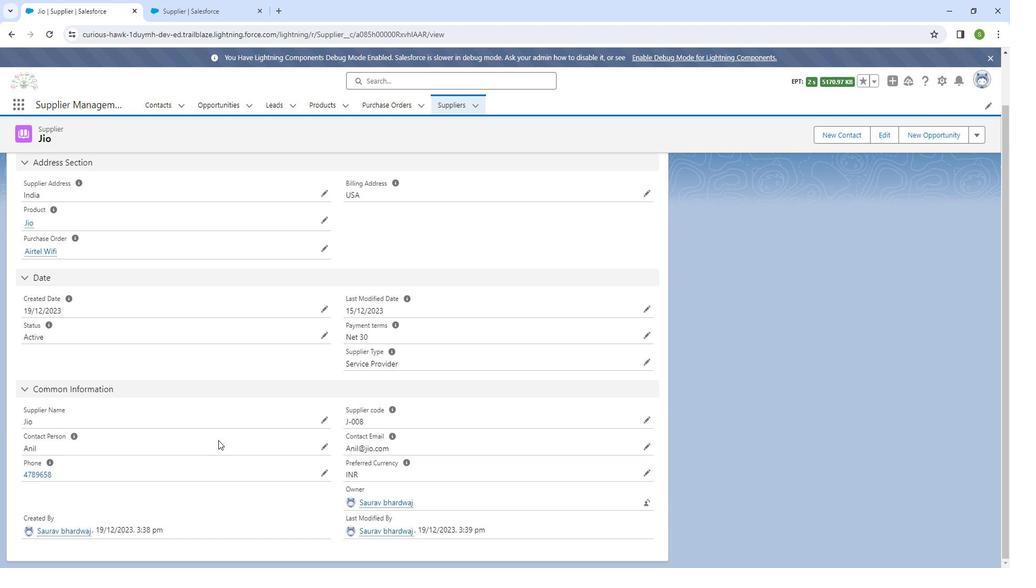 
Action: Mouse moved to (385, 335)
Screenshot: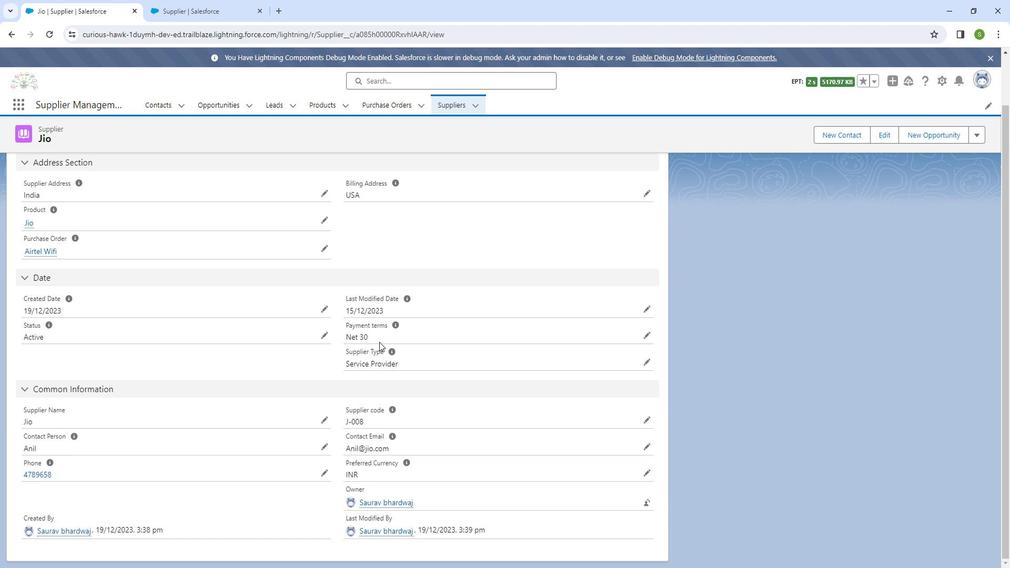 
Action: Mouse scrolled (385, 335) with delta (0, 0)
Screenshot: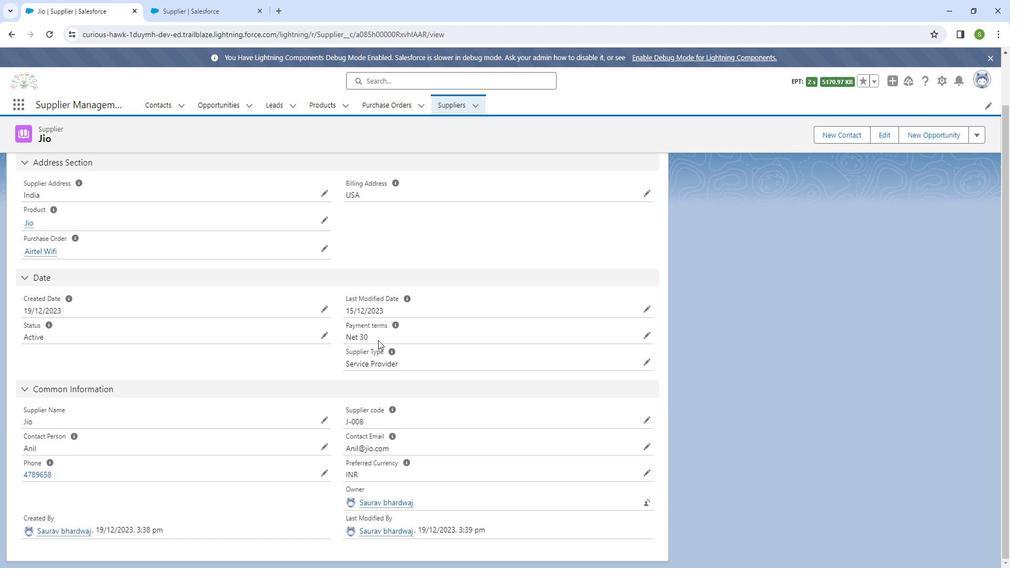 
Action: Mouse scrolled (385, 335) with delta (0, 0)
Screenshot: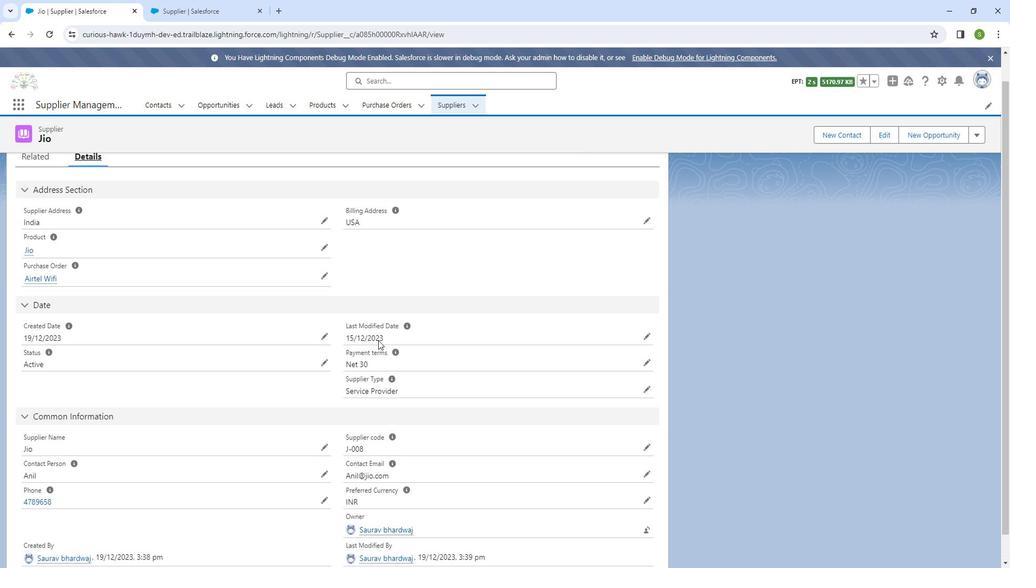 
Action: Mouse moved to (68, 363)
Screenshot: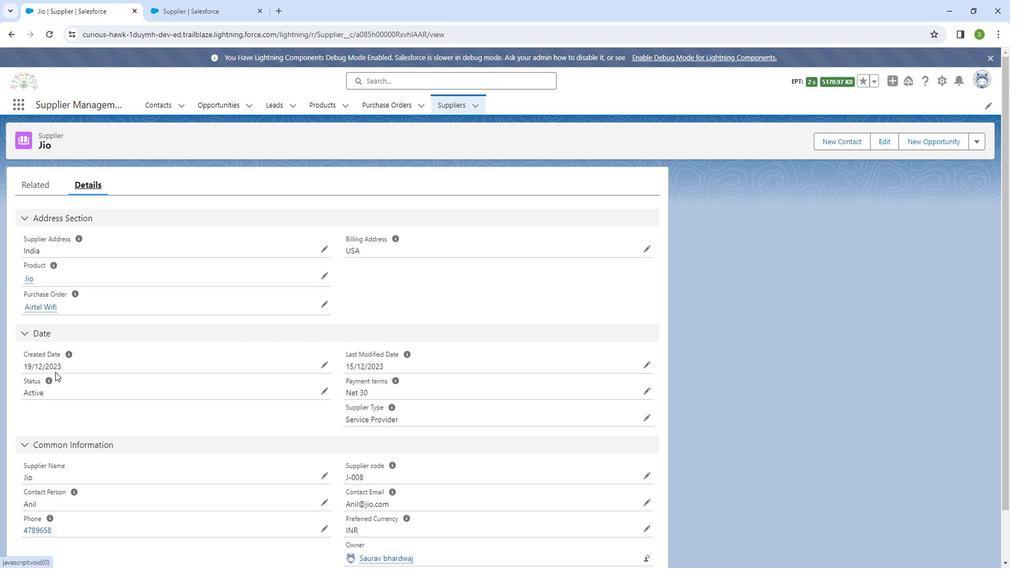 
Action: Mouse pressed left at (68, 363)
Screenshot: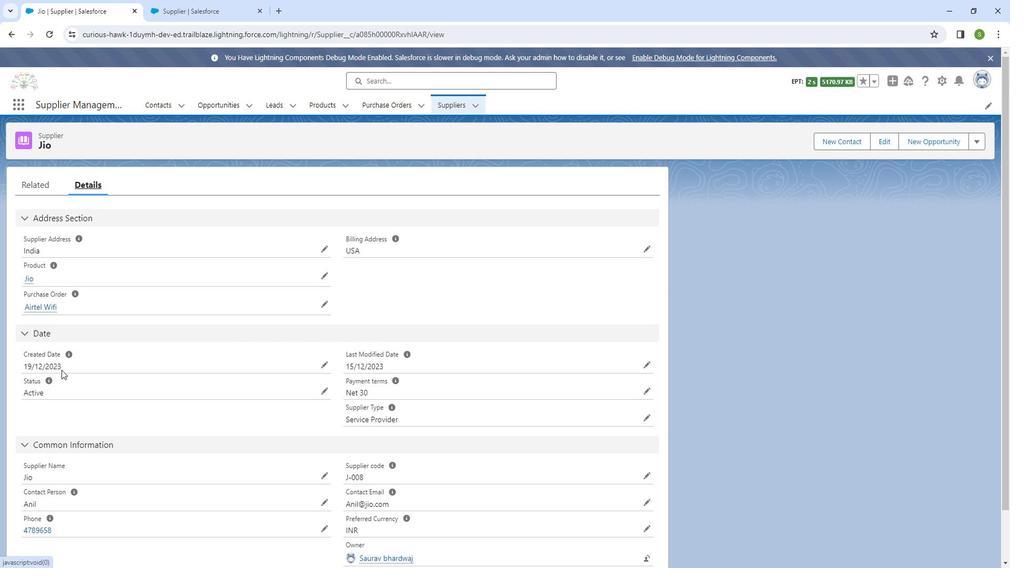 
Action: Mouse moved to (80, 359)
Screenshot: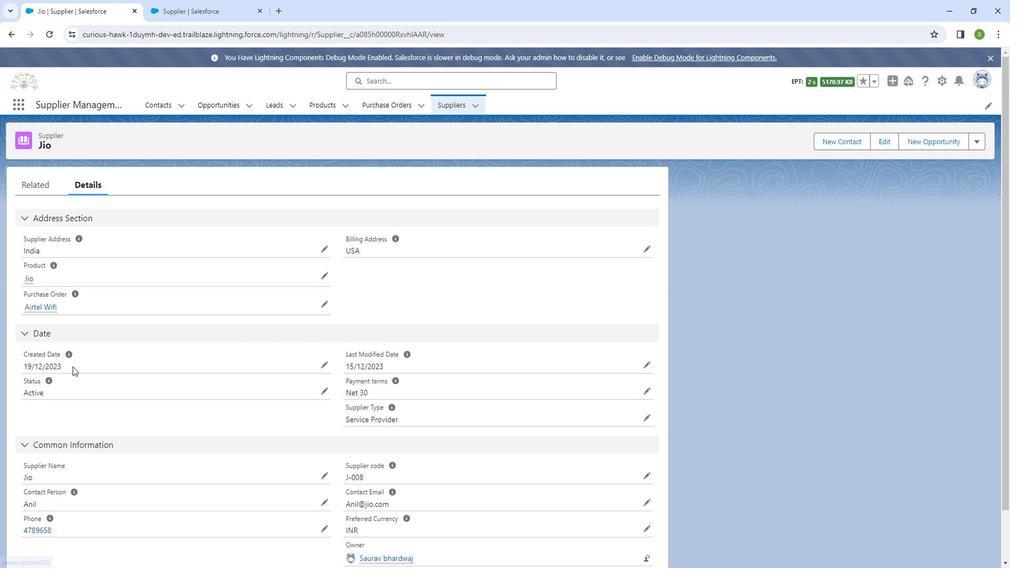 
Action: Mouse pressed left at (80, 359)
Screenshot: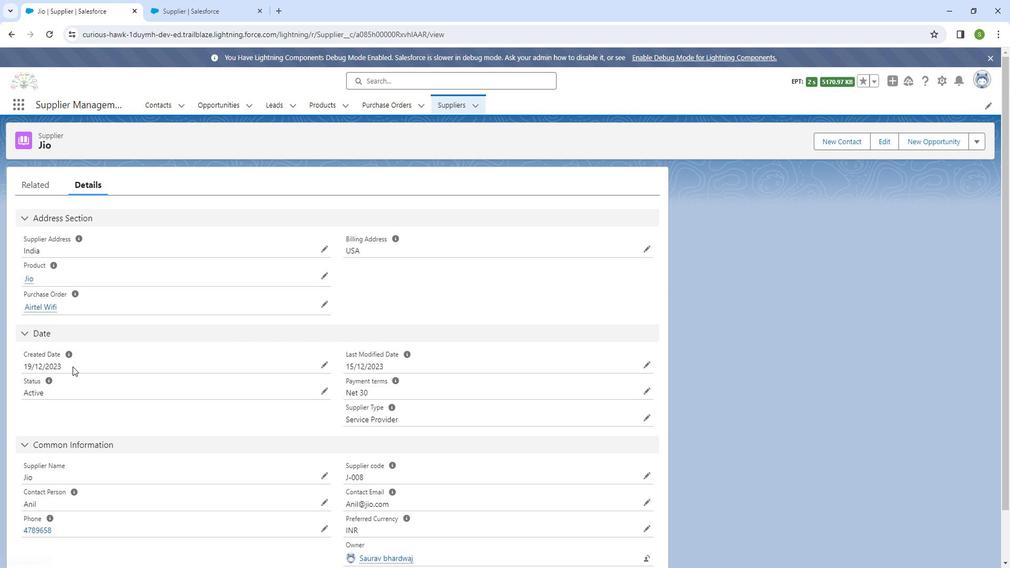 
Action: Mouse moved to (327, 361)
